 Task: Research Airbnb properties in Southsea, United Kingdom from 7th December, 2023 to 15th December, 2023 for 6 adults.3 bedrooms having 3 beds and 3 bathrooms. Property type can be guest house. Booking option can be shelf check-in. Look for 4 properties as per requirement.
Action: Mouse moved to (594, 138)
Screenshot: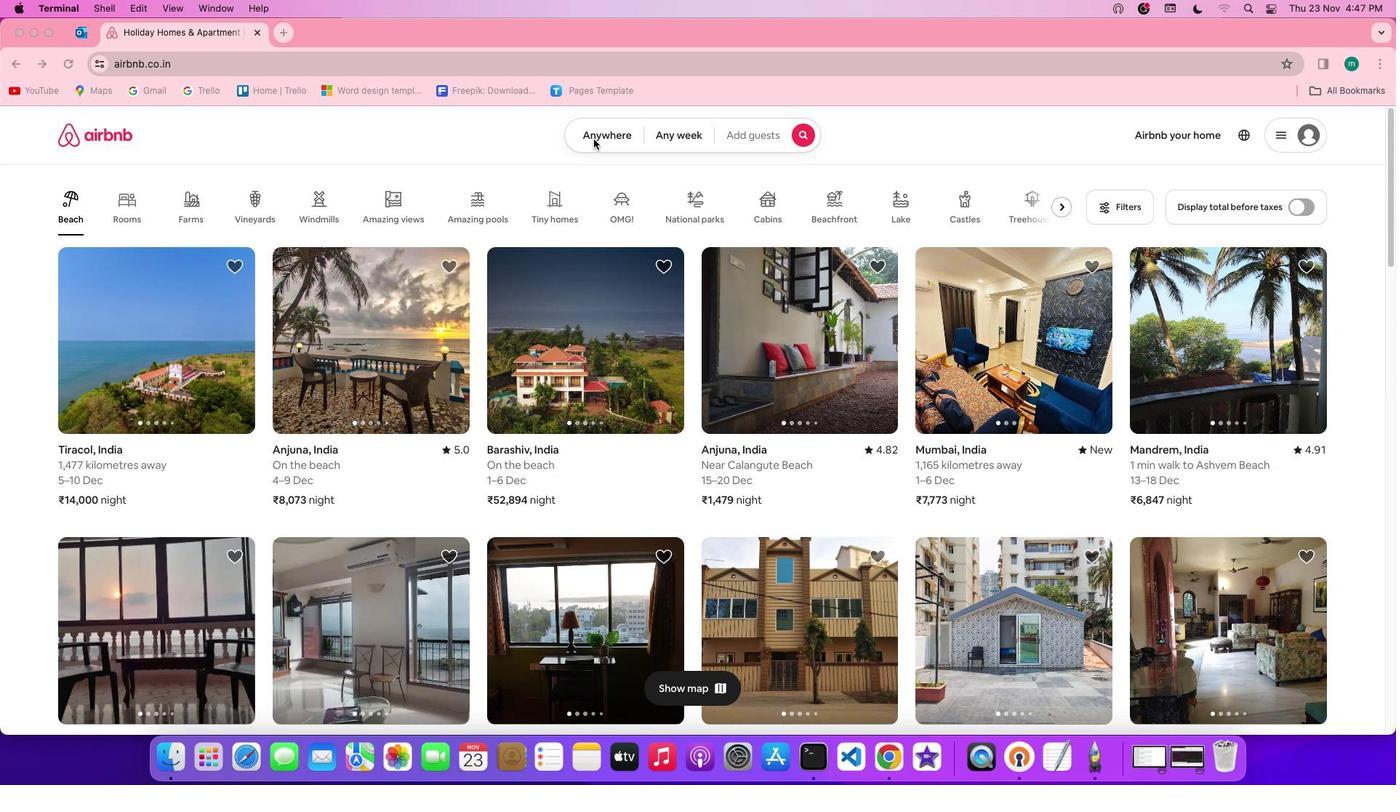 
Action: Mouse pressed left at (594, 138)
Screenshot: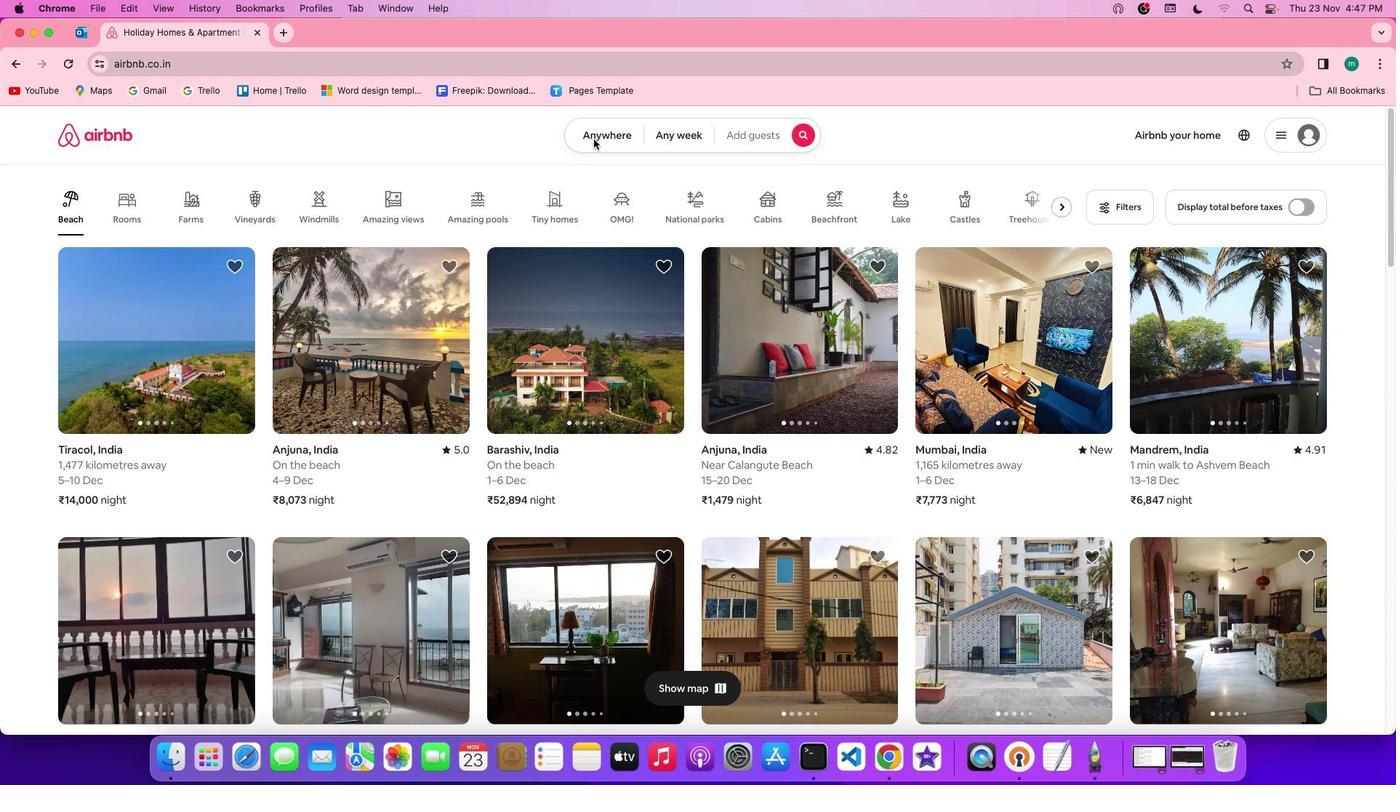 
Action: Mouse moved to (594, 138)
Screenshot: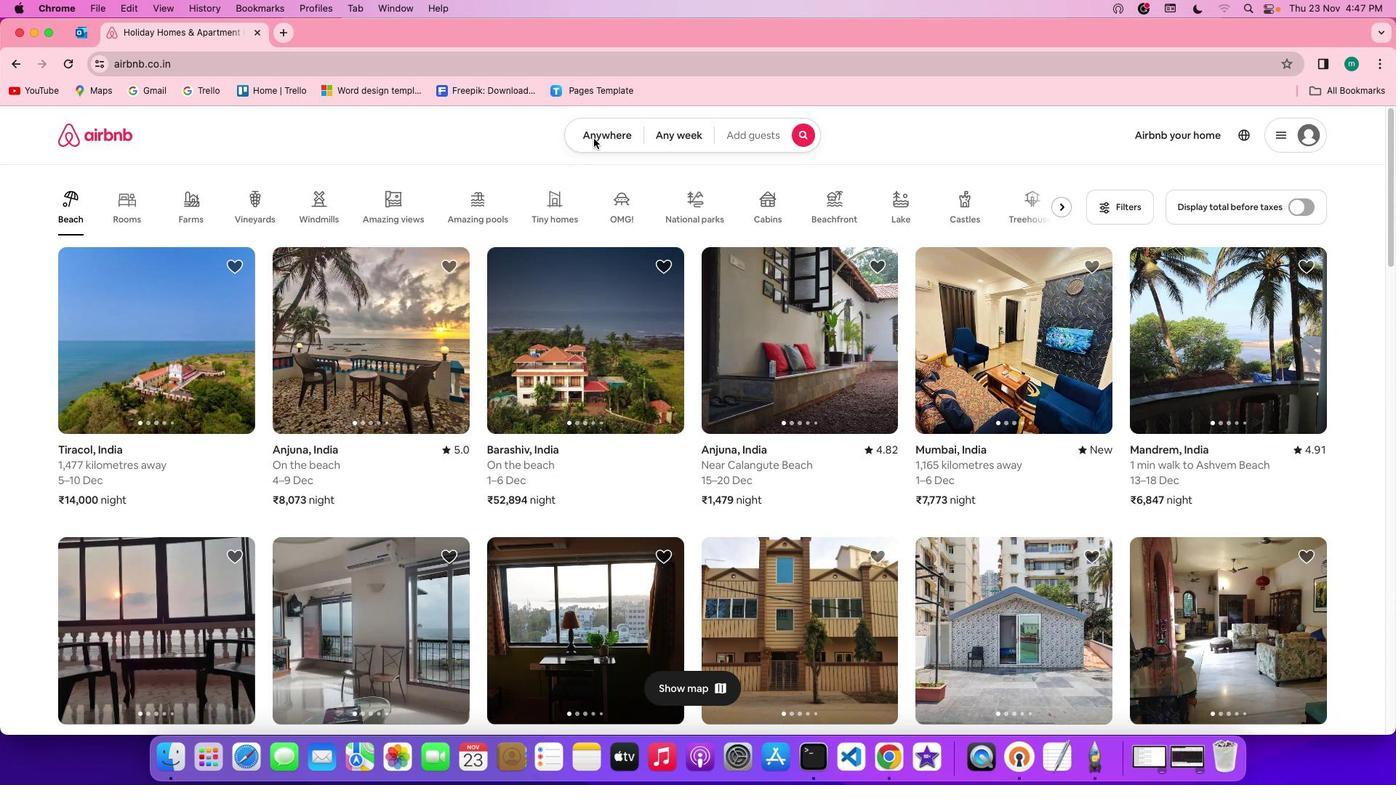 
Action: Mouse pressed left at (594, 138)
Screenshot: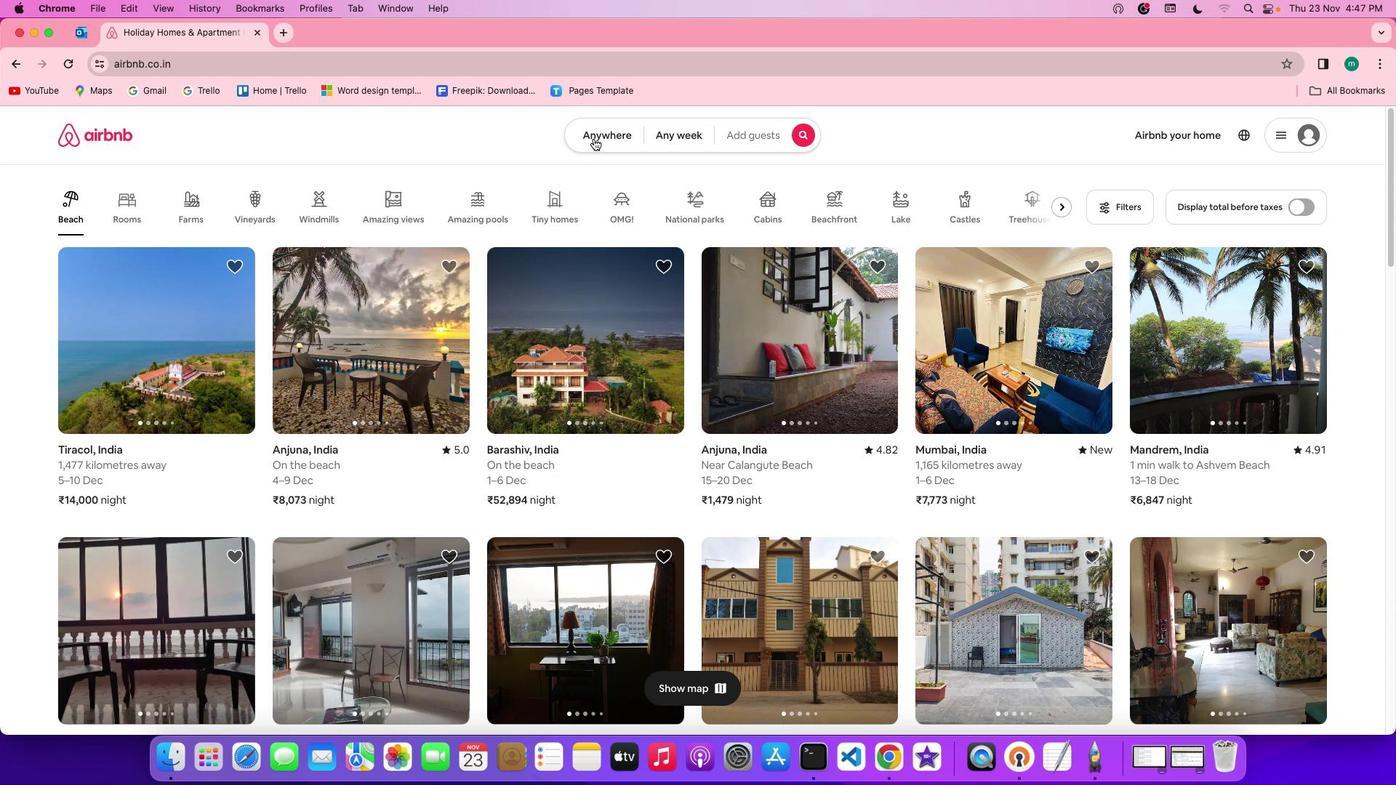 
Action: Mouse moved to (544, 186)
Screenshot: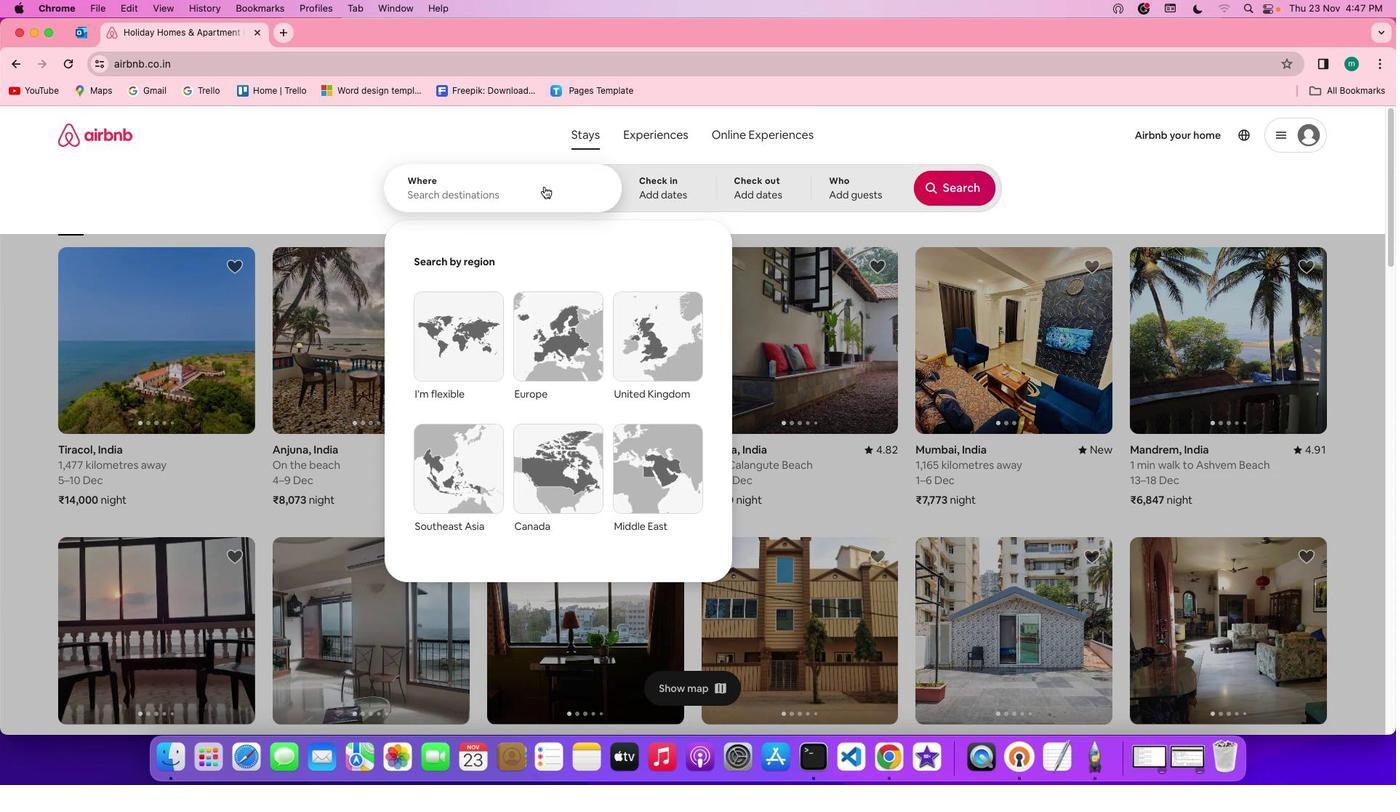 
Action: Mouse pressed left at (544, 186)
Screenshot: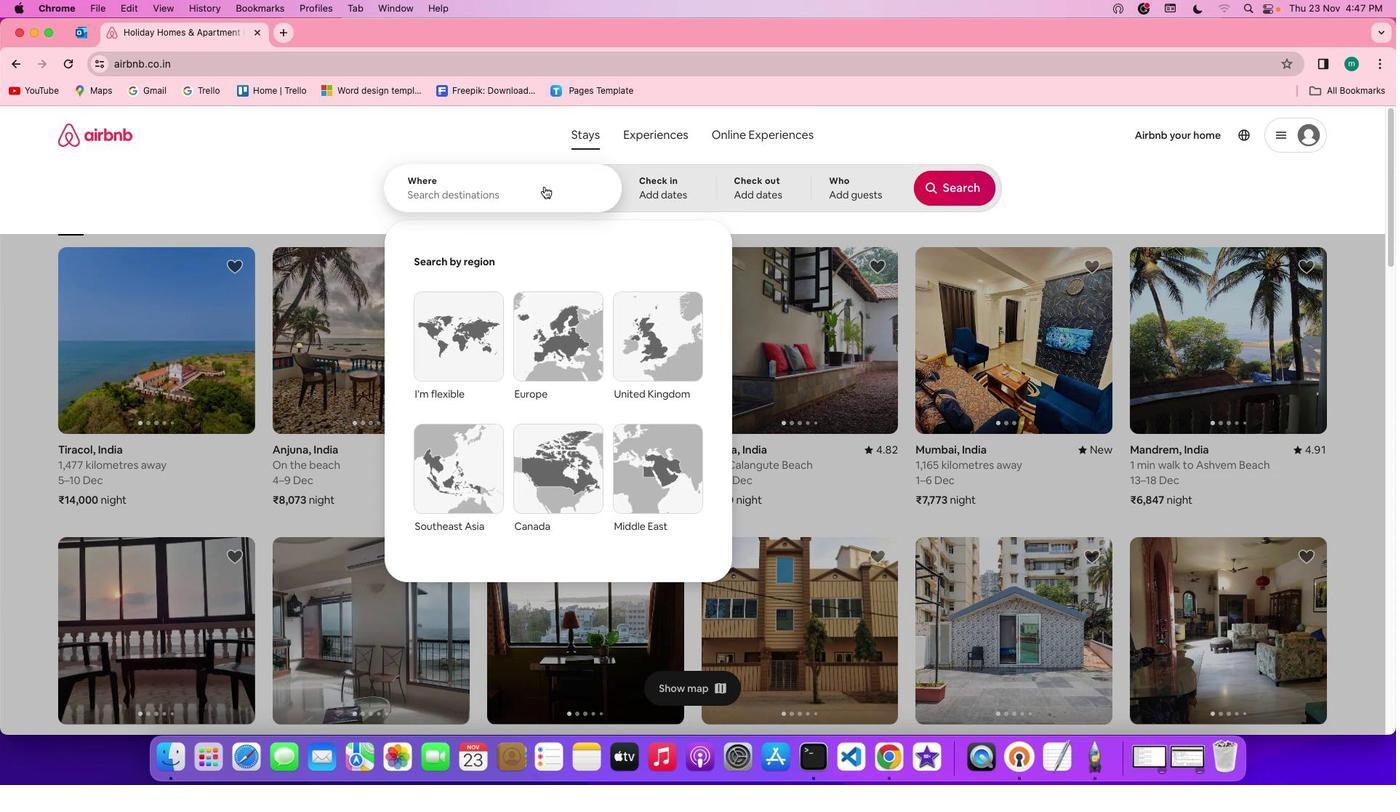 
Action: Mouse moved to (528, 191)
Screenshot: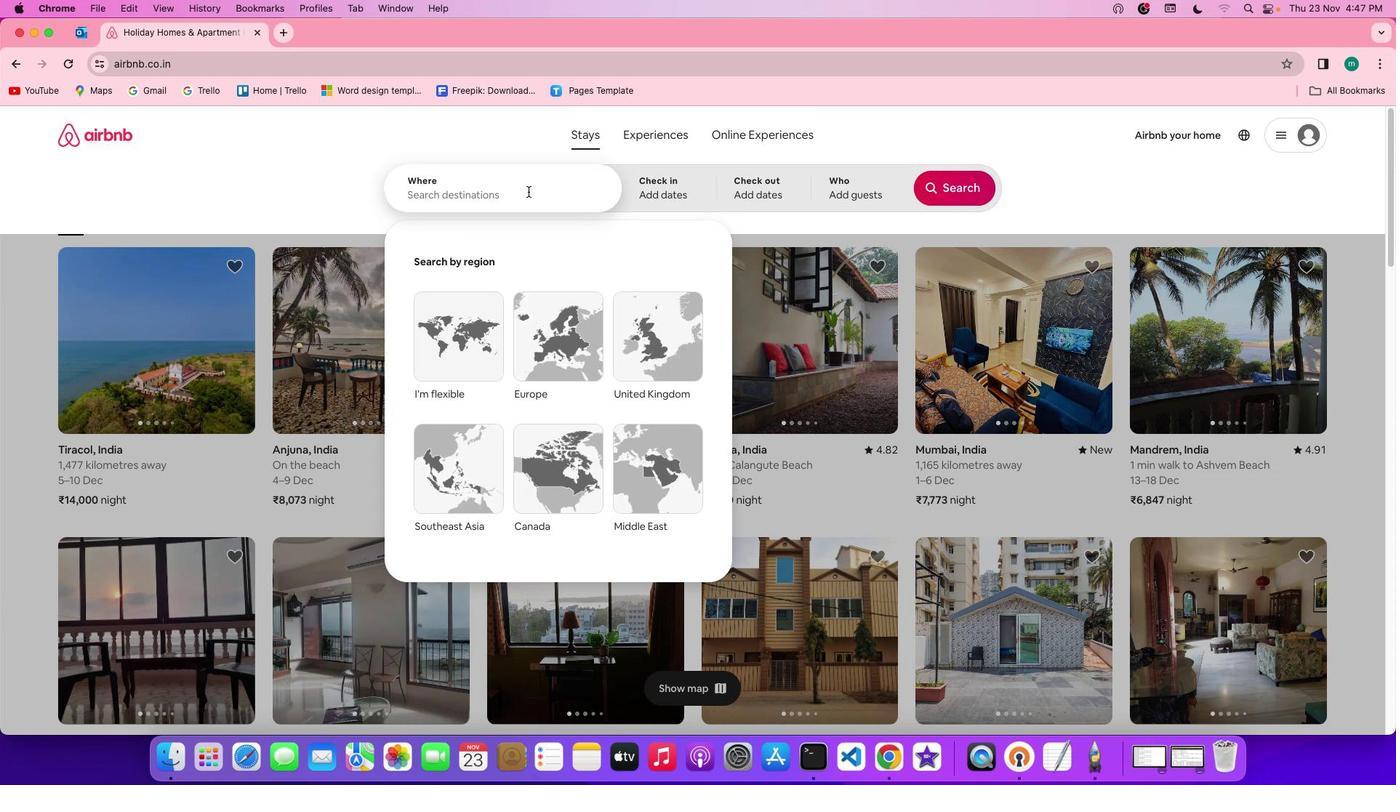 
Action: Mouse pressed left at (528, 191)
Screenshot: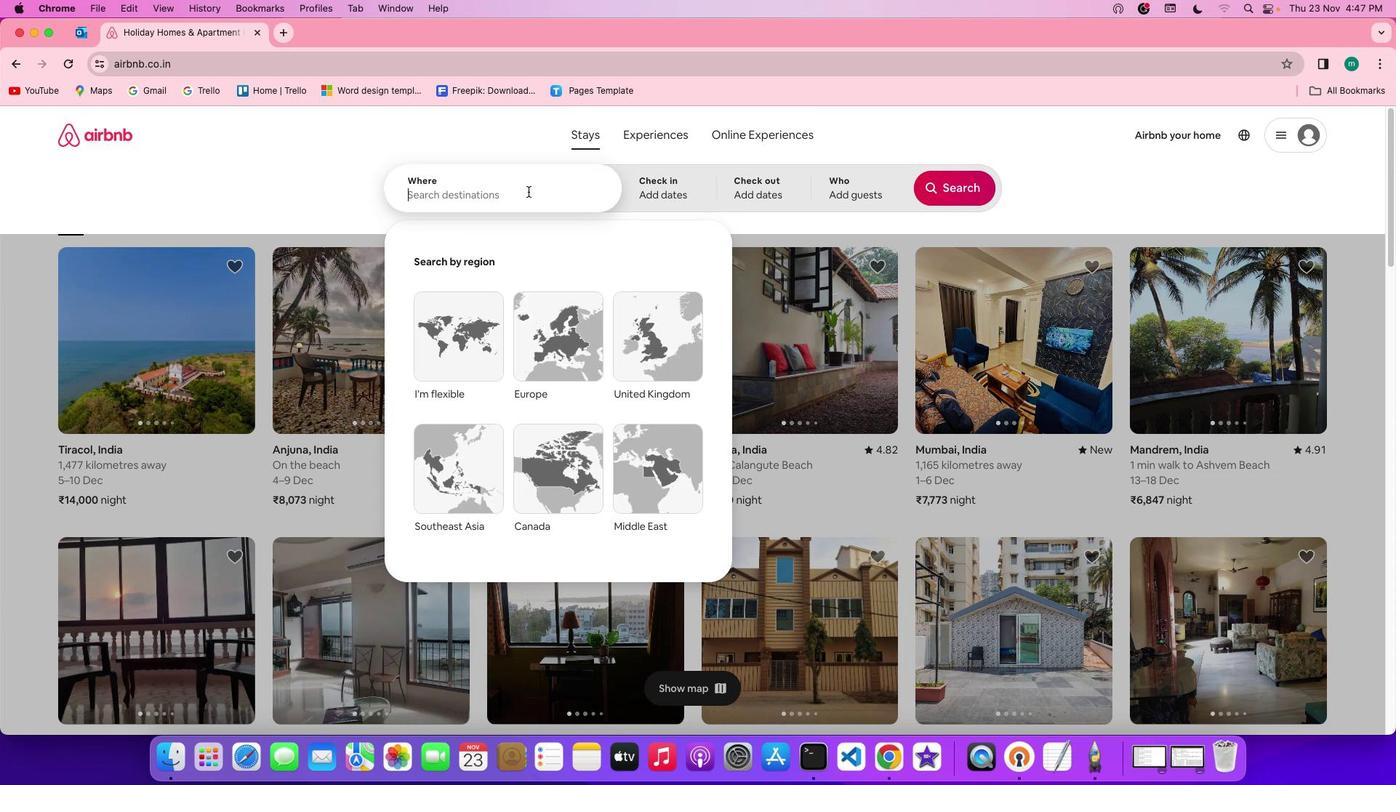 
Action: Key pressed Key.shift'S''o''u''t''h''s''e''a'','Key.spaceKey.shift'u''n''i''t''e''d'Key.spaceKey.shift'K''i''n''g''d''o''m'
Screenshot: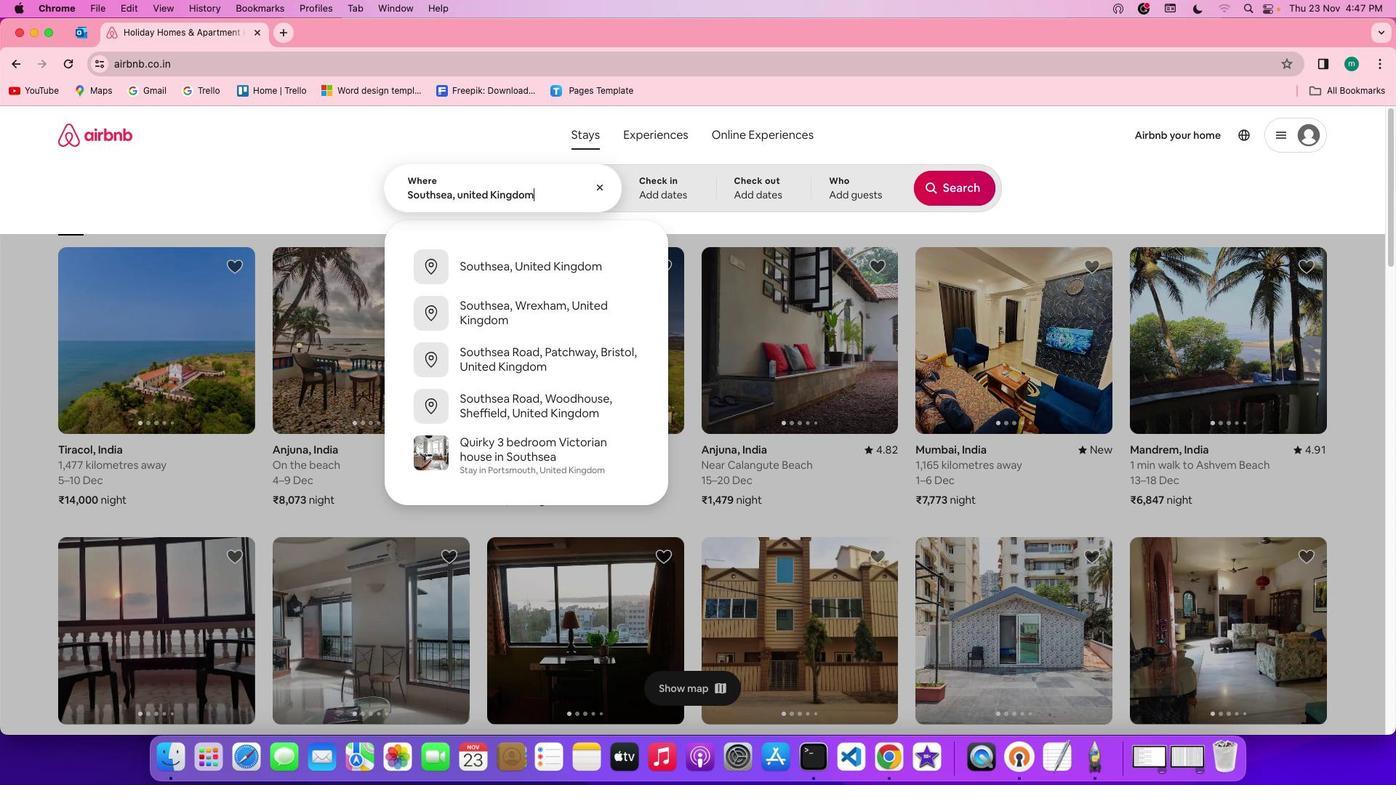 
Action: Mouse moved to (688, 186)
Screenshot: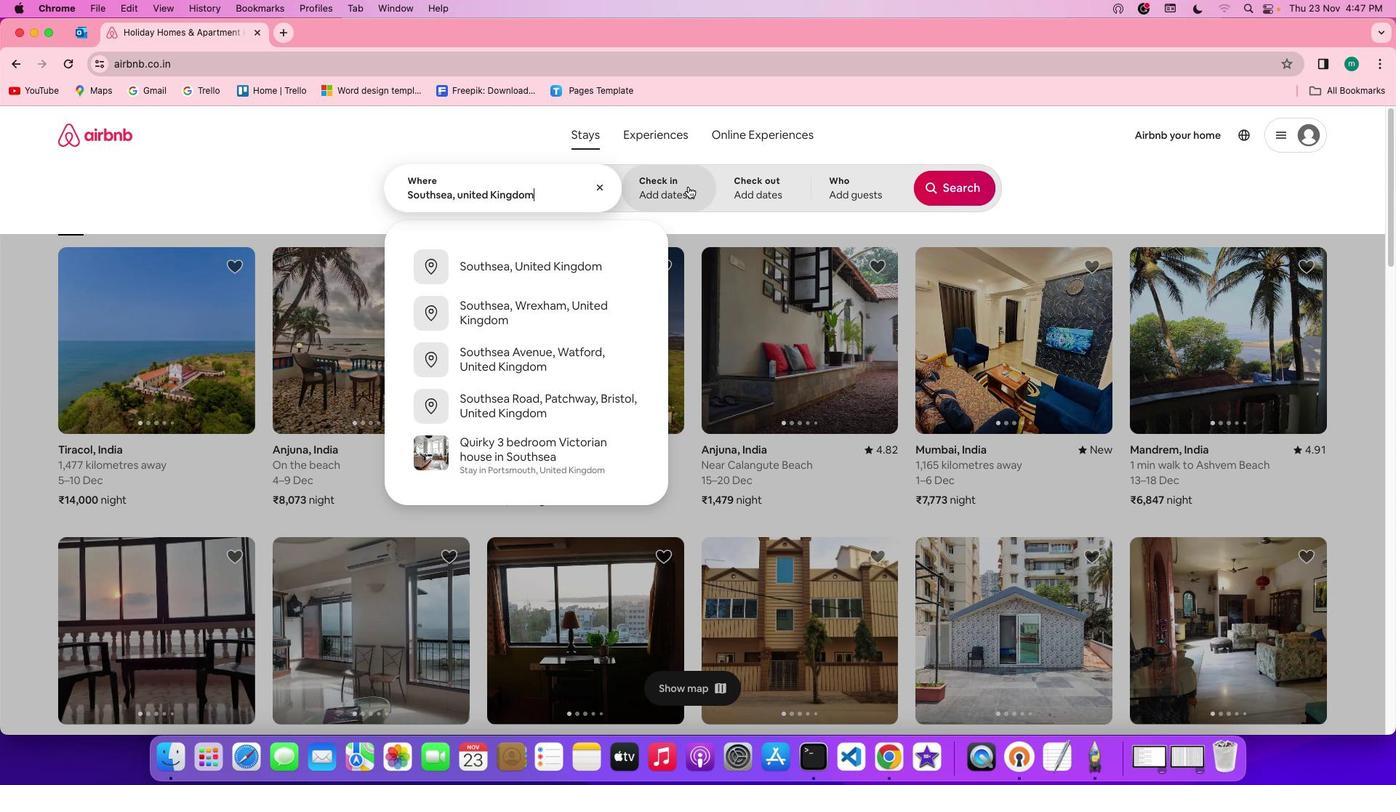 
Action: Mouse pressed left at (688, 186)
Screenshot: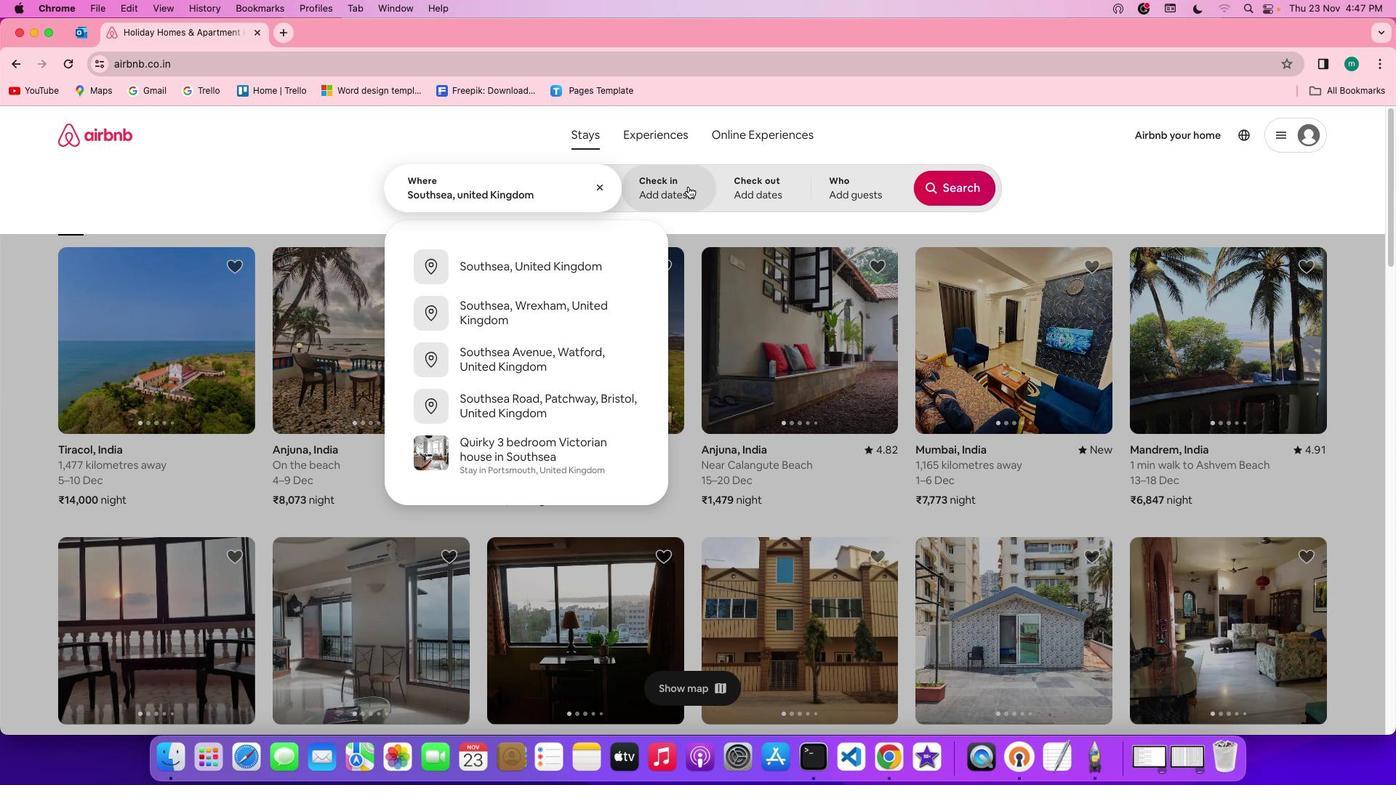 
Action: Mouse moved to (876, 400)
Screenshot: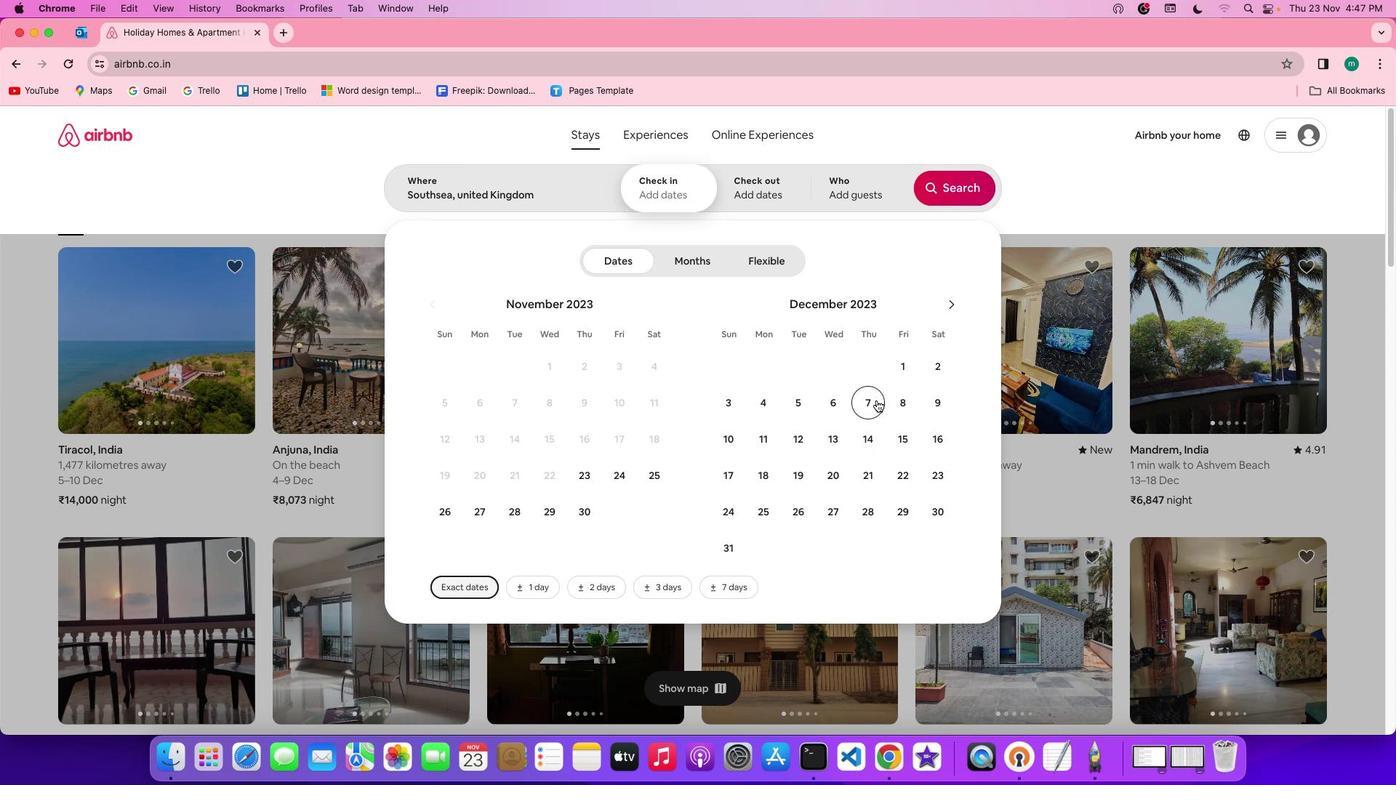 
Action: Mouse pressed left at (876, 400)
Screenshot: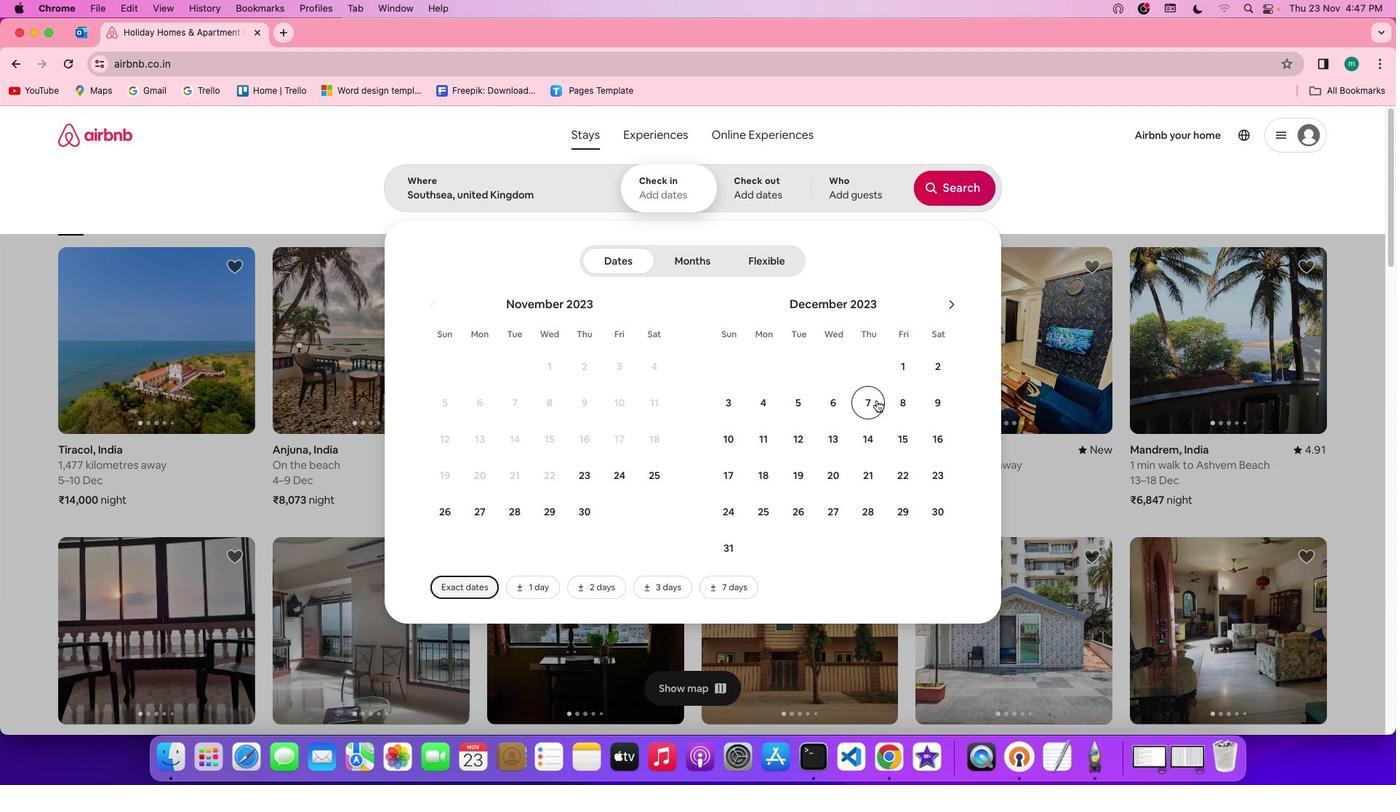
Action: Mouse moved to (908, 430)
Screenshot: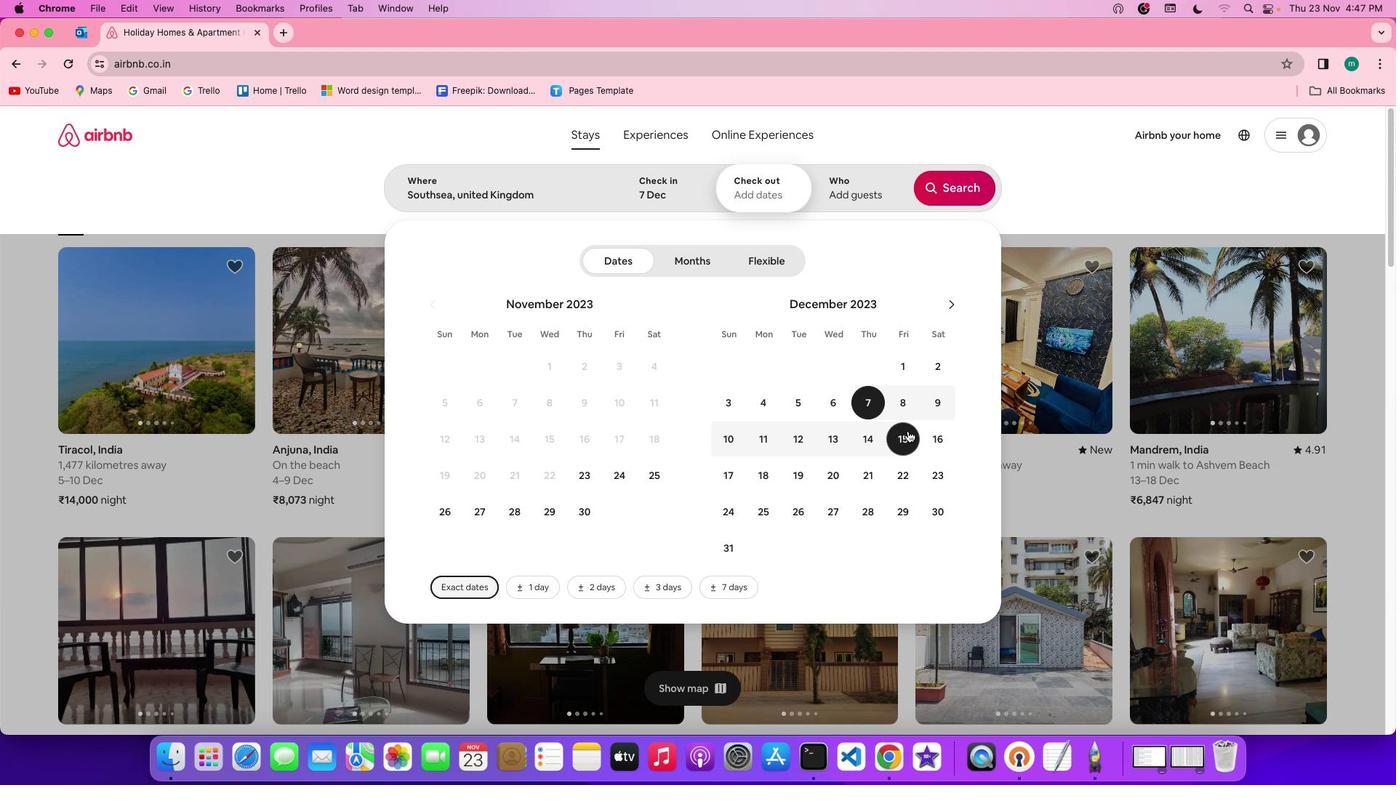 
Action: Mouse pressed left at (908, 430)
Screenshot: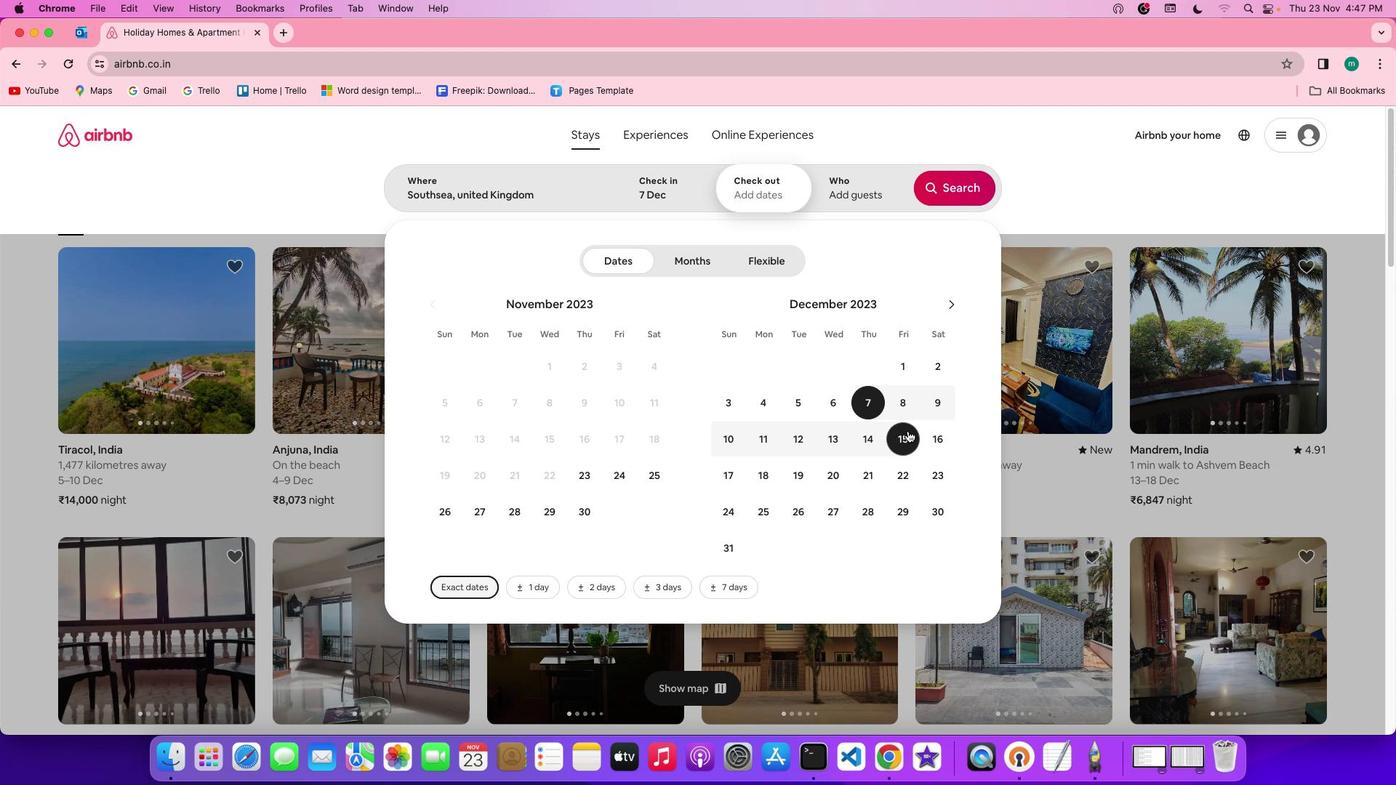 
Action: Mouse moved to (850, 190)
Screenshot: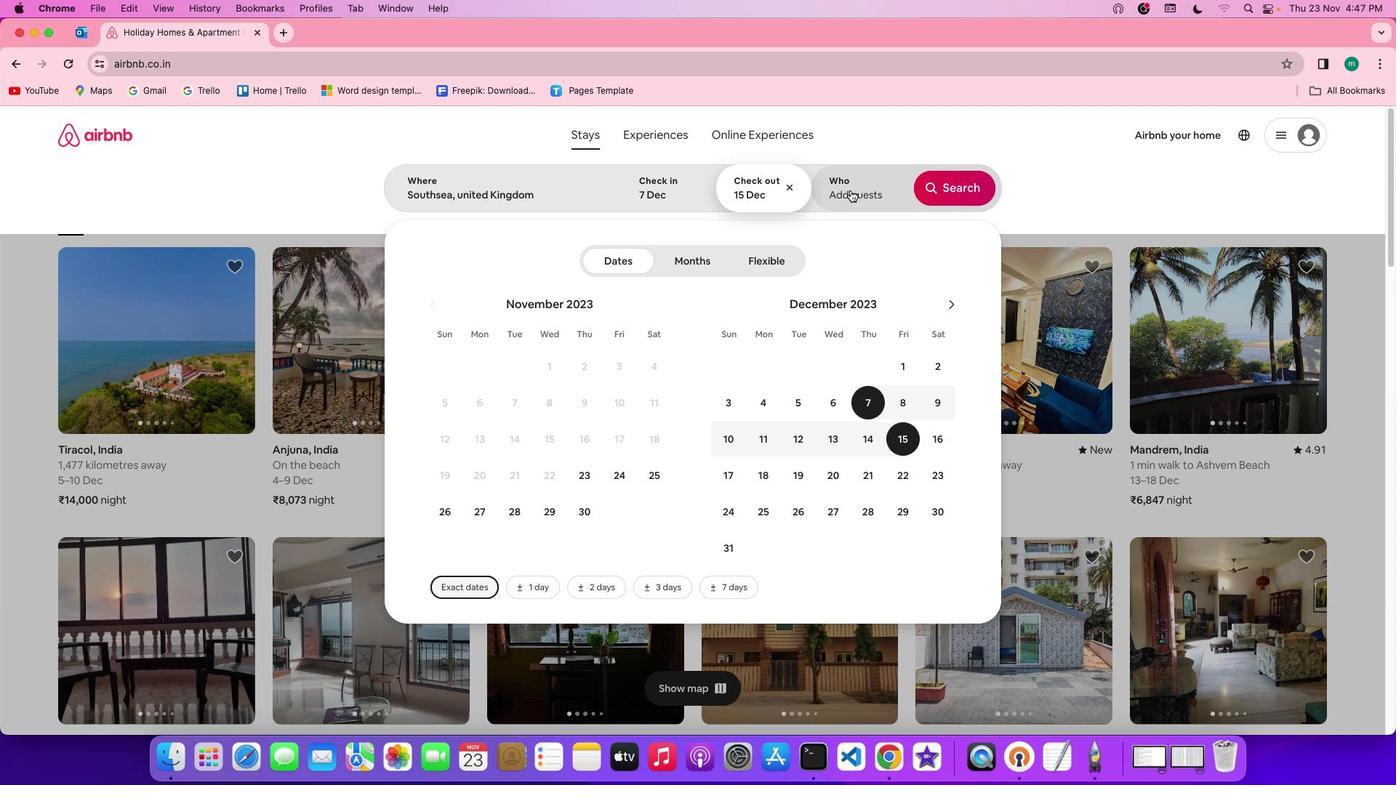 
Action: Mouse pressed left at (850, 190)
Screenshot: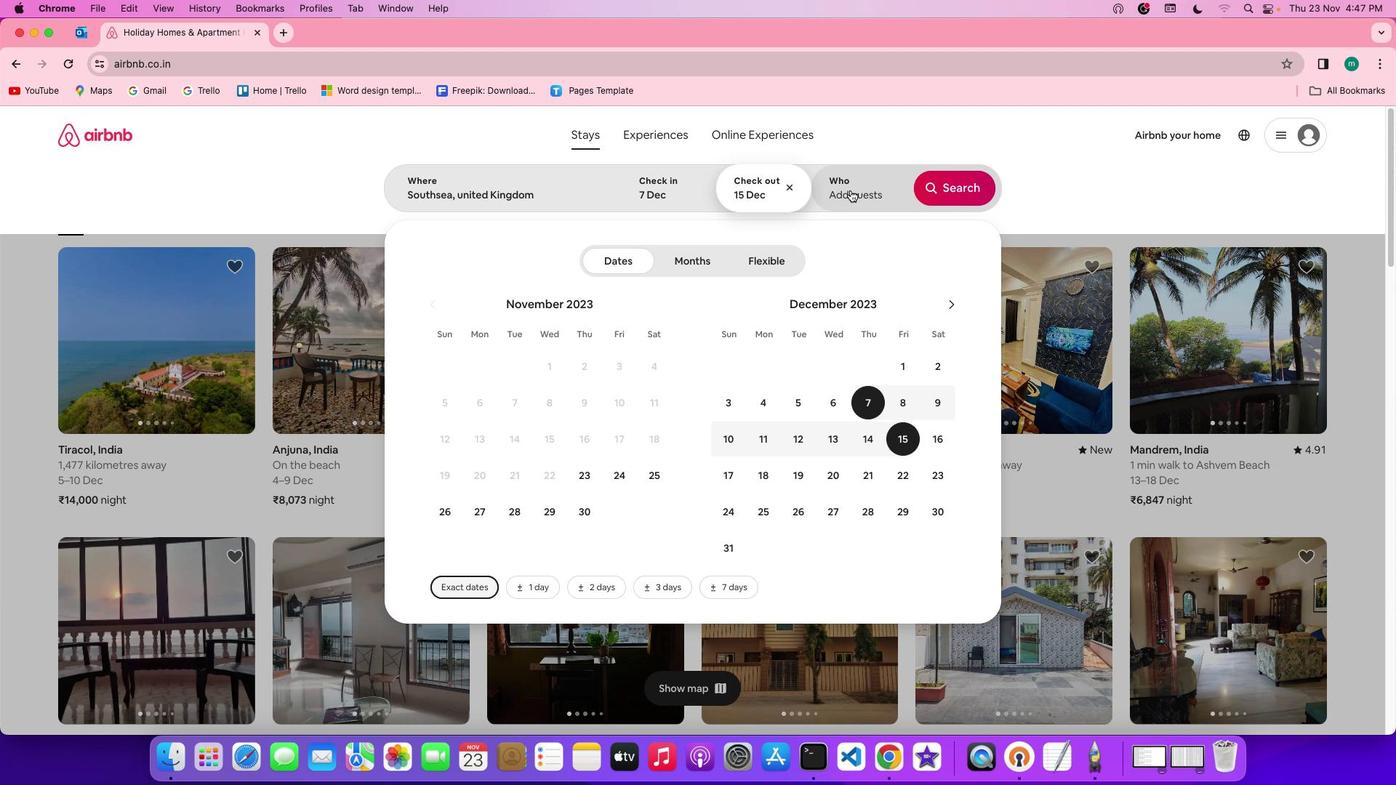 
Action: Mouse moved to (964, 271)
Screenshot: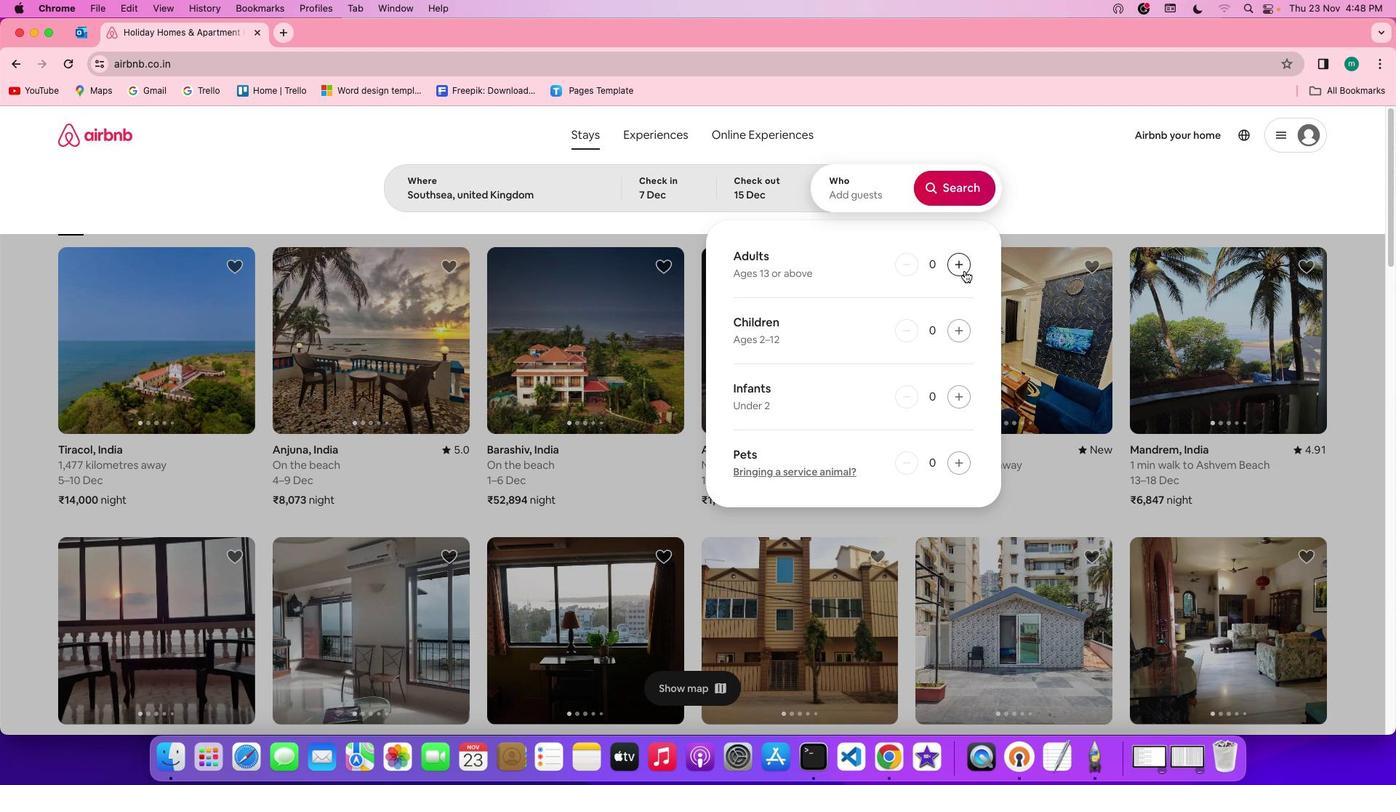 
Action: Mouse pressed left at (964, 271)
Screenshot: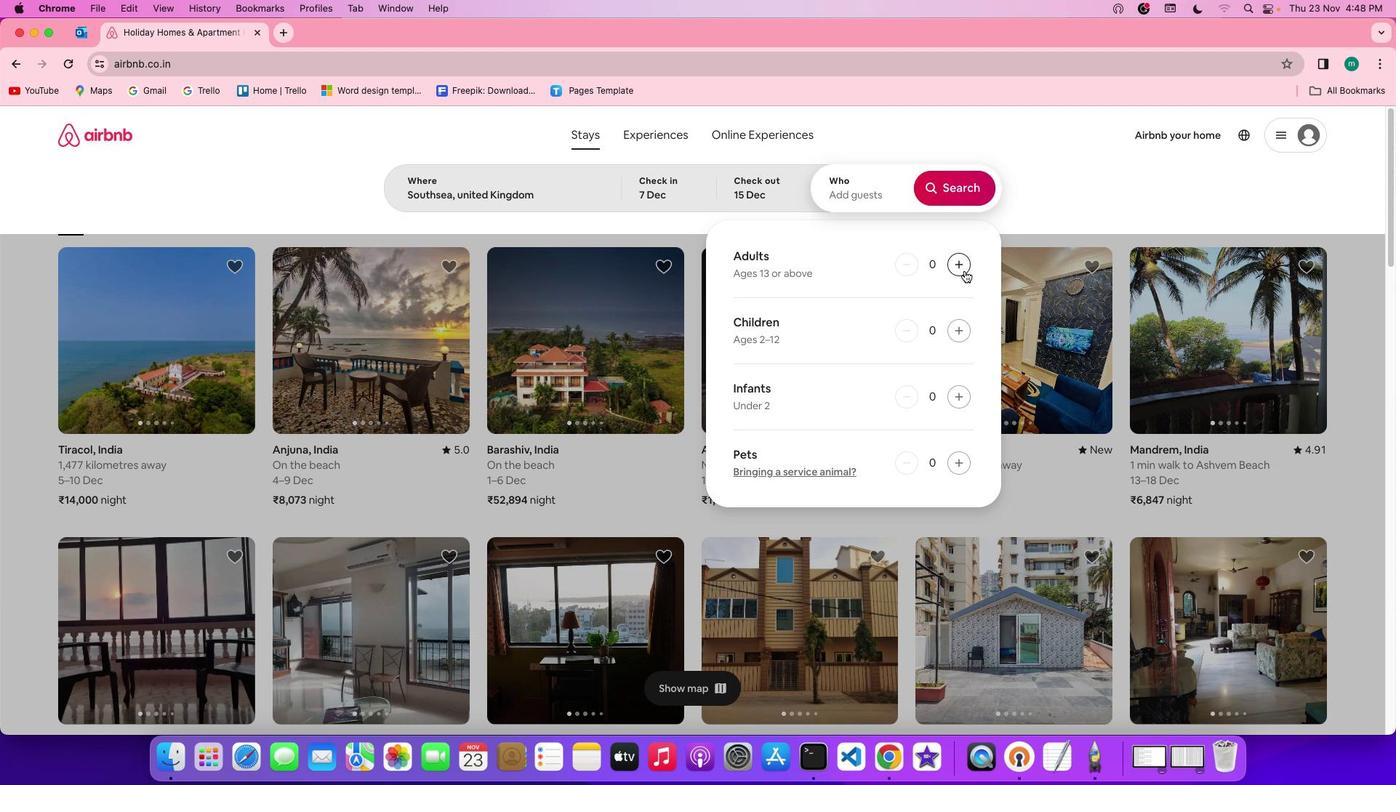
Action: Mouse pressed left at (964, 271)
Screenshot: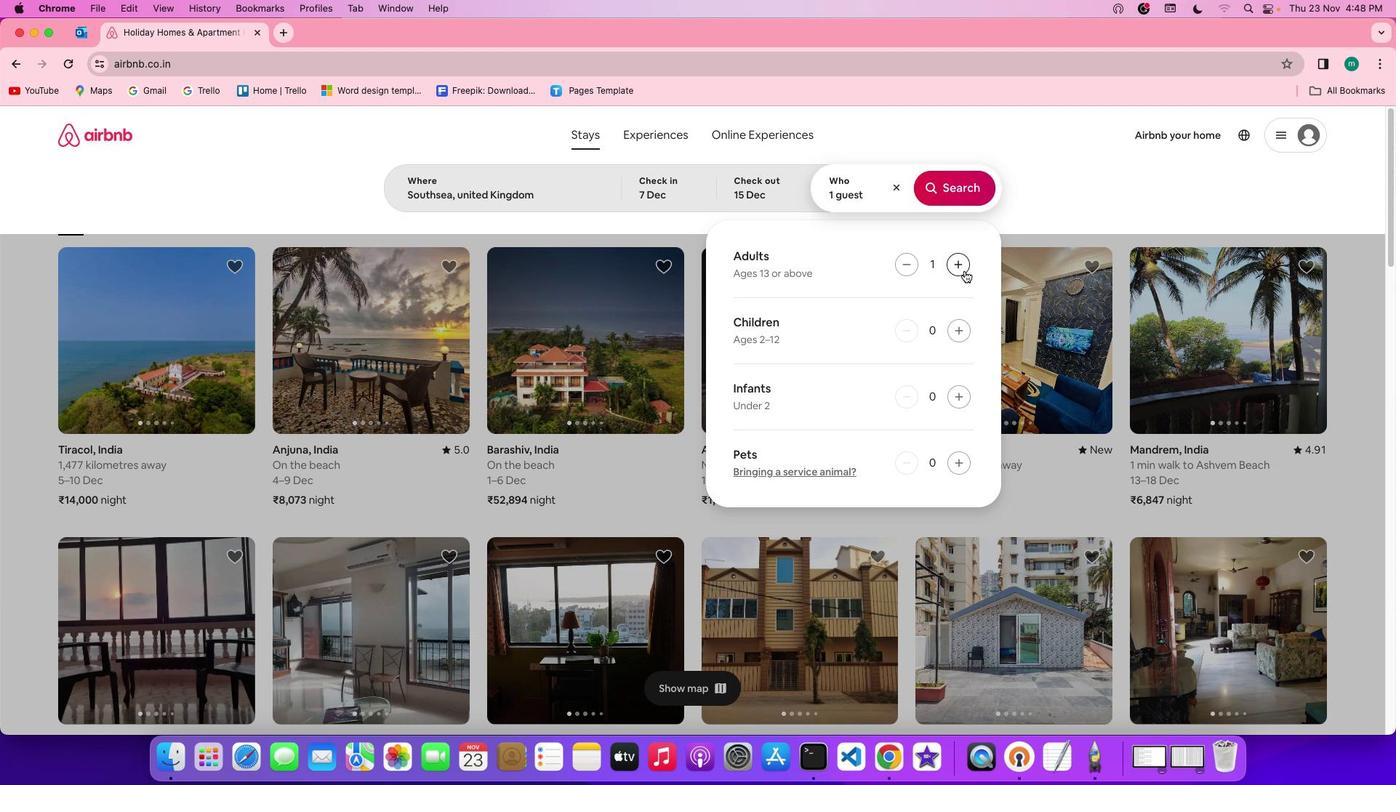 
Action: Mouse pressed left at (964, 271)
Screenshot: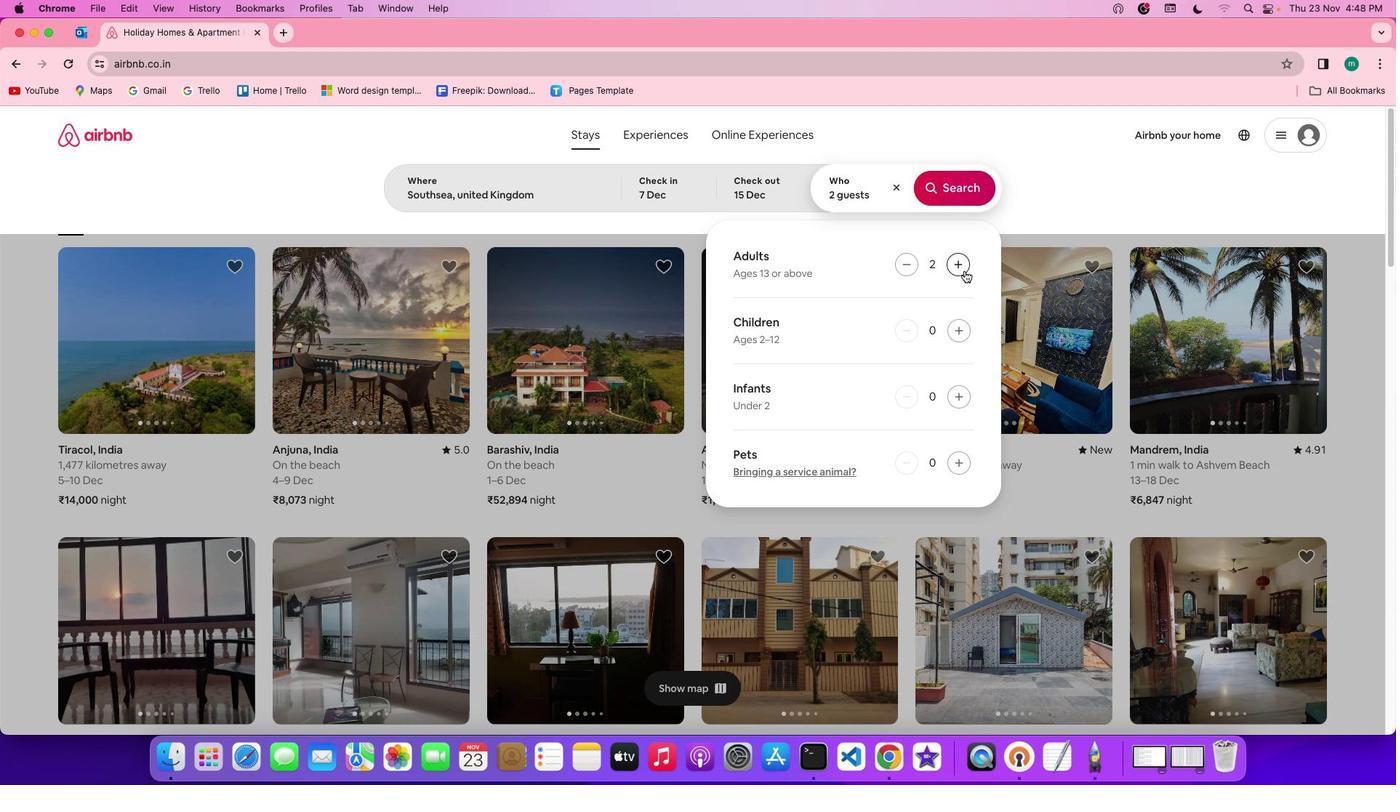 
Action: Mouse pressed left at (964, 271)
Screenshot: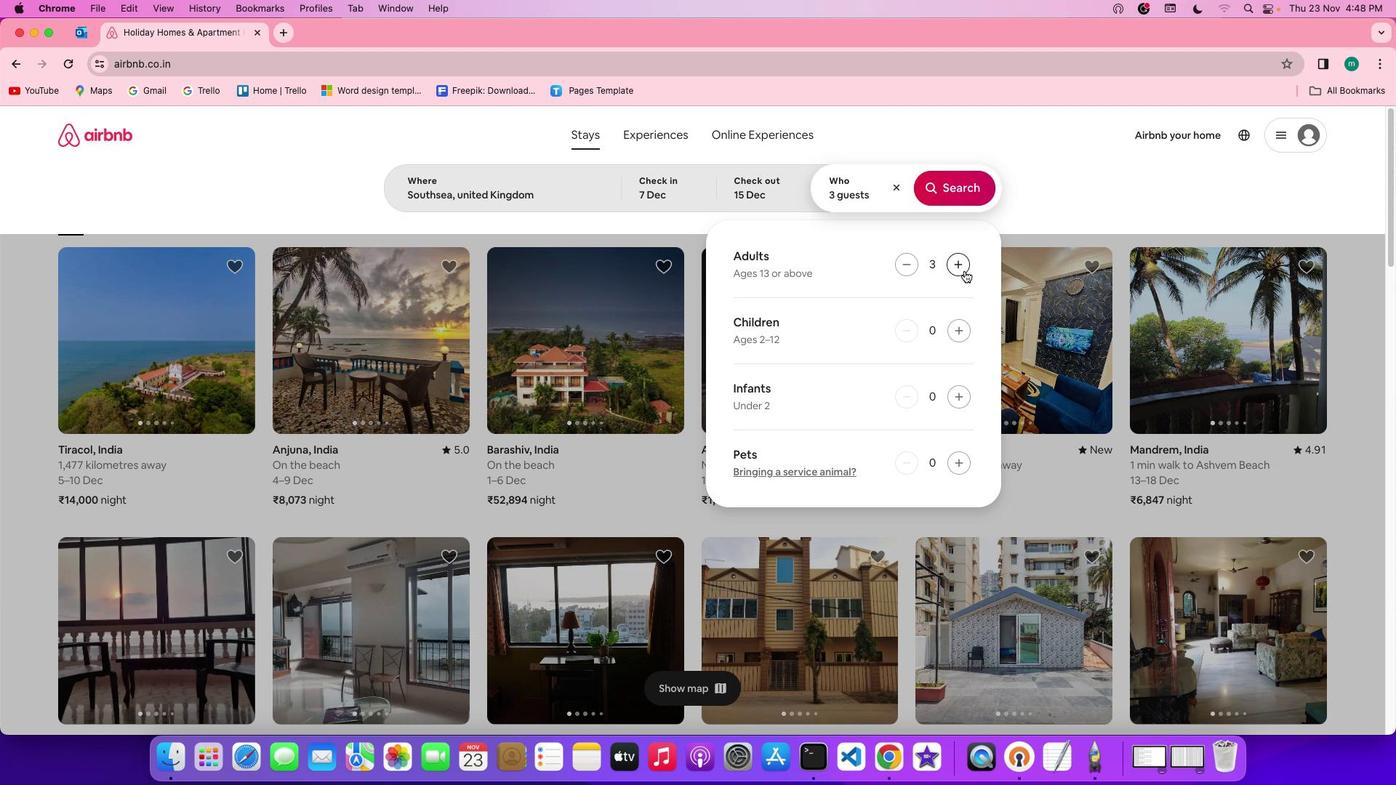 
Action: Mouse pressed left at (964, 271)
Screenshot: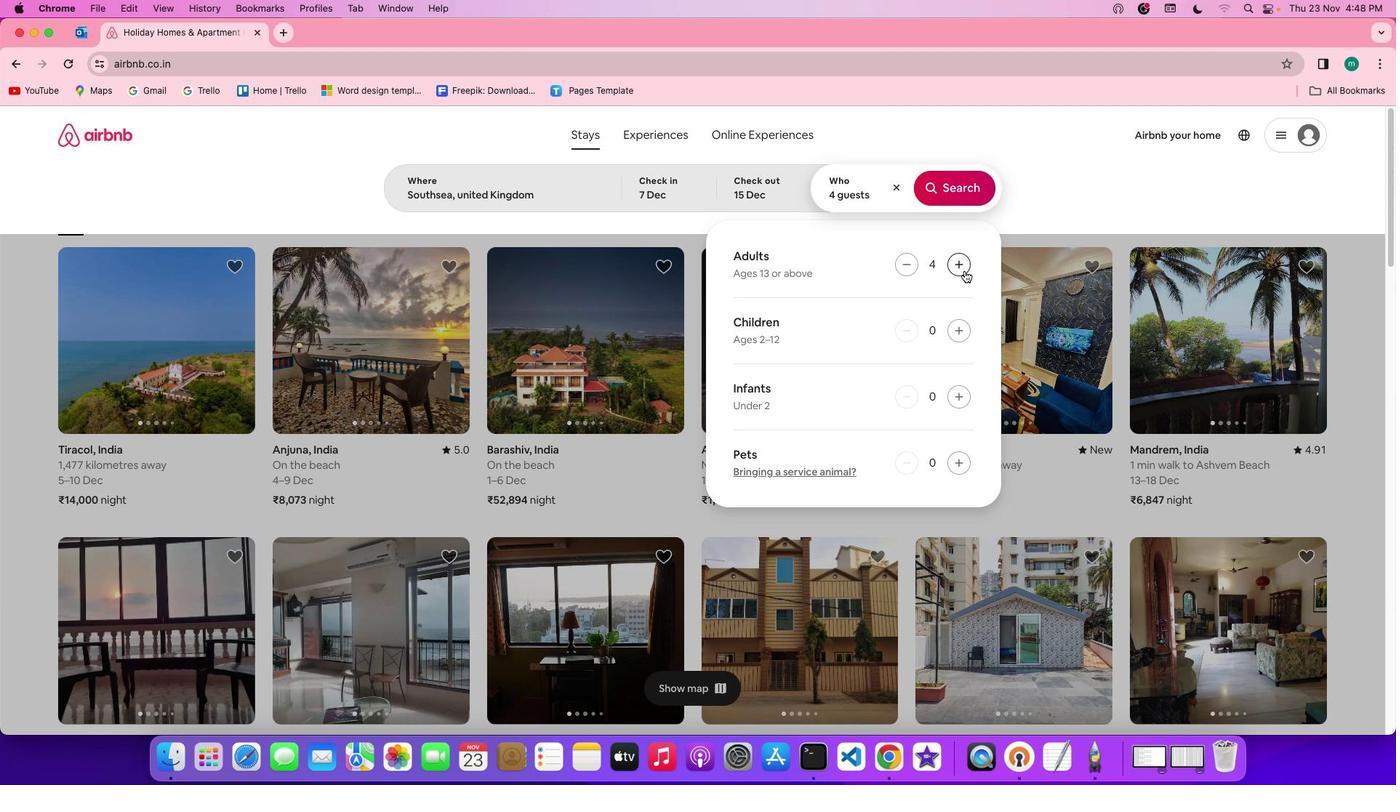 
Action: Mouse pressed left at (964, 271)
Screenshot: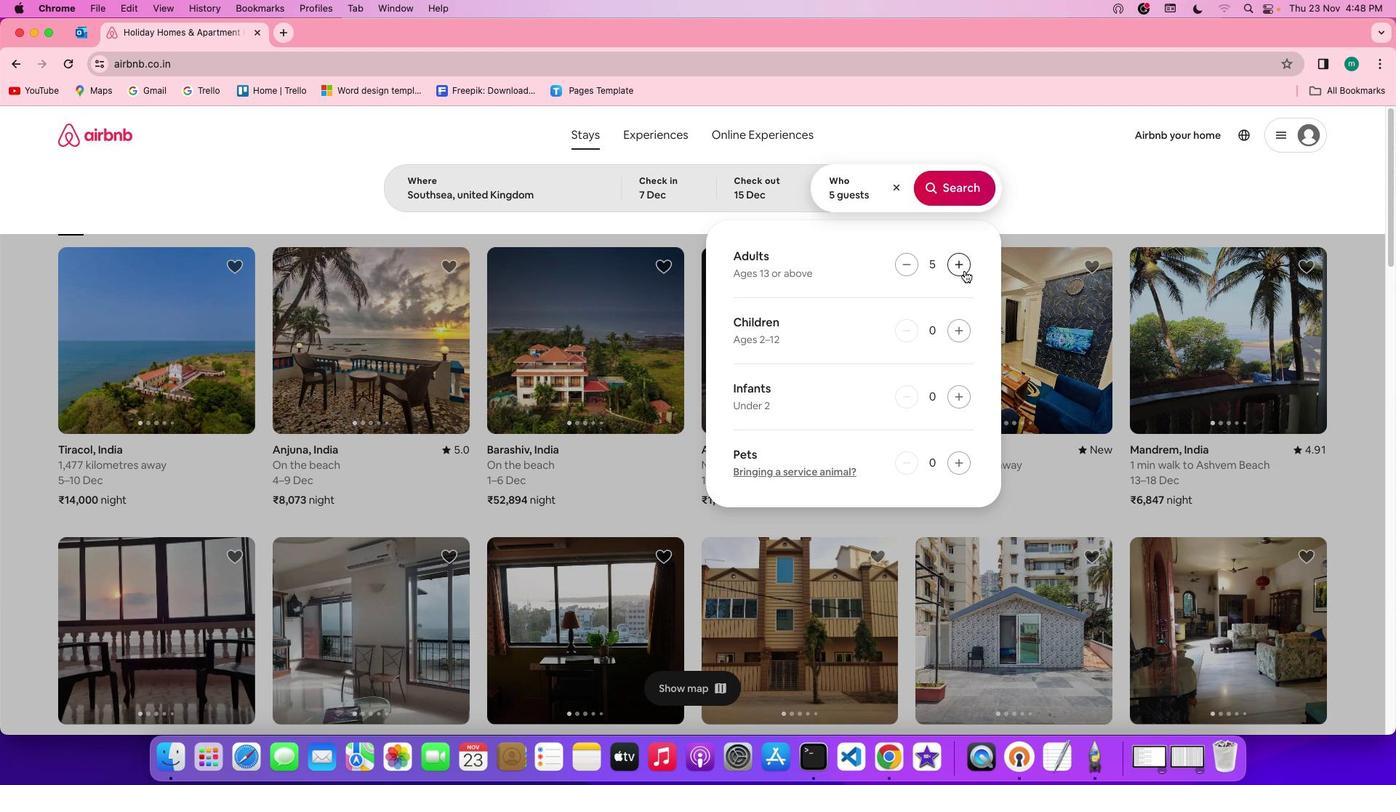
Action: Mouse moved to (948, 194)
Screenshot: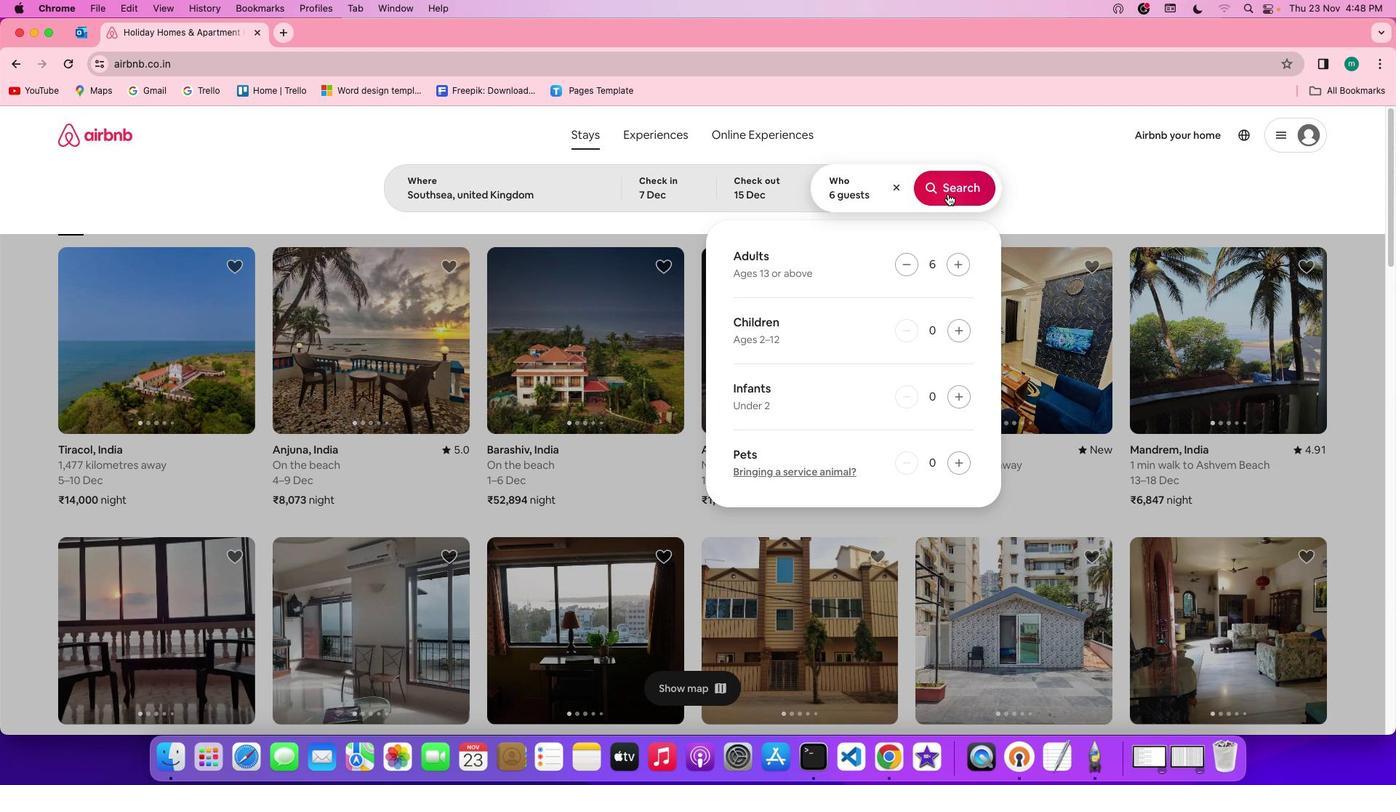 
Action: Mouse pressed left at (948, 194)
Screenshot: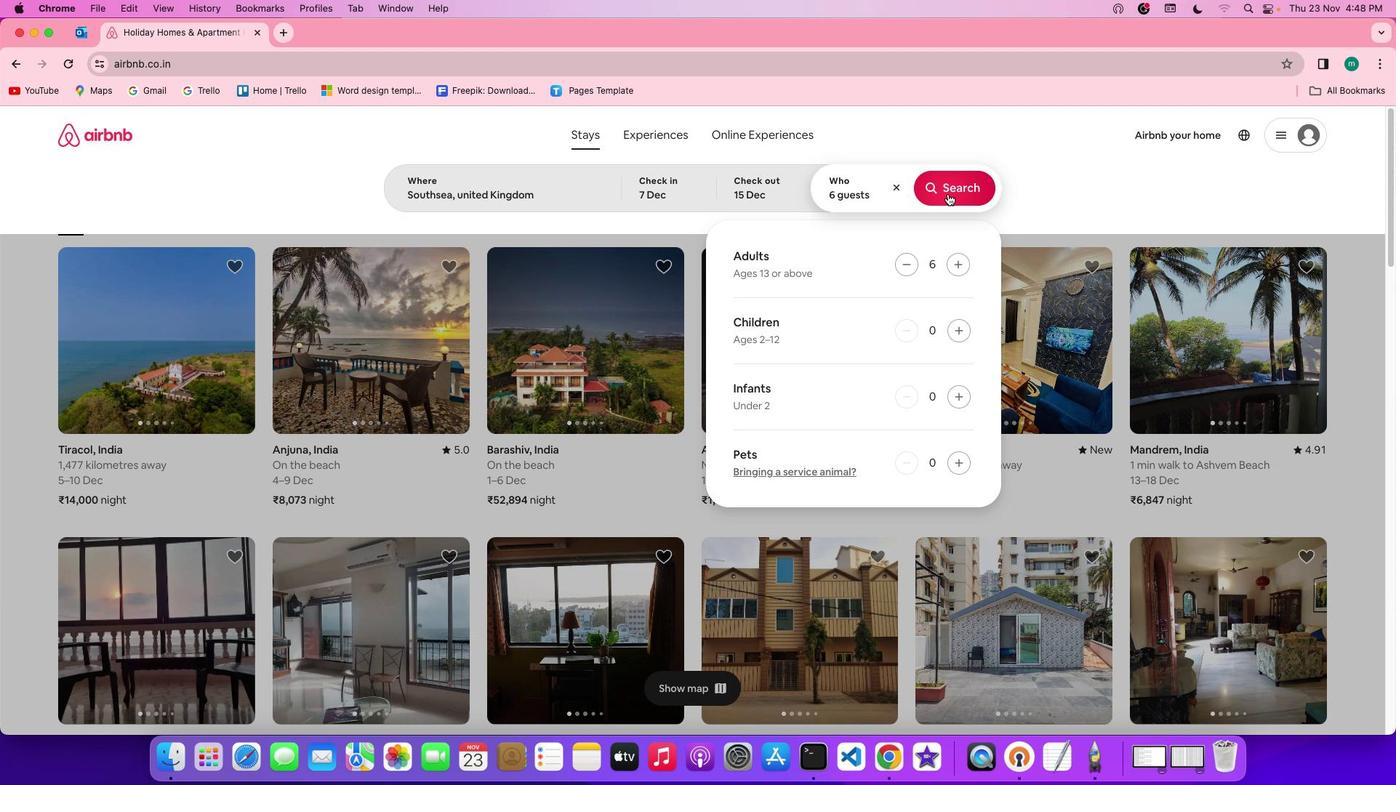 
Action: Mouse moved to (1152, 187)
Screenshot: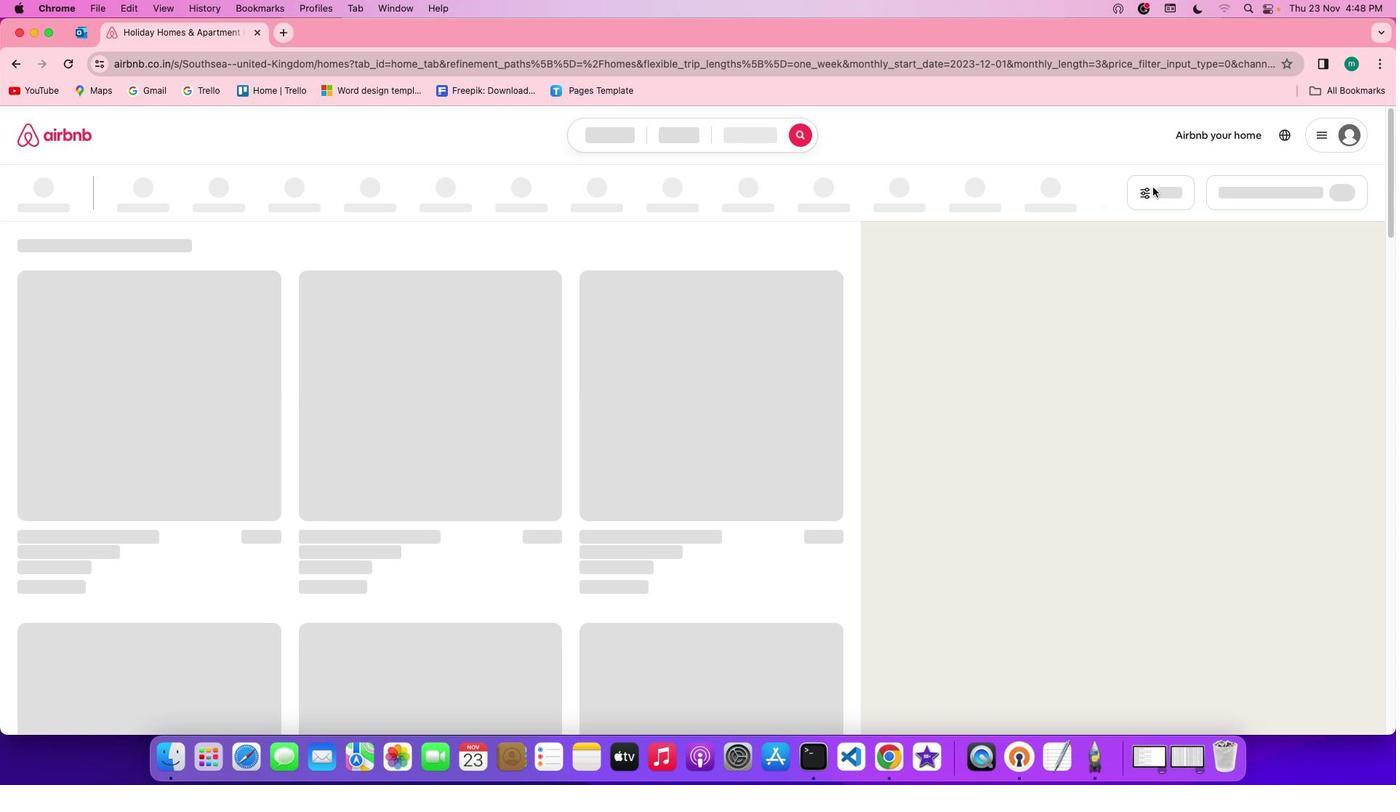 
Action: Mouse pressed left at (1152, 187)
Screenshot: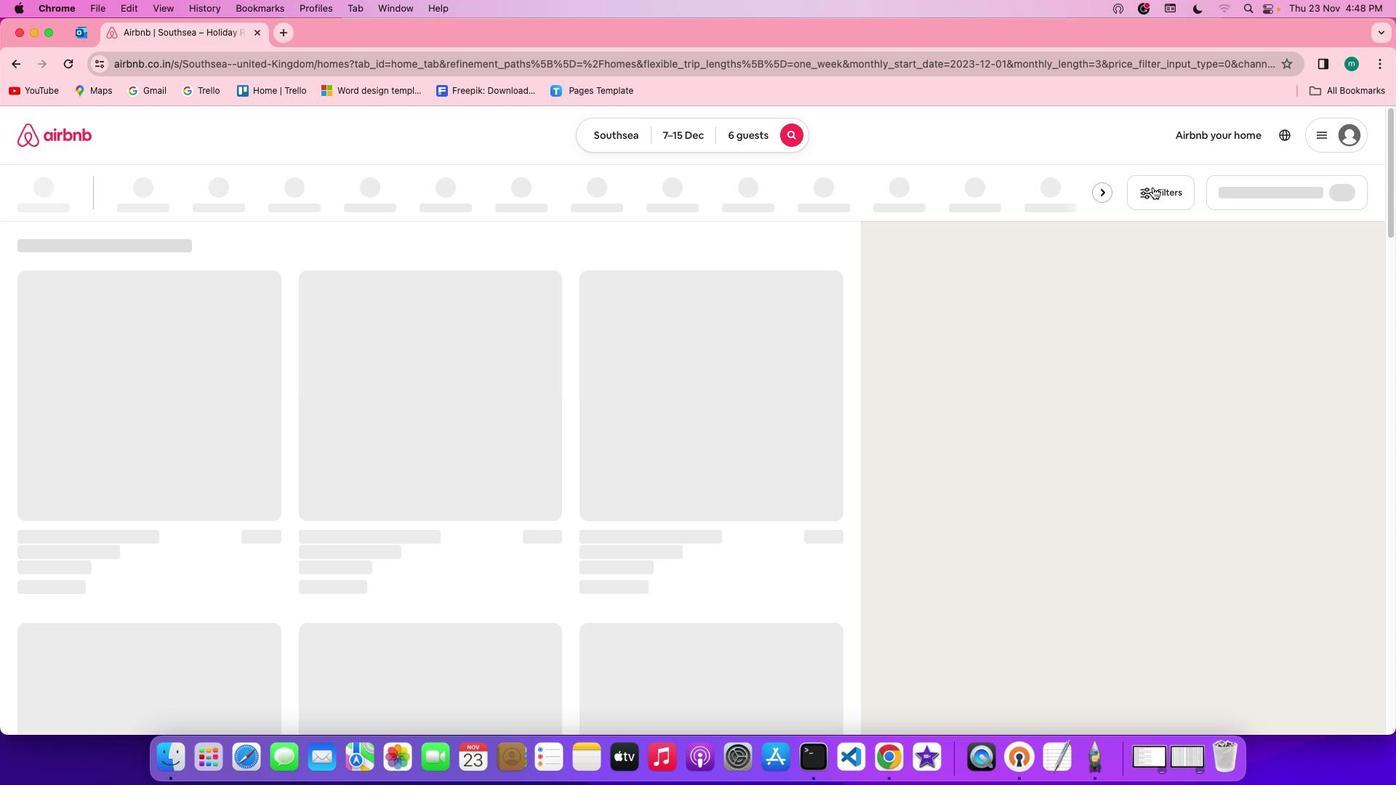 
Action: Mouse moved to (682, 513)
Screenshot: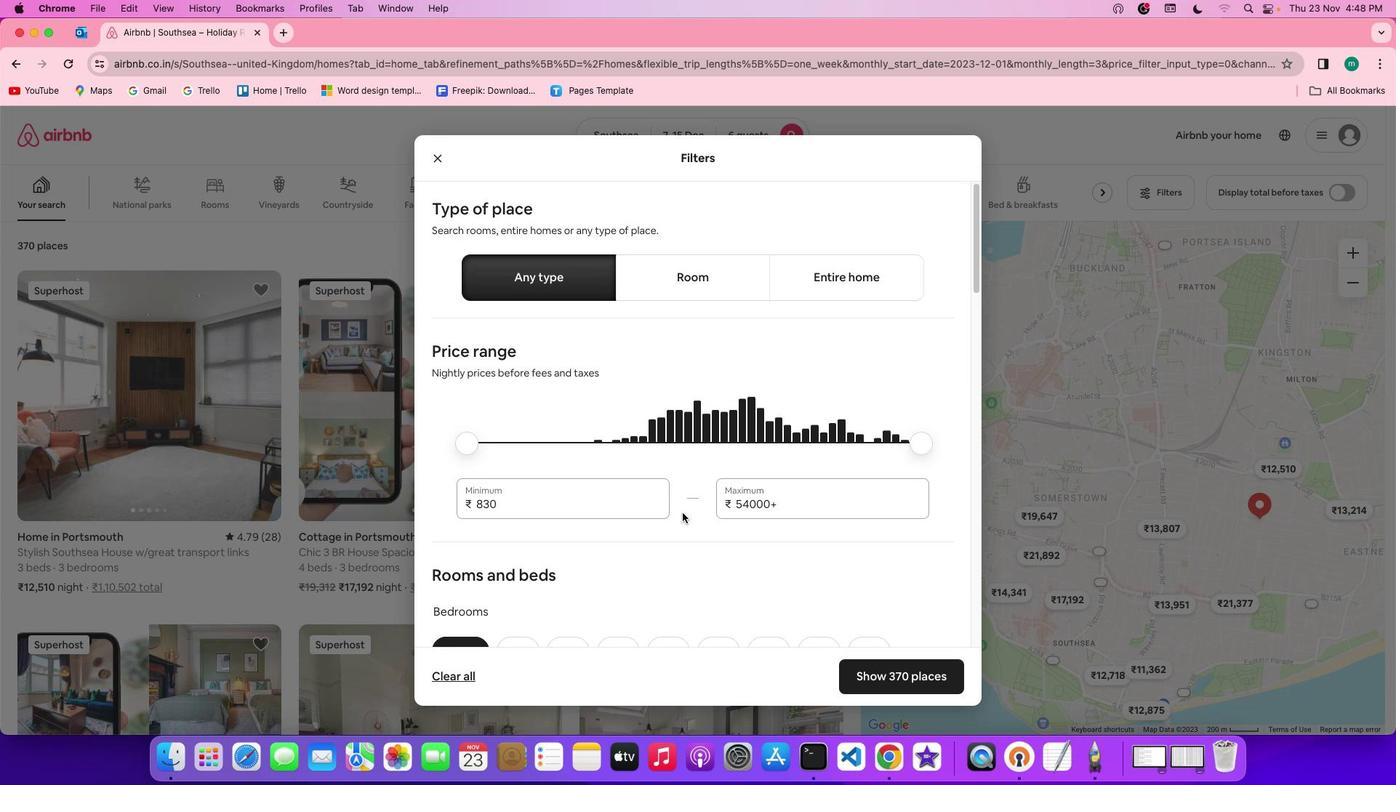 
Action: Mouse scrolled (682, 513) with delta (0, 0)
Screenshot: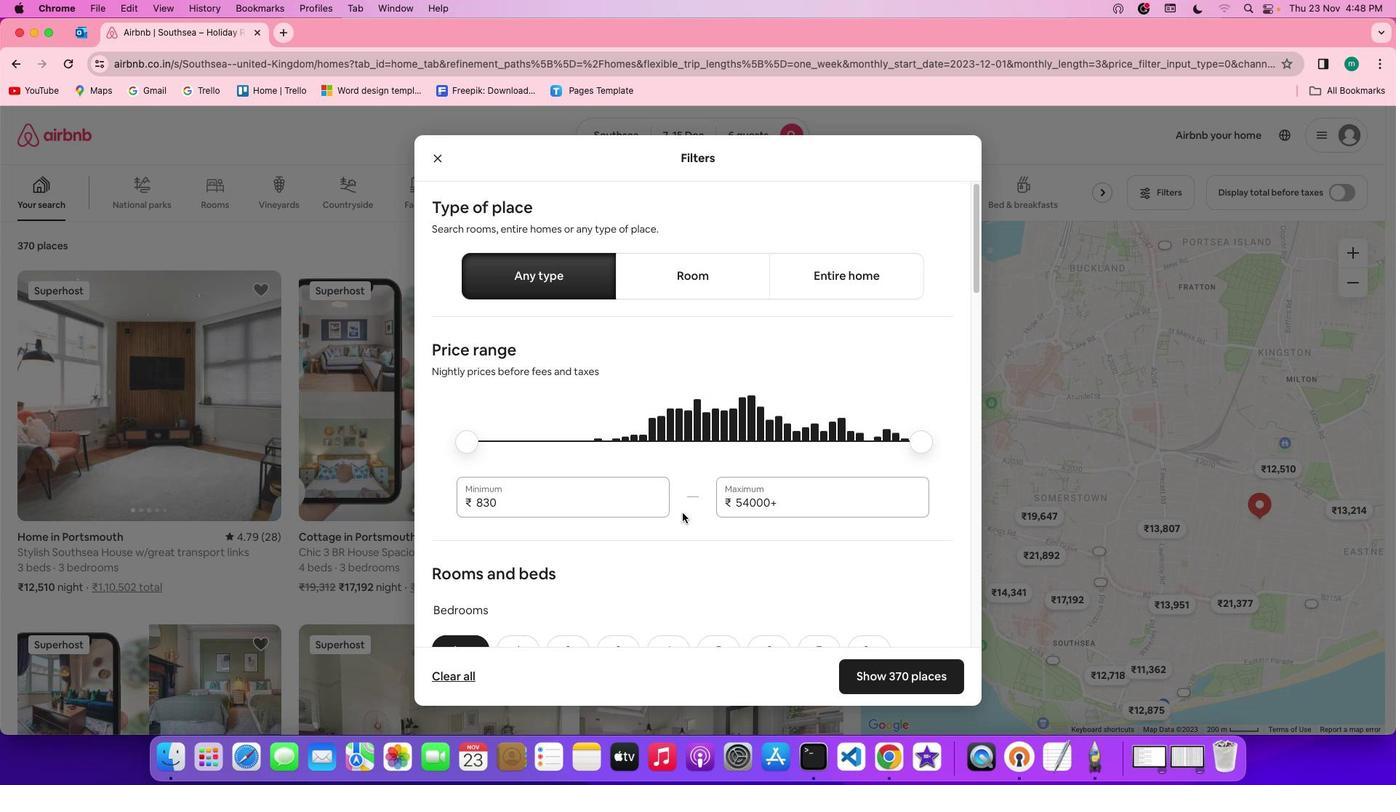 
Action: Mouse scrolled (682, 513) with delta (0, 0)
Screenshot: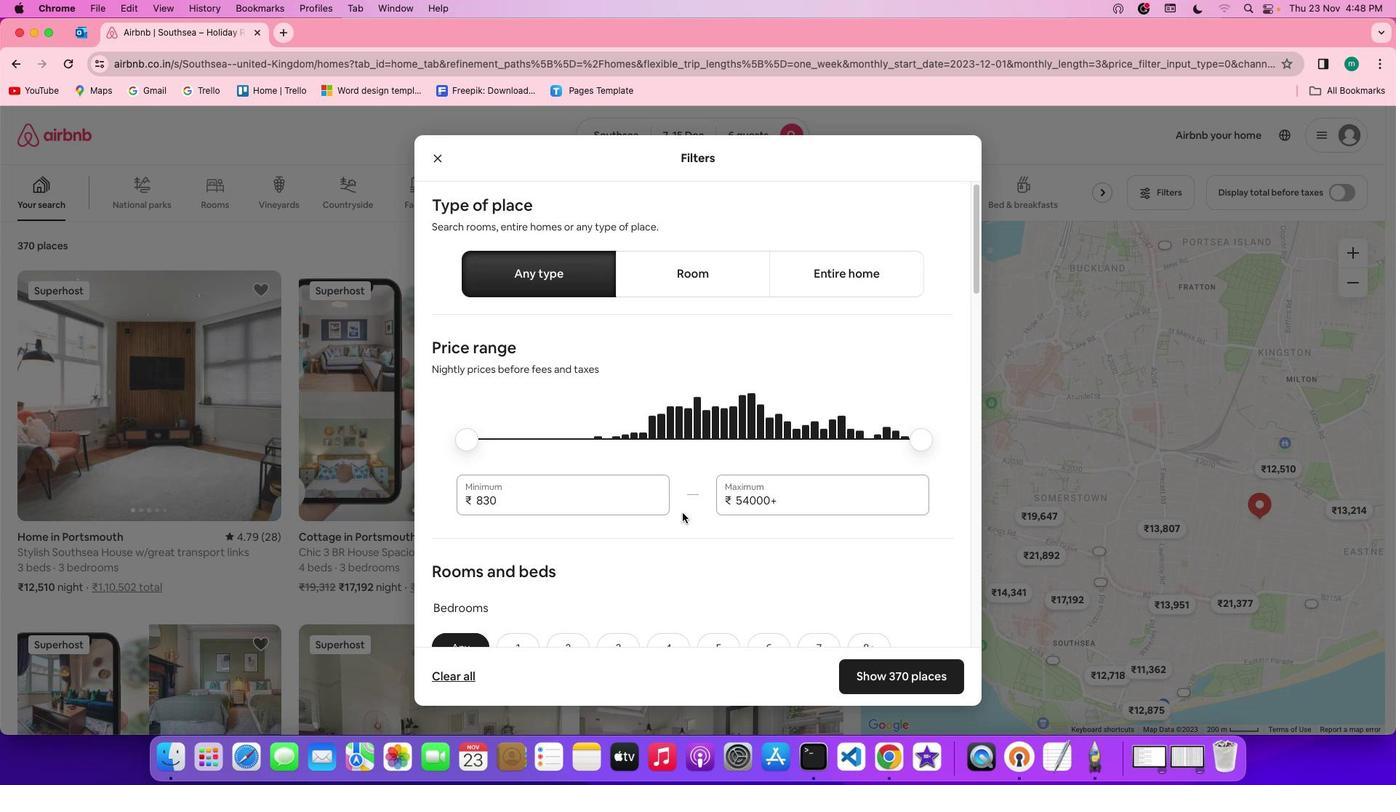 
Action: Mouse scrolled (682, 513) with delta (0, 0)
Screenshot: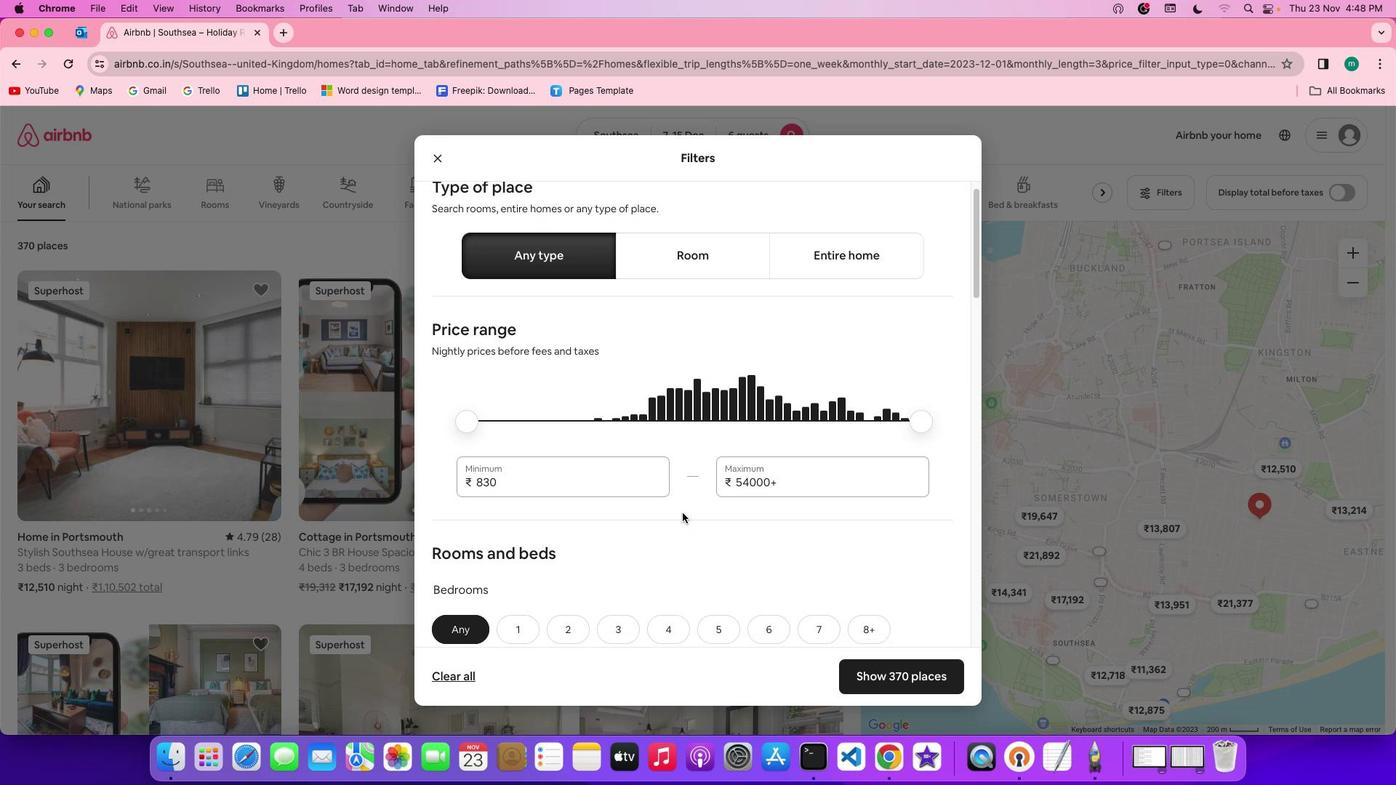 
Action: Mouse scrolled (682, 513) with delta (0, 0)
Screenshot: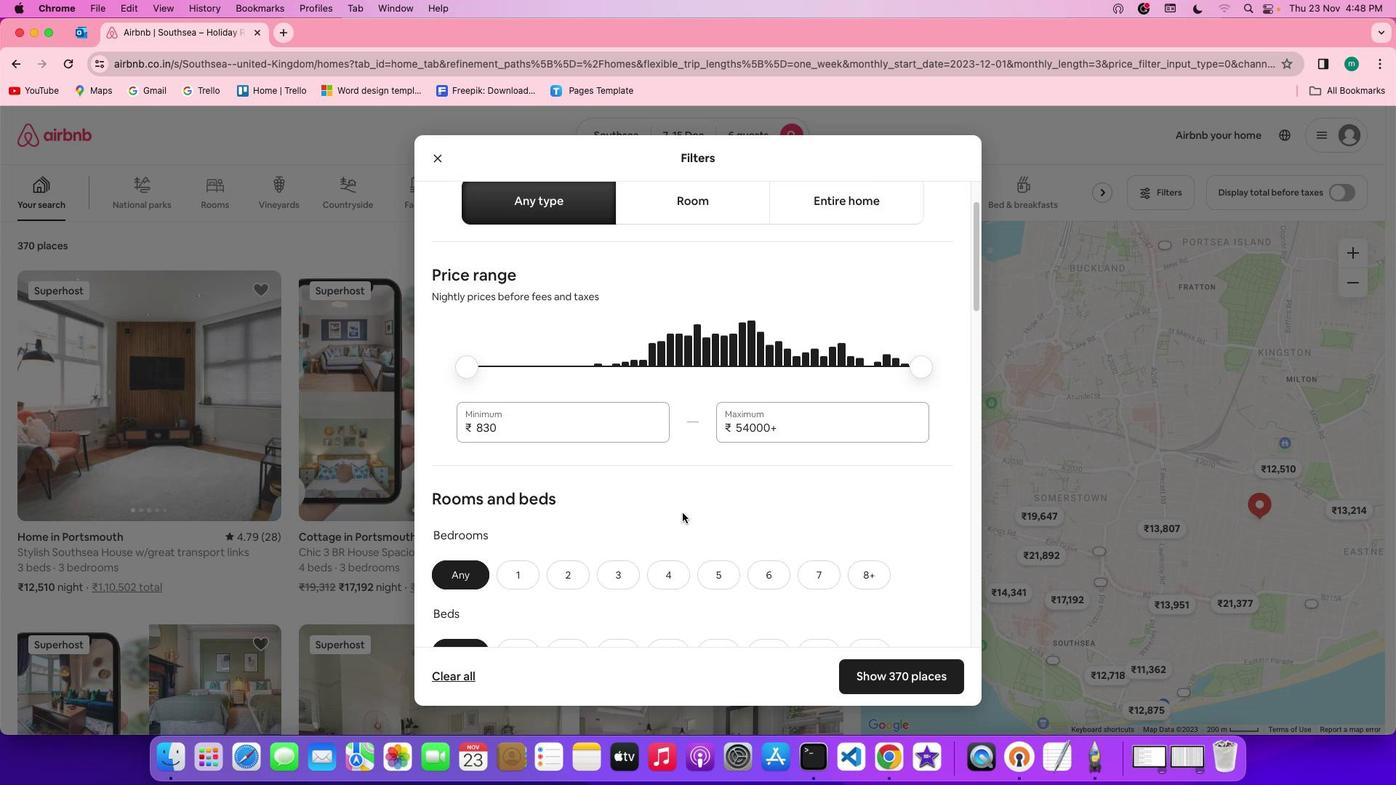 
Action: Mouse scrolled (682, 513) with delta (0, 0)
Screenshot: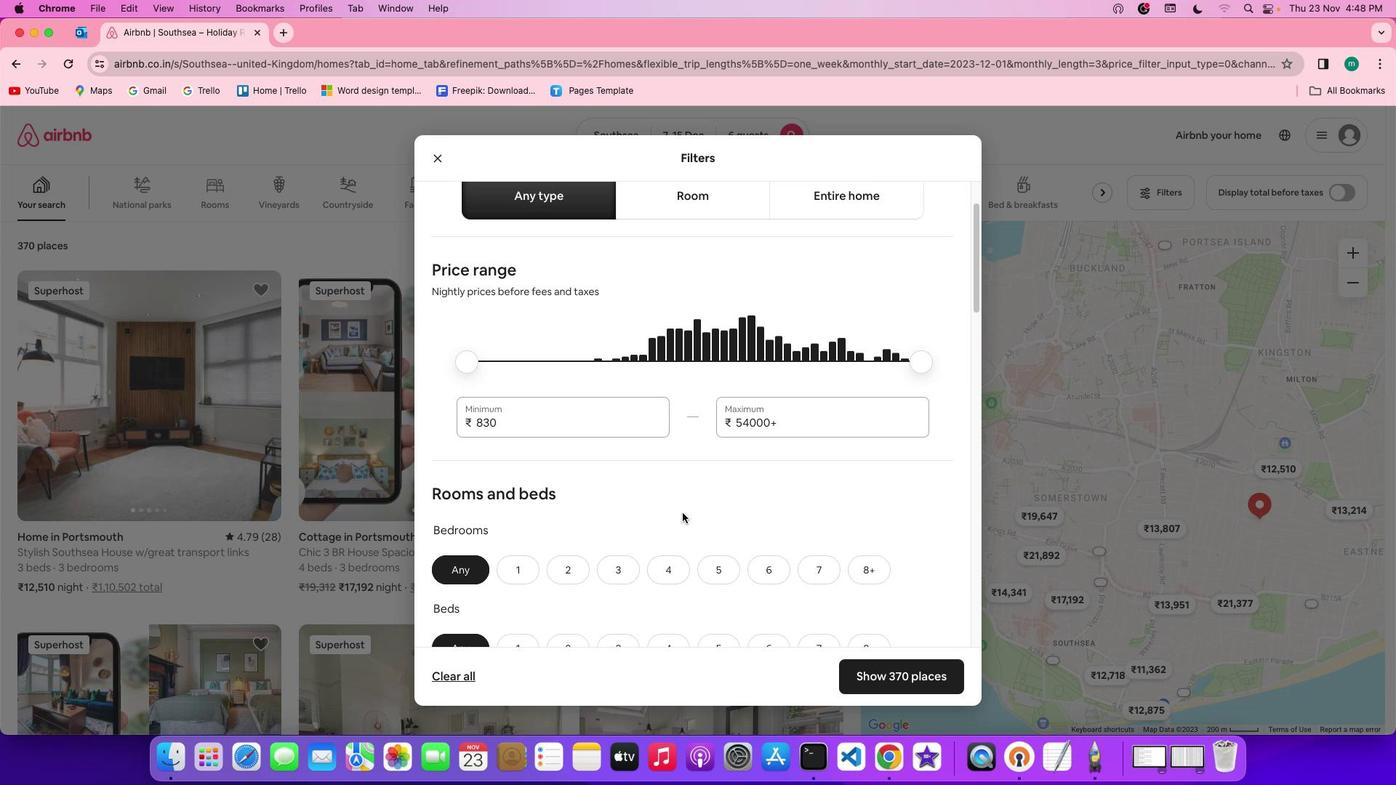 
Action: Mouse scrolled (682, 513) with delta (0, -1)
Screenshot: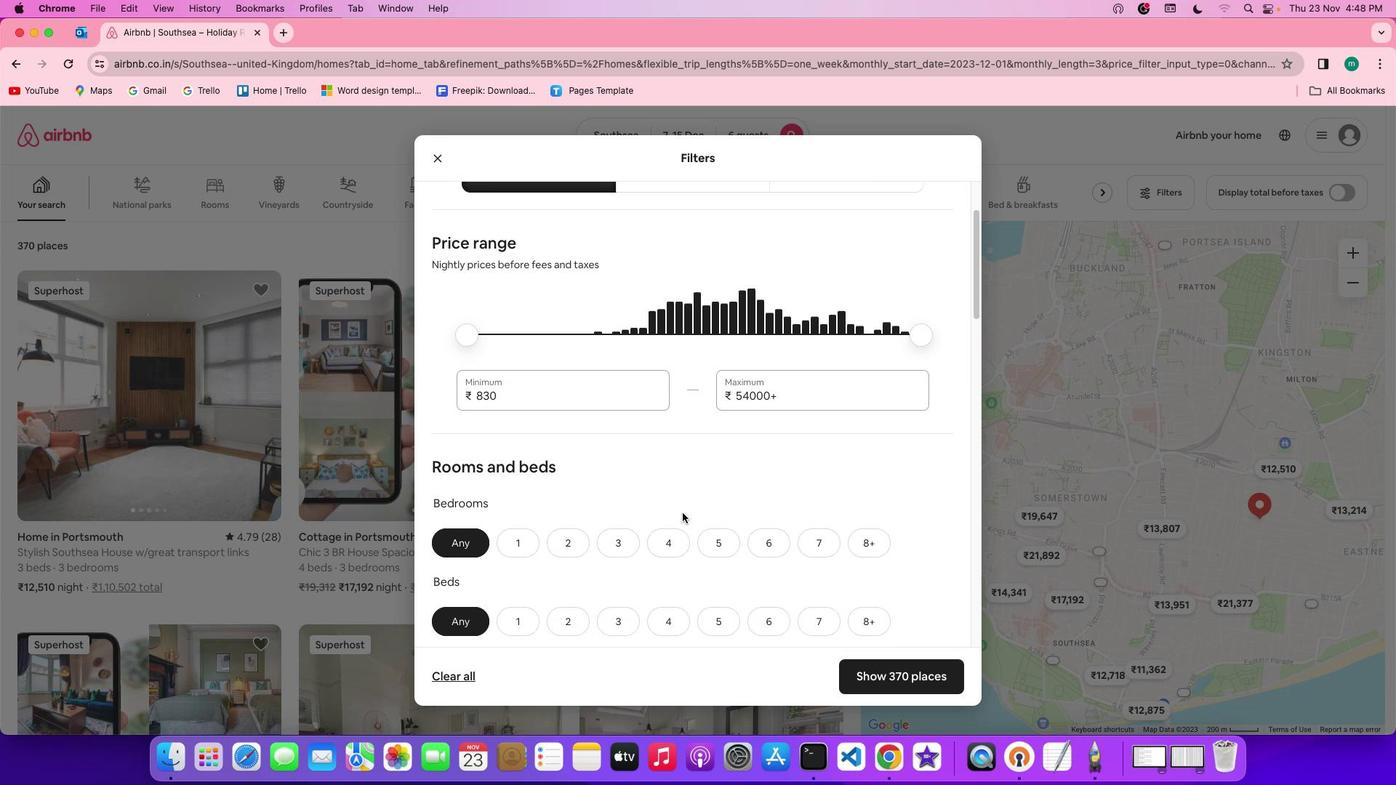 
Action: Mouse scrolled (682, 513) with delta (0, 0)
Screenshot: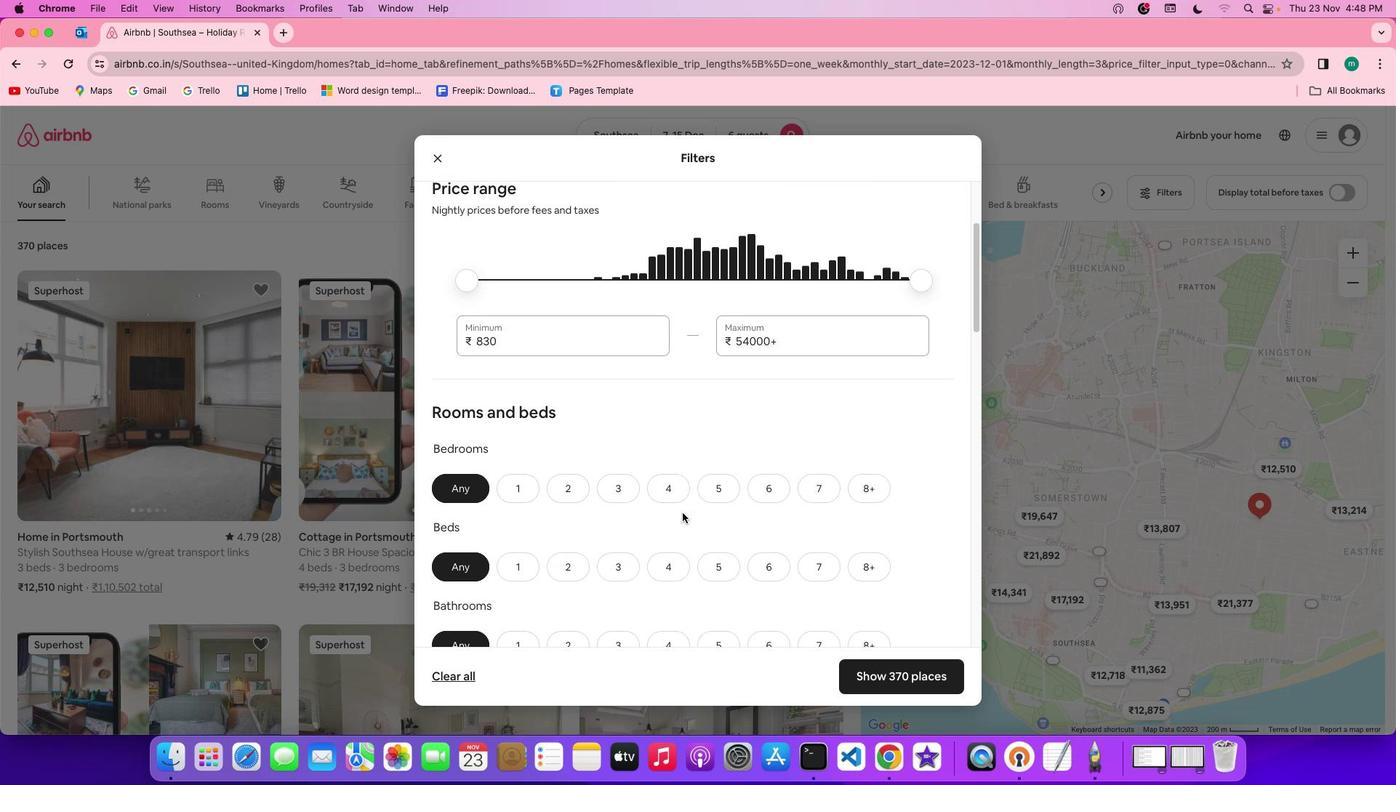 
Action: Mouse moved to (618, 493)
Screenshot: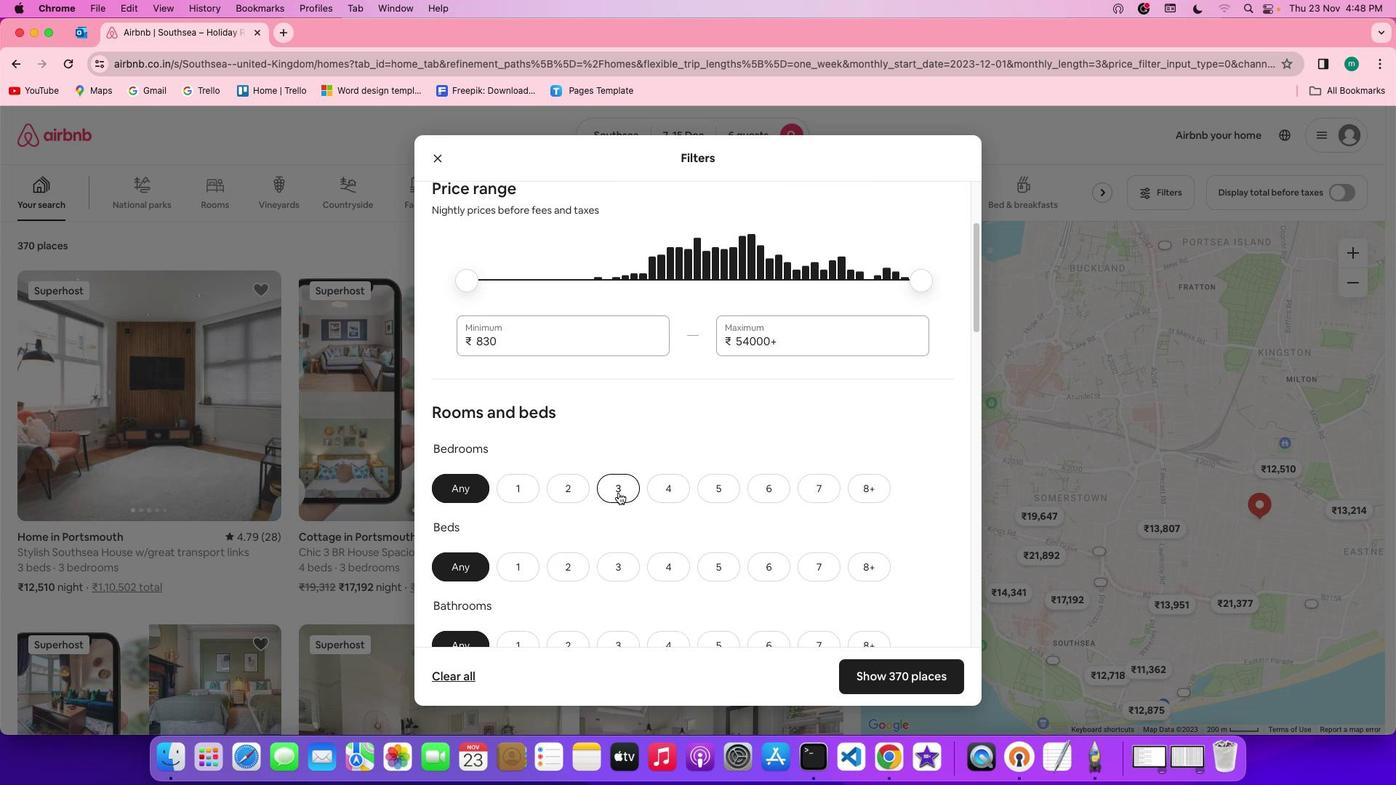 
Action: Mouse pressed left at (618, 493)
Screenshot: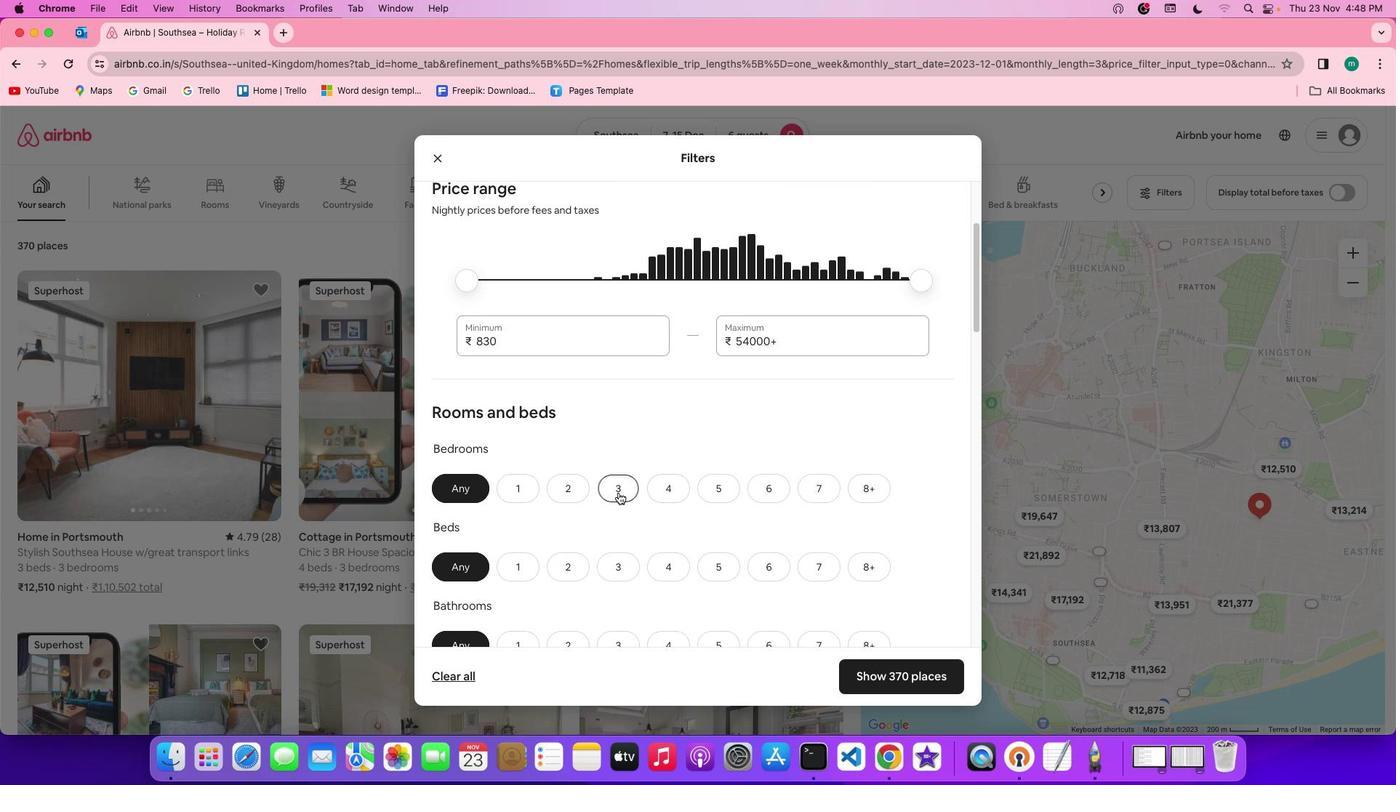 
Action: Mouse moved to (620, 554)
Screenshot: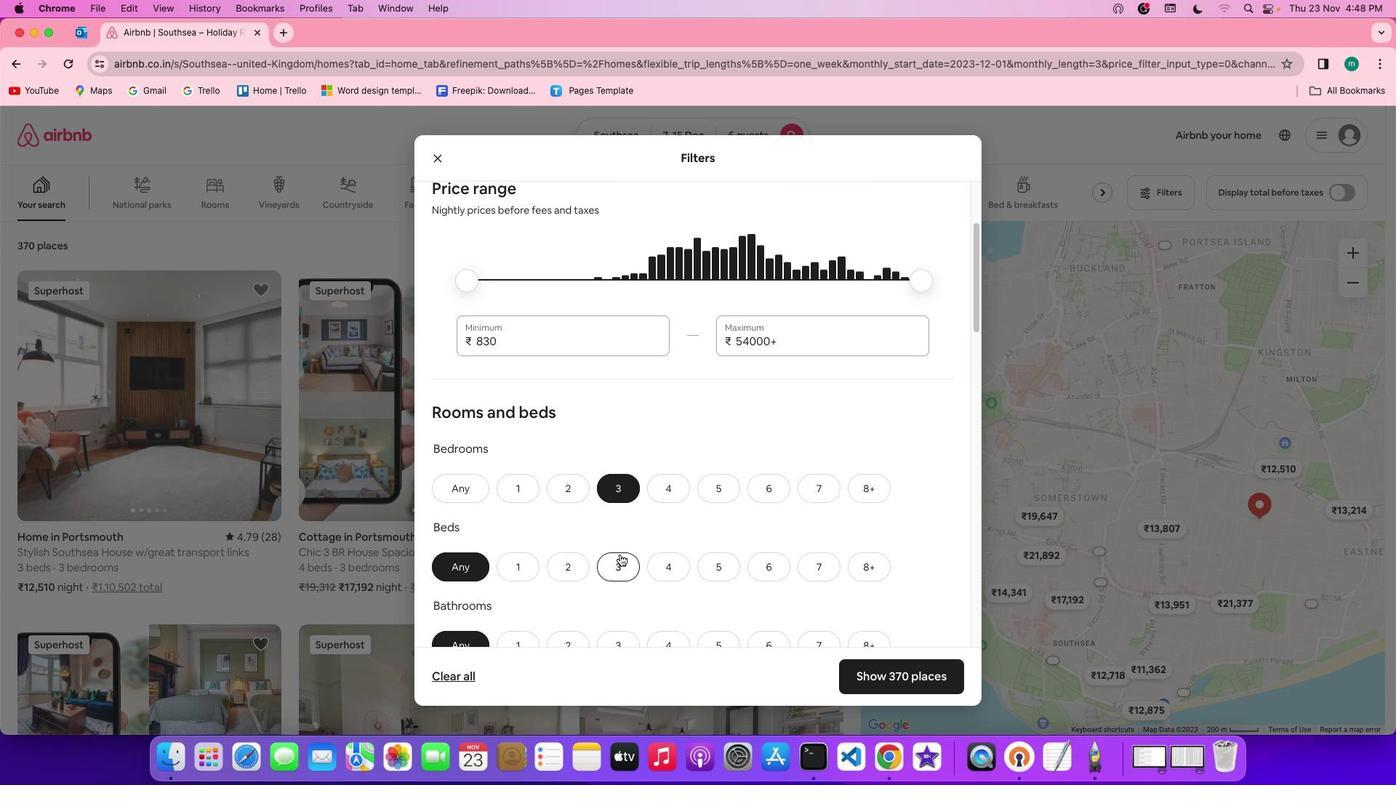 
Action: Mouse pressed left at (620, 554)
Screenshot: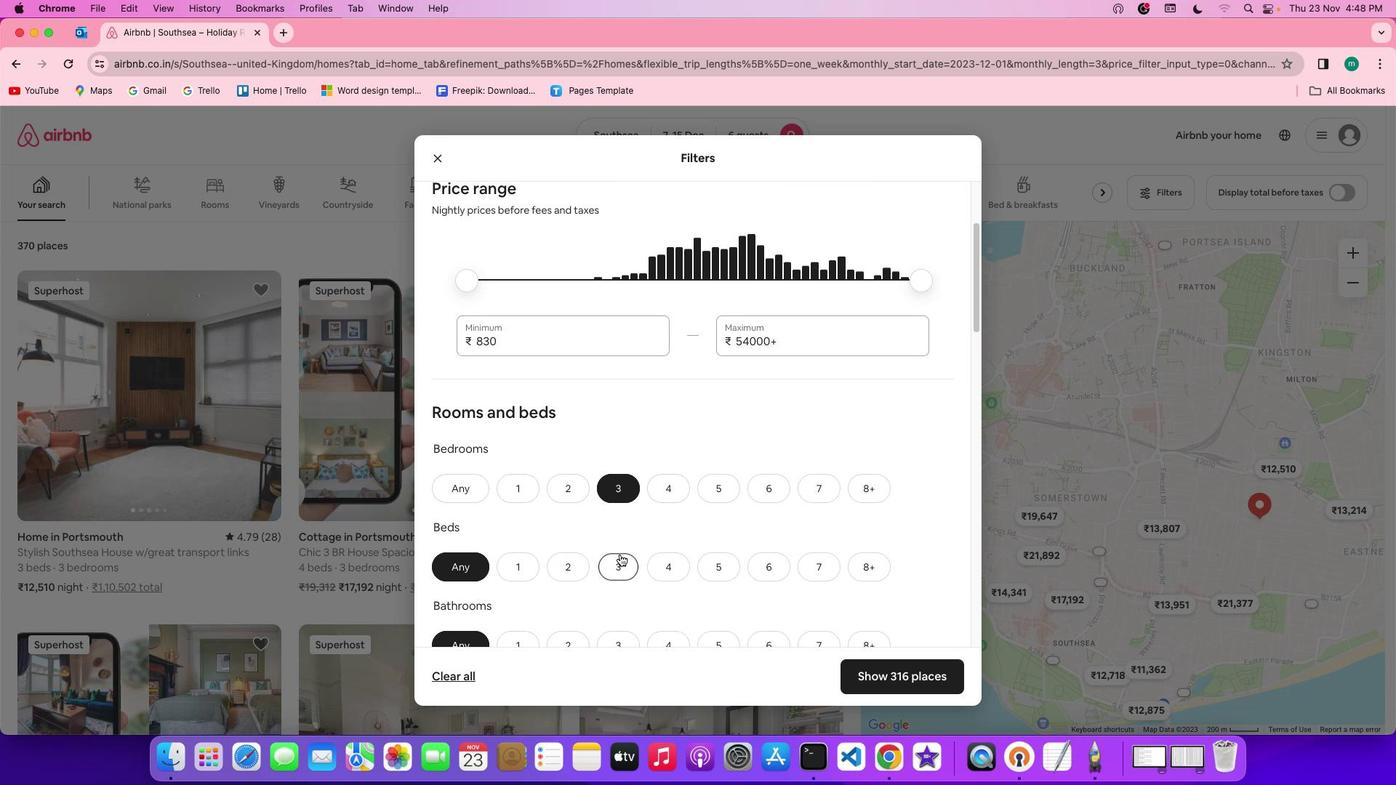 
Action: Mouse moved to (722, 540)
Screenshot: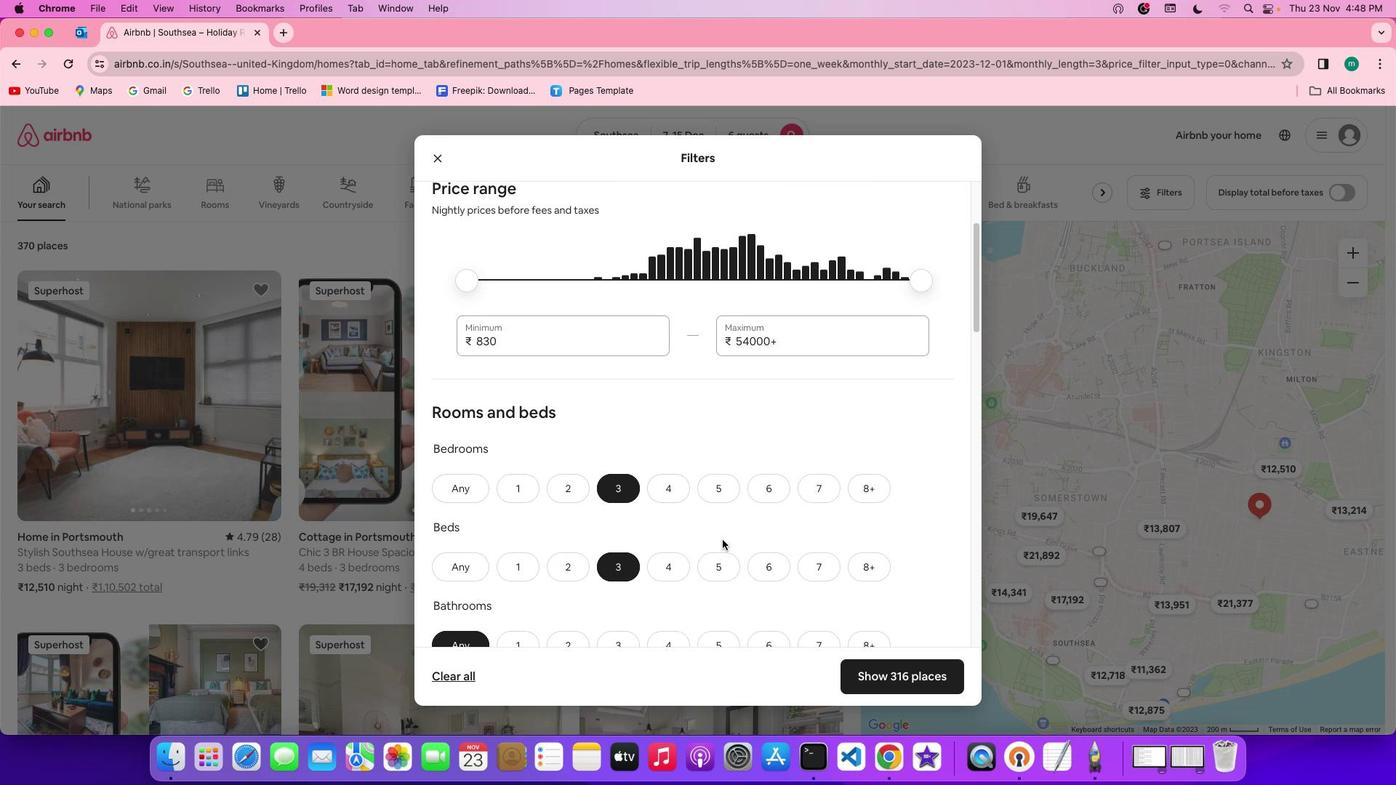 
Action: Mouse scrolled (722, 540) with delta (0, 0)
Screenshot: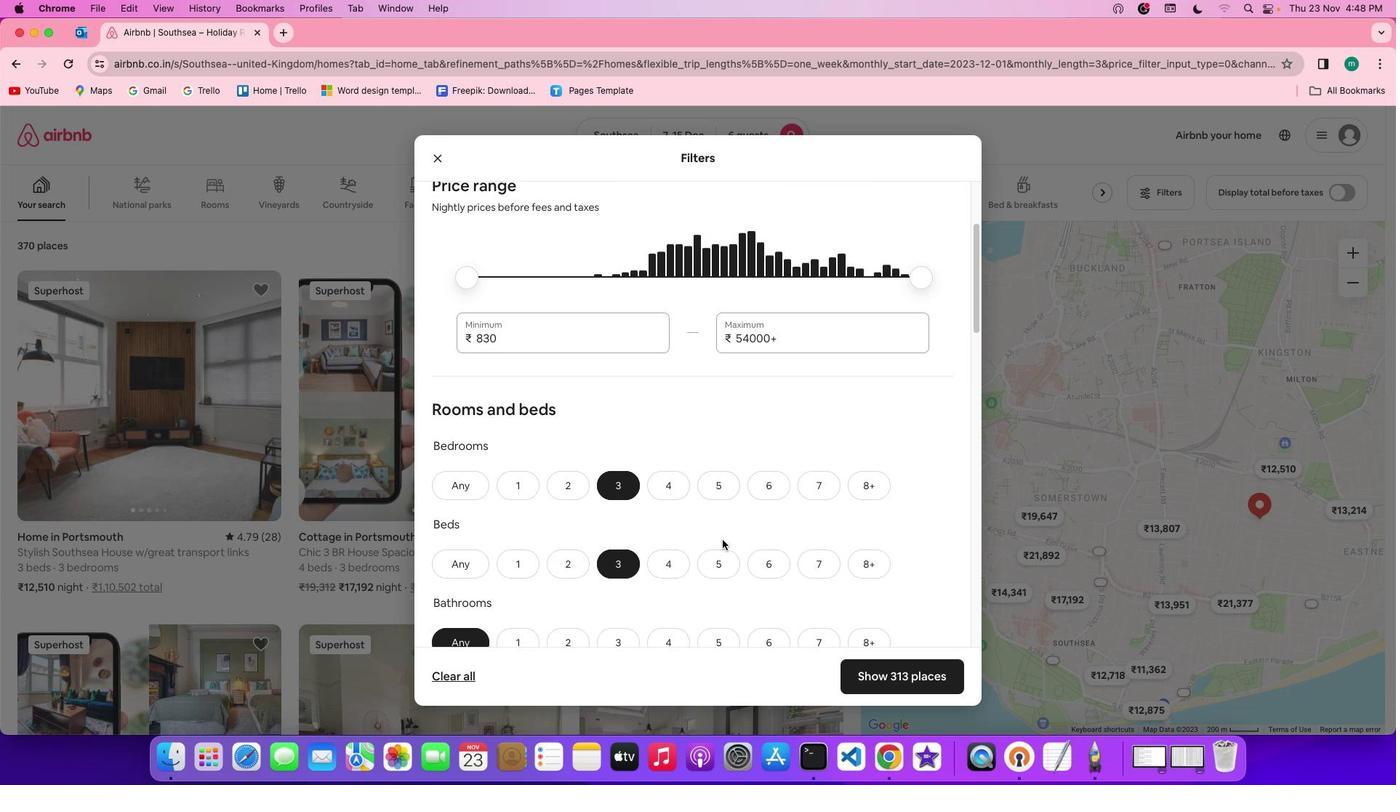 
Action: Mouse scrolled (722, 540) with delta (0, 0)
Screenshot: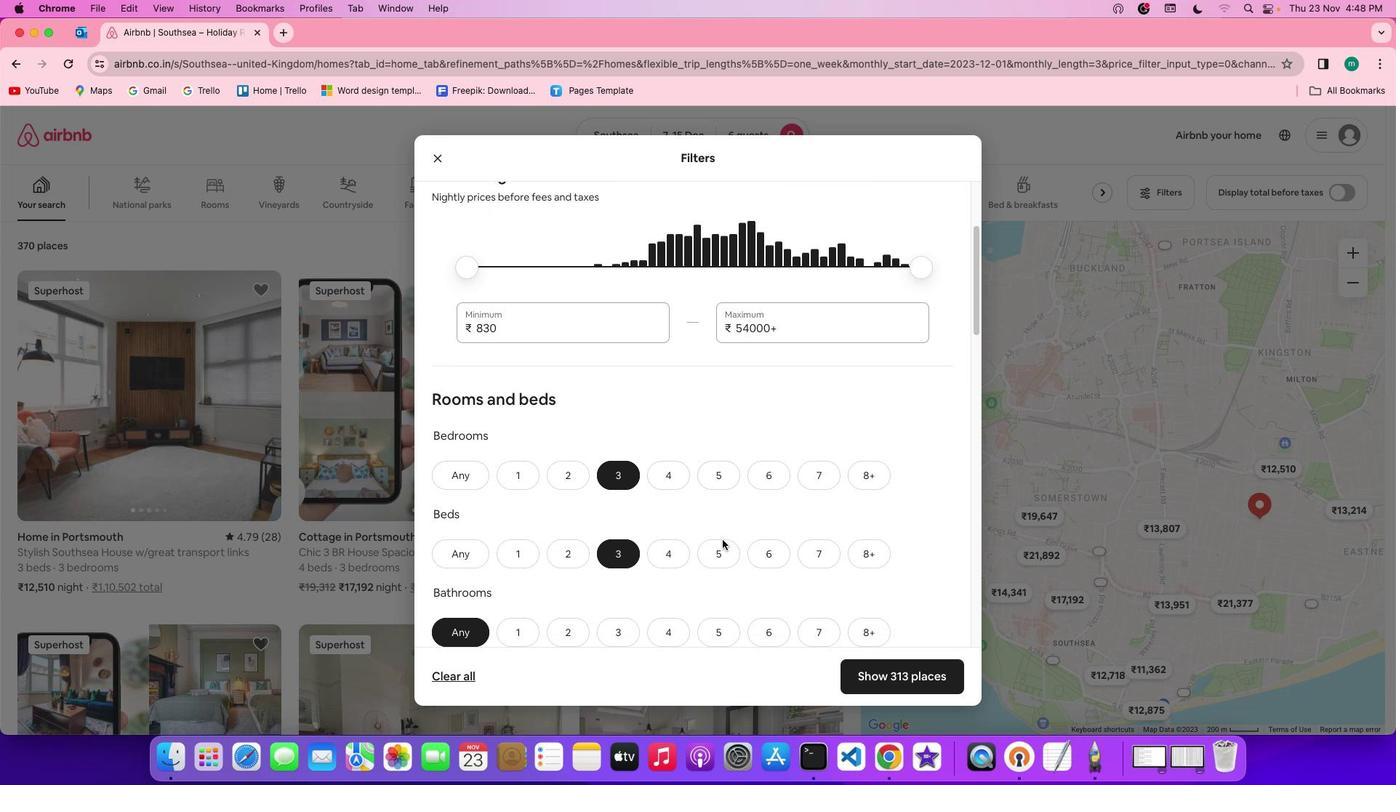 
Action: Mouse scrolled (722, 540) with delta (0, -2)
Screenshot: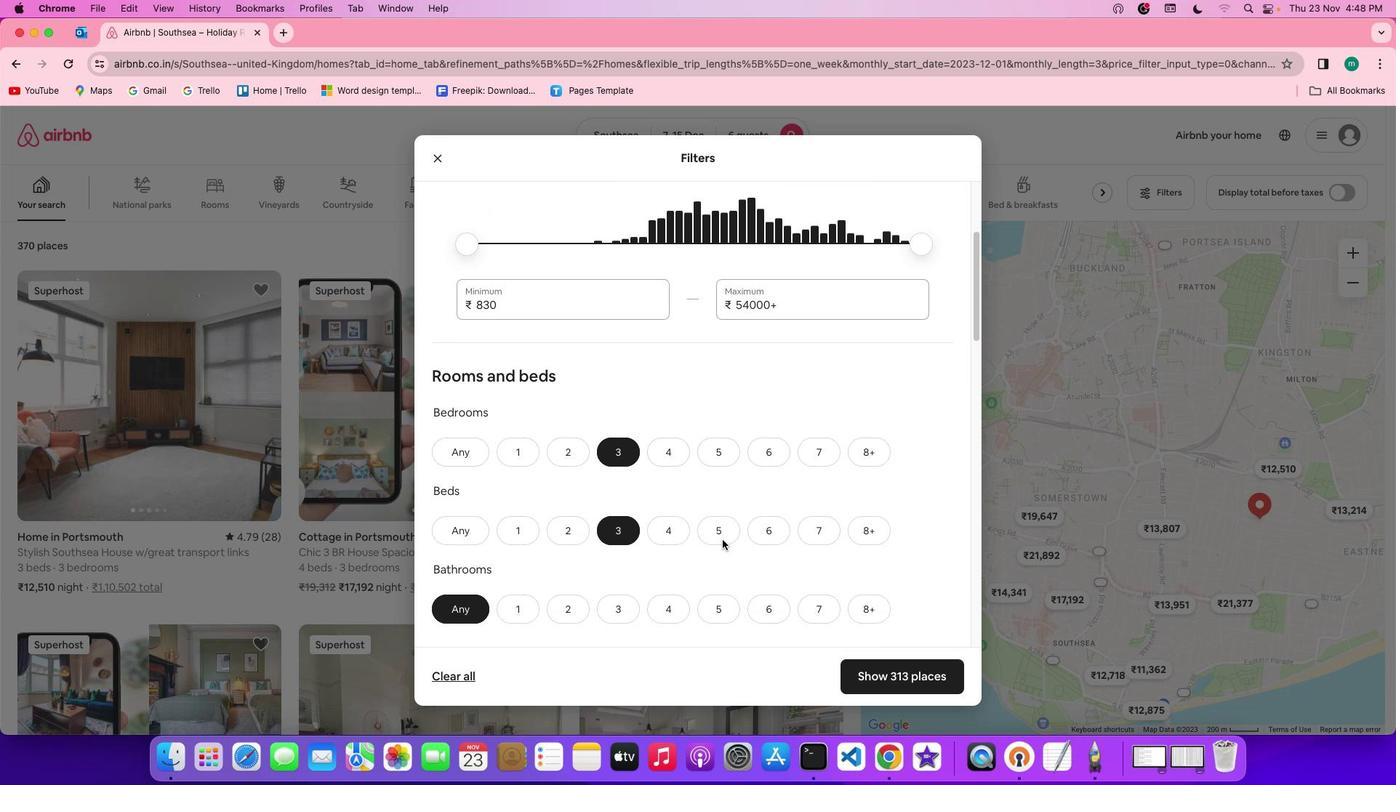 
Action: Mouse moved to (631, 524)
Screenshot: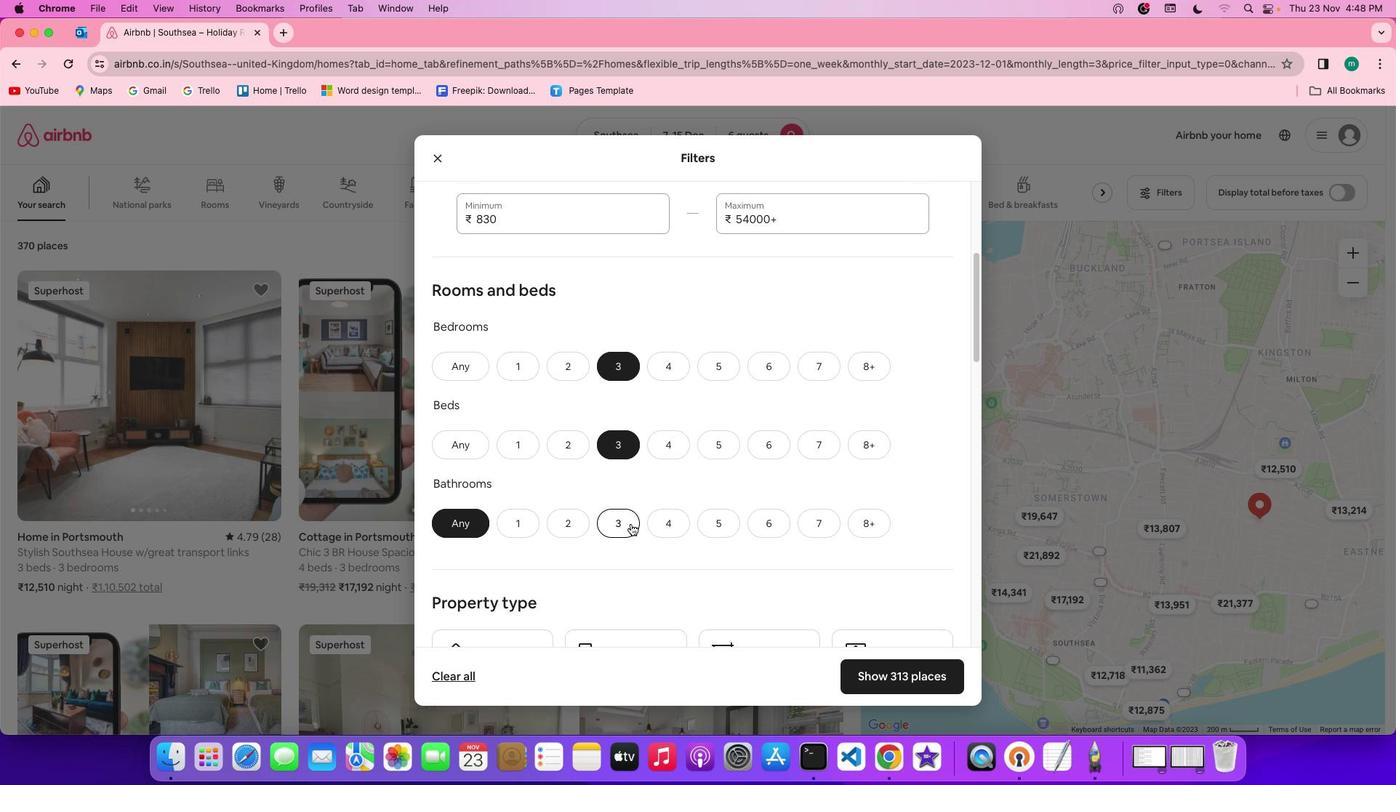 
Action: Mouse pressed left at (631, 524)
Screenshot: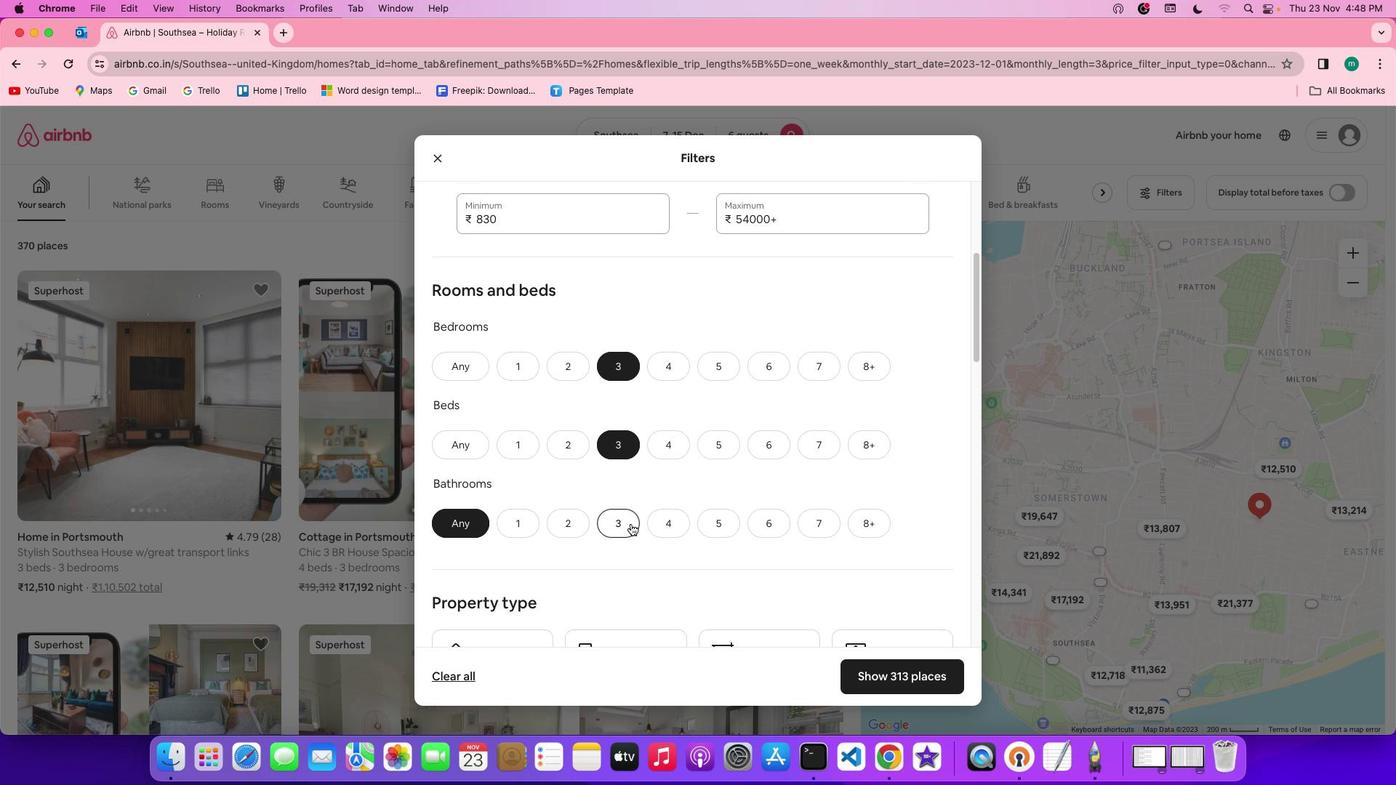 
Action: Mouse moved to (792, 518)
Screenshot: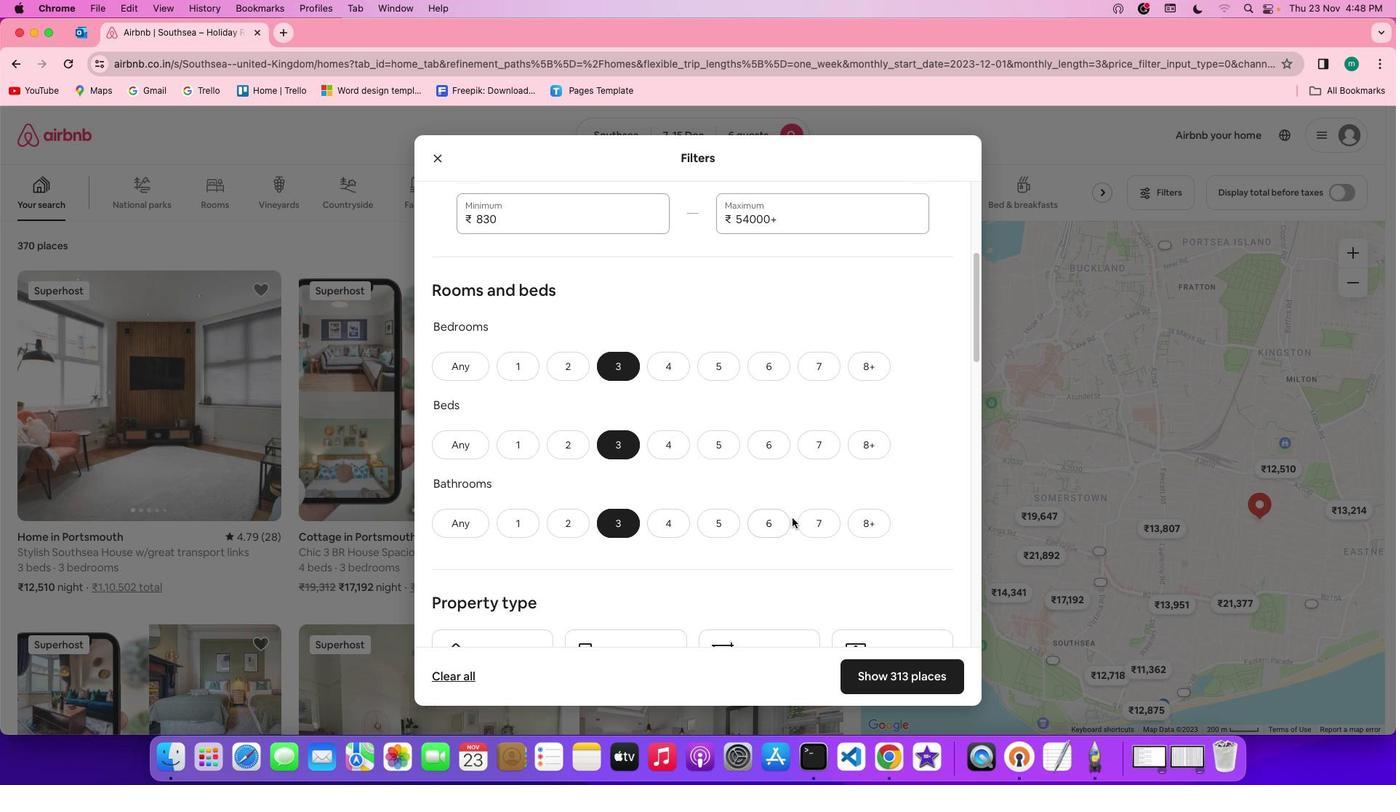 
Action: Mouse scrolled (792, 518) with delta (0, 0)
Screenshot: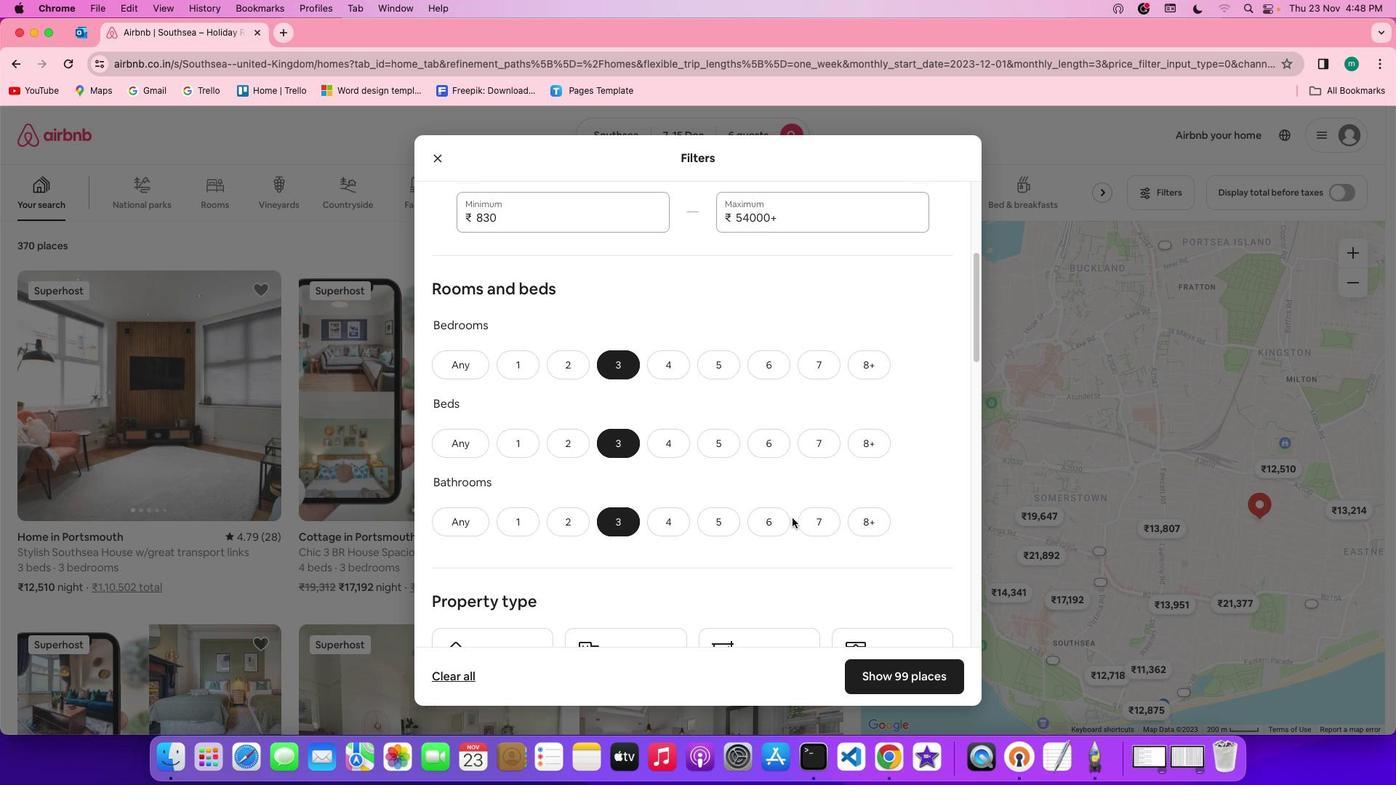 
Action: Mouse scrolled (792, 518) with delta (0, 0)
Screenshot: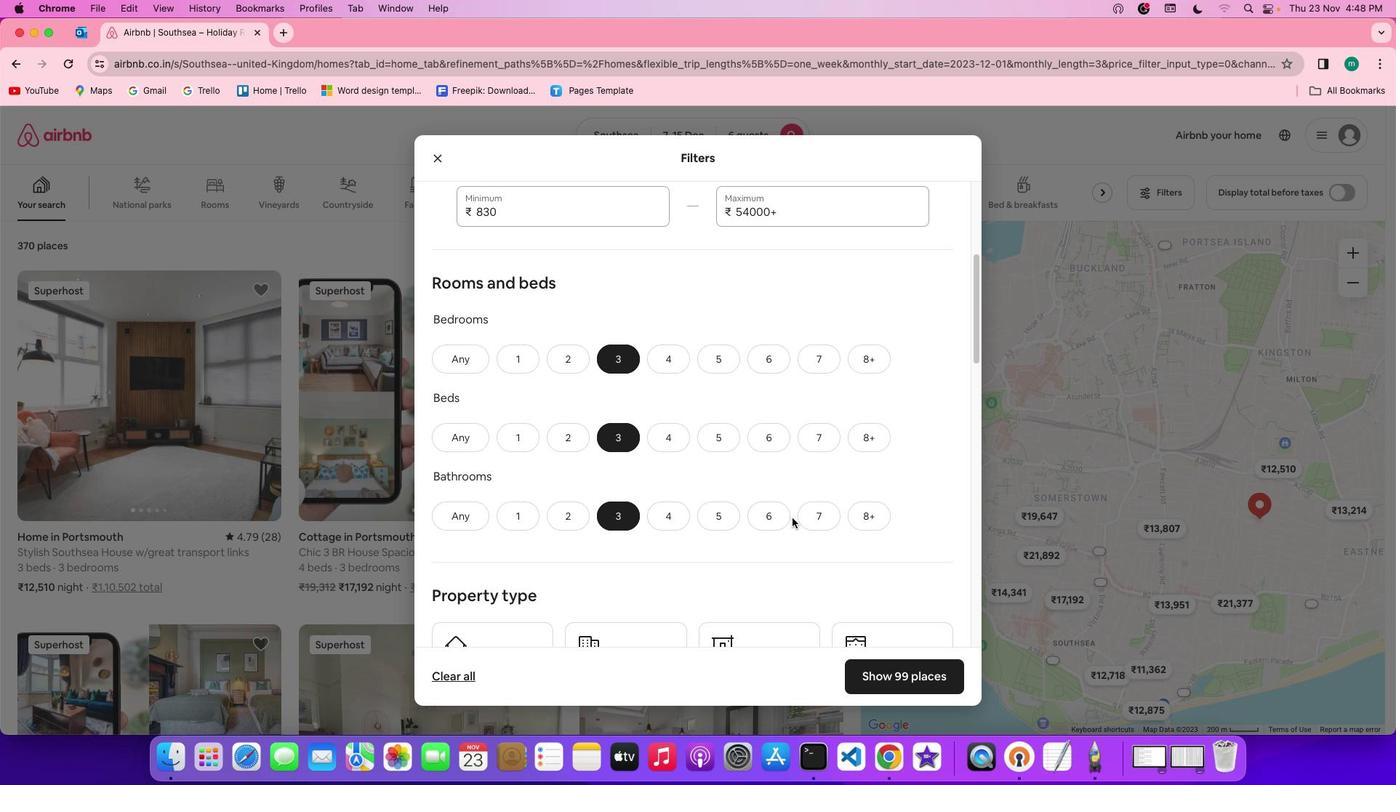 
Action: Mouse scrolled (792, 518) with delta (0, 0)
Screenshot: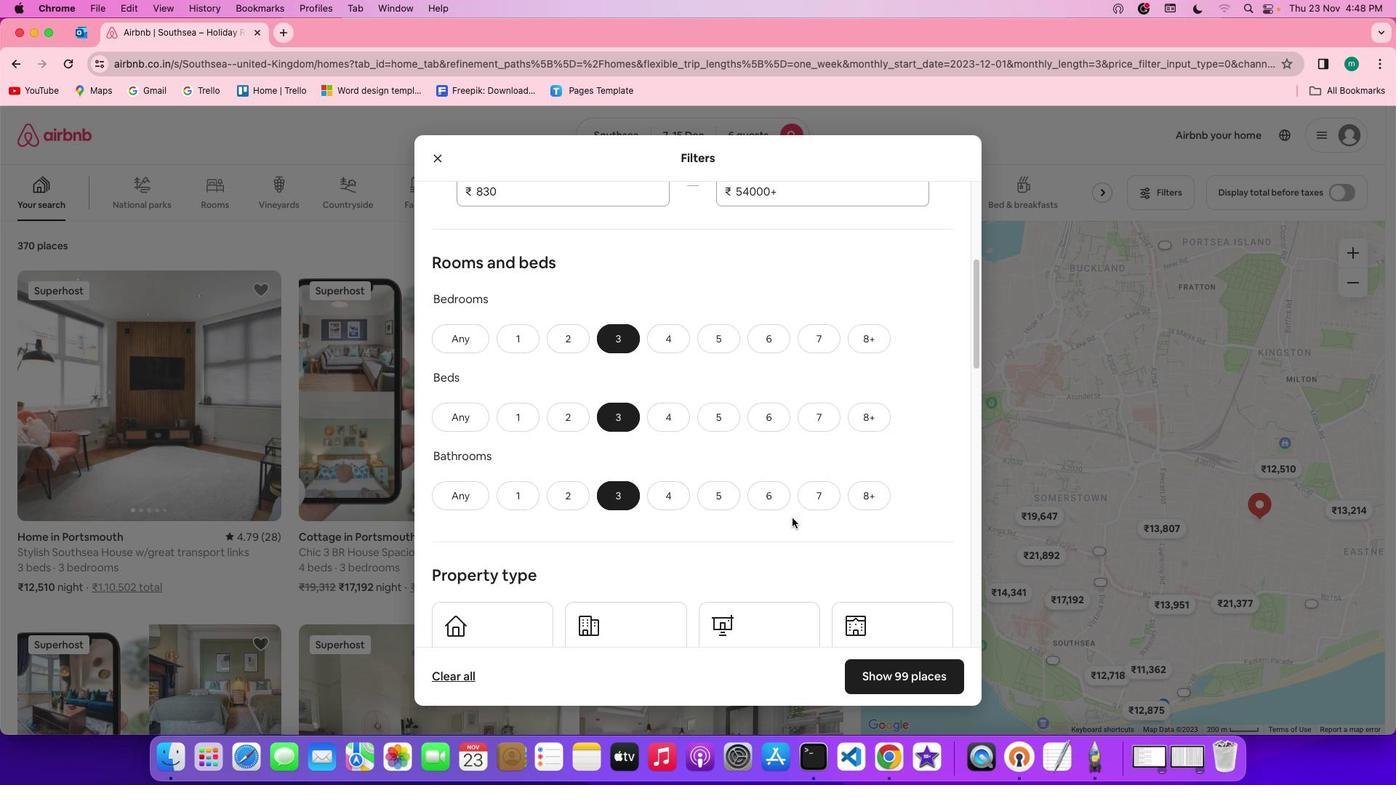 
Action: Mouse scrolled (792, 518) with delta (0, 0)
Screenshot: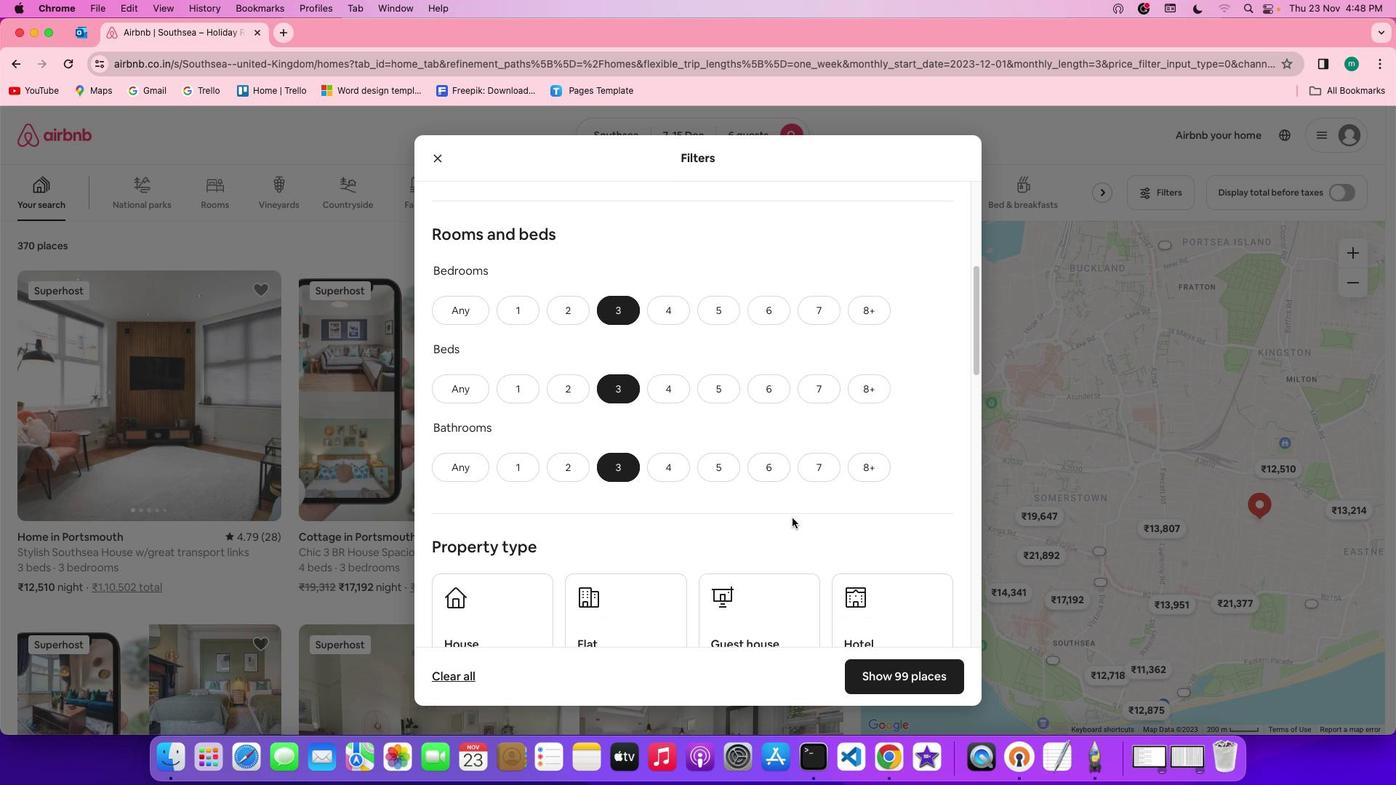 
Action: Mouse scrolled (792, 518) with delta (0, 0)
Screenshot: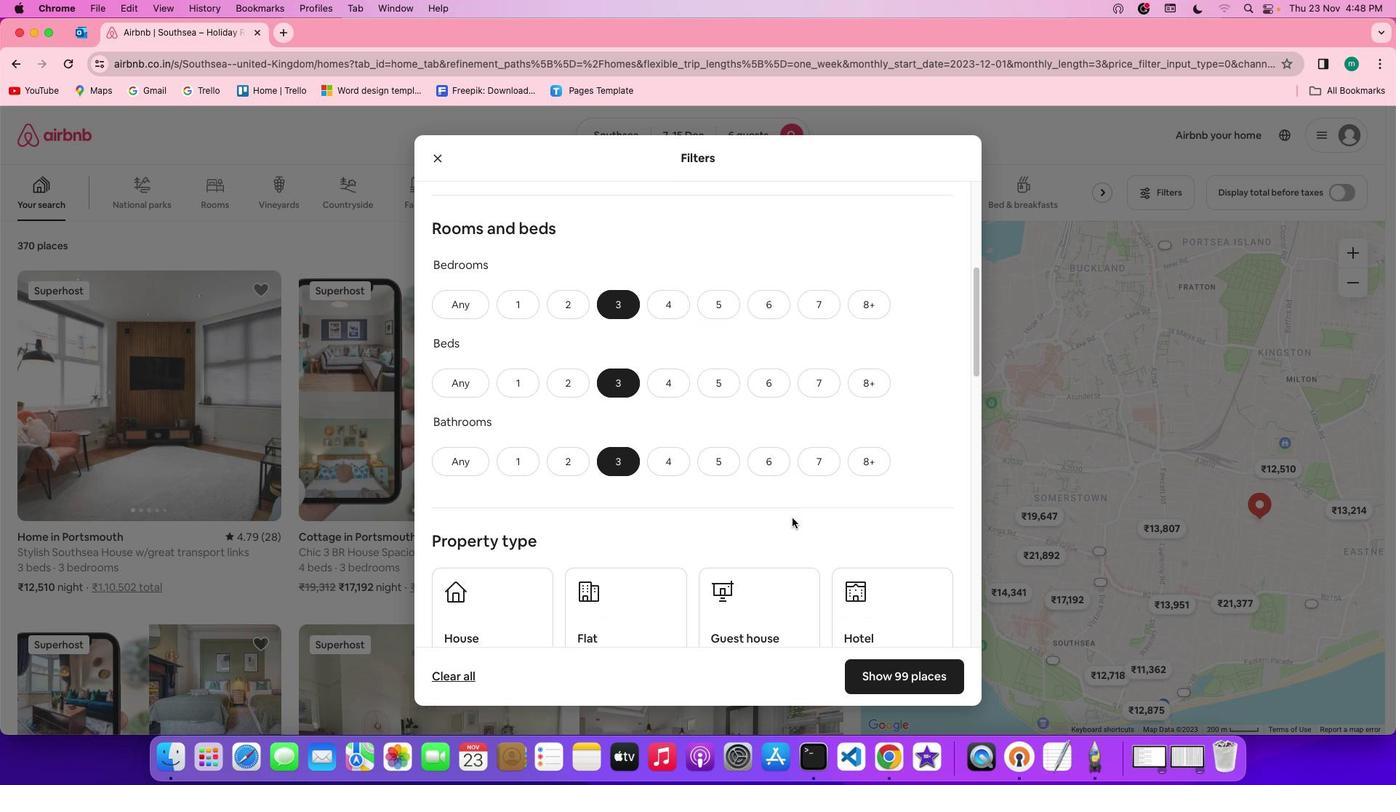 
Action: Mouse scrolled (792, 518) with delta (0, 0)
Screenshot: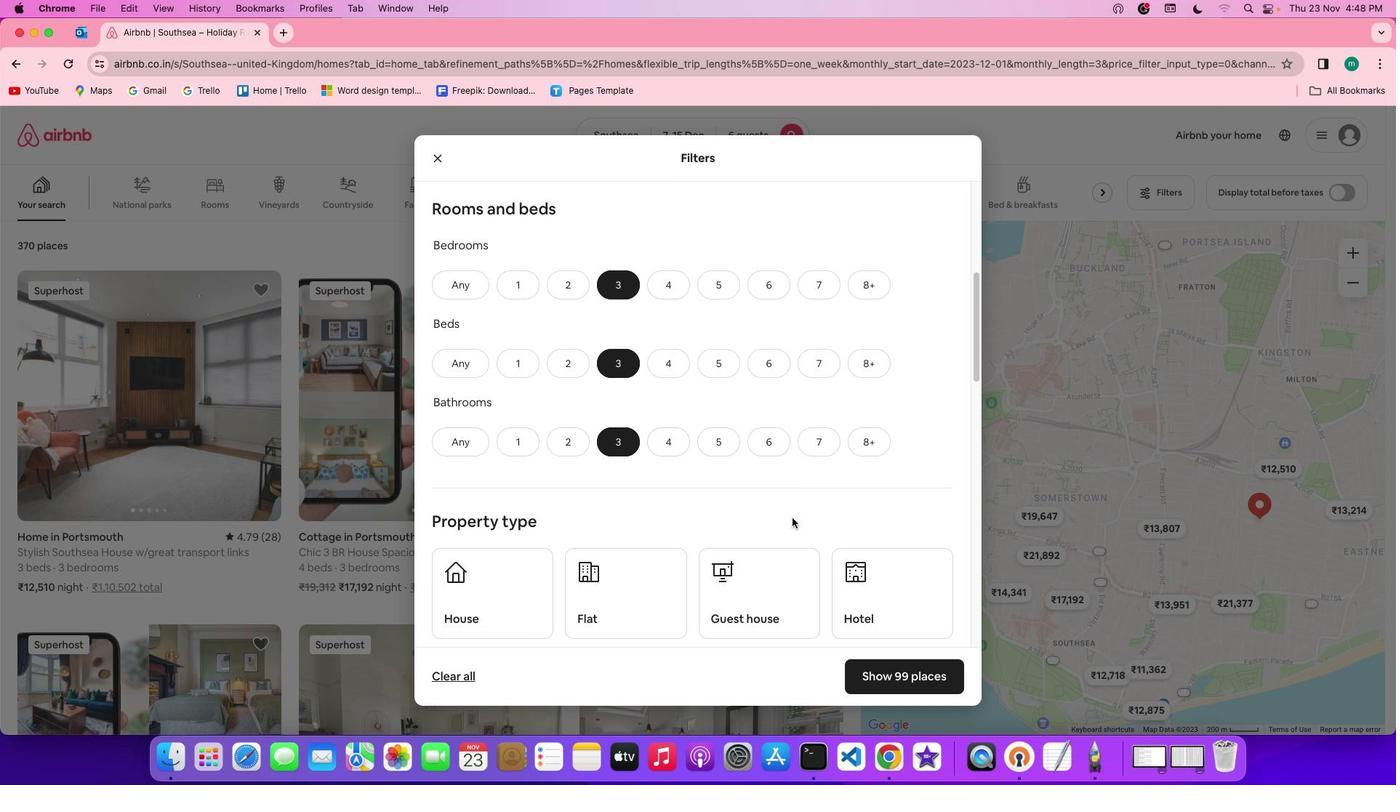 
Action: Mouse scrolled (792, 518) with delta (0, 0)
Screenshot: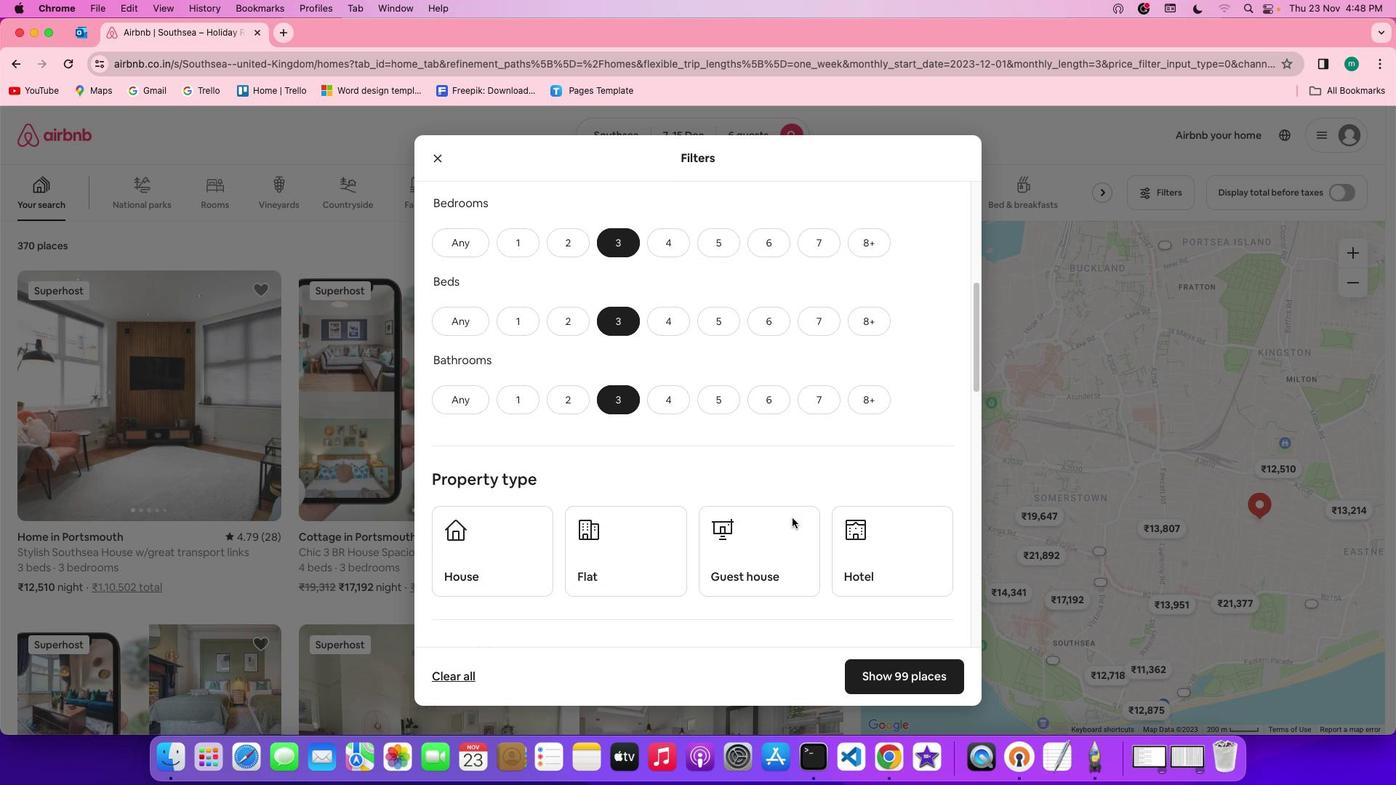 
Action: Mouse scrolled (792, 518) with delta (0, 0)
Screenshot: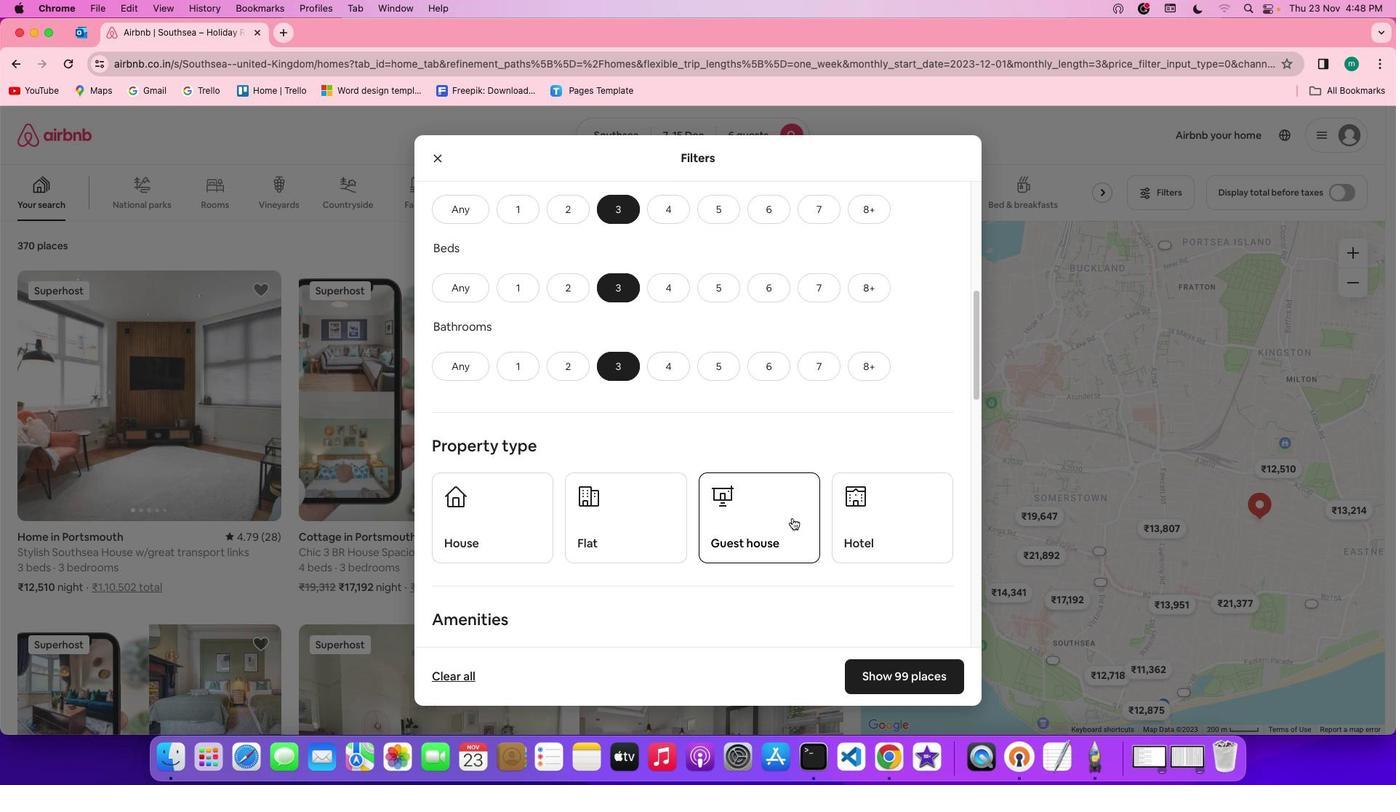 
Action: Mouse scrolled (792, 518) with delta (0, 0)
Screenshot: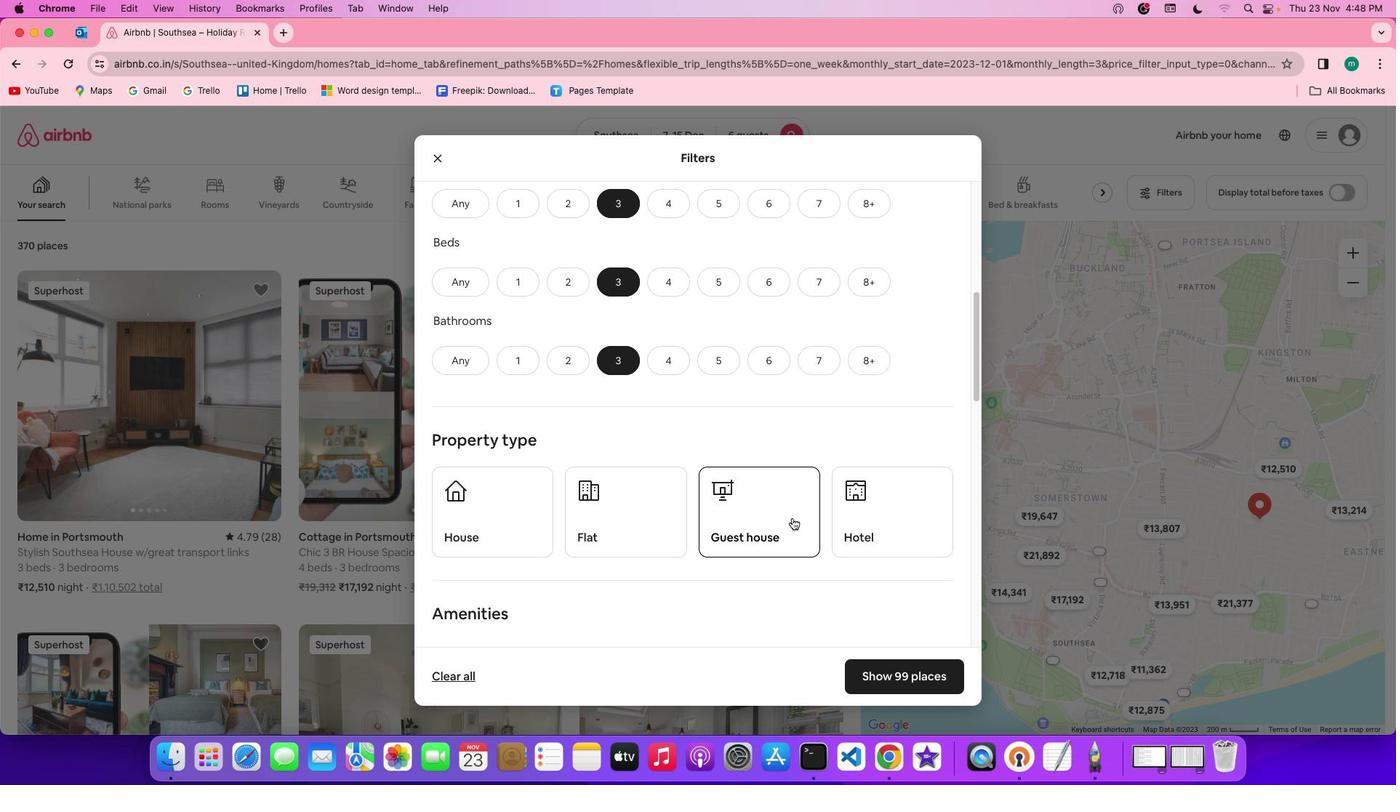 
Action: Mouse scrolled (792, 518) with delta (0, 0)
Screenshot: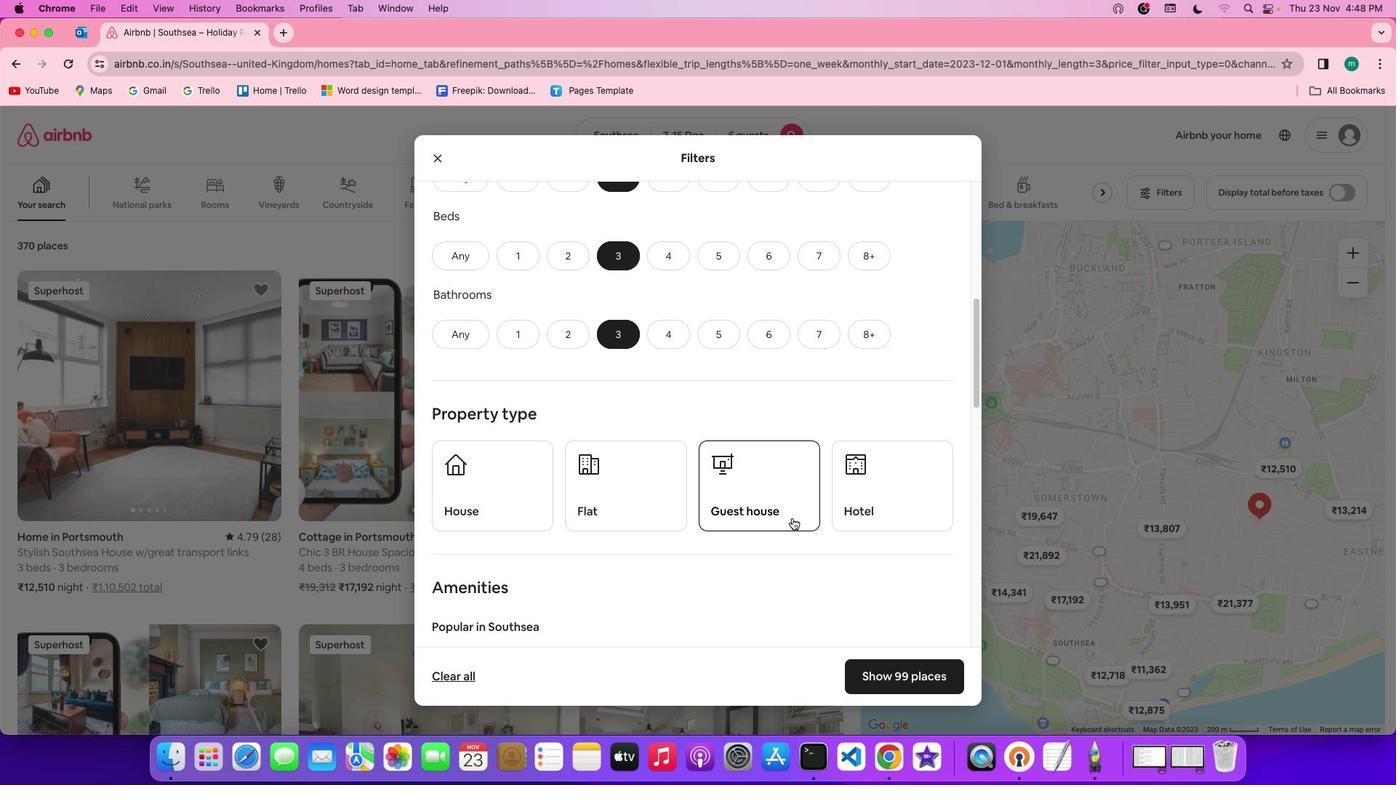 
Action: Mouse scrolled (792, 518) with delta (0, 0)
Screenshot: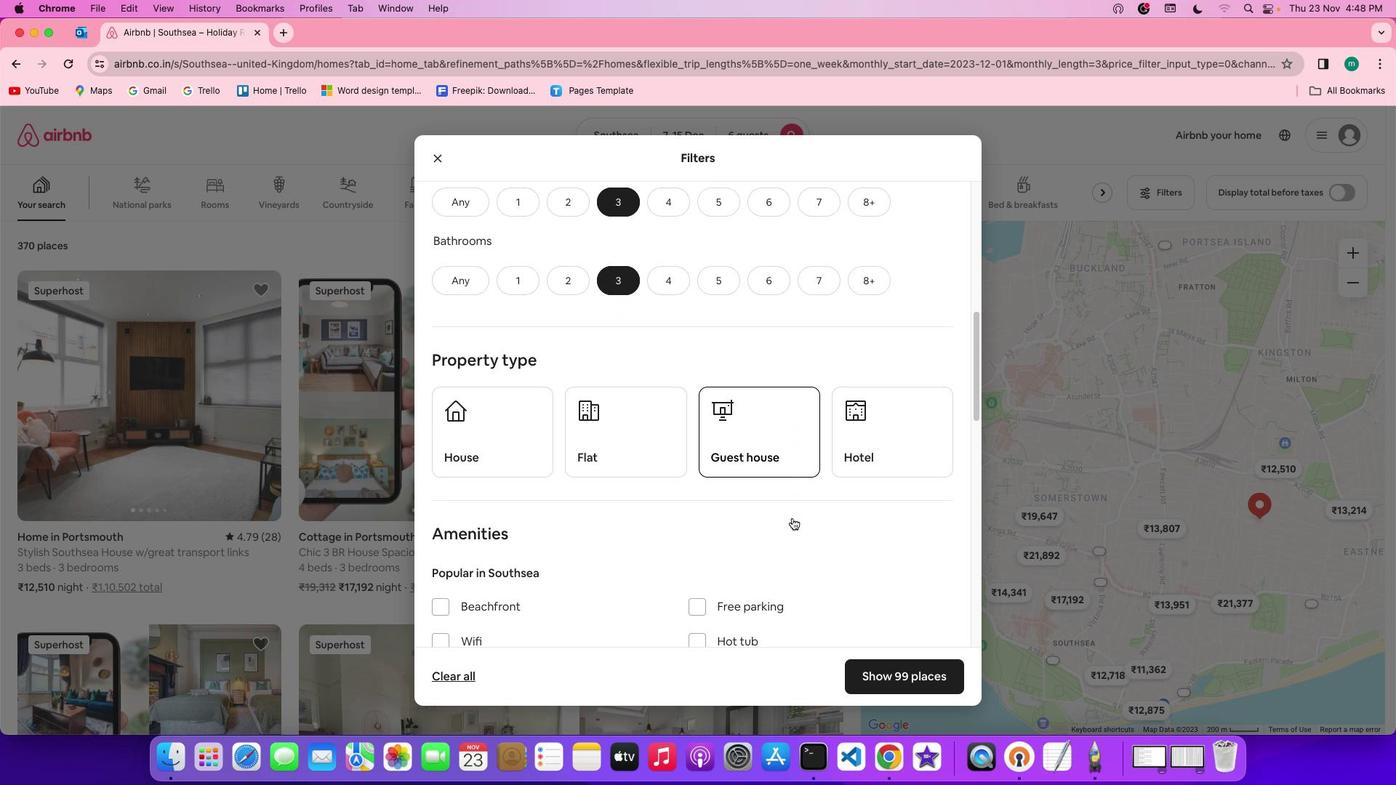 
Action: Mouse scrolled (792, 518) with delta (0, 0)
Screenshot: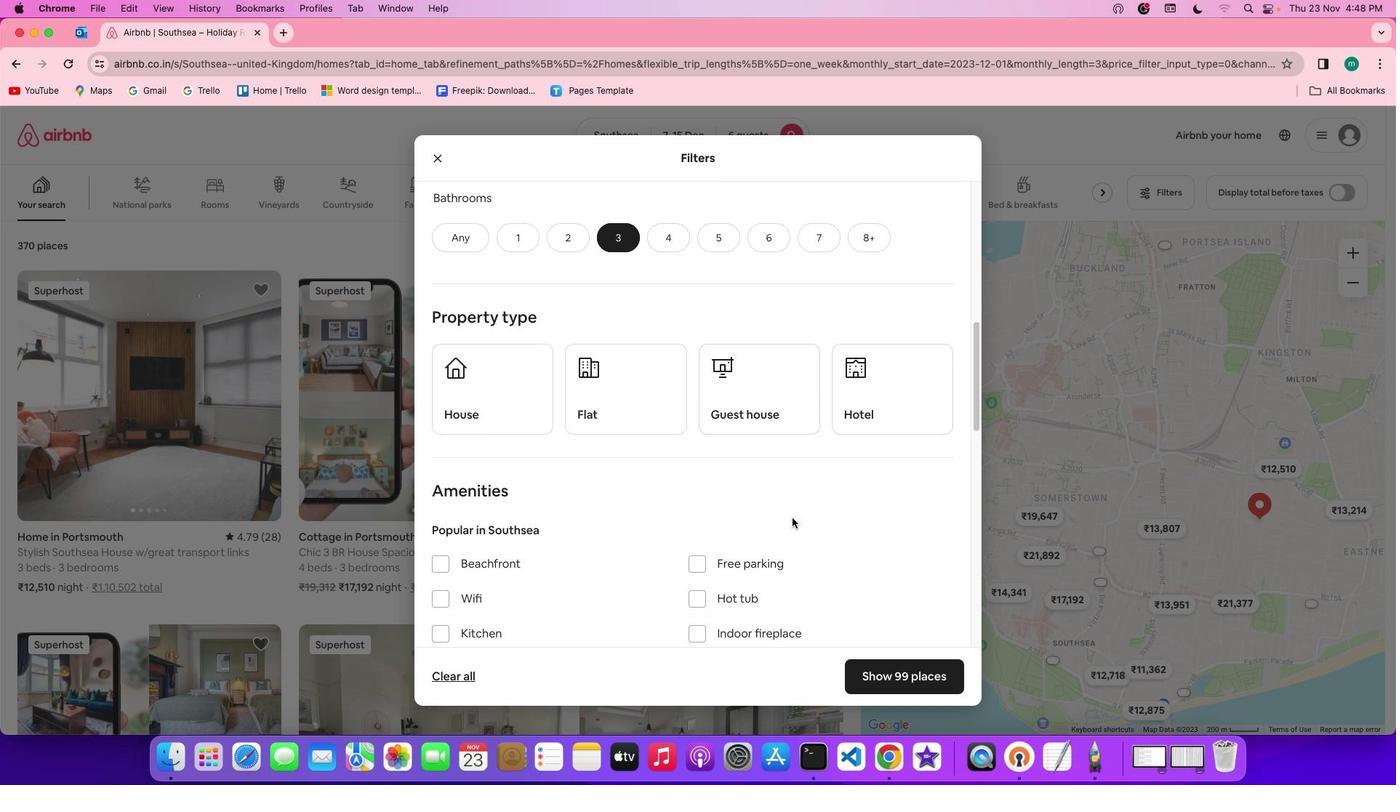 
Action: Mouse scrolled (792, 518) with delta (0, 0)
Screenshot: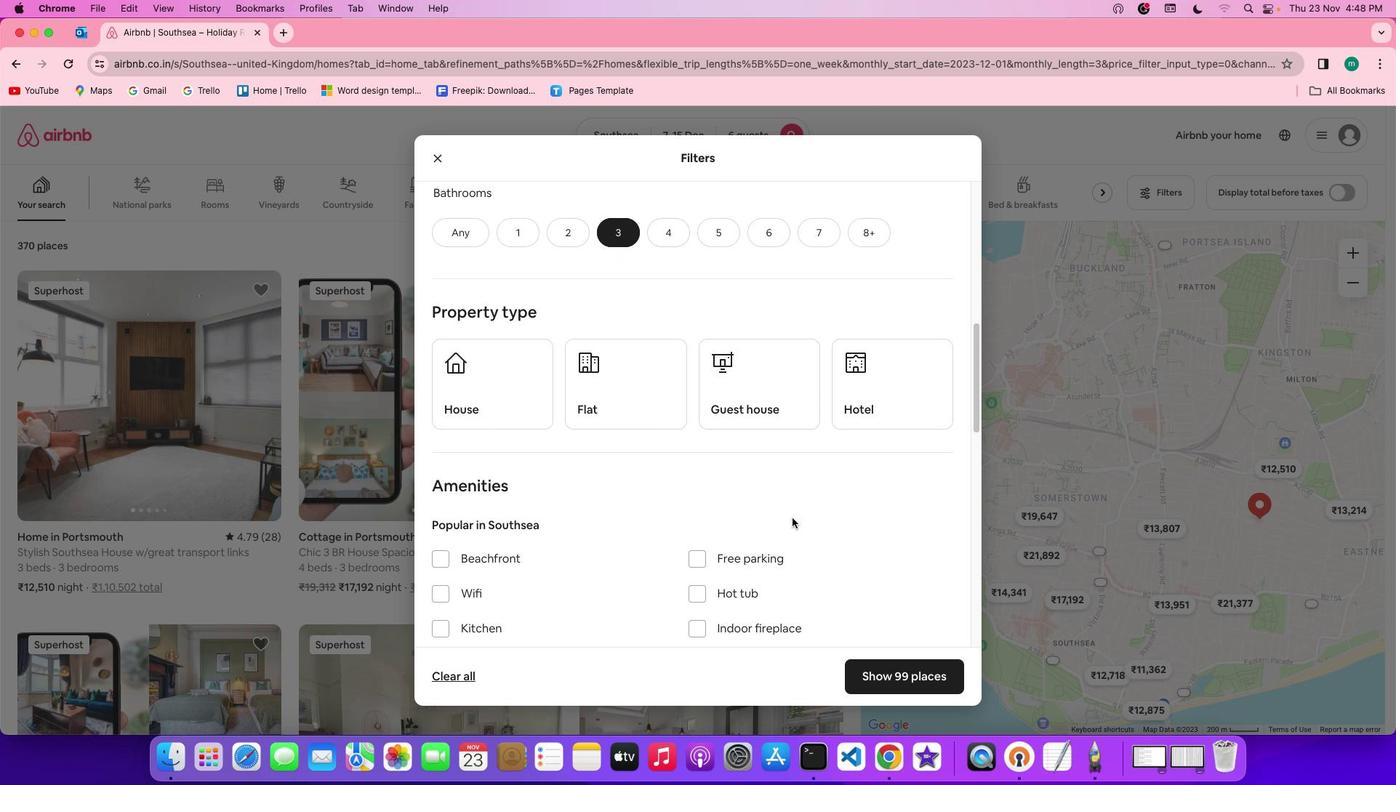 
Action: Mouse moved to (775, 386)
Screenshot: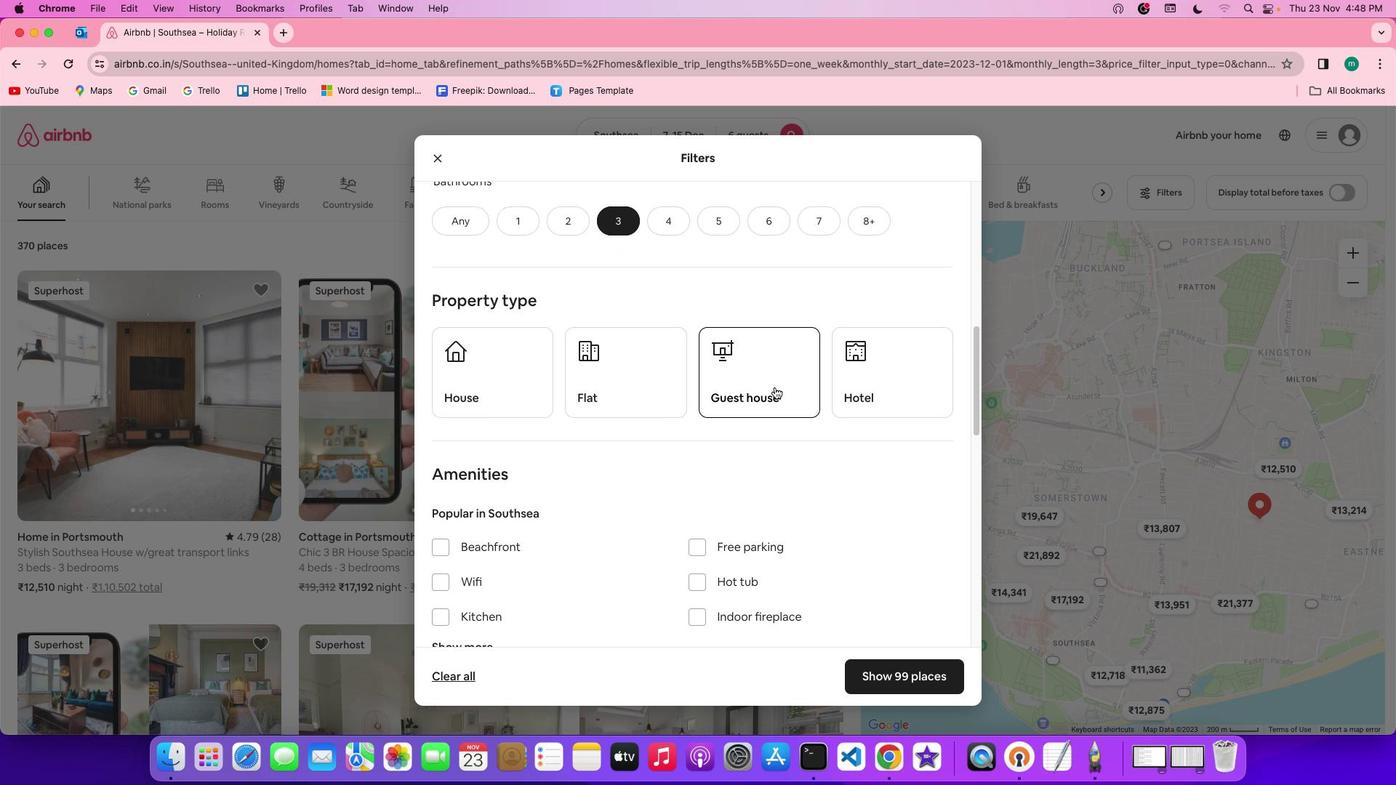 
Action: Mouse pressed left at (775, 386)
Screenshot: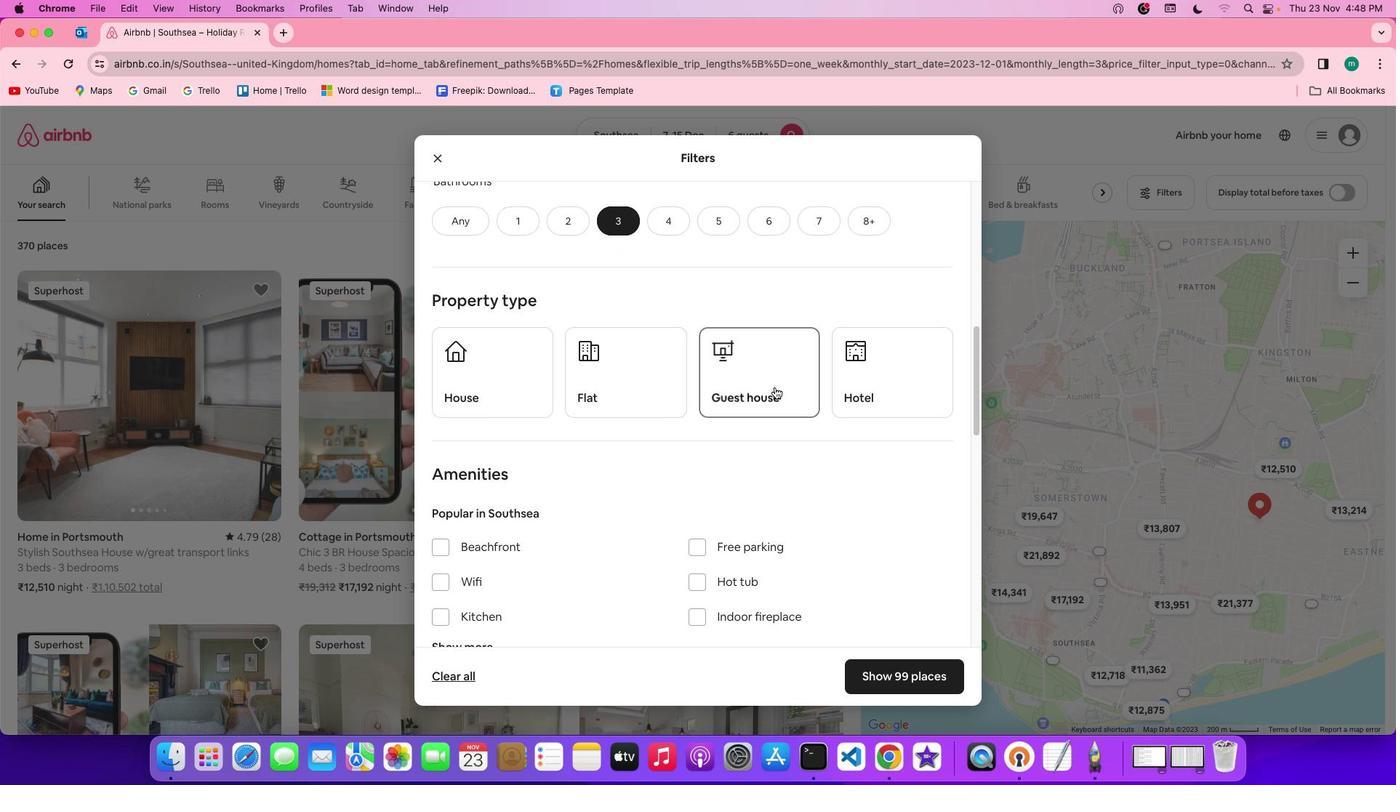 
Action: Mouse moved to (793, 521)
Screenshot: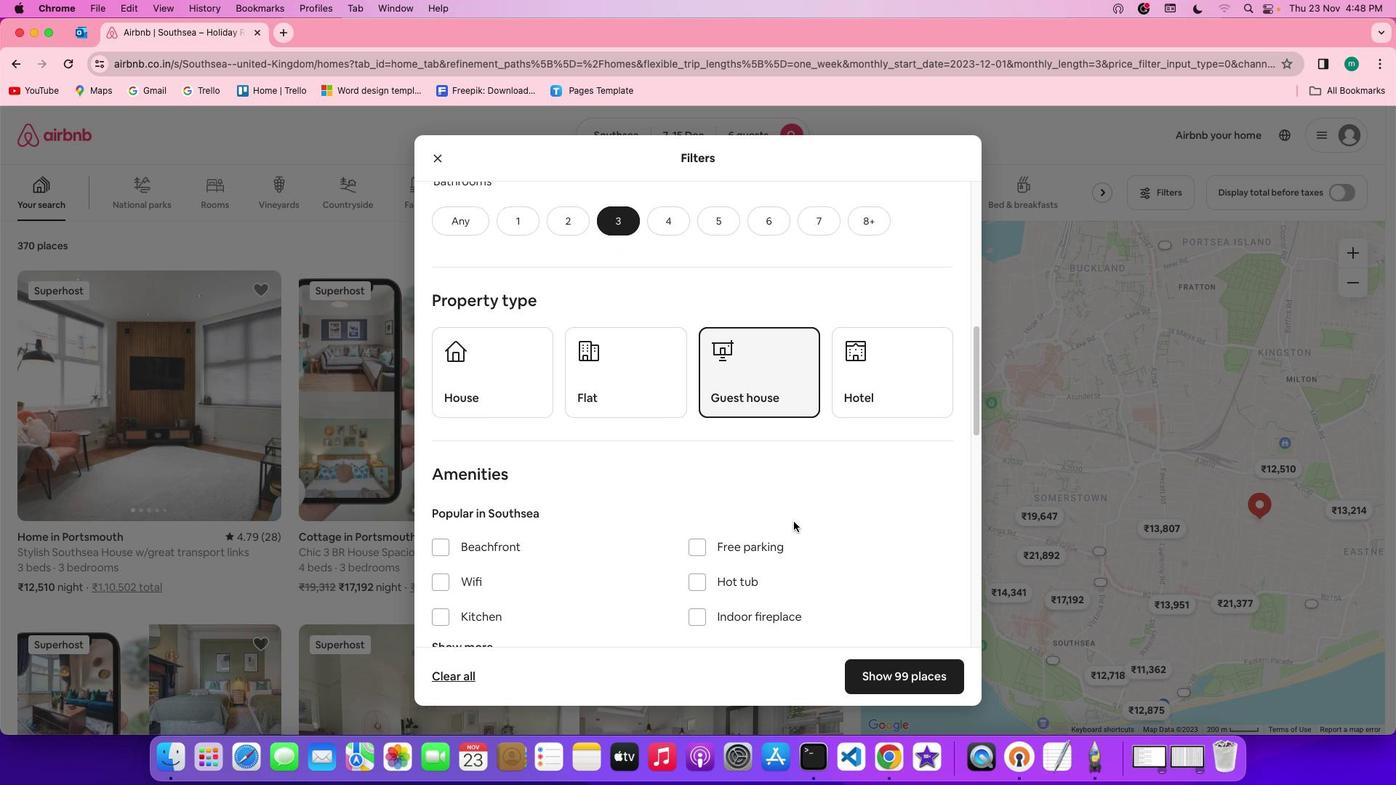 
Action: Mouse scrolled (793, 521) with delta (0, 0)
Screenshot: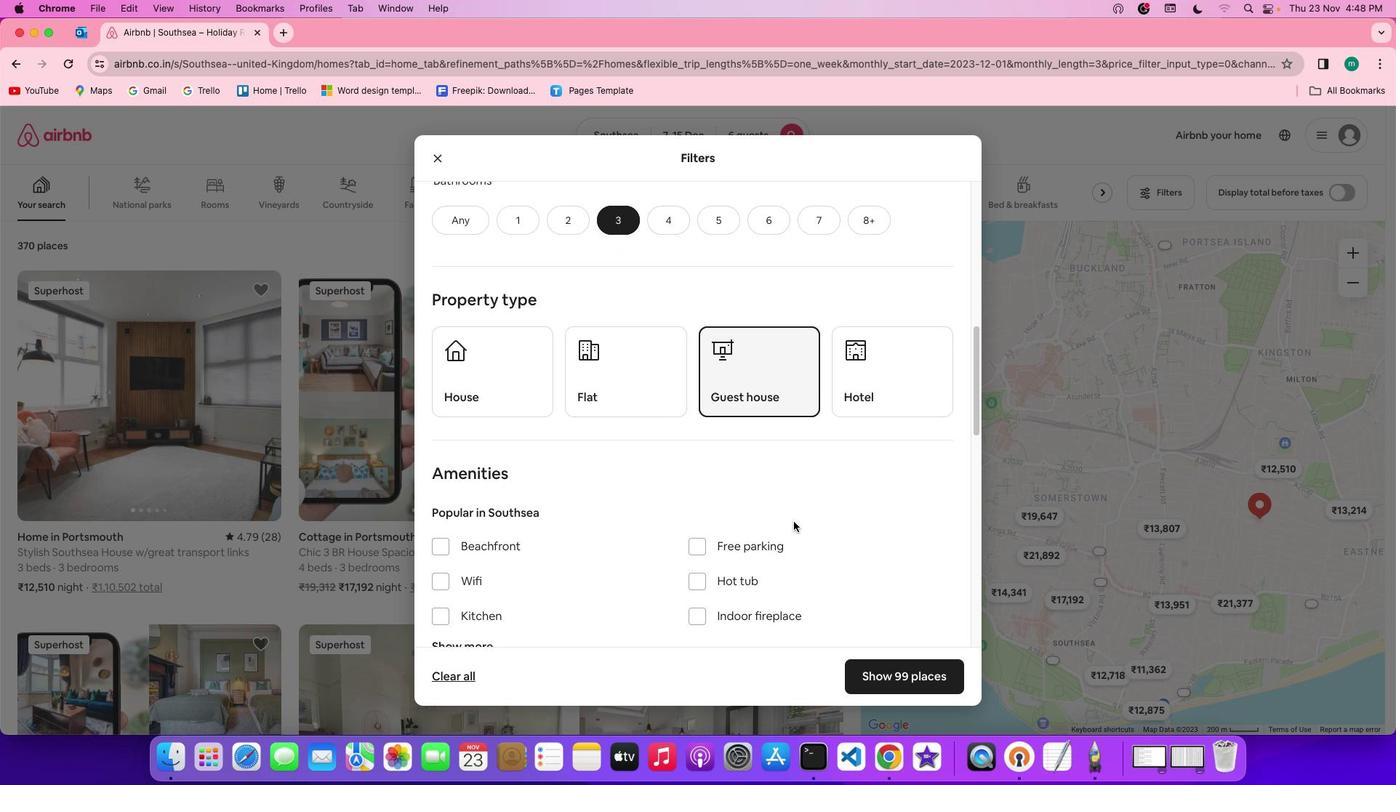 
Action: Mouse scrolled (793, 521) with delta (0, 0)
Screenshot: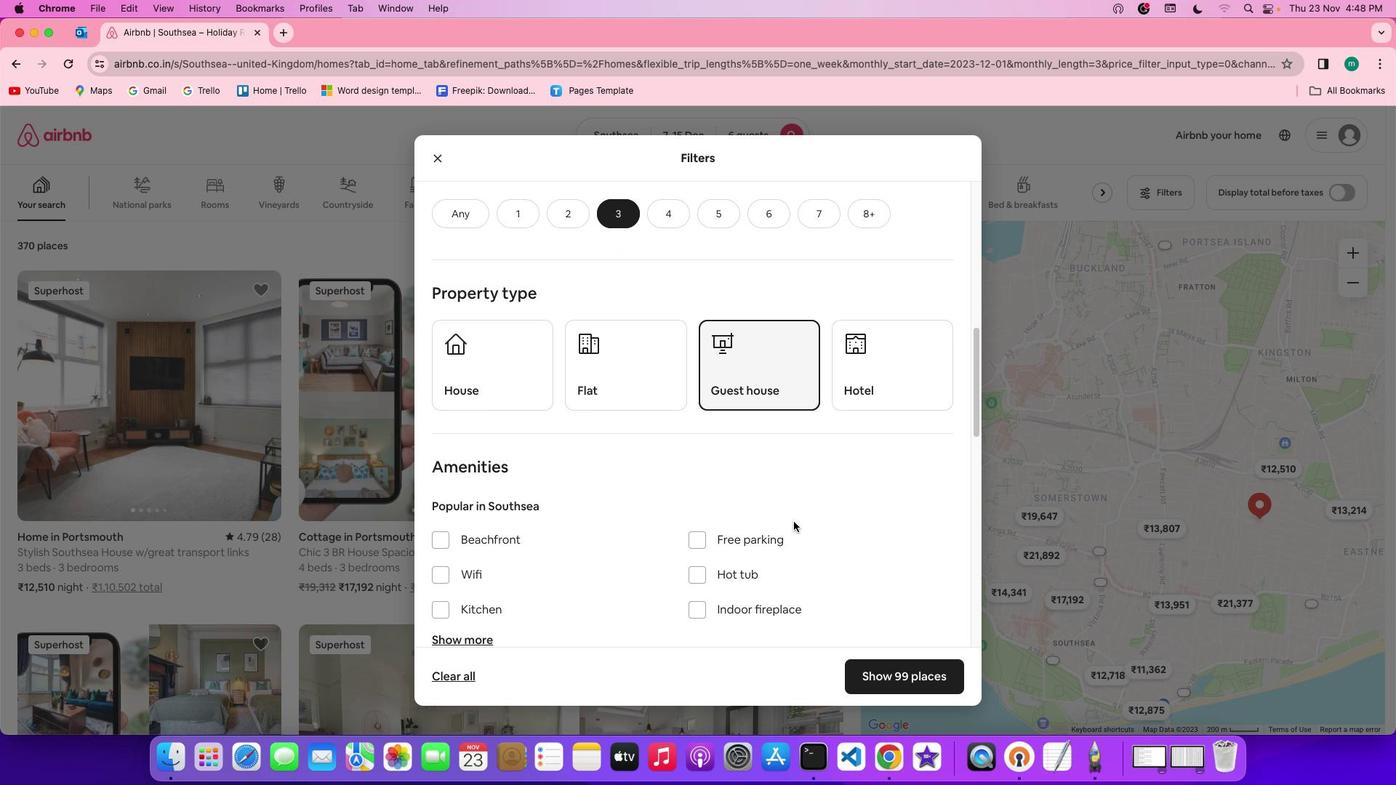 
Action: Mouse scrolled (793, 521) with delta (0, 0)
Screenshot: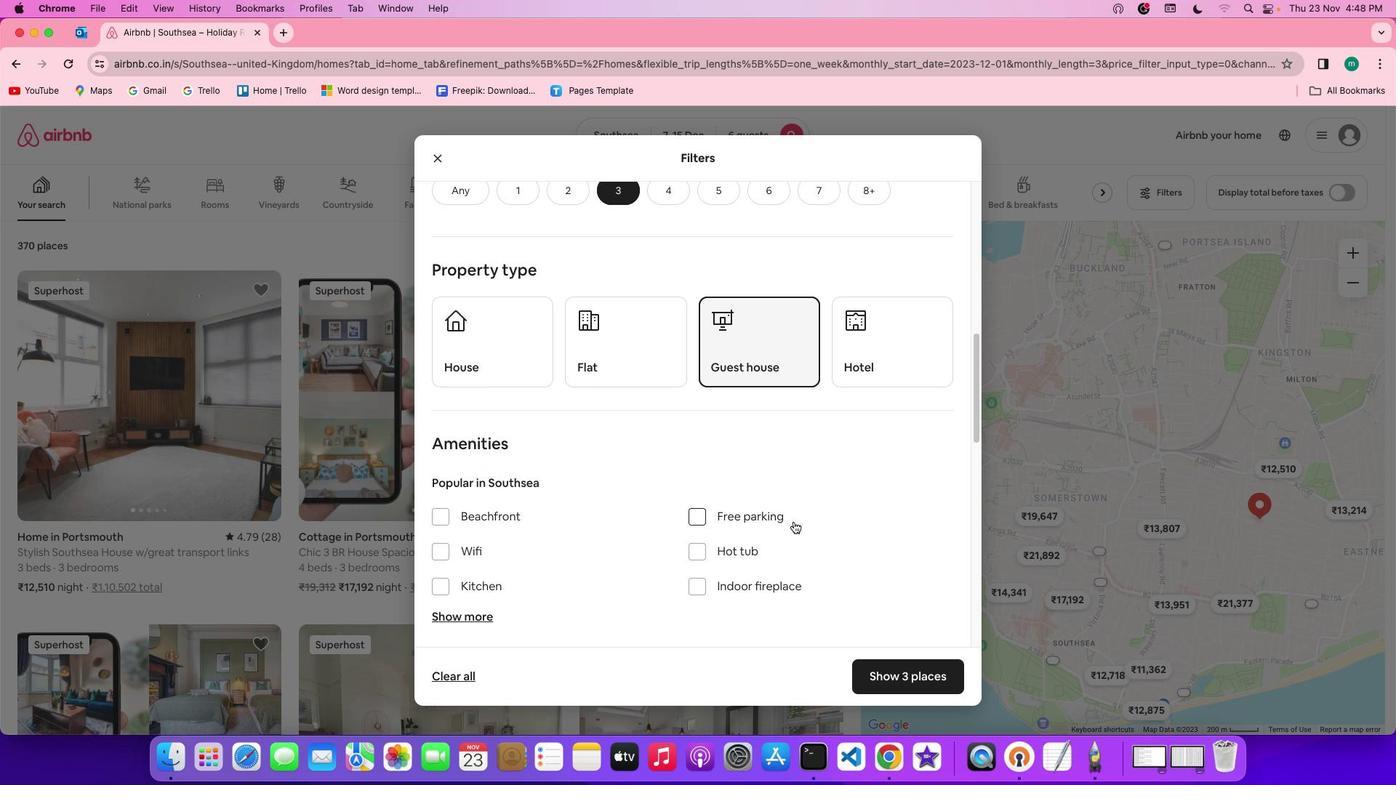 
Action: Mouse scrolled (793, 521) with delta (0, 0)
Screenshot: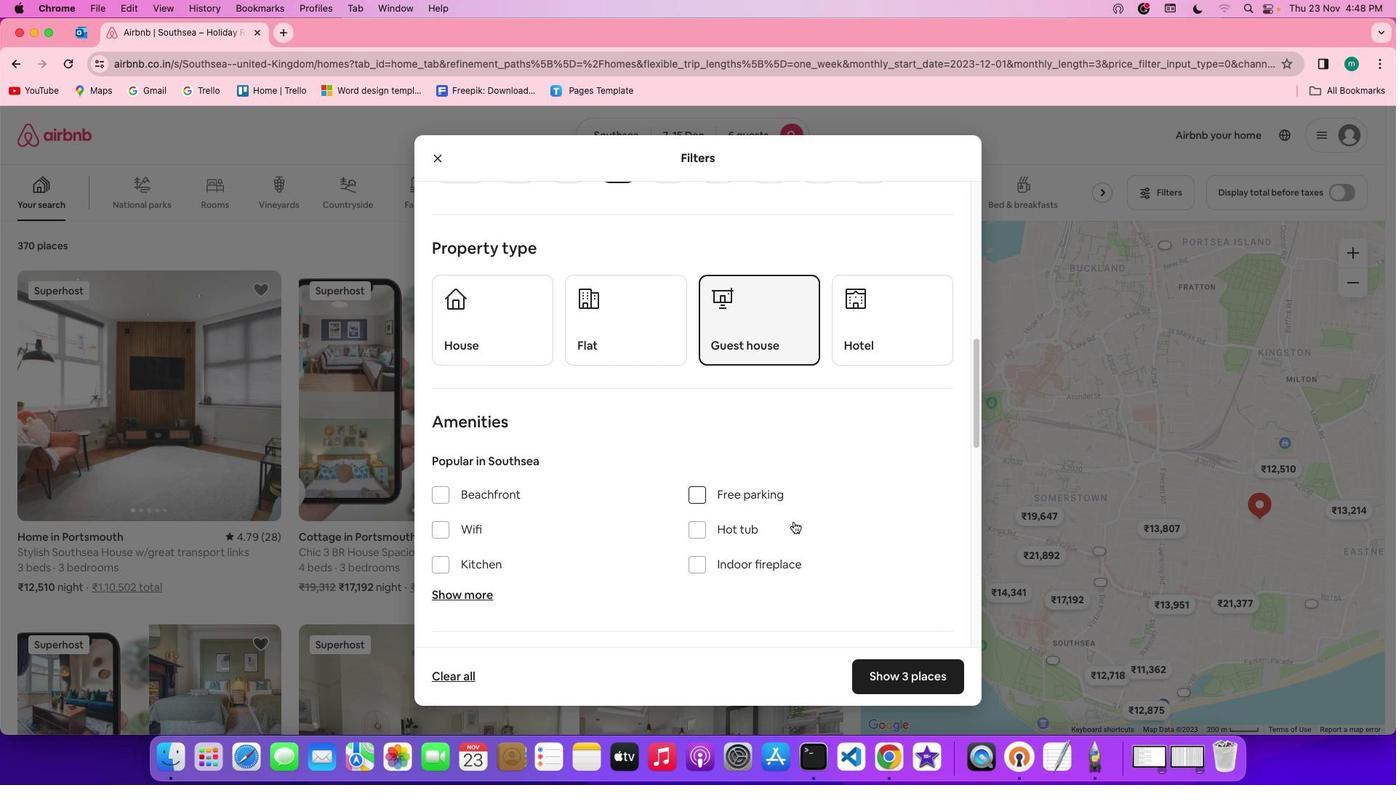 
Action: Mouse scrolled (793, 521) with delta (0, 0)
Screenshot: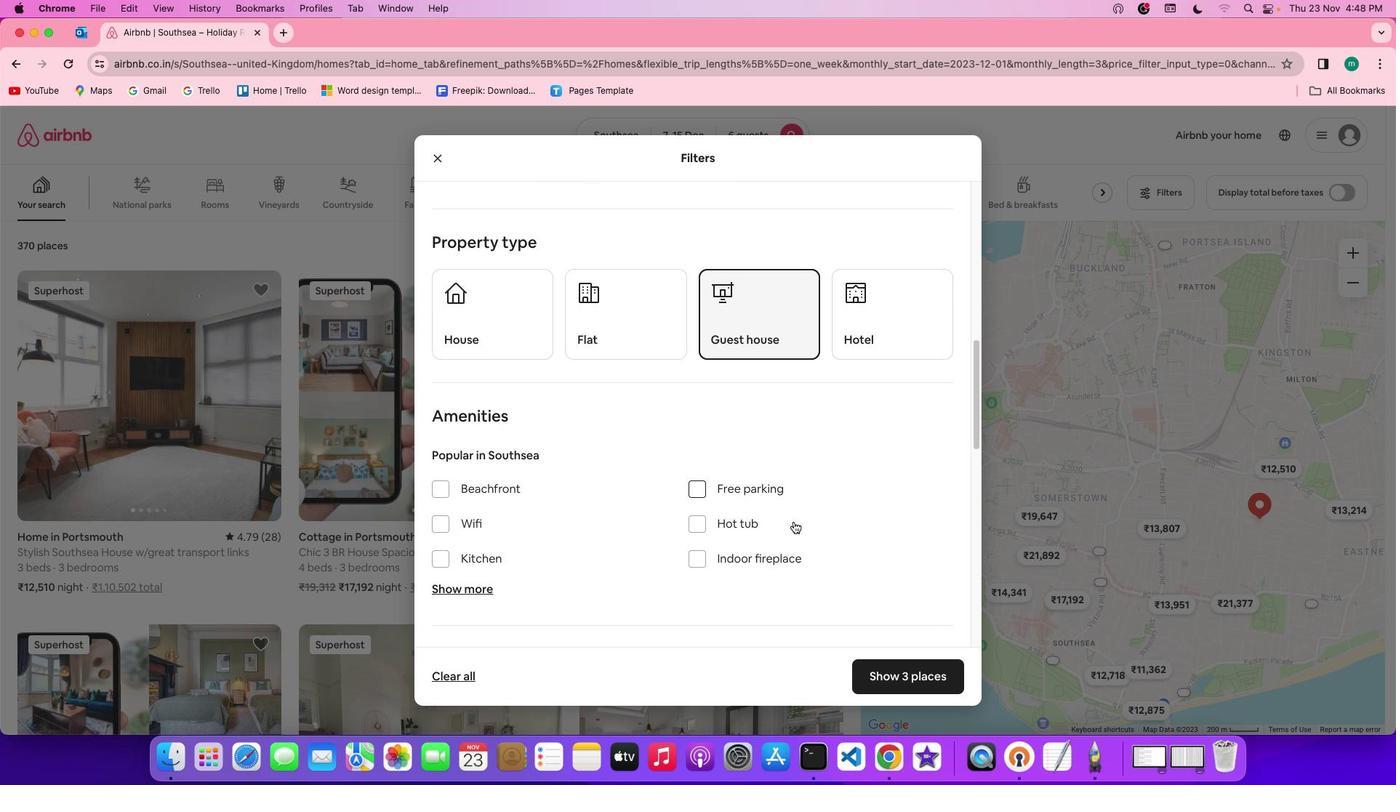 
Action: Mouse scrolled (793, 521) with delta (0, 0)
Screenshot: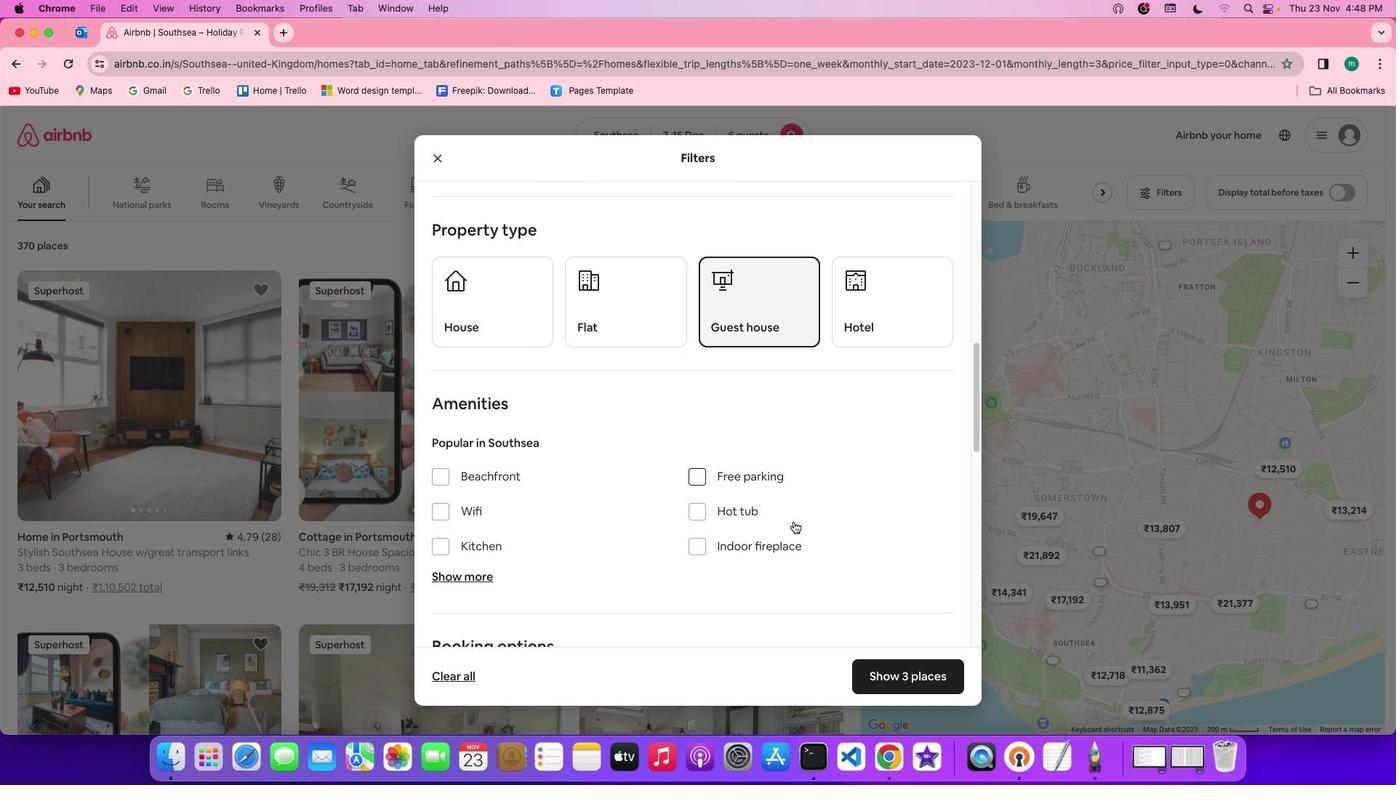 
Action: Mouse scrolled (793, 521) with delta (0, 0)
Screenshot: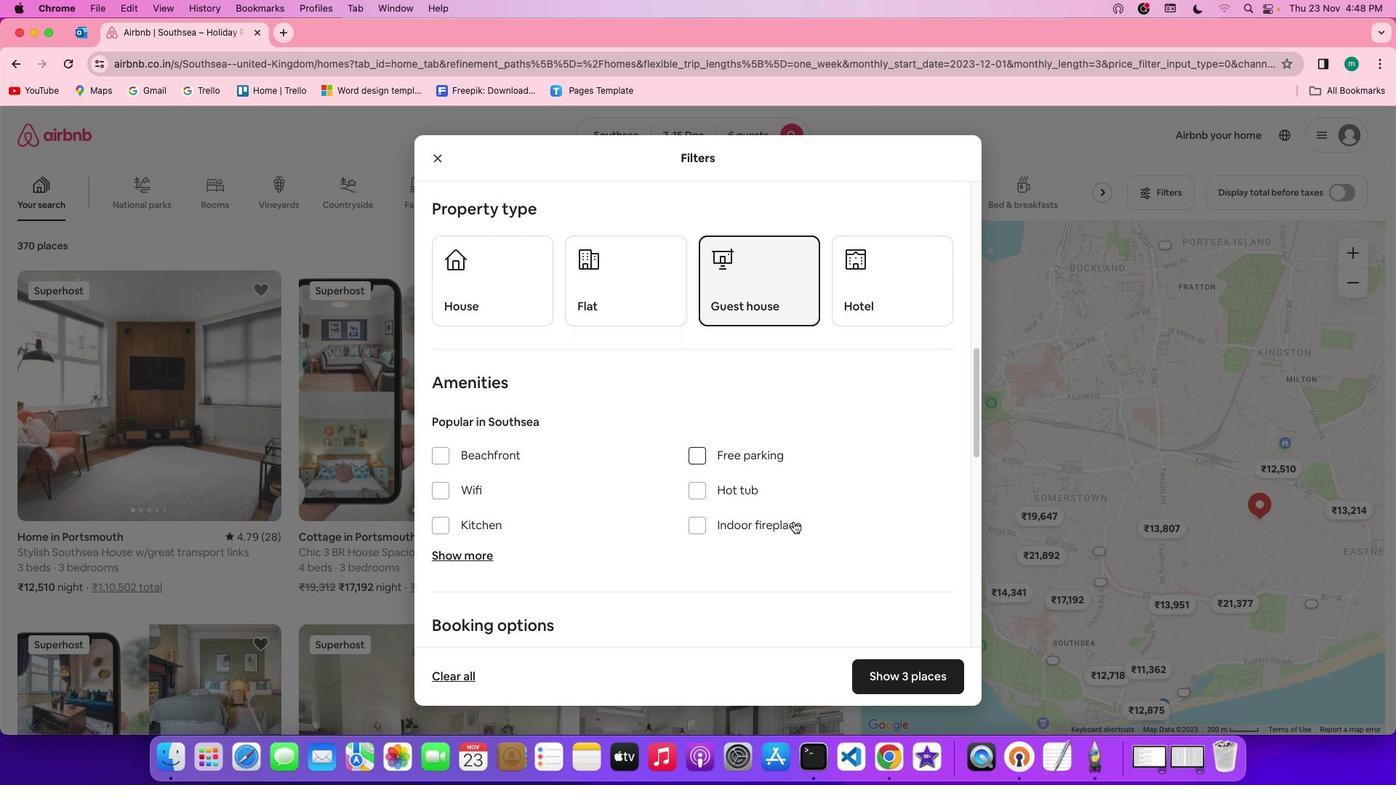 
Action: Mouse scrolled (793, 521) with delta (0, 0)
Screenshot: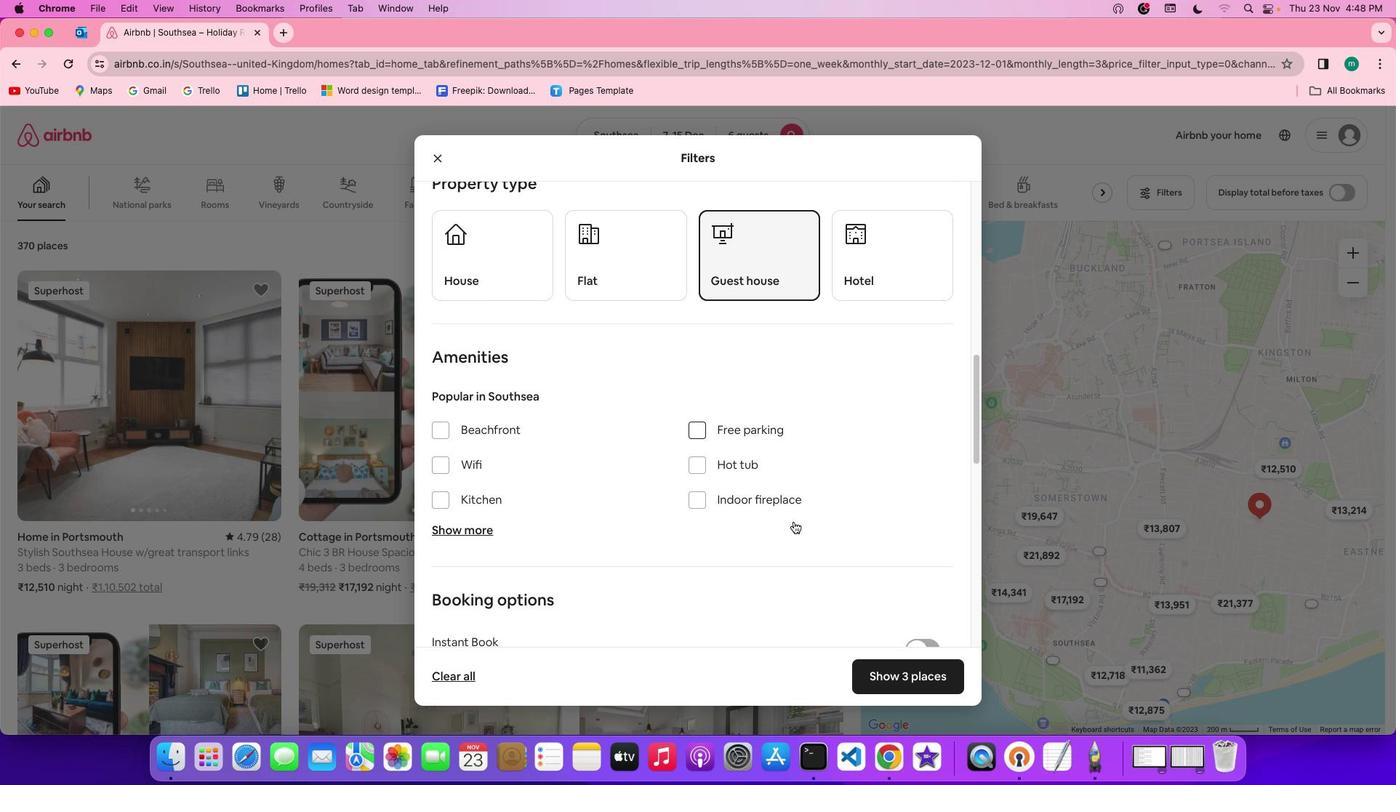 
Action: Mouse scrolled (793, 521) with delta (0, 0)
Screenshot: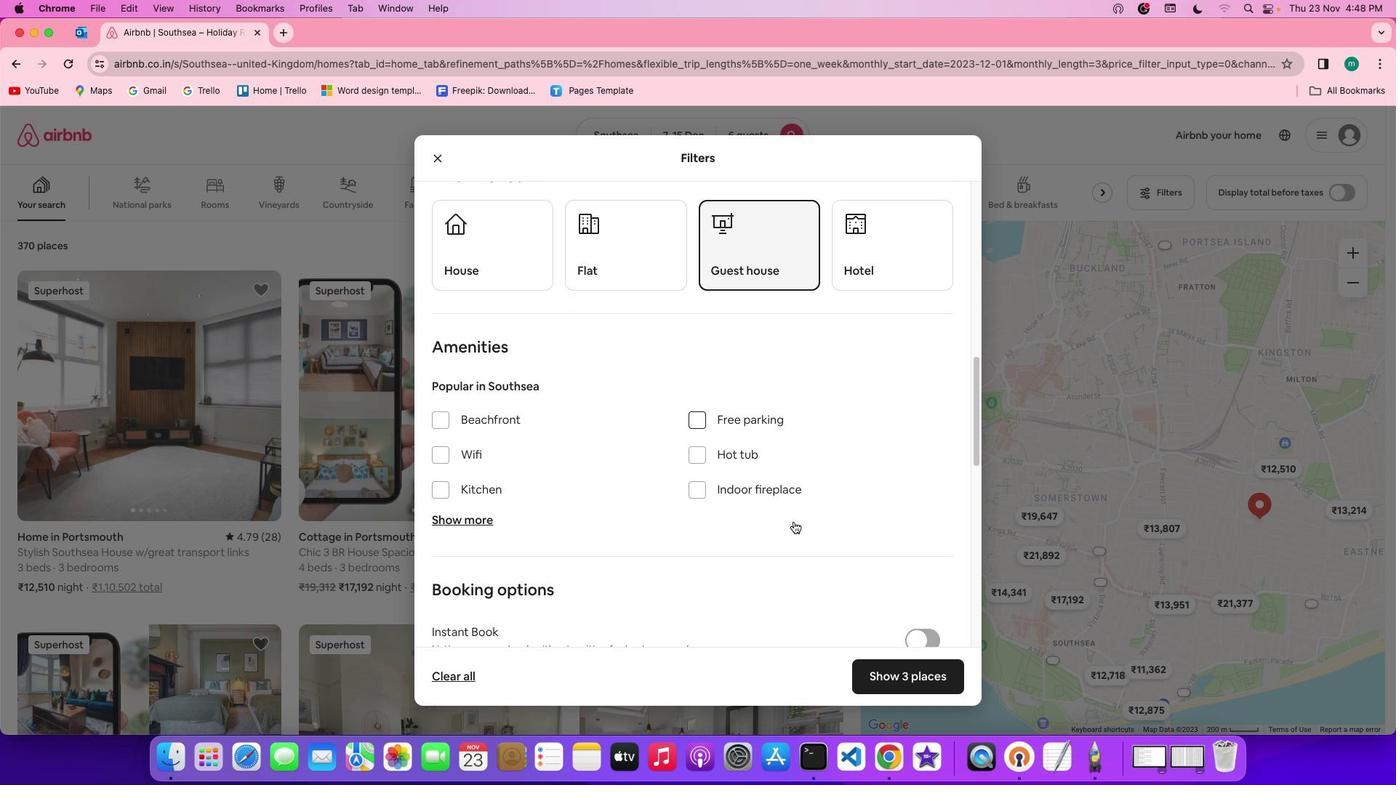 
Action: Mouse scrolled (793, 521) with delta (0, 0)
Screenshot: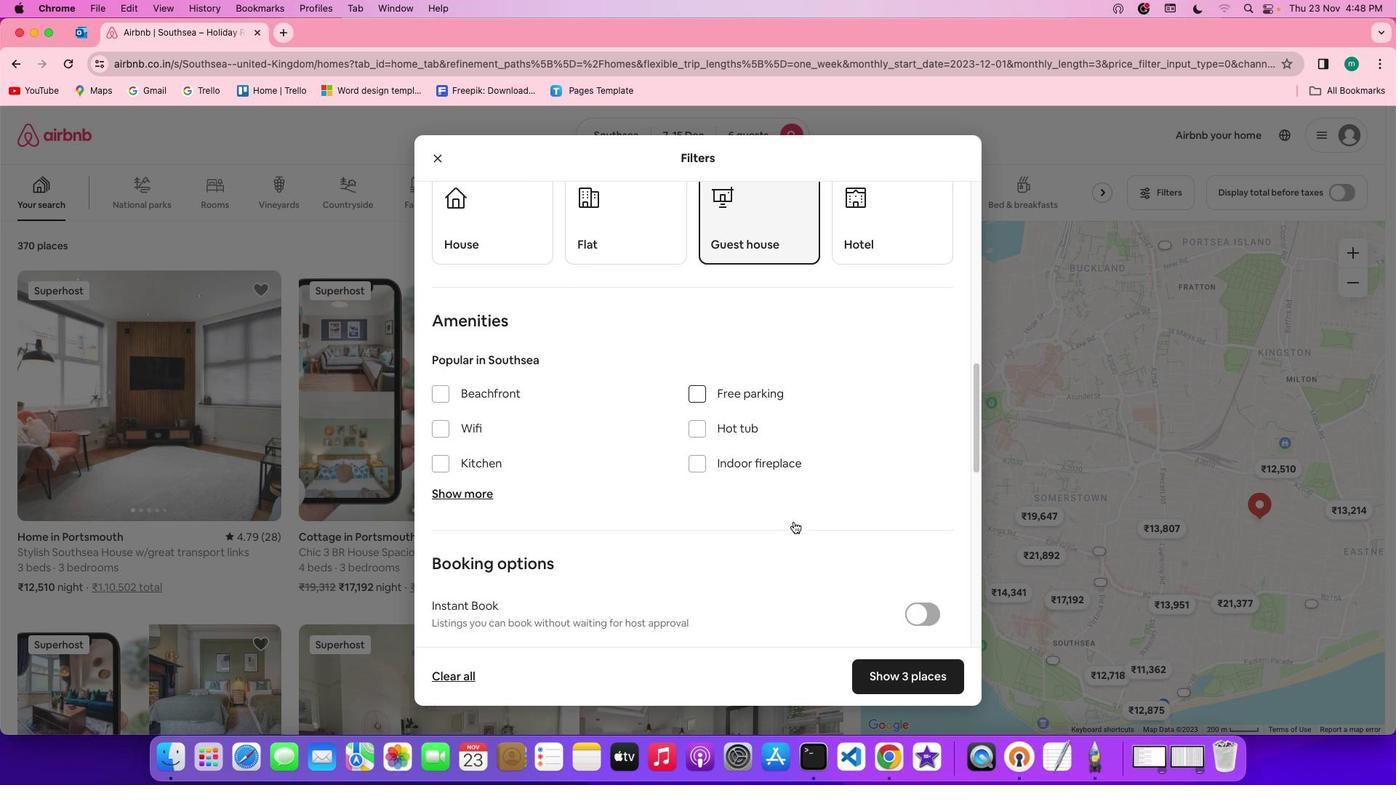 
Action: Mouse scrolled (793, 521) with delta (0, 0)
Screenshot: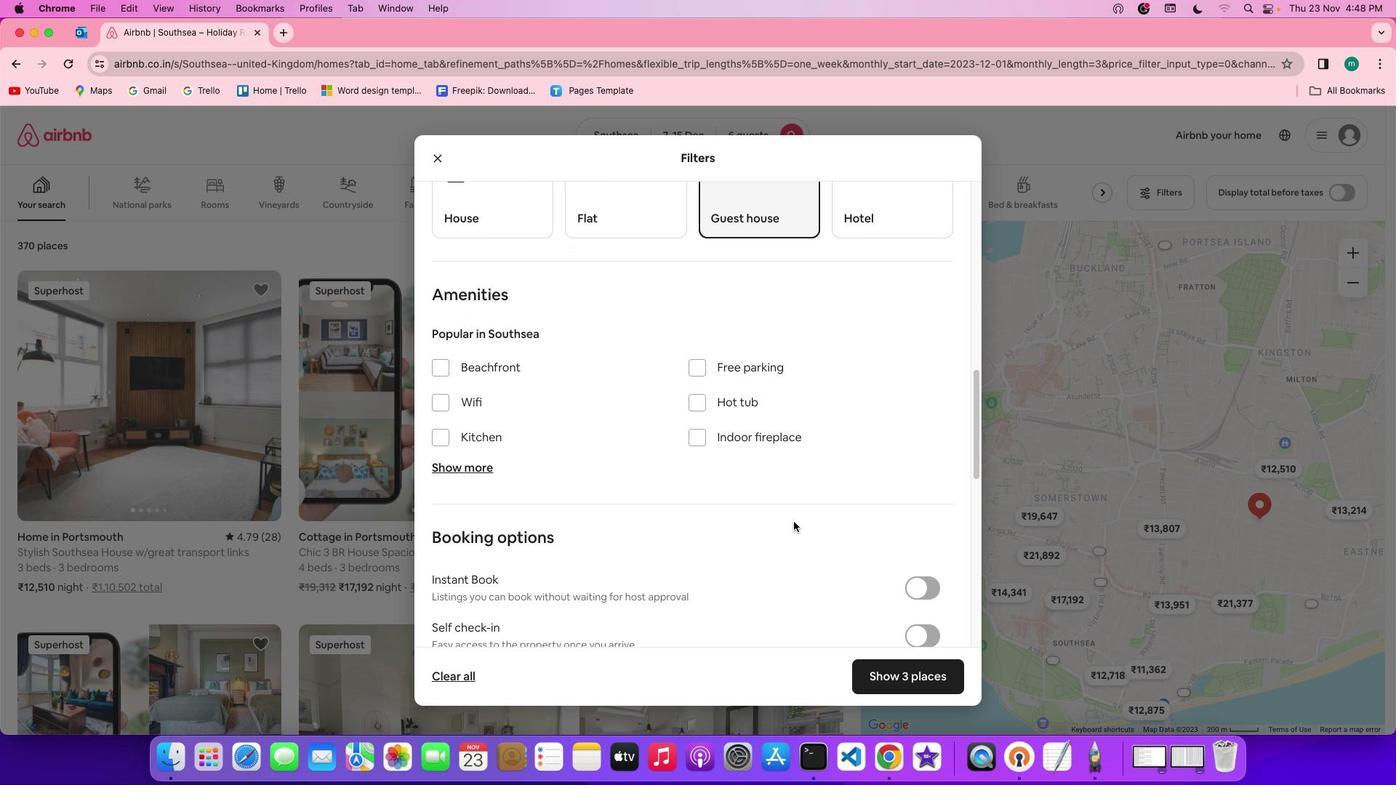
Action: Mouse scrolled (793, 521) with delta (0, 0)
Screenshot: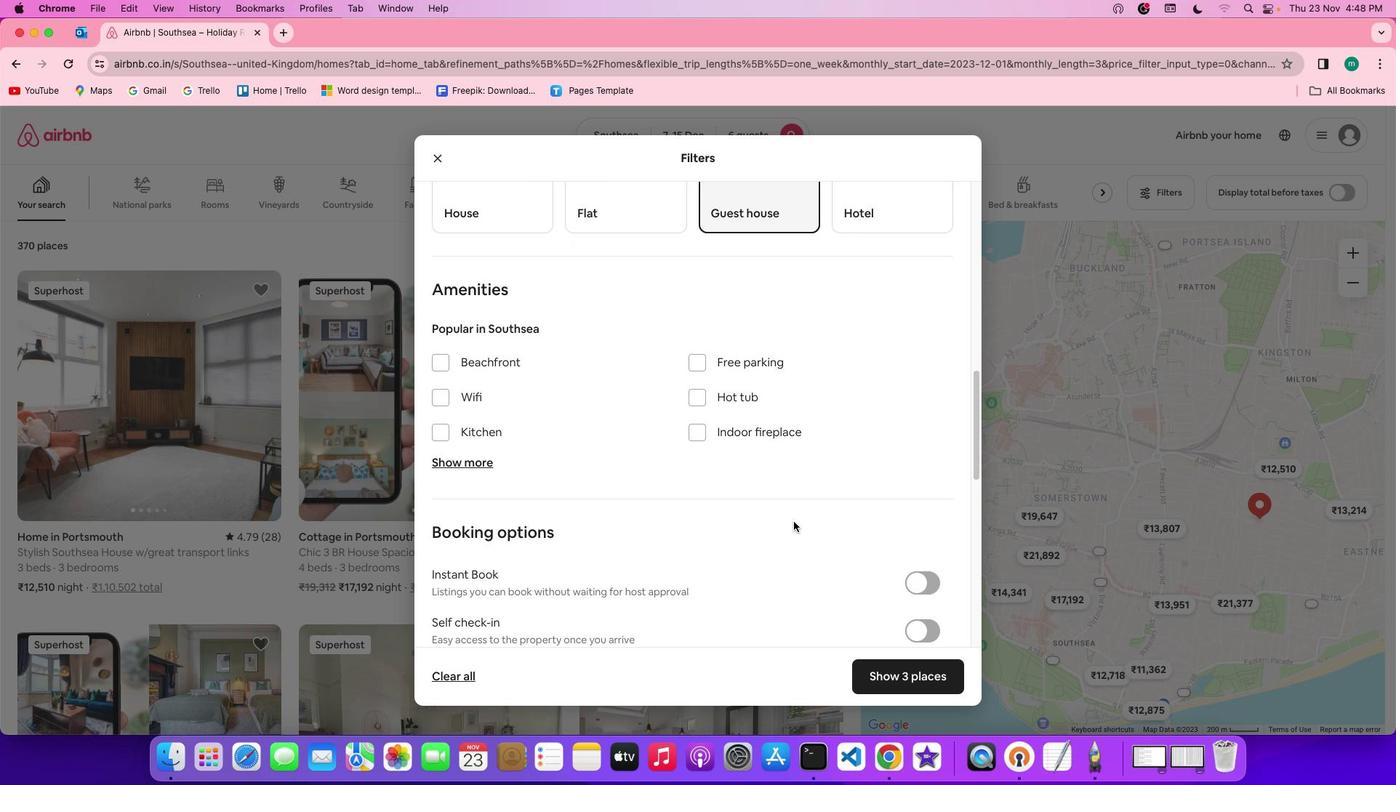 
Action: Mouse scrolled (793, 521) with delta (0, 0)
Screenshot: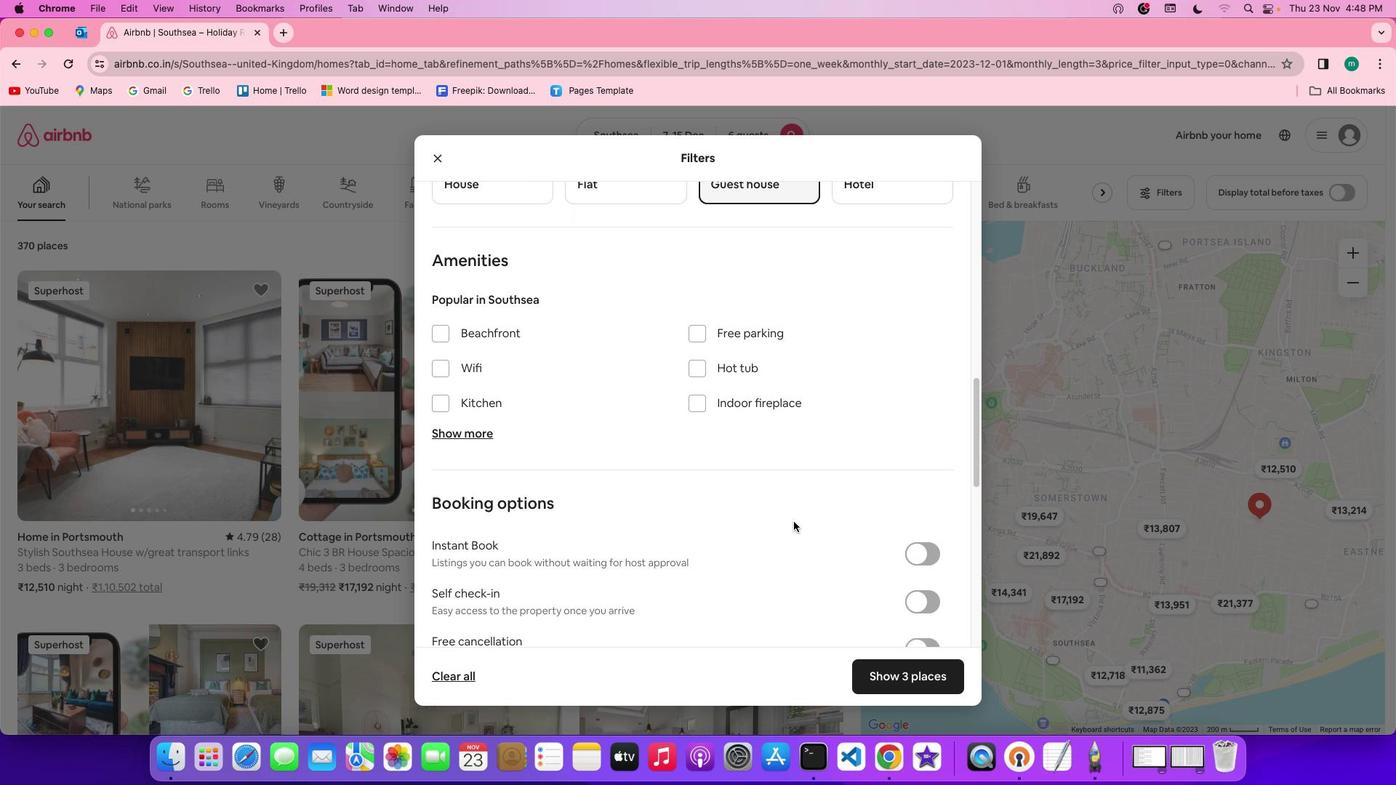 
Action: Mouse moved to (851, 541)
Screenshot: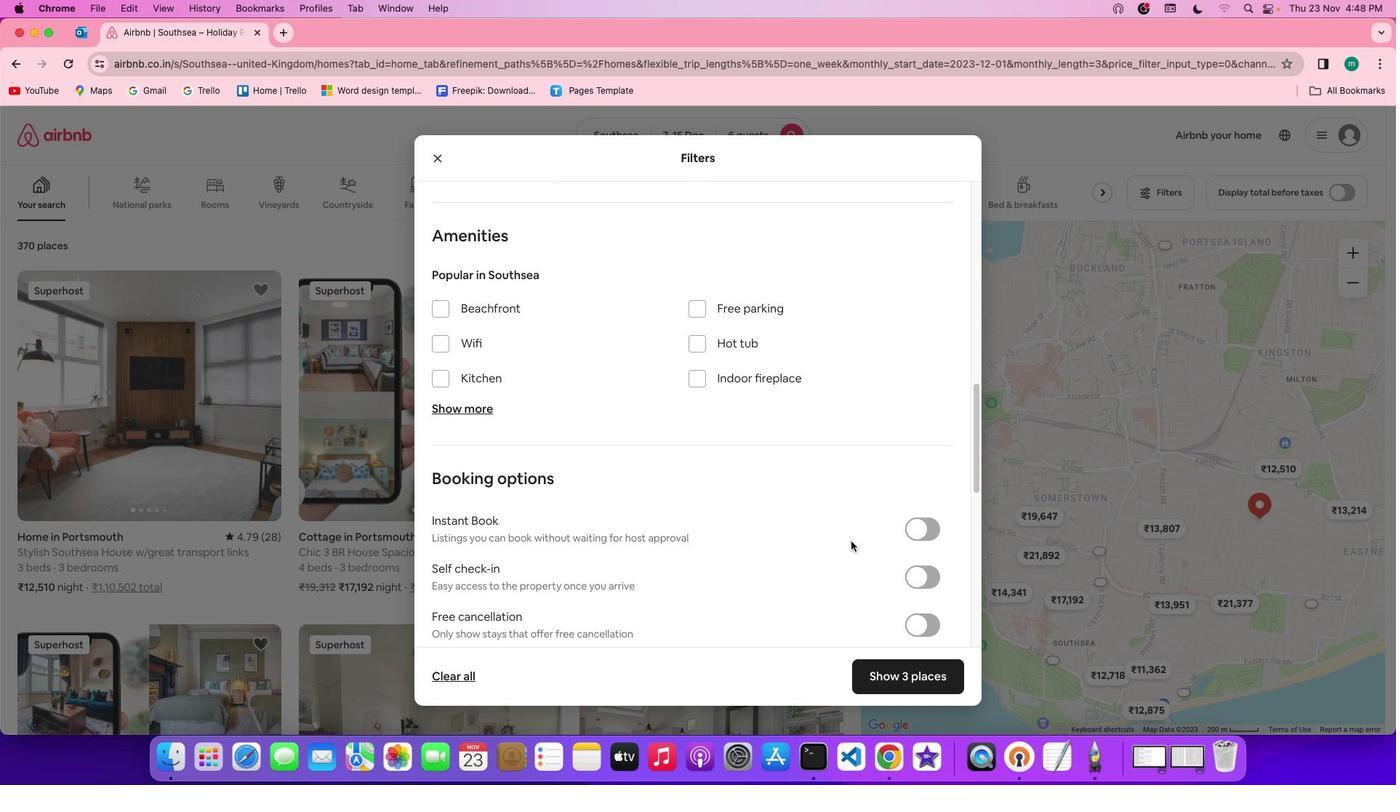 
Action: Mouse scrolled (851, 541) with delta (0, 0)
Screenshot: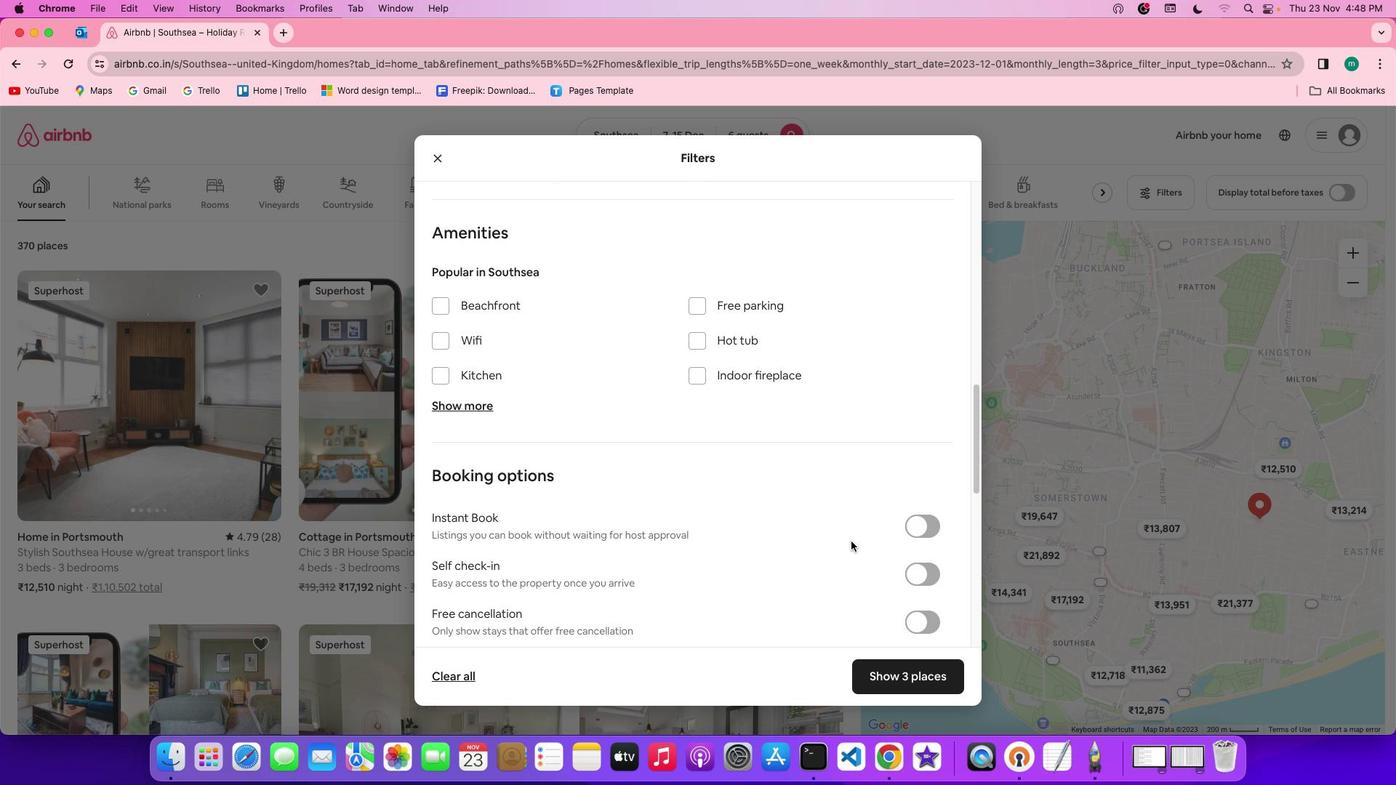
Action: Mouse scrolled (851, 541) with delta (0, 0)
Screenshot: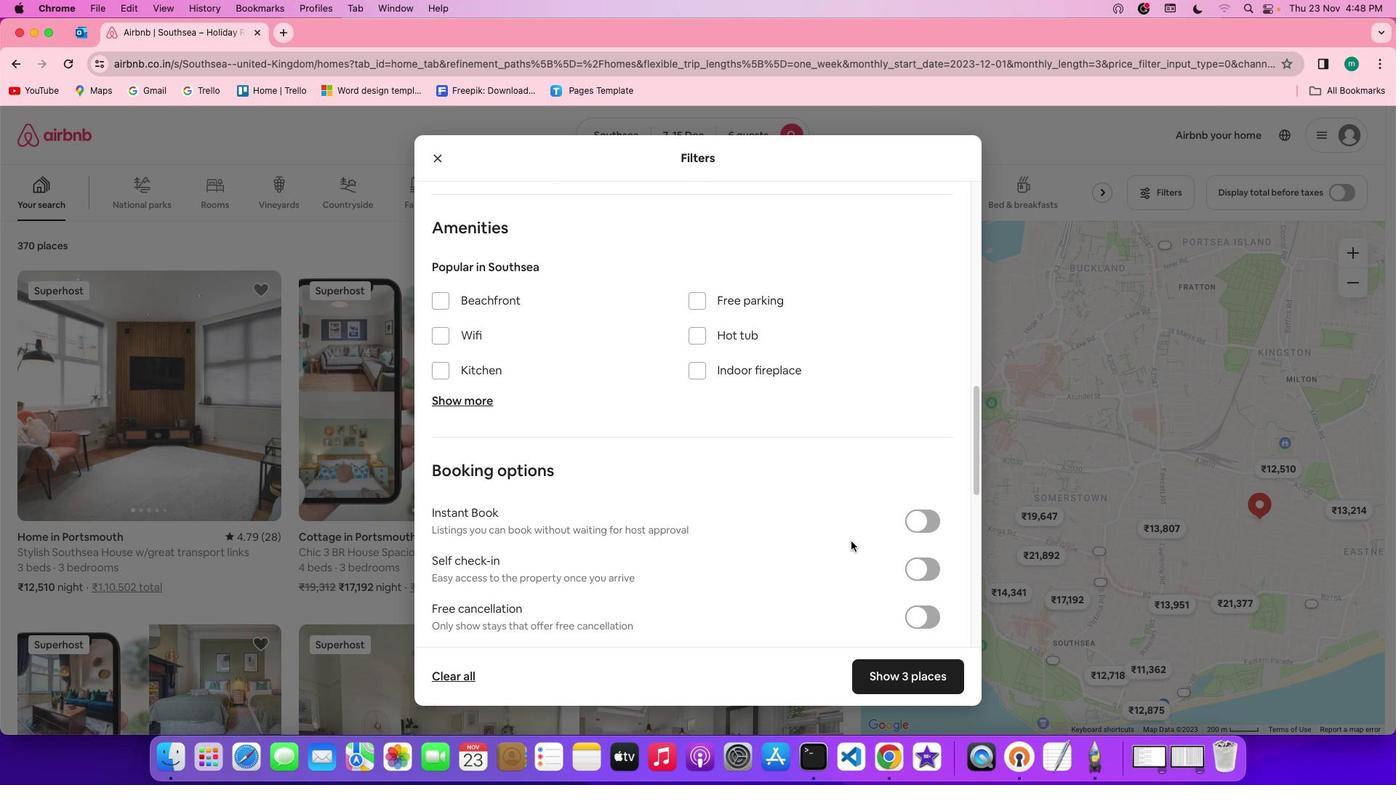 
Action: Mouse scrolled (851, 541) with delta (0, 0)
Screenshot: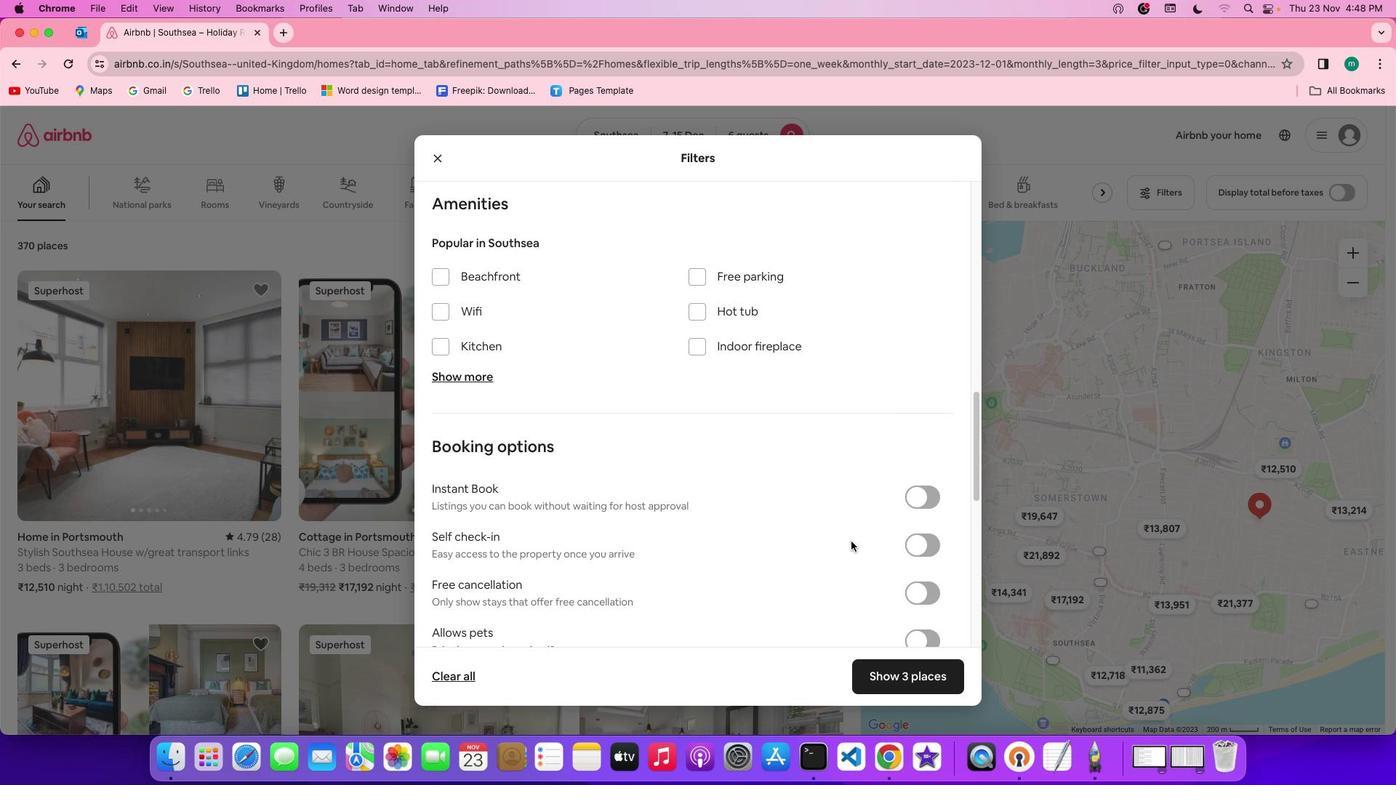 
Action: Mouse moved to (928, 500)
Screenshot: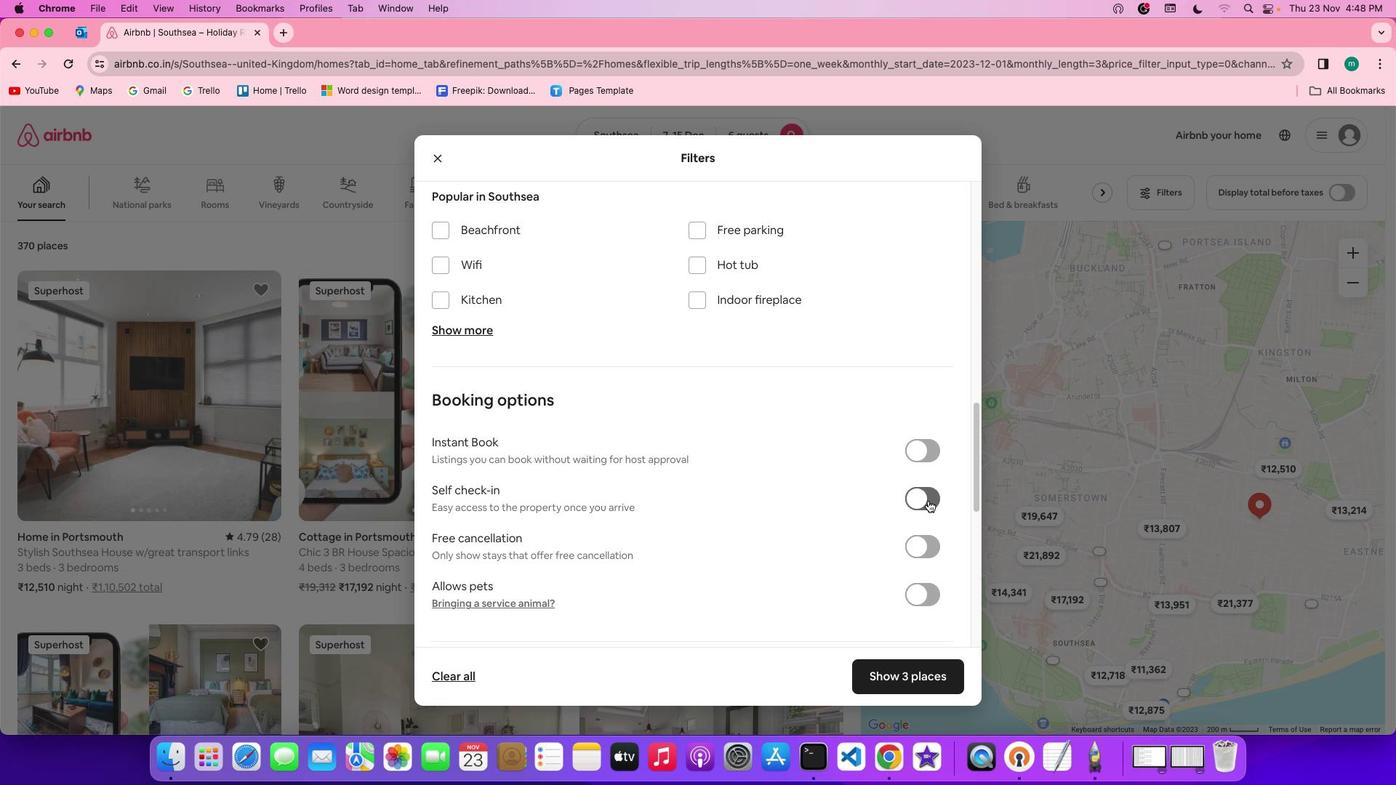 
Action: Mouse pressed left at (928, 500)
Screenshot: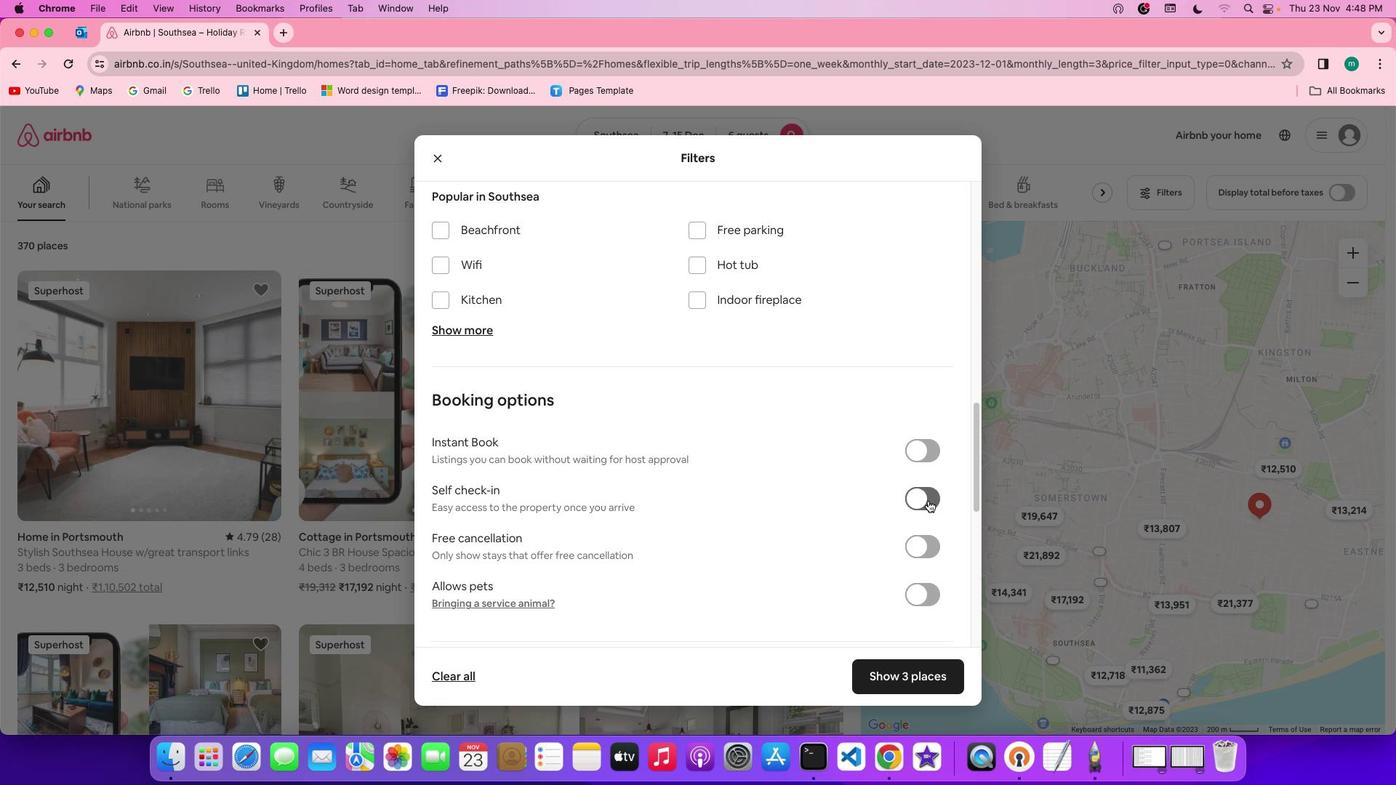 
Action: Mouse moved to (804, 522)
Screenshot: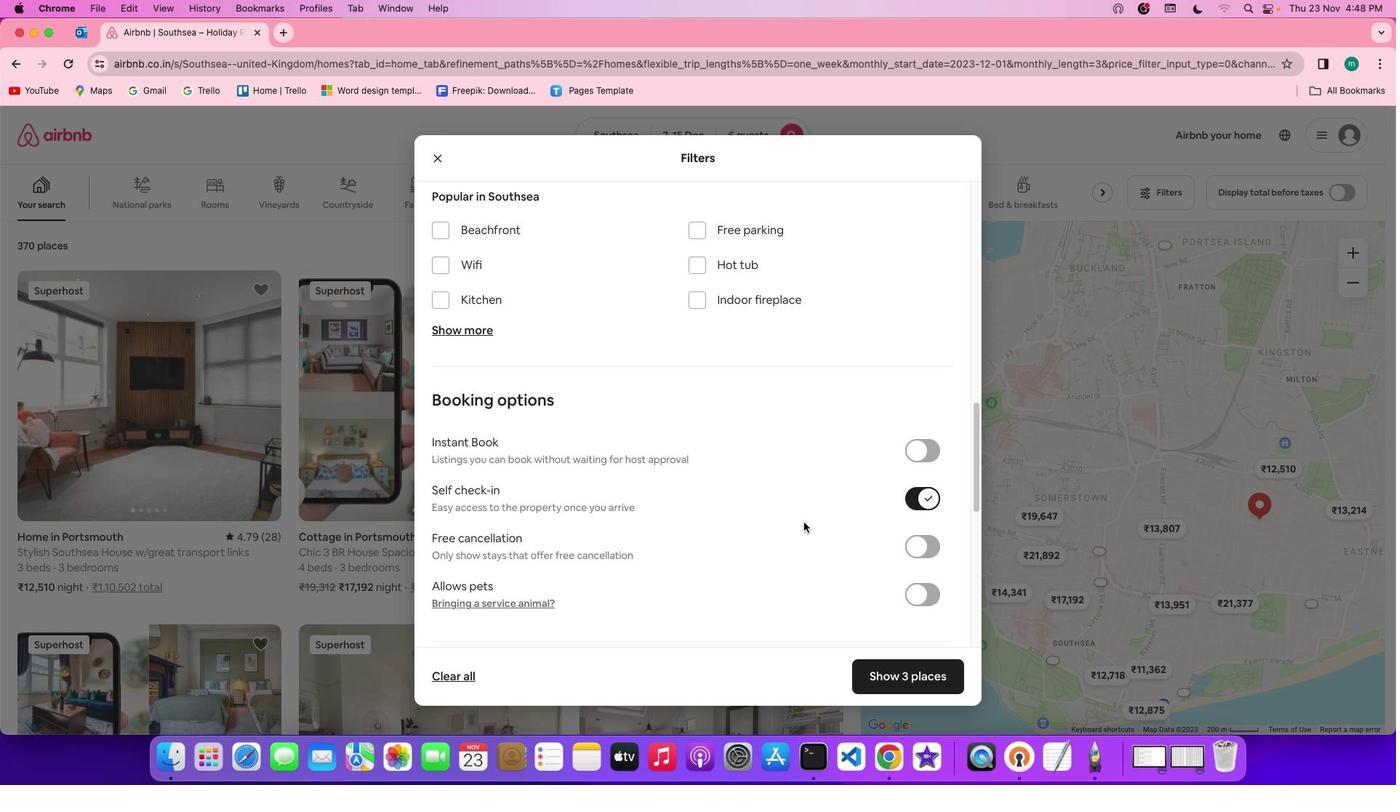 
Action: Mouse scrolled (804, 522) with delta (0, 0)
Screenshot: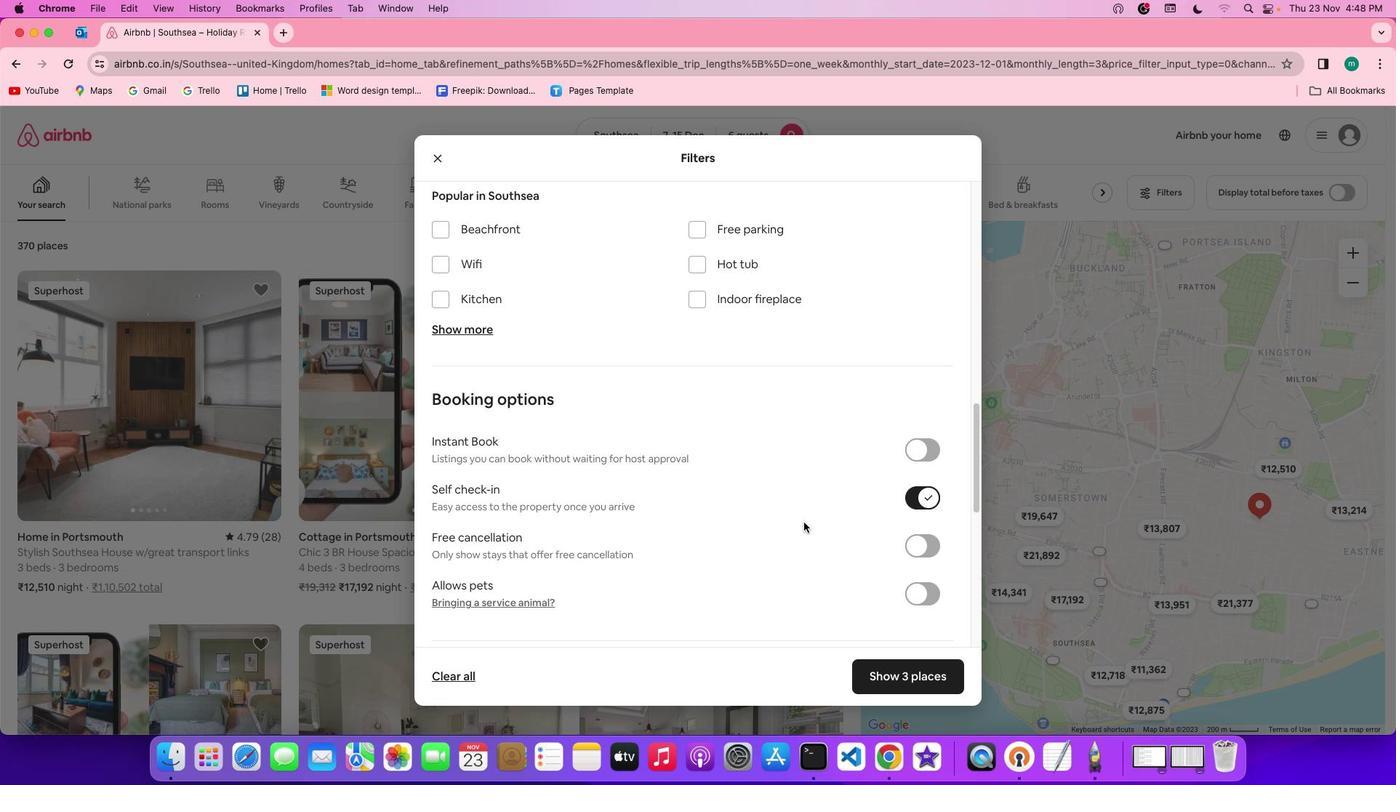 
Action: Mouse scrolled (804, 522) with delta (0, 0)
Screenshot: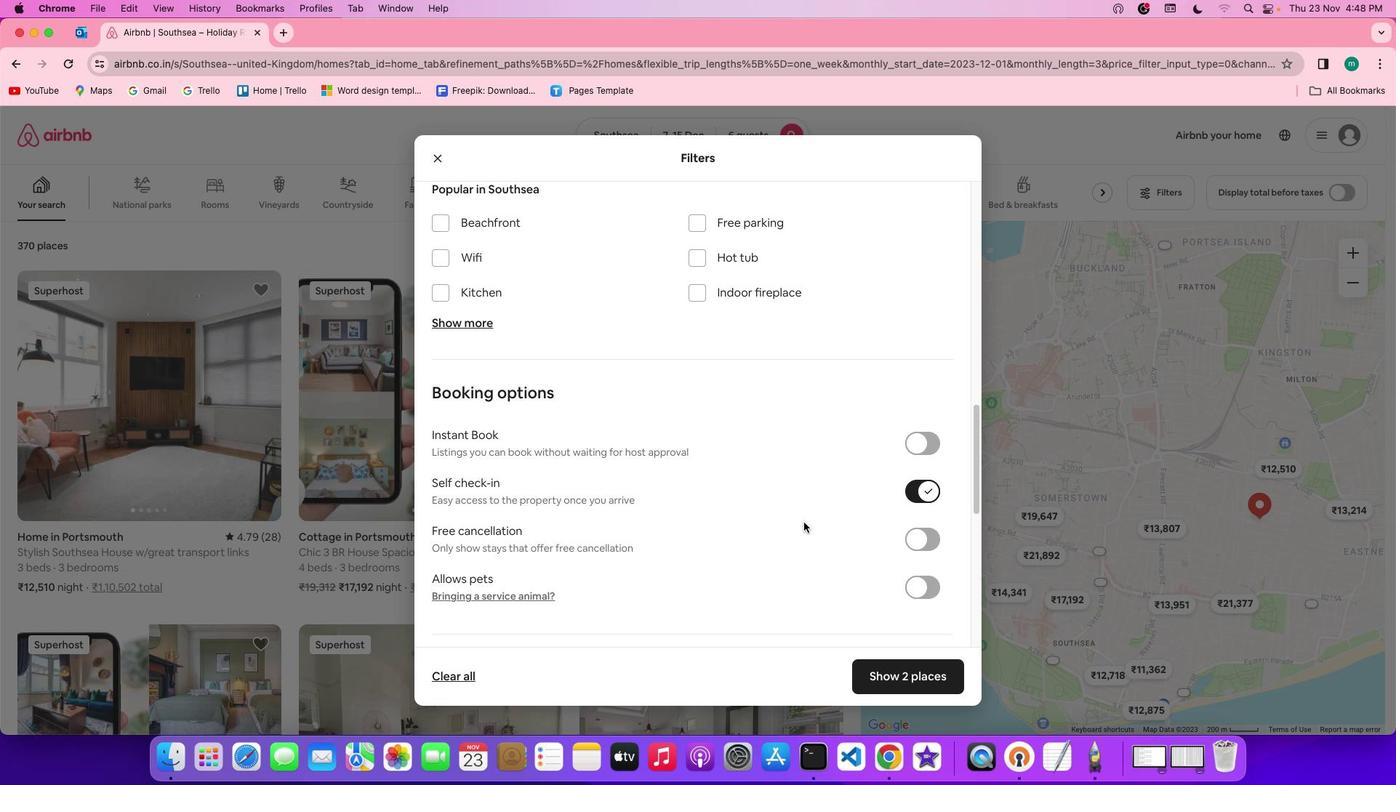 
Action: Mouse scrolled (804, 522) with delta (0, 0)
Screenshot: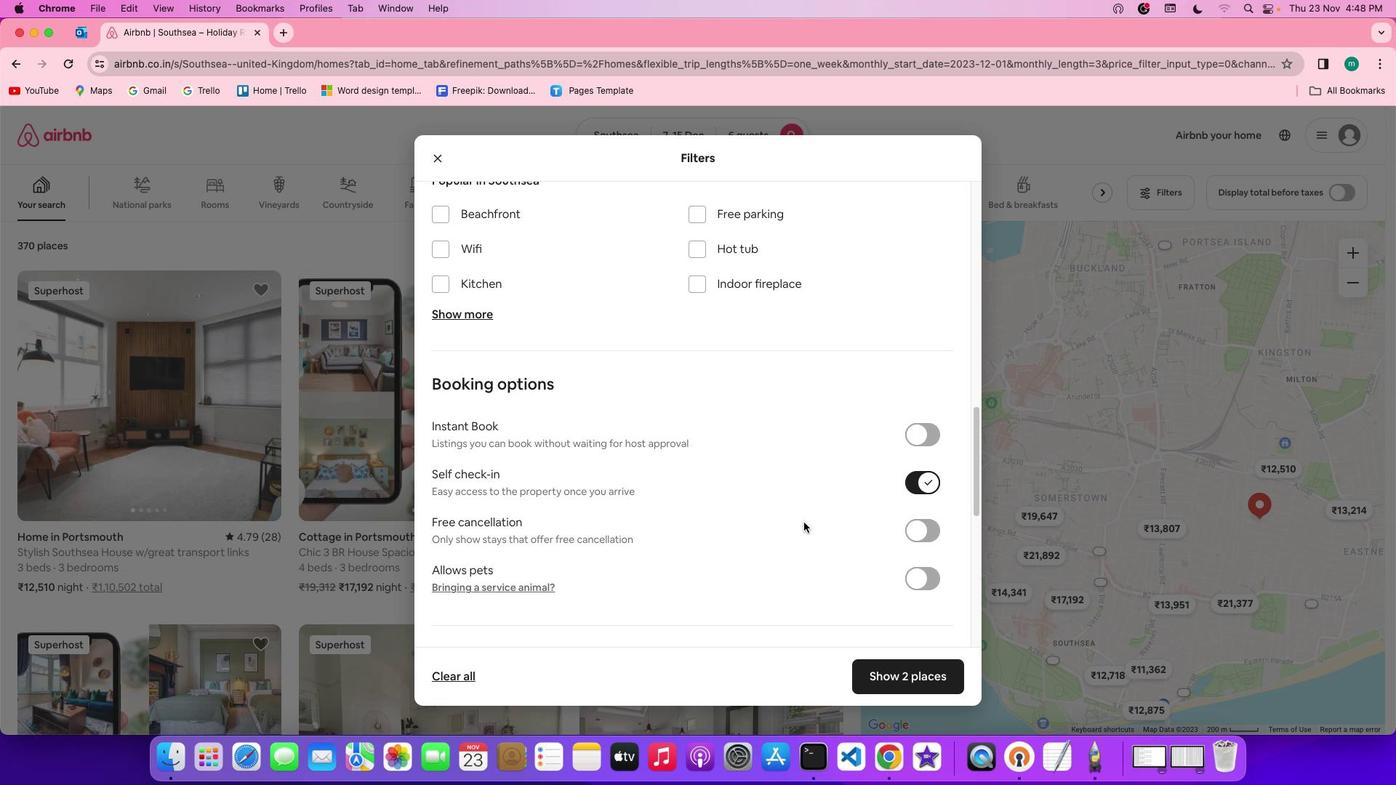 
Action: Mouse scrolled (804, 522) with delta (0, -1)
Screenshot: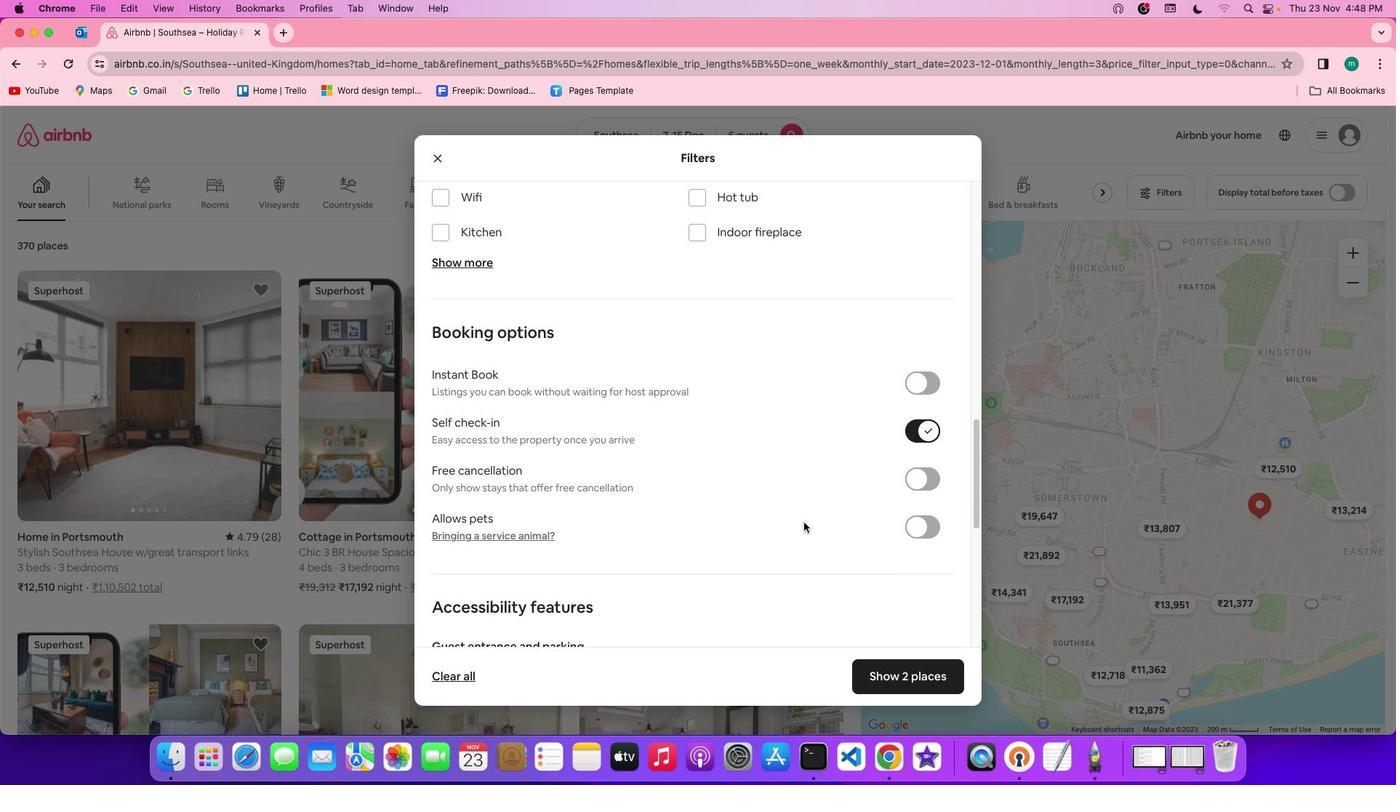 
Action: Mouse scrolled (804, 522) with delta (0, 0)
Screenshot: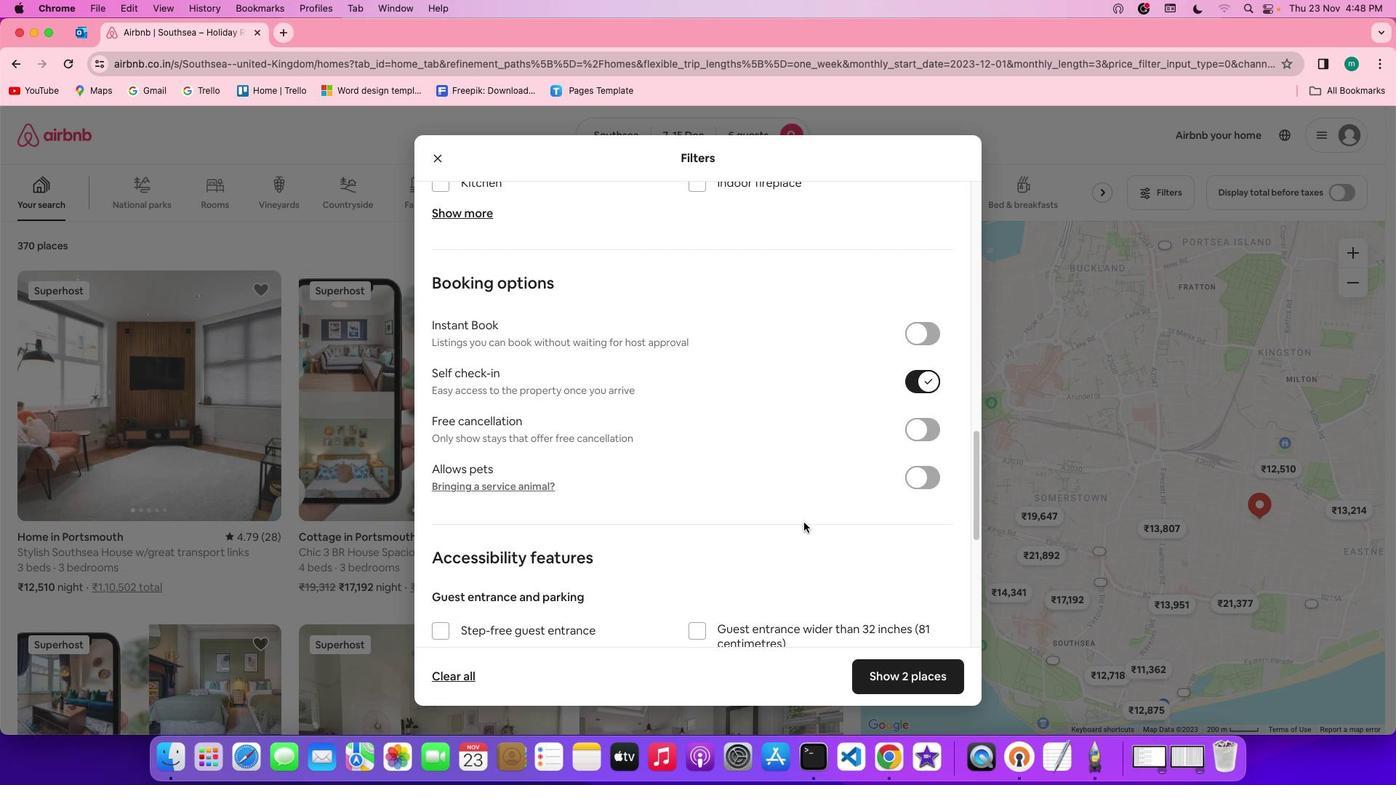 
Action: Mouse scrolled (804, 522) with delta (0, 0)
Screenshot: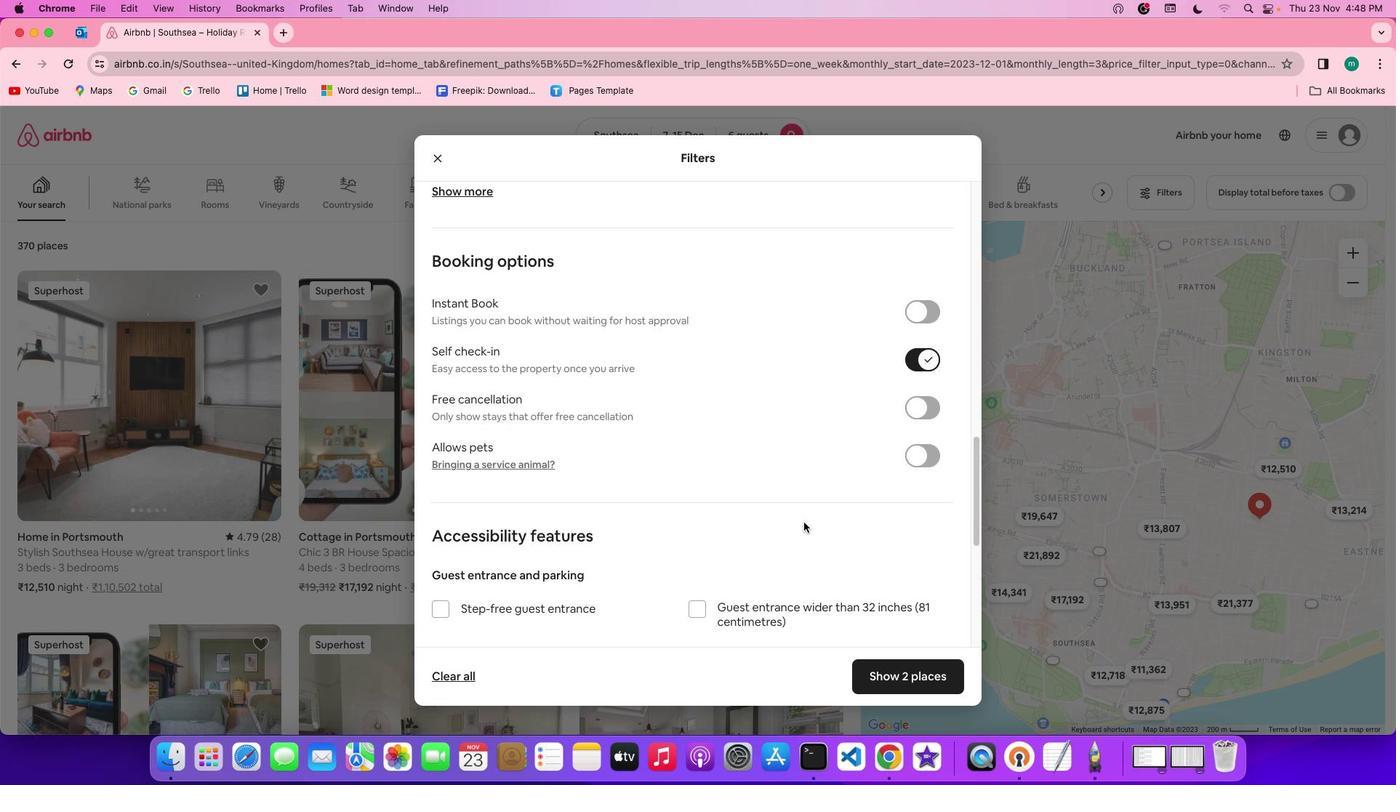 
Action: Mouse scrolled (804, 522) with delta (0, -1)
Screenshot: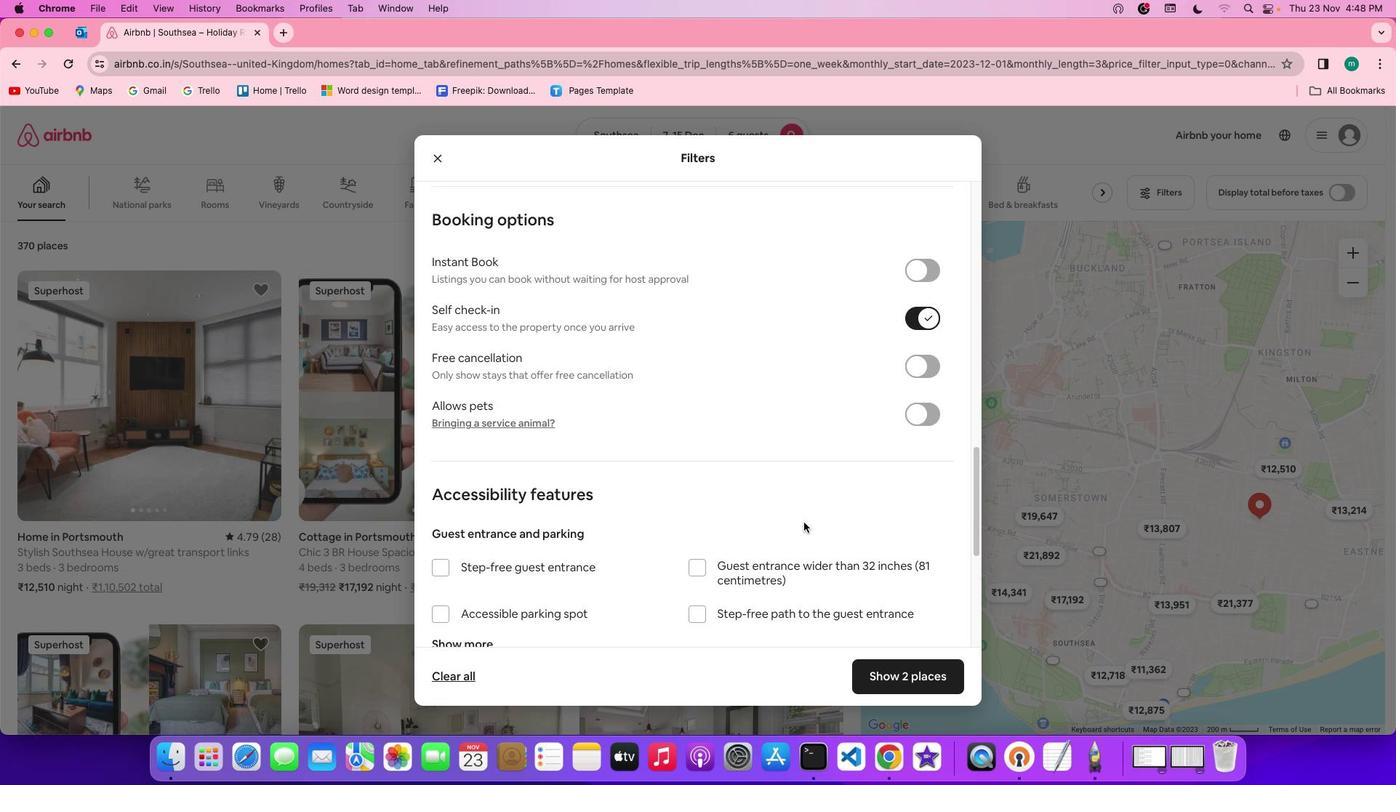 
Action: Mouse scrolled (804, 522) with delta (0, -2)
Screenshot: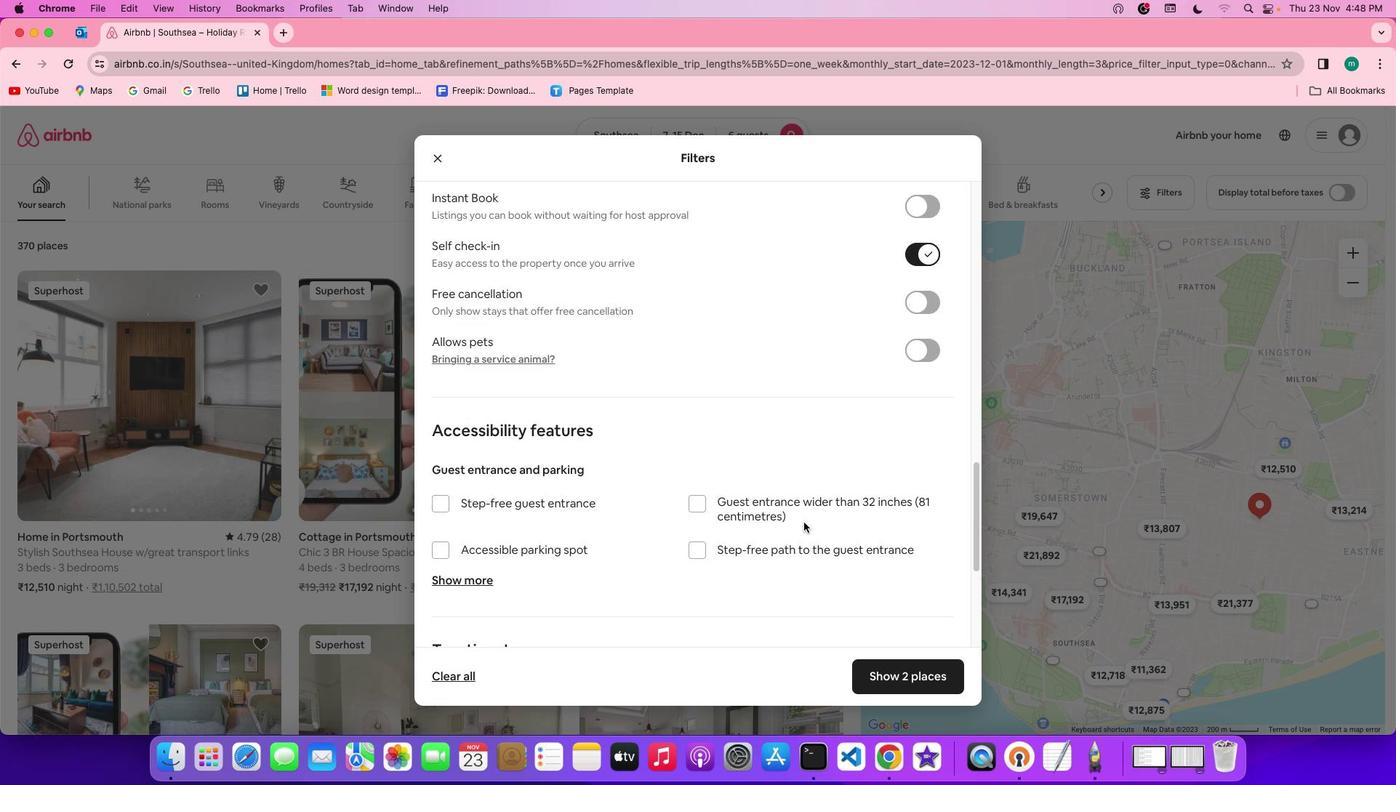 
Action: Mouse scrolled (804, 522) with delta (0, -2)
Screenshot: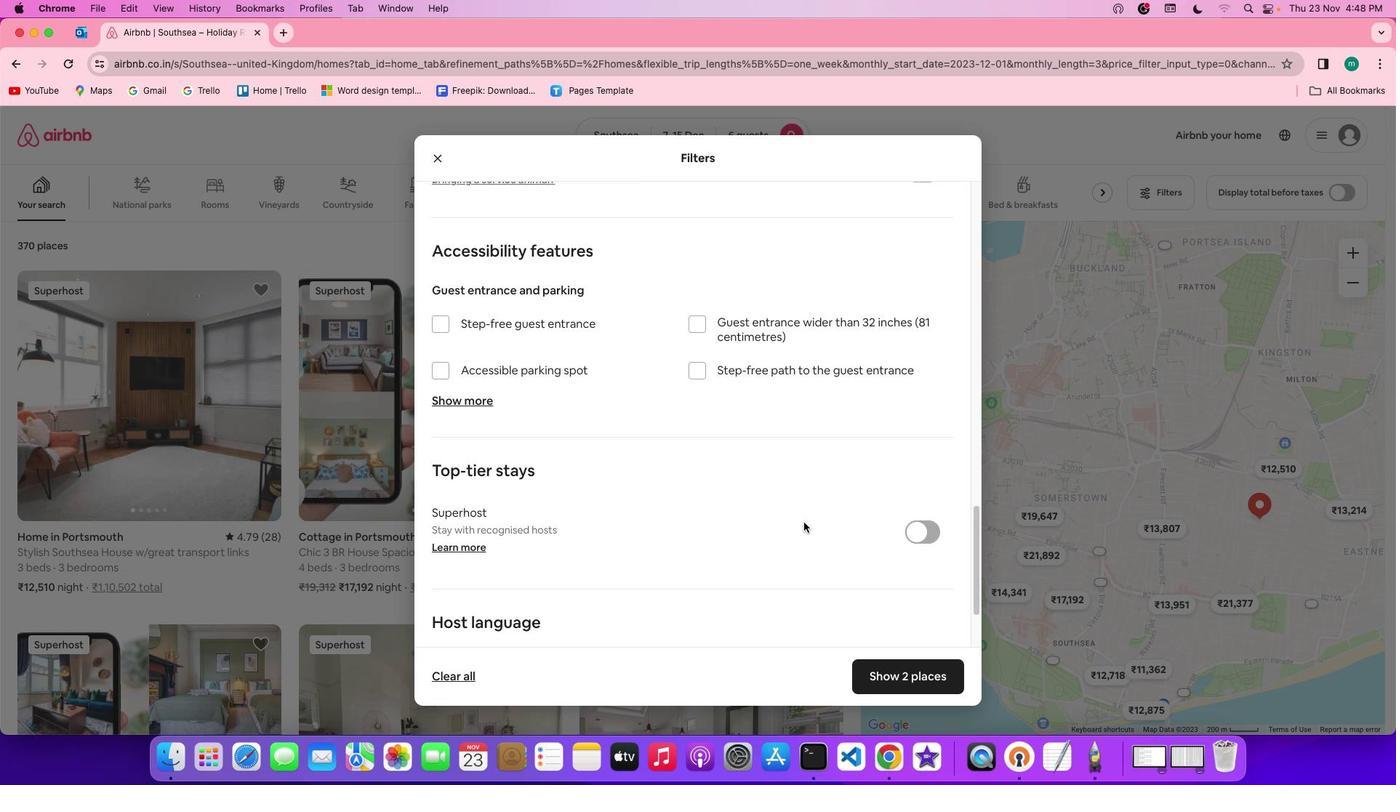 
Action: Mouse scrolled (804, 522) with delta (0, 0)
Screenshot: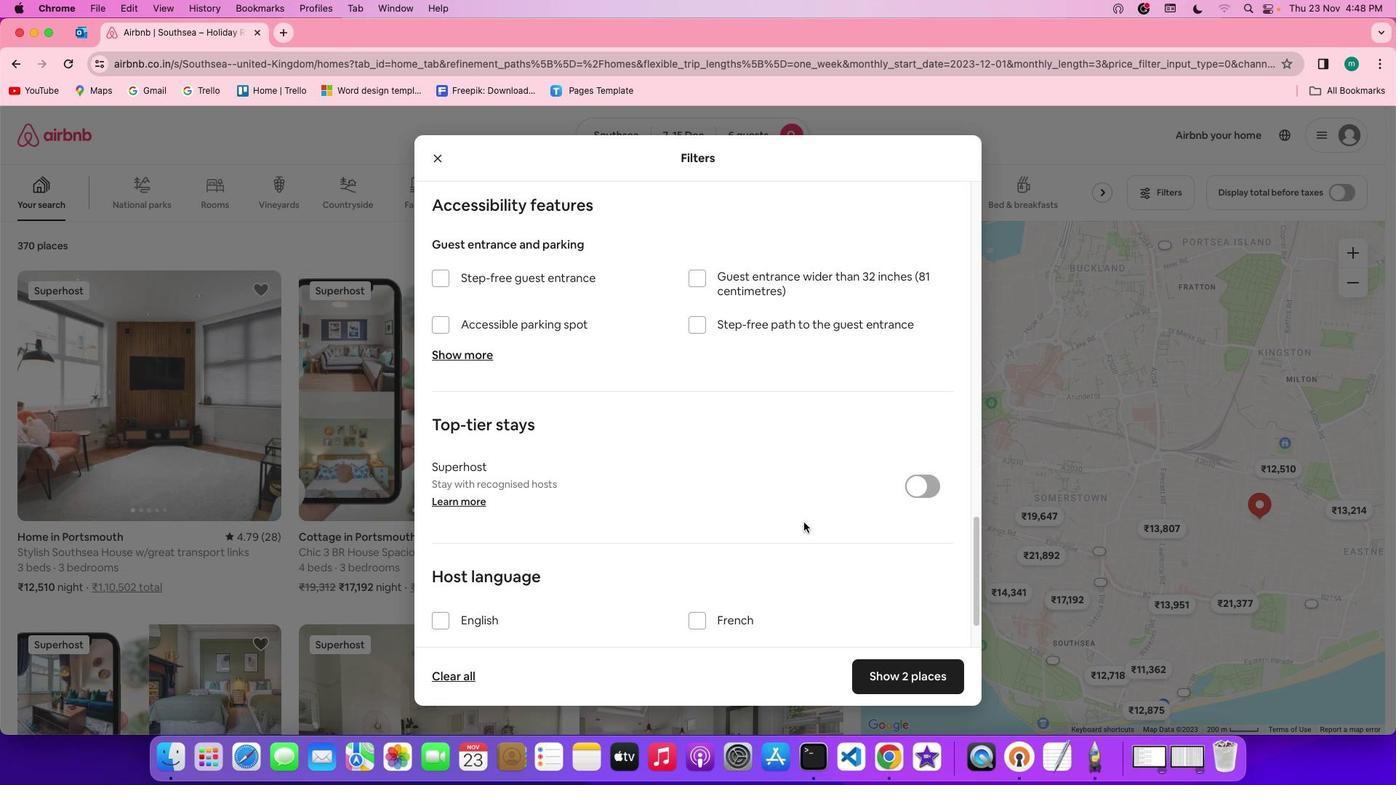 
Action: Mouse scrolled (804, 522) with delta (0, 0)
Screenshot: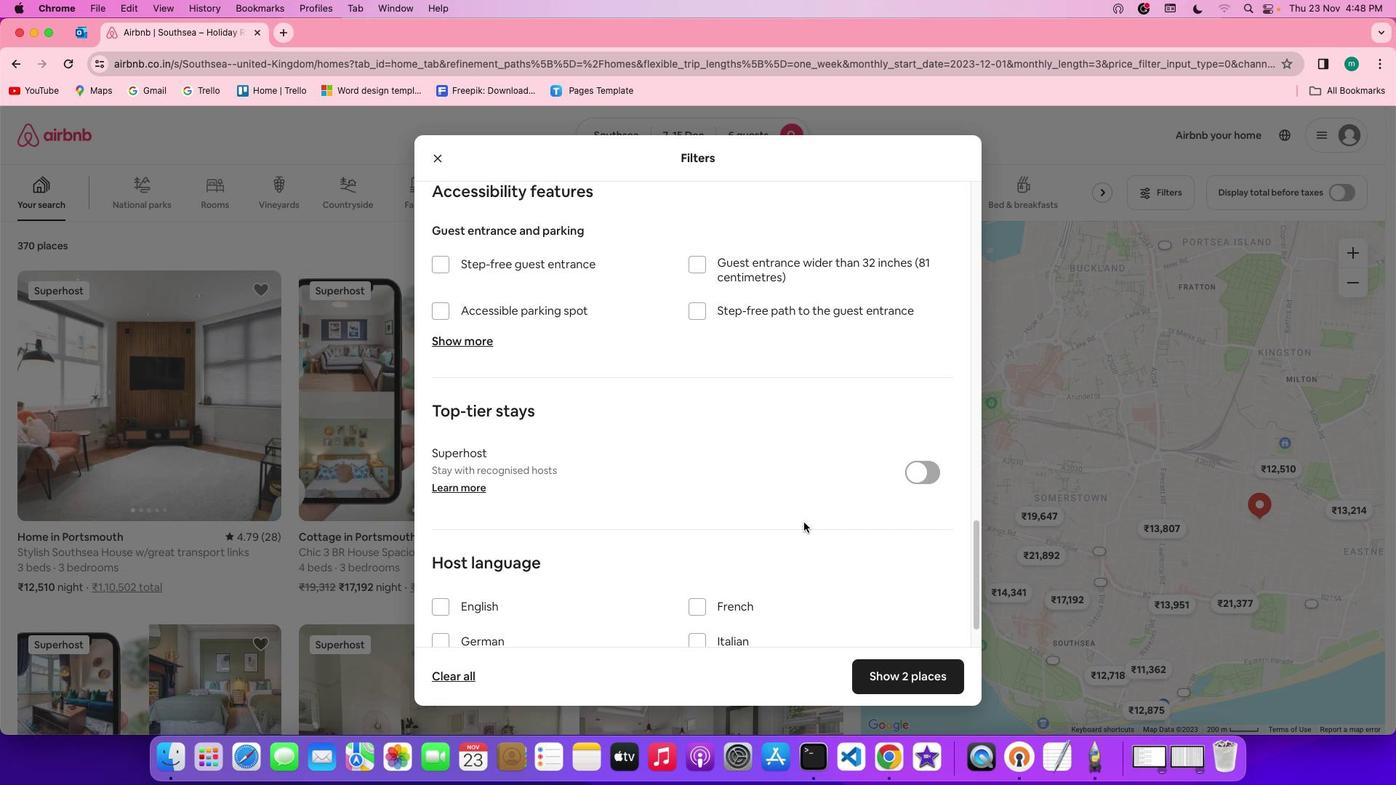 
Action: Mouse scrolled (804, 522) with delta (0, -2)
Screenshot: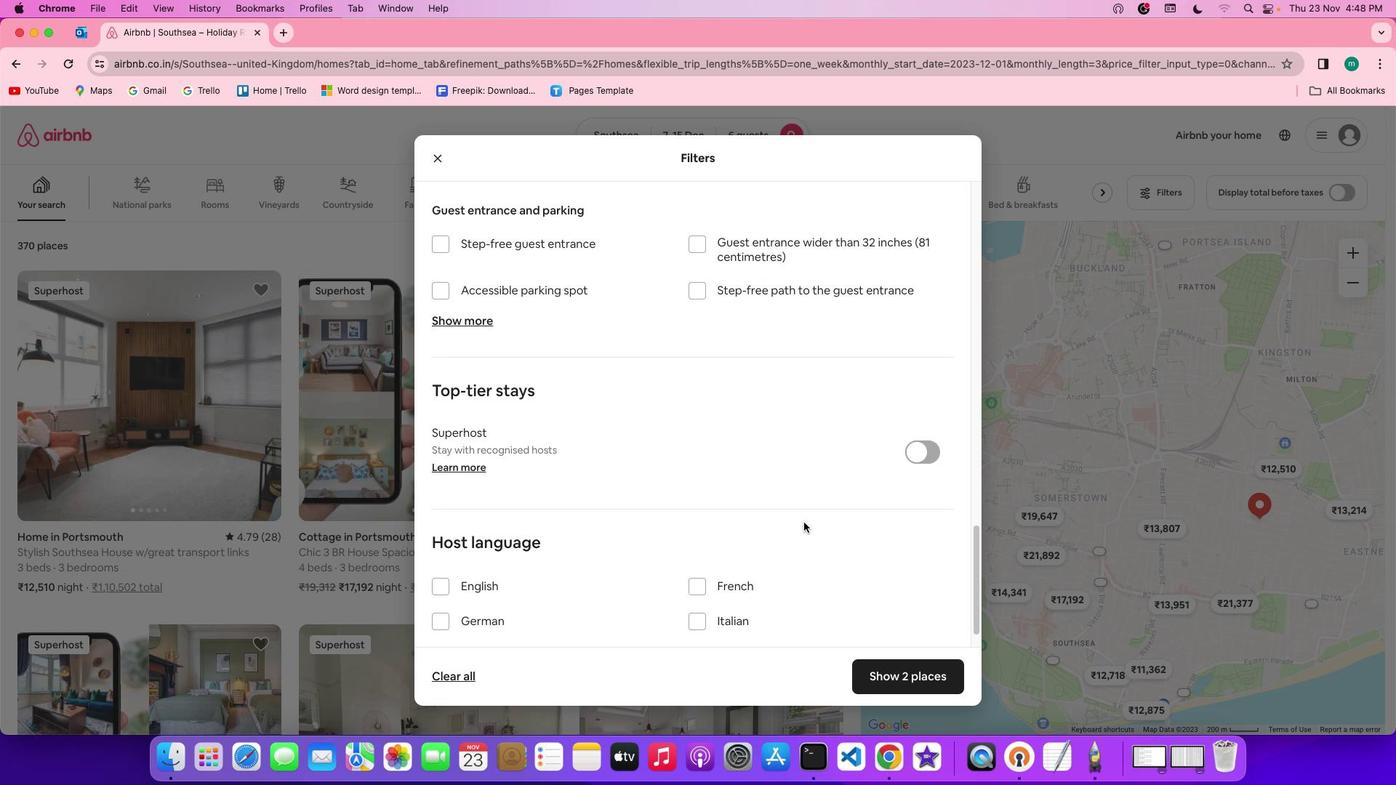 
Action: Mouse scrolled (804, 522) with delta (0, -3)
Screenshot: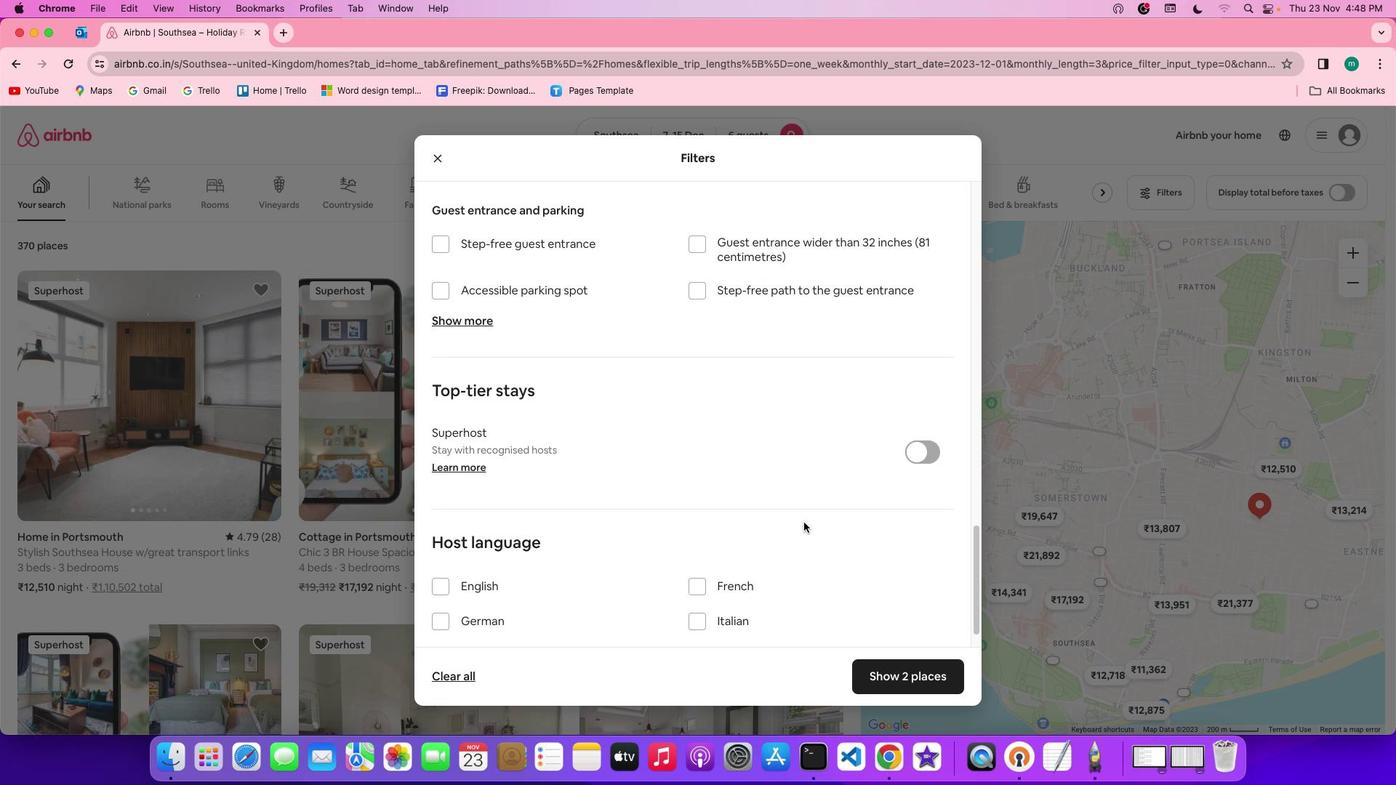 
Action: Mouse scrolled (804, 522) with delta (0, -3)
Screenshot: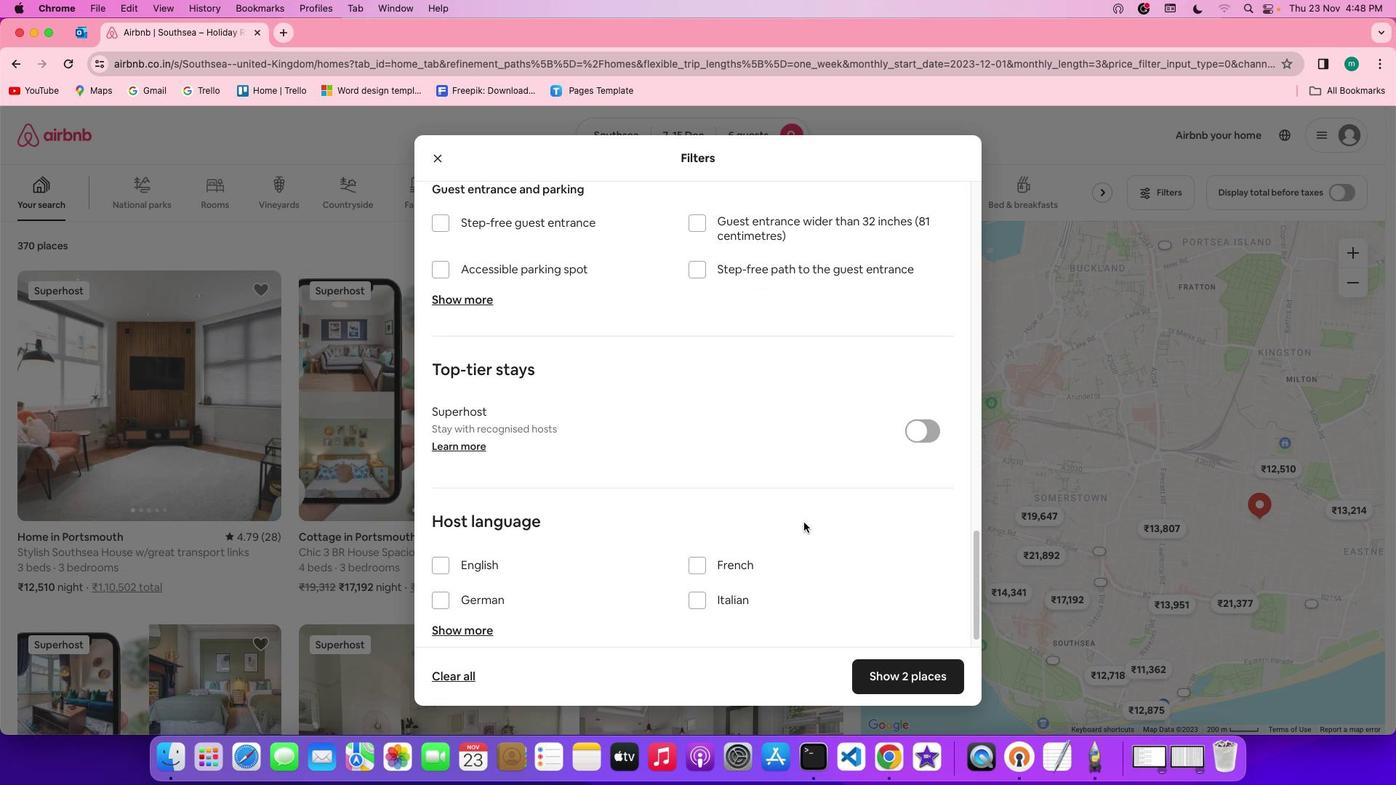 
Action: Mouse scrolled (804, 522) with delta (0, -4)
Screenshot: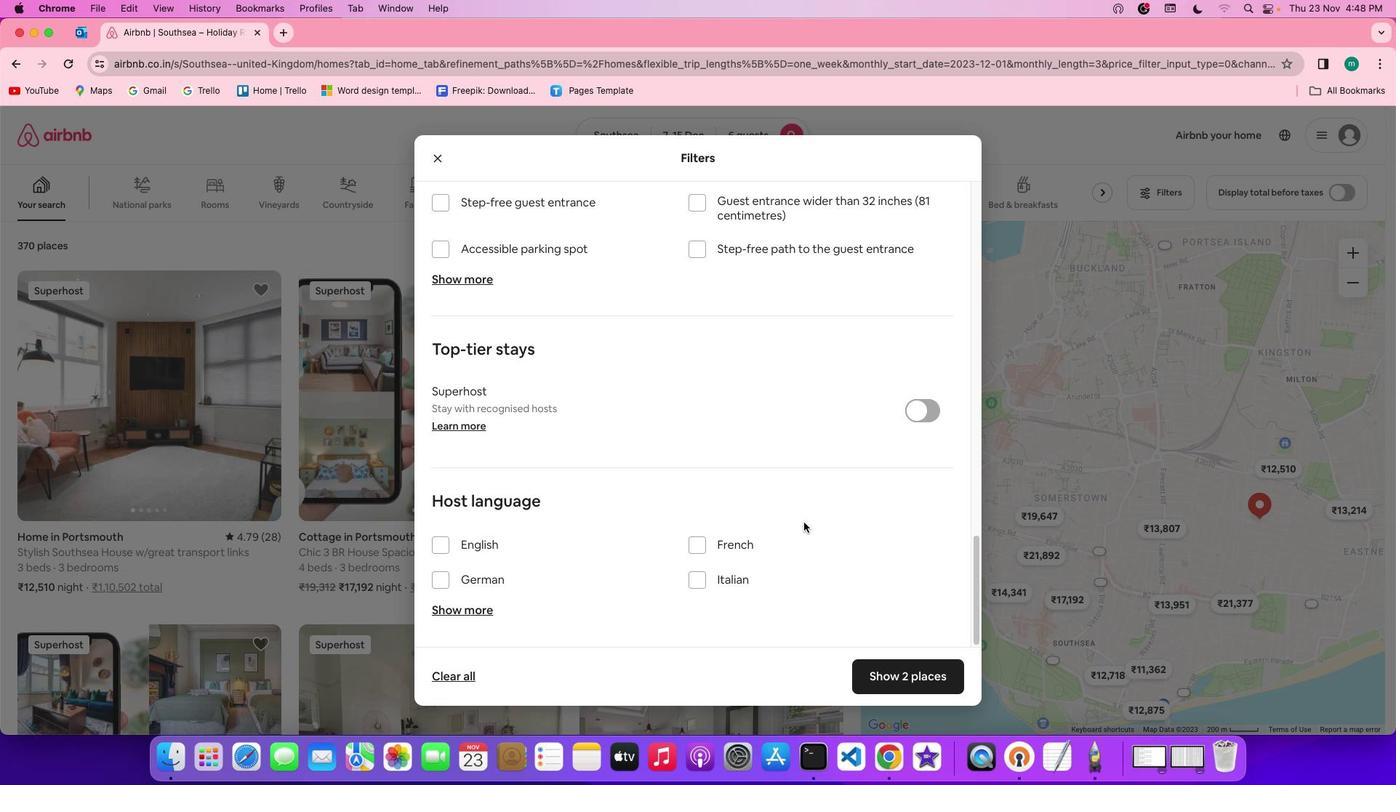 
Action: Mouse scrolled (804, 522) with delta (0, 0)
Screenshot: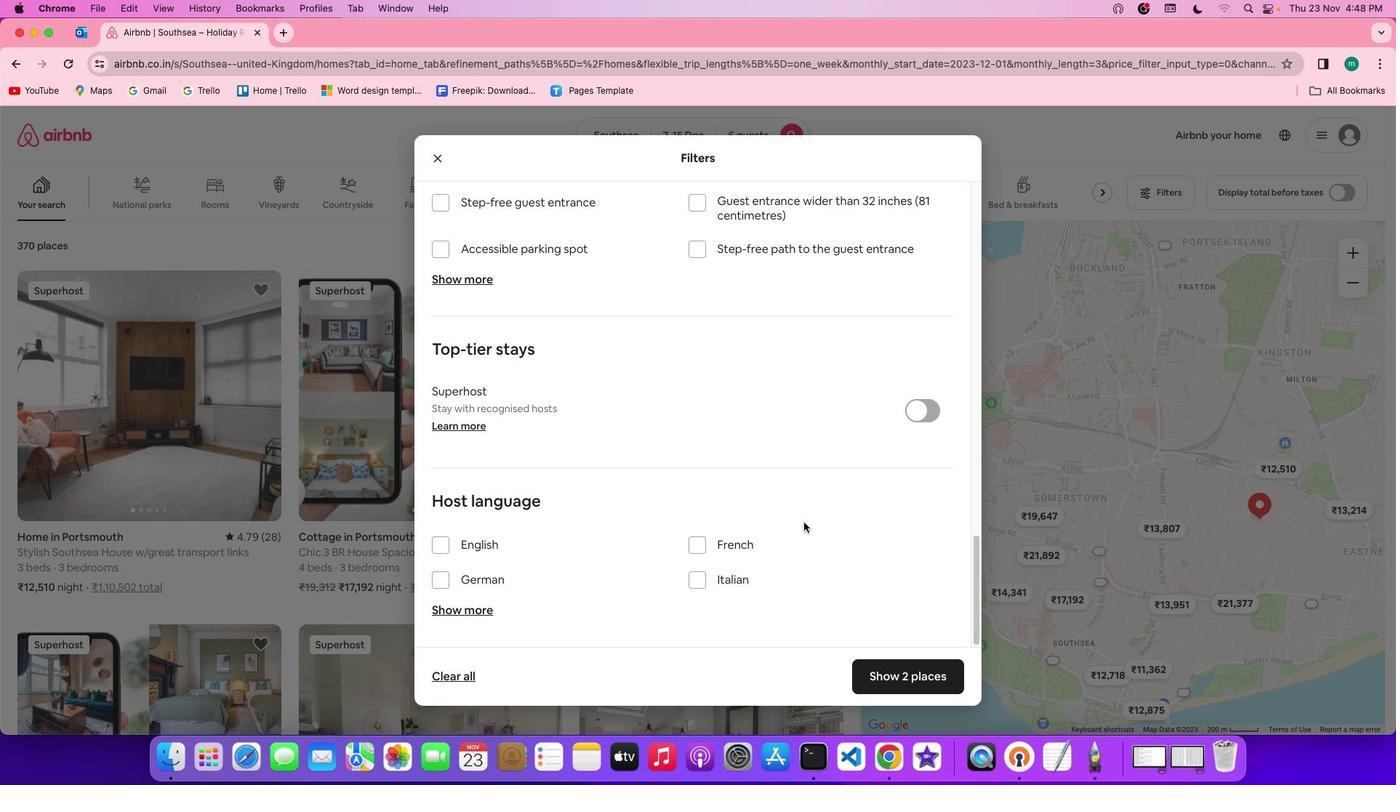 
Action: Mouse scrolled (804, 522) with delta (0, 0)
Screenshot: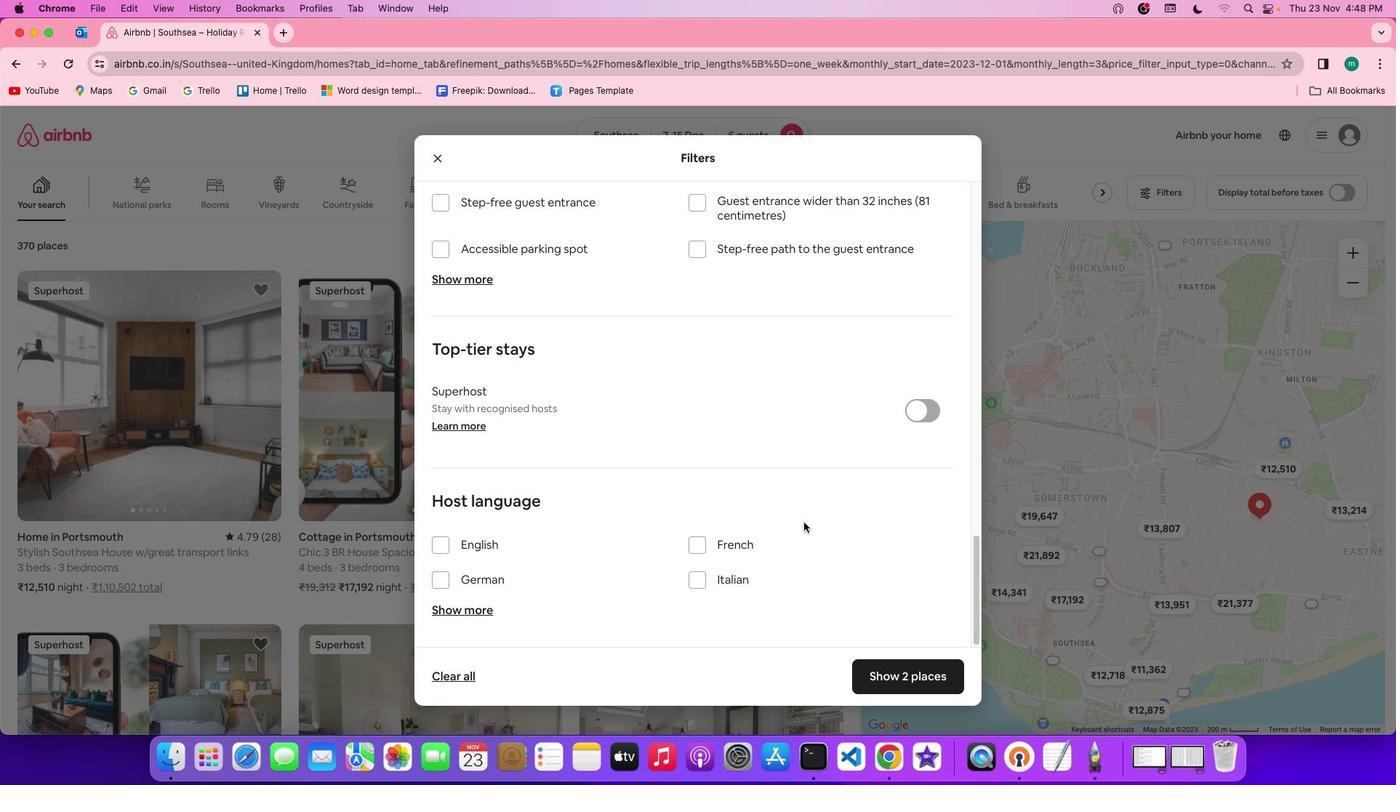
Action: Mouse scrolled (804, 522) with delta (0, -2)
Screenshot: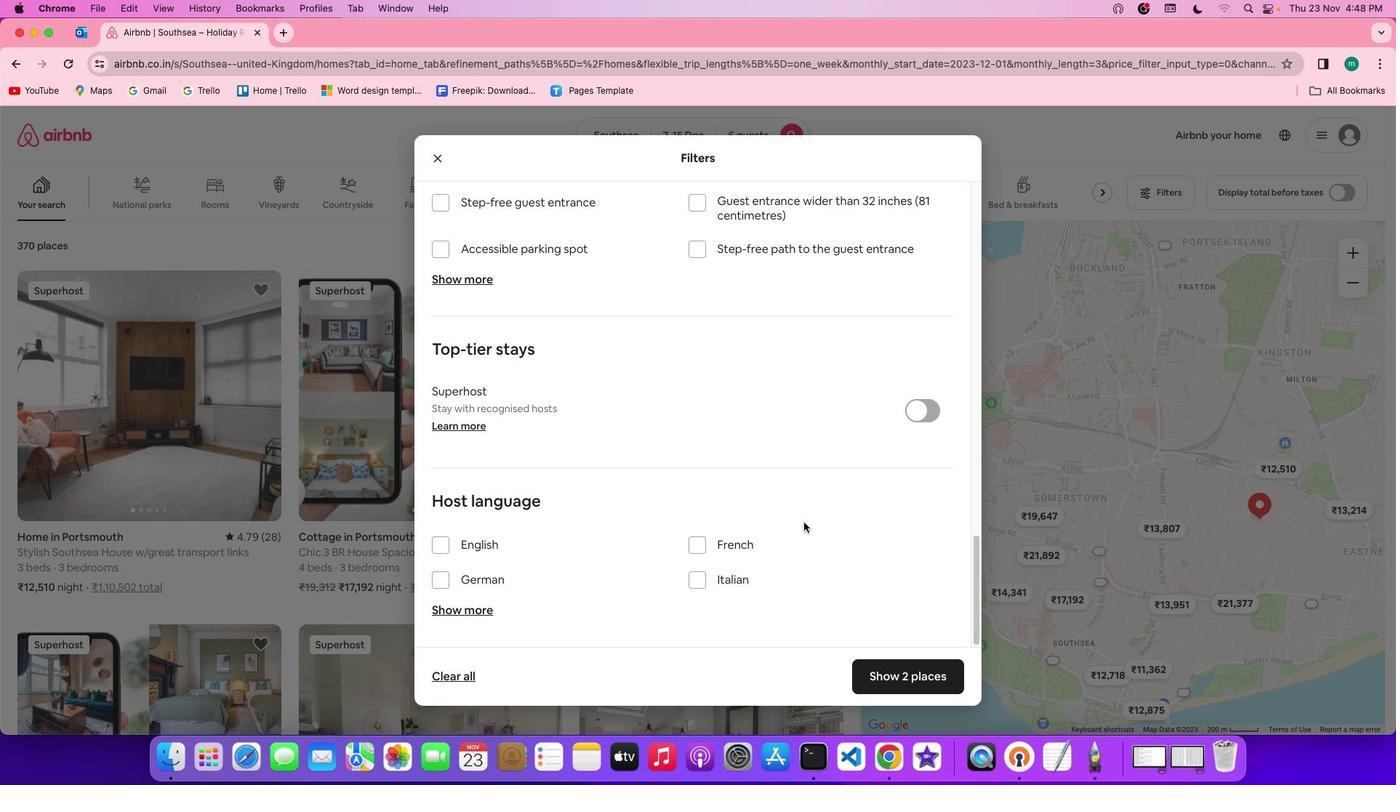 
Action: Mouse scrolled (804, 522) with delta (0, -3)
Screenshot: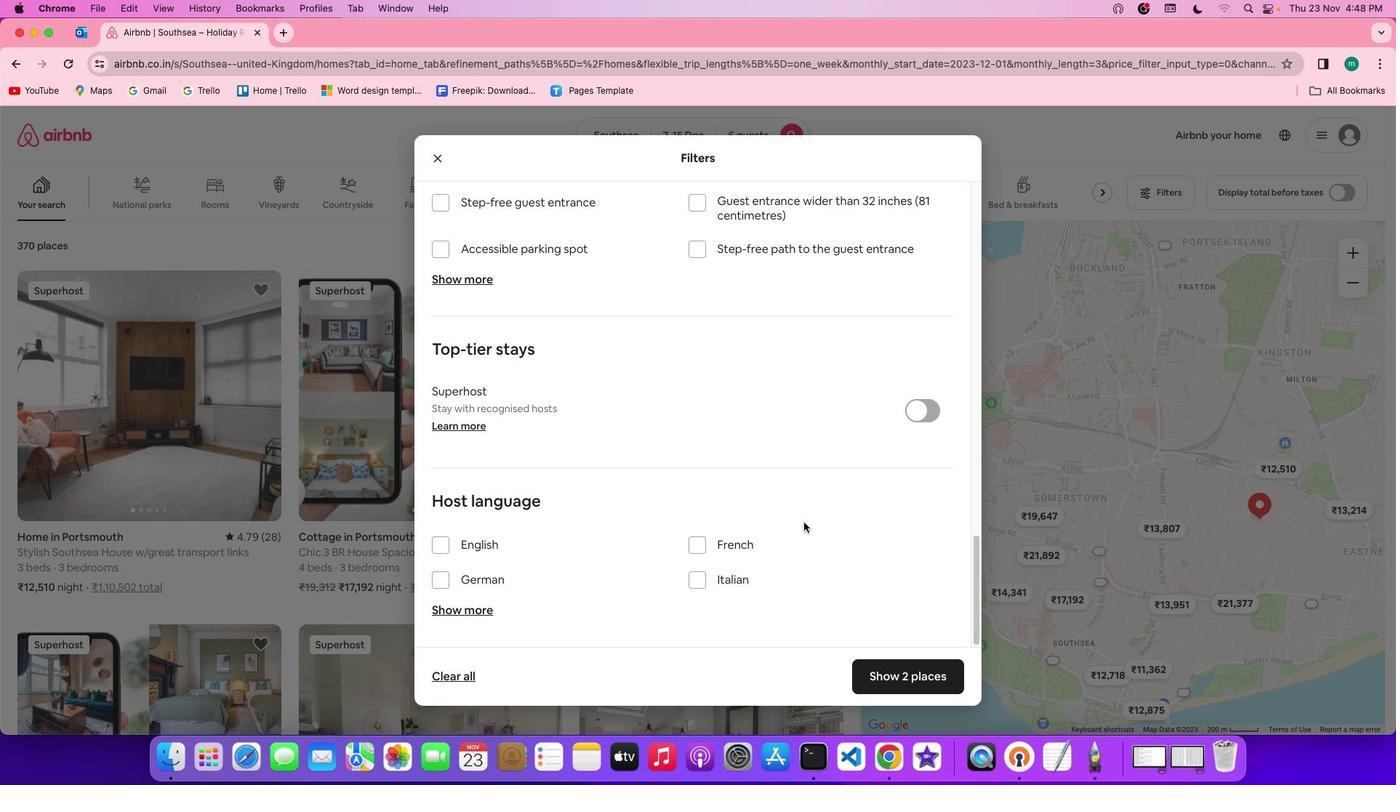 
Action: Mouse scrolled (804, 522) with delta (0, -4)
Screenshot: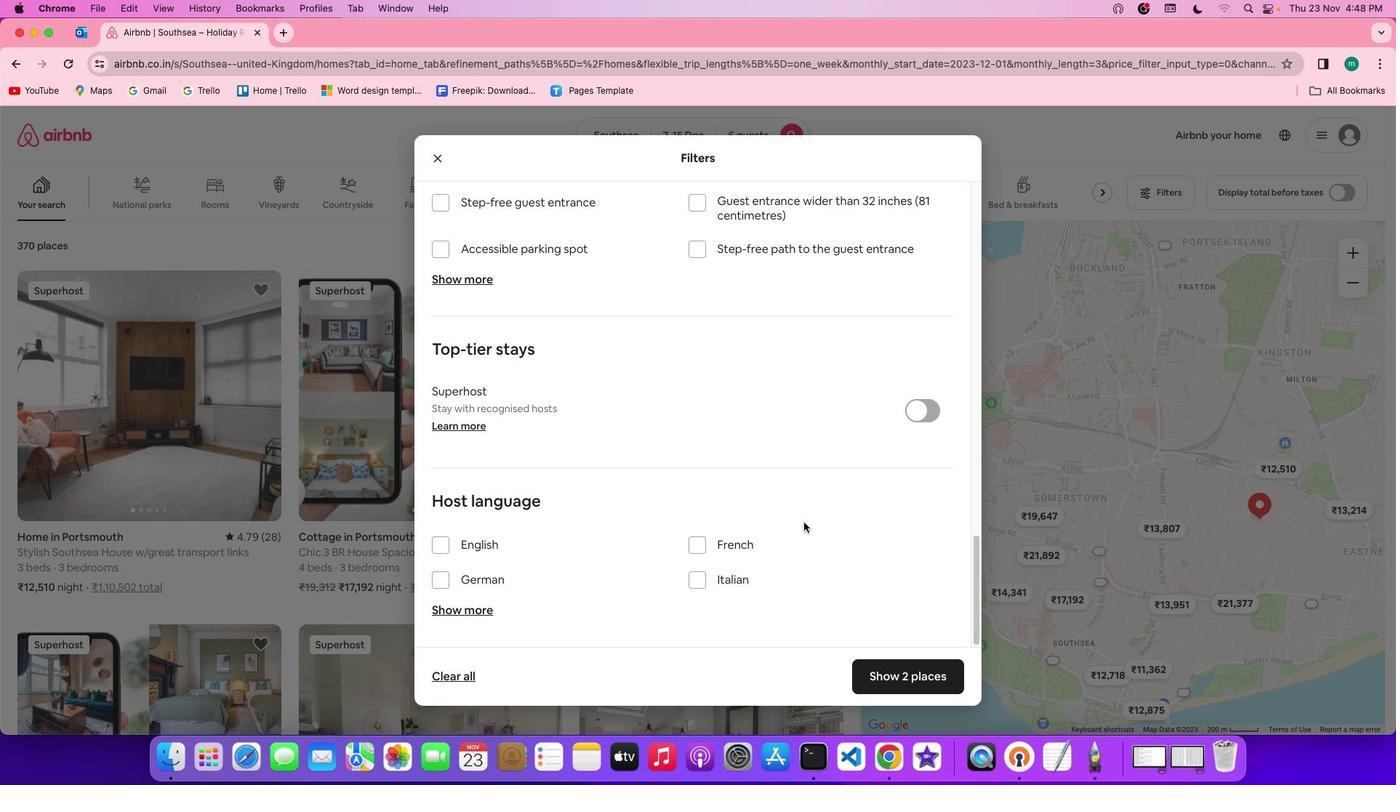 
Action: Mouse moved to (897, 671)
Screenshot: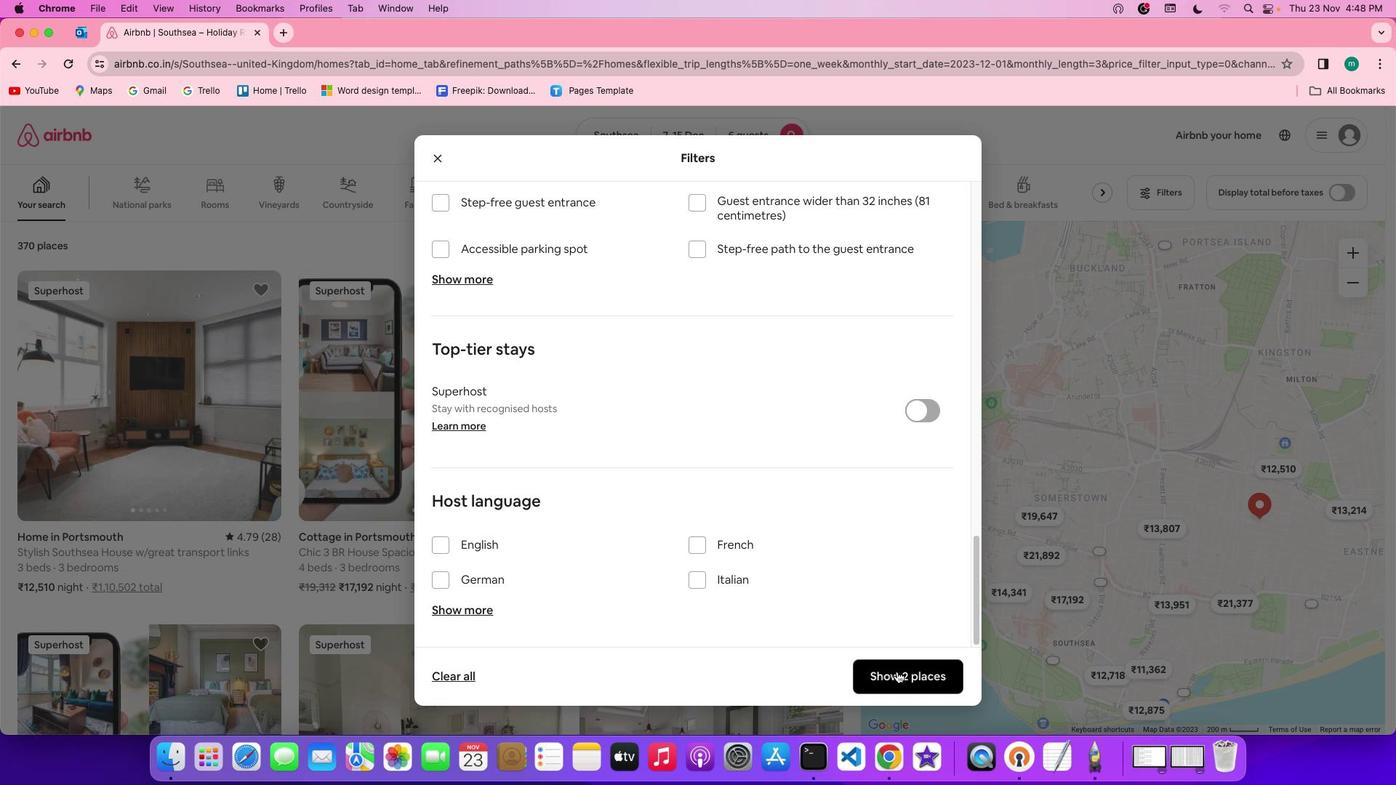 
Action: Mouse pressed left at (897, 671)
Screenshot: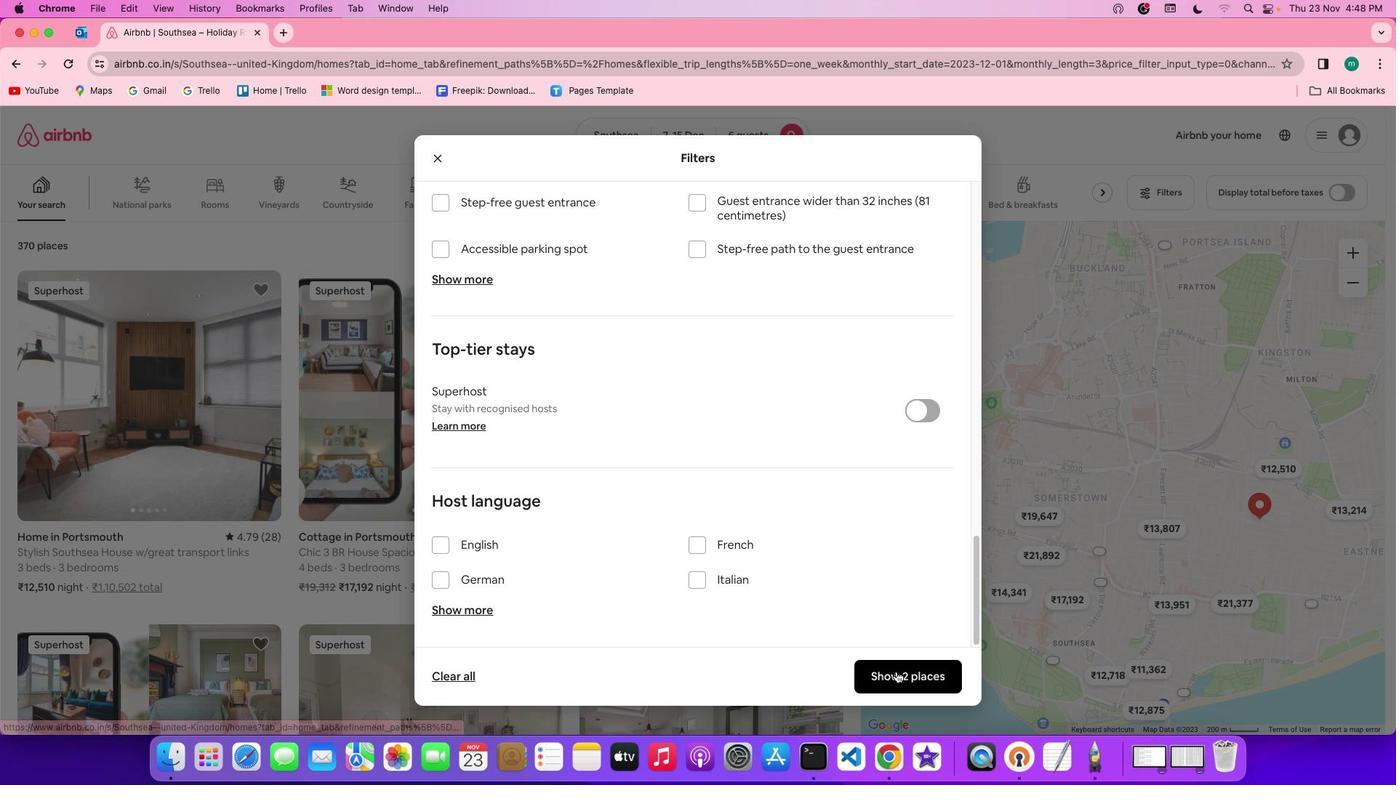 
Action: Mouse moved to (165, 381)
Screenshot: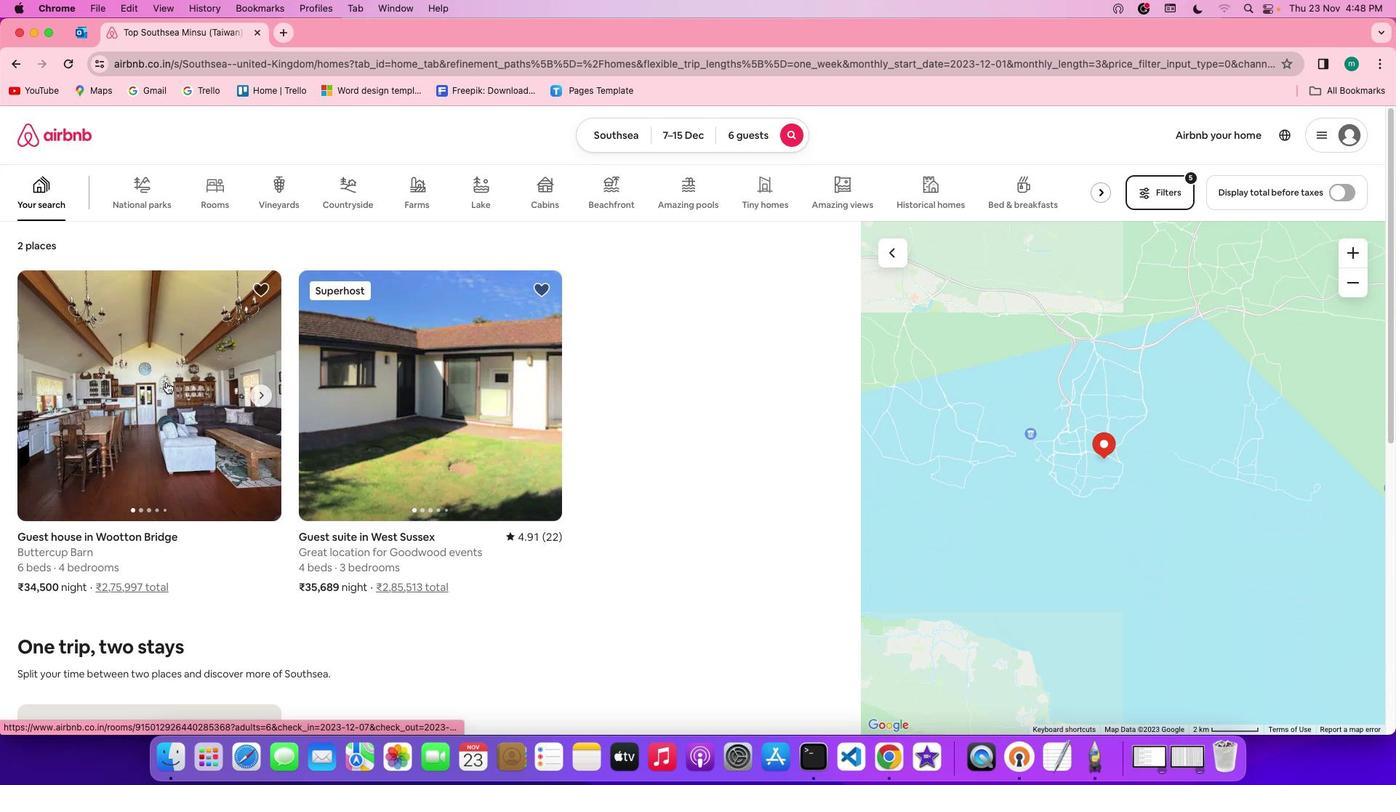 
Action: Mouse pressed left at (165, 381)
Screenshot: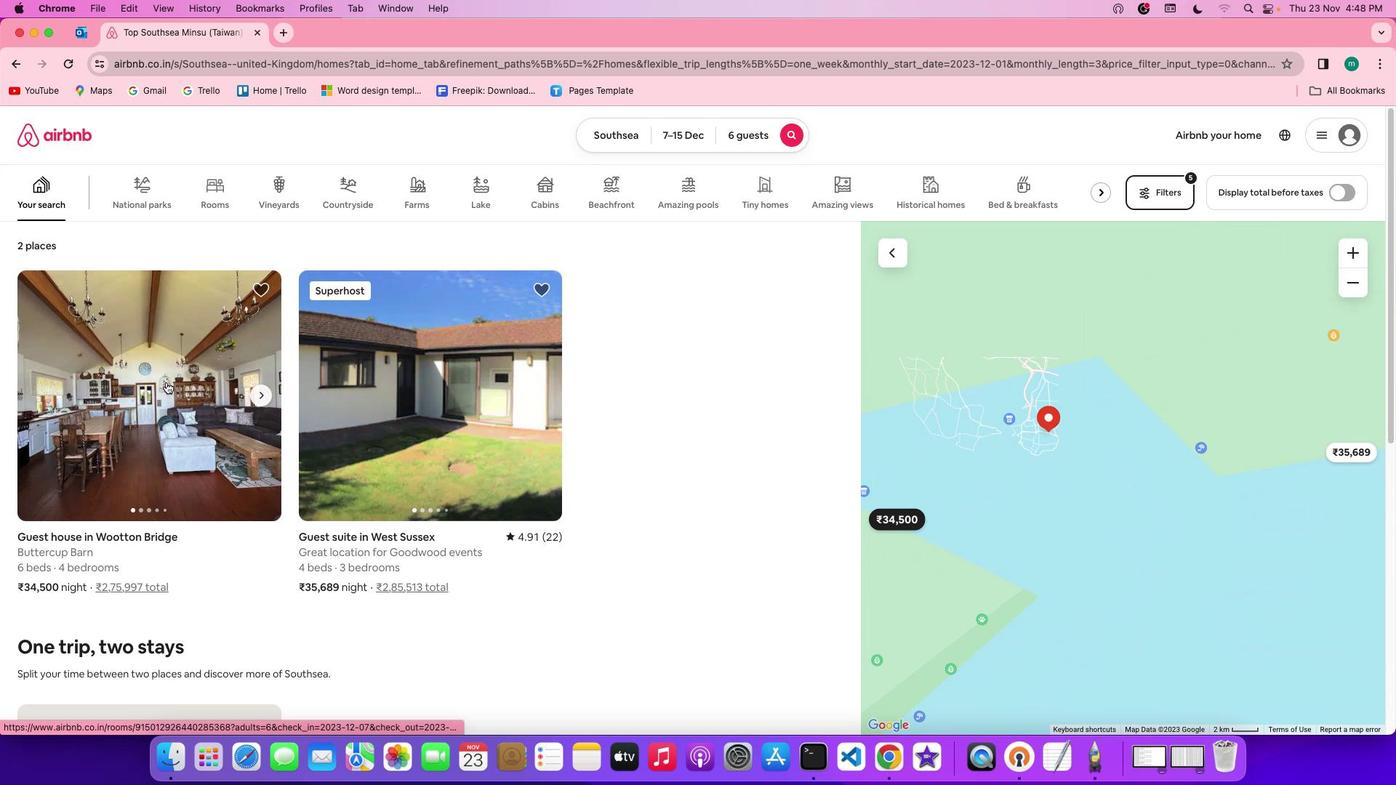 
Action: Mouse moved to (1007, 544)
Screenshot: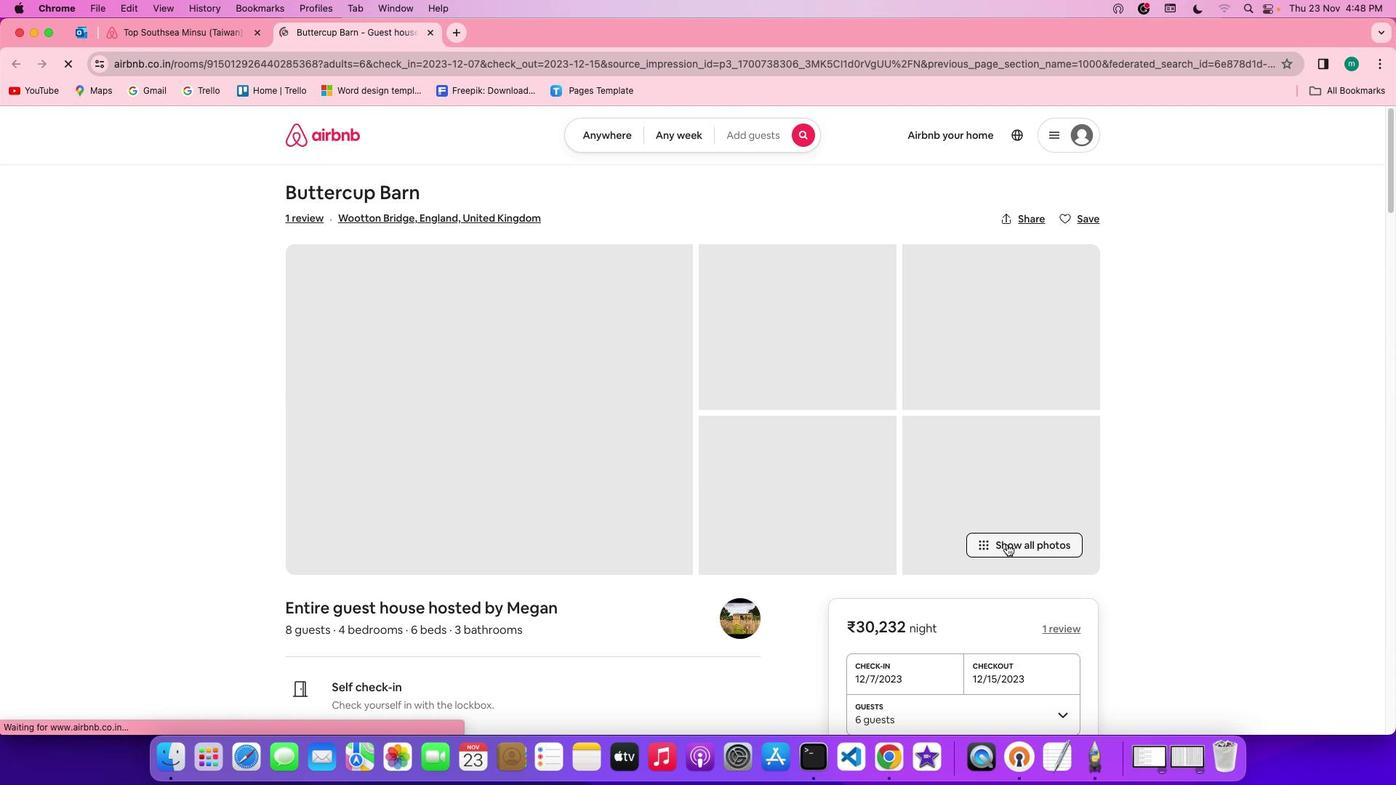 
Action: Mouse pressed left at (1007, 544)
Screenshot: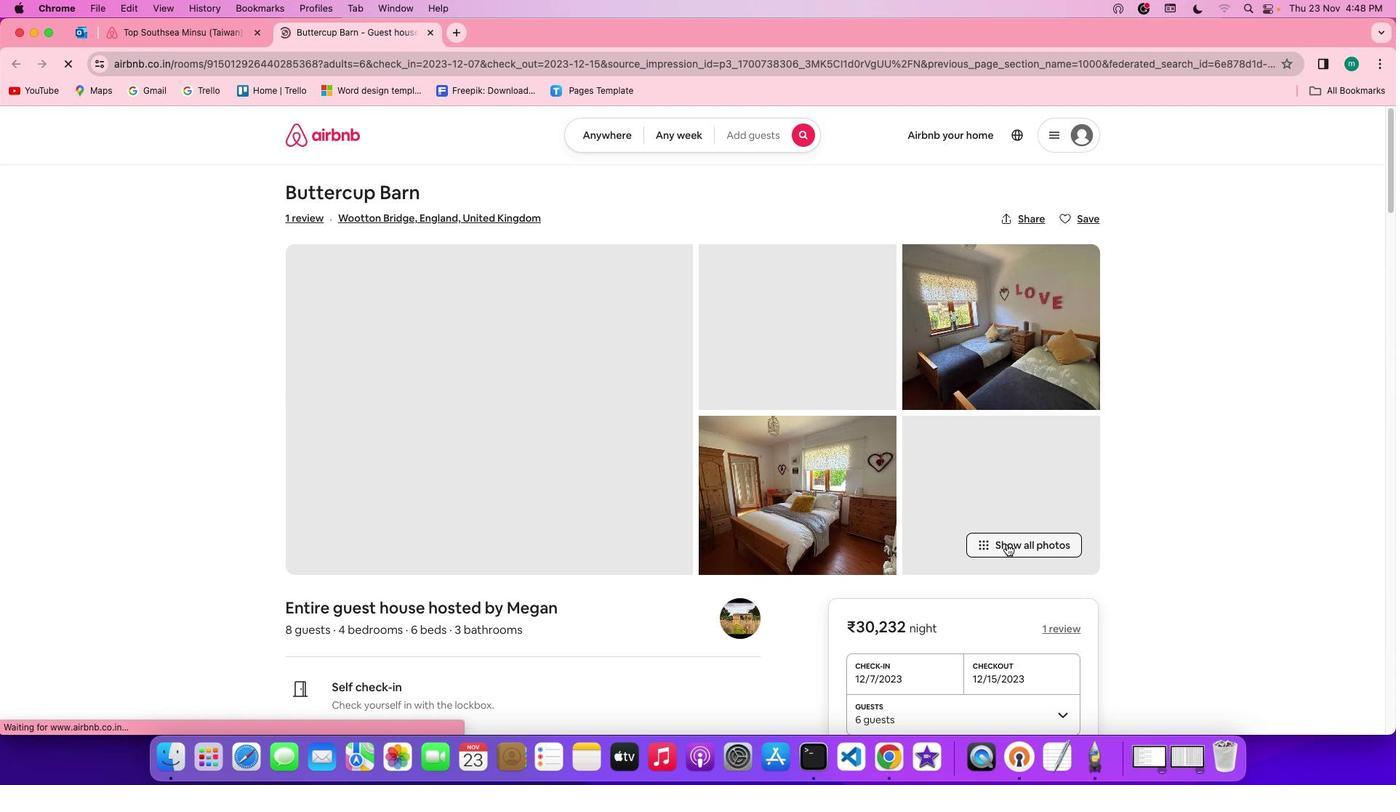 
Action: Mouse moved to (839, 509)
Screenshot: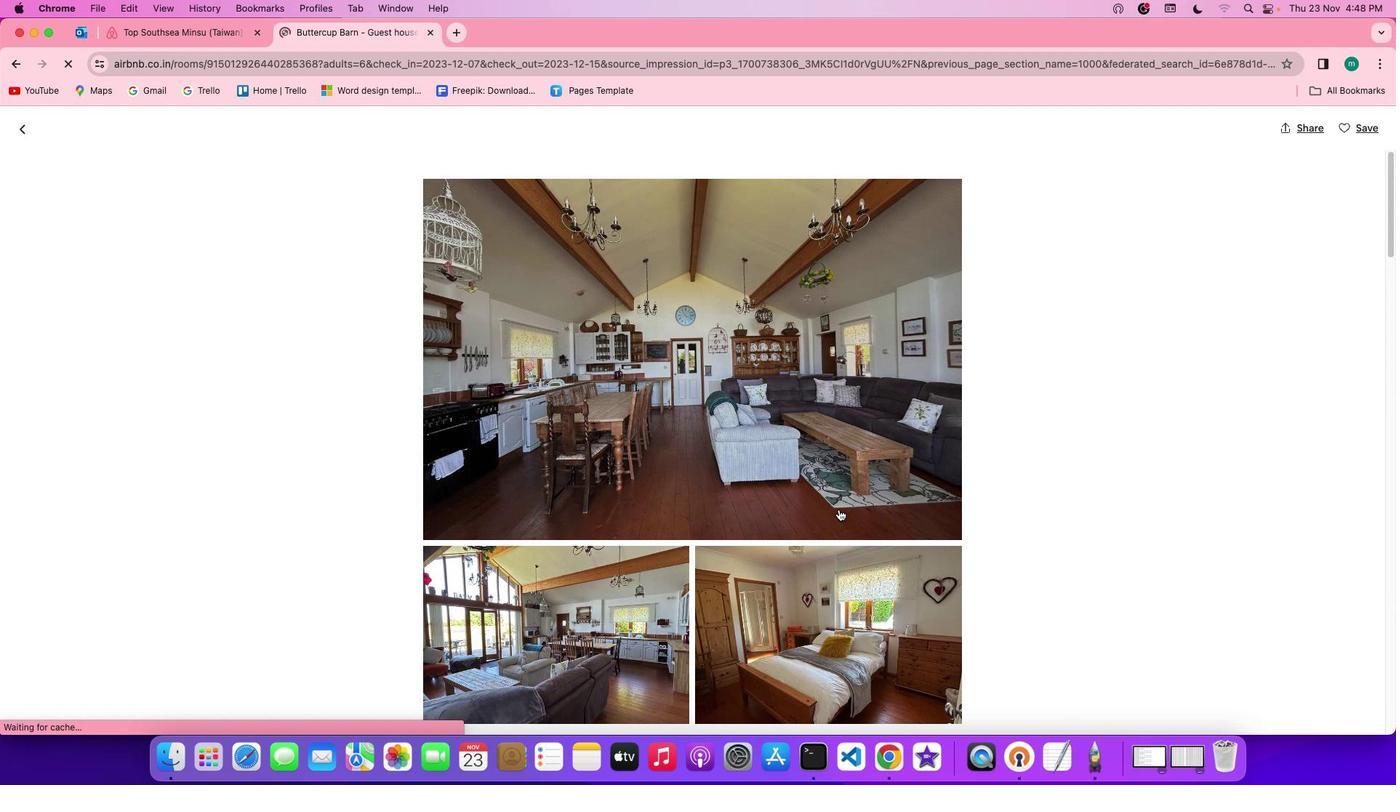 
Action: Mouse scrolled (839, 509) with delta (0, 0)
Screenshot: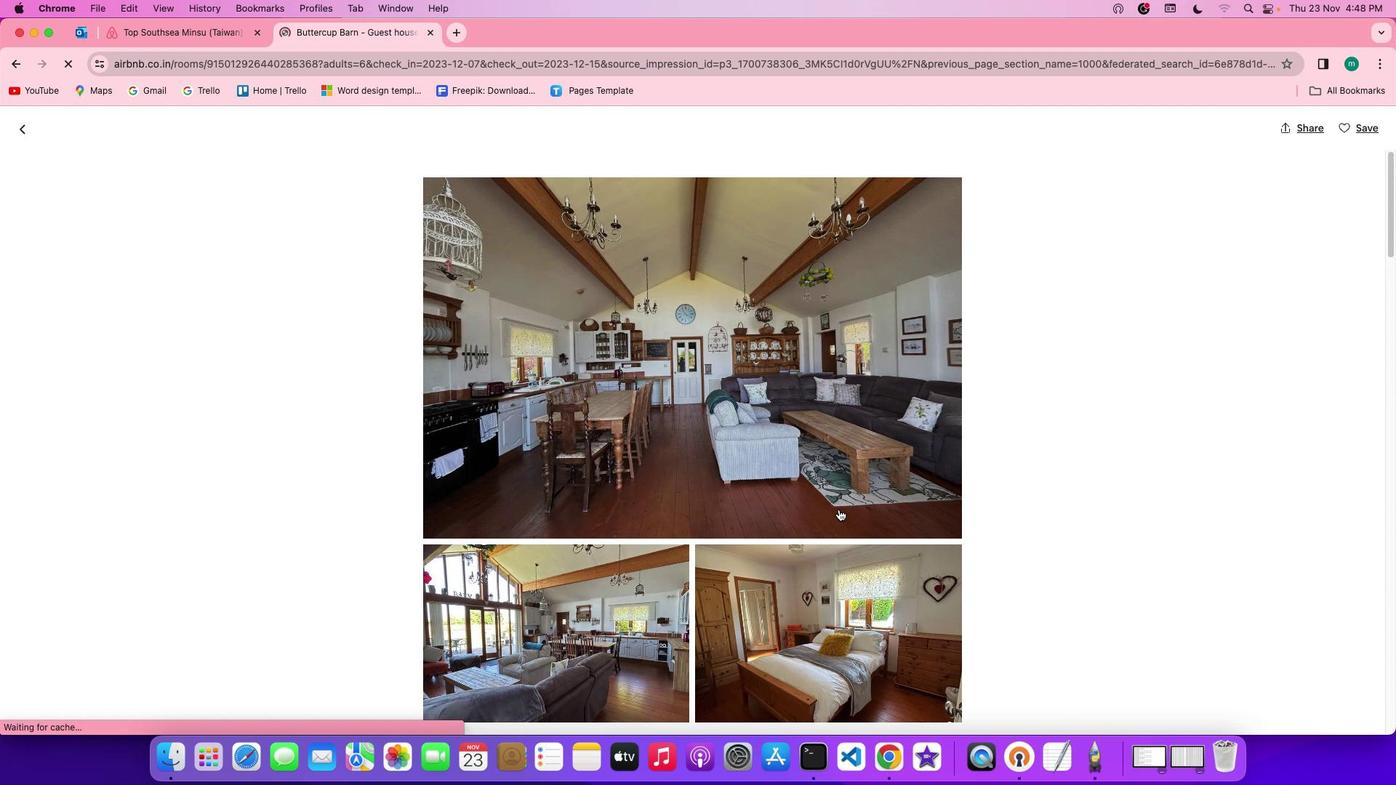 
Action: Mouse scrolled (839, 509) with delta (0, 0)
Screenshot: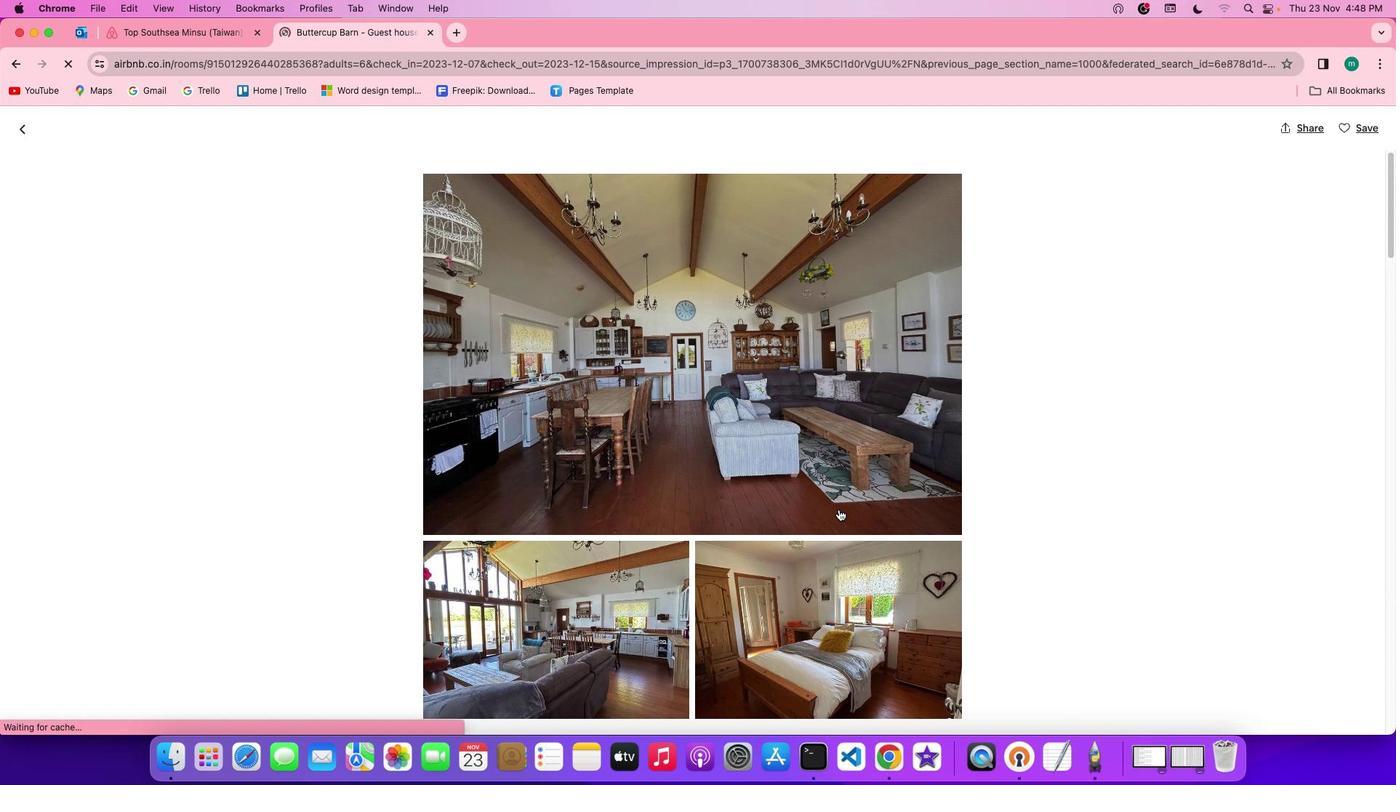 
Action: Mouse scrolled (839, 509) with delta (0, -1)
Screenshot: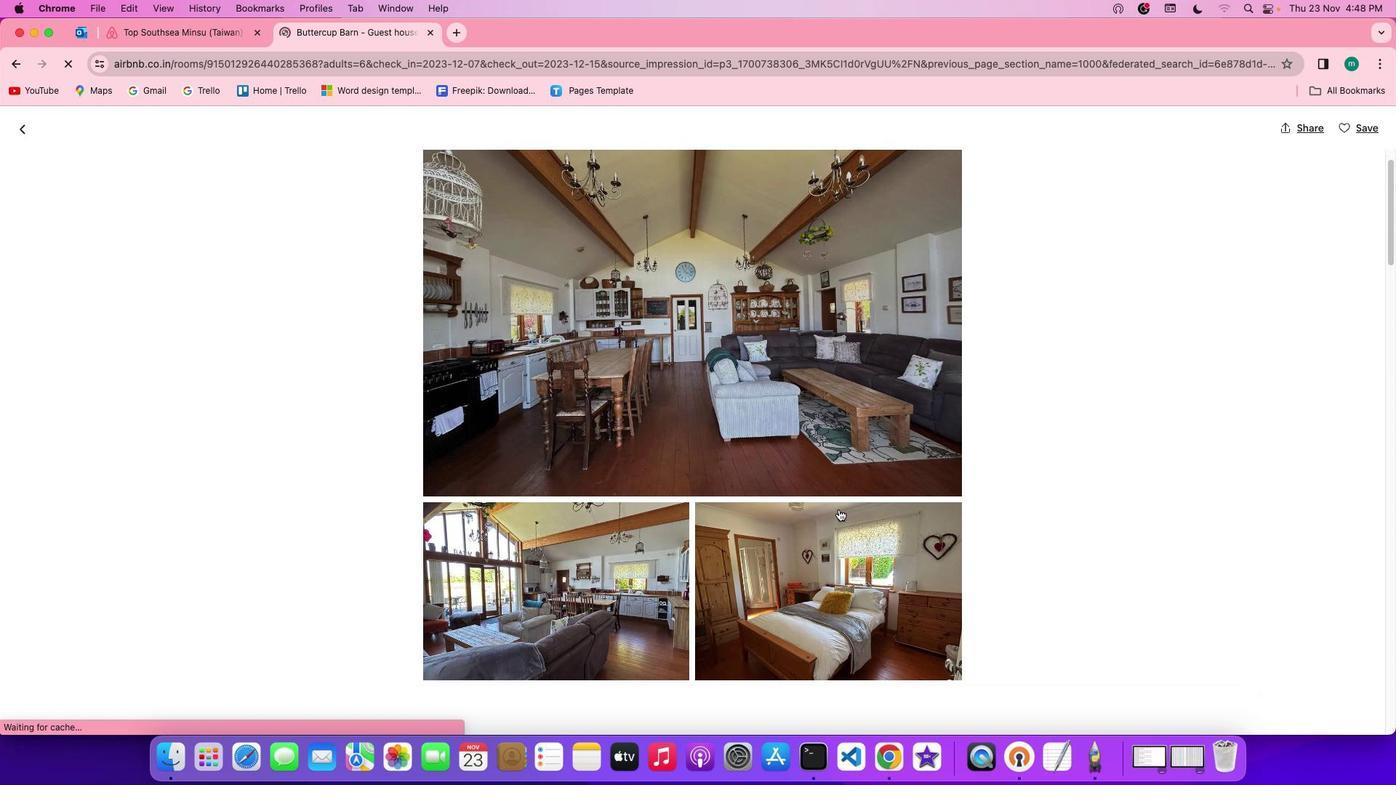 
Action: Mouse scrolled (839, 509) with delta (0, -2)
Screenshot: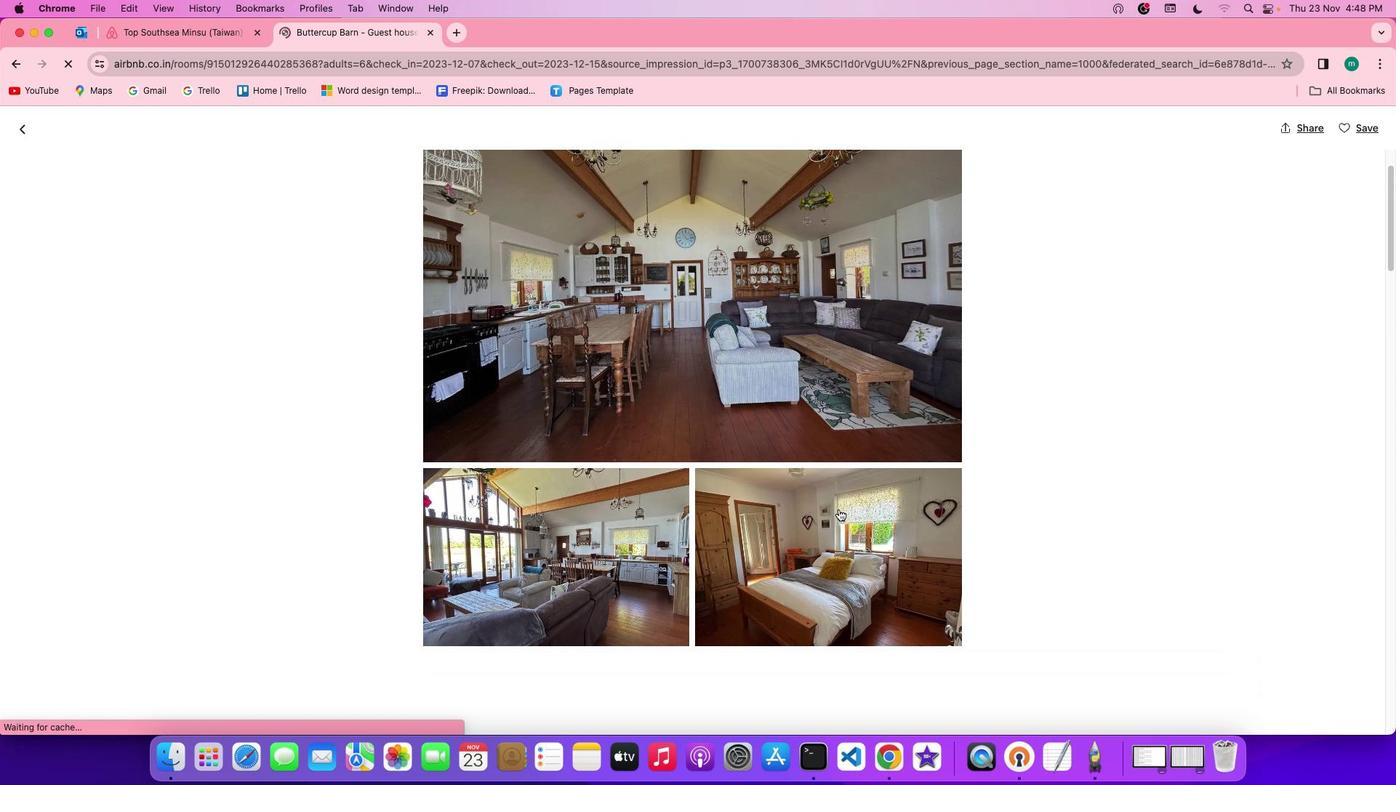 
Action: Mouse scrolled (839, 509) with delta (0, 0)
Screenshot: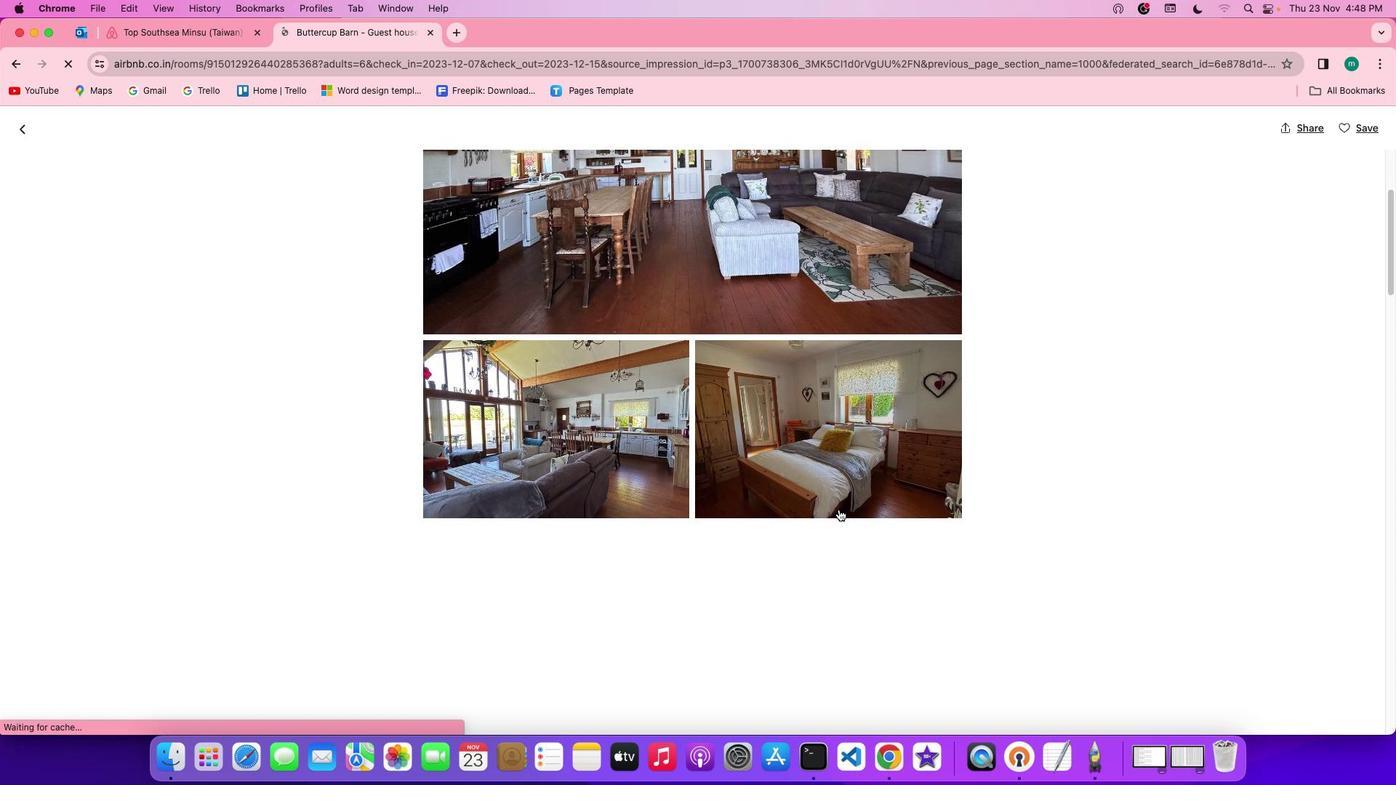 
Action: Mouse scrolled (839, 509) with delta (0, 0)
Screenshot: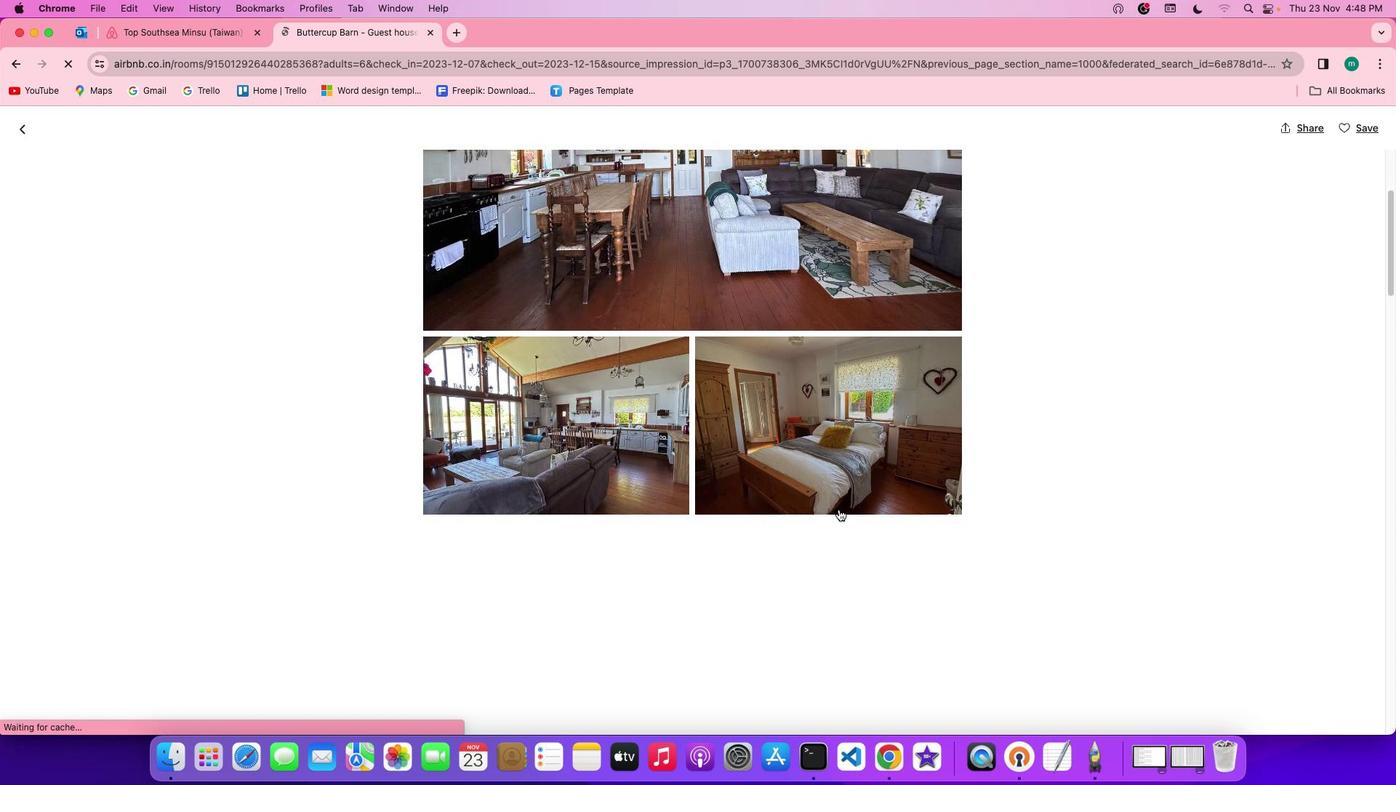 
Action: Mouse scrolled (839, 509) with delta (0, 0)
Screenshot: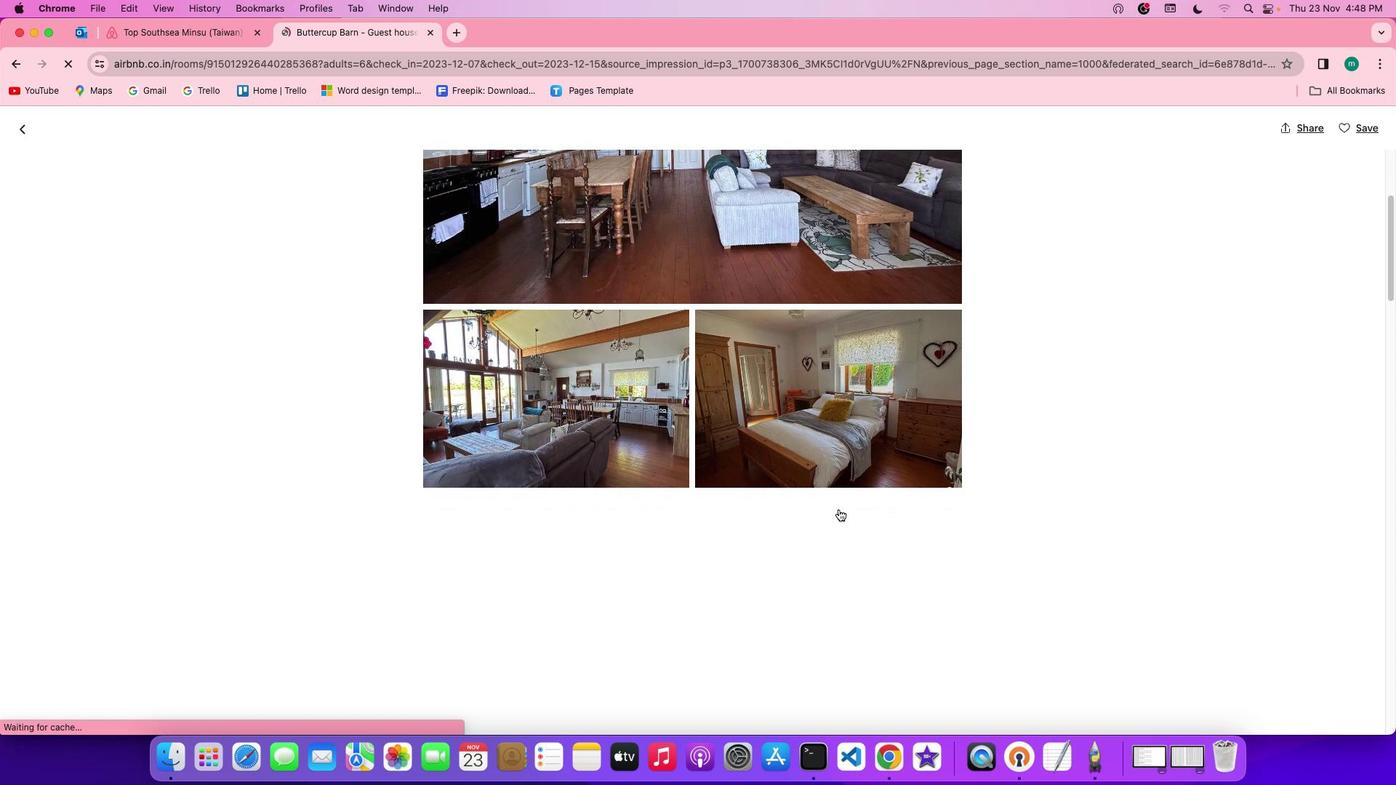 
Action: Mouse scrolled (839, 509) with delta (0, 0)
Screenshot: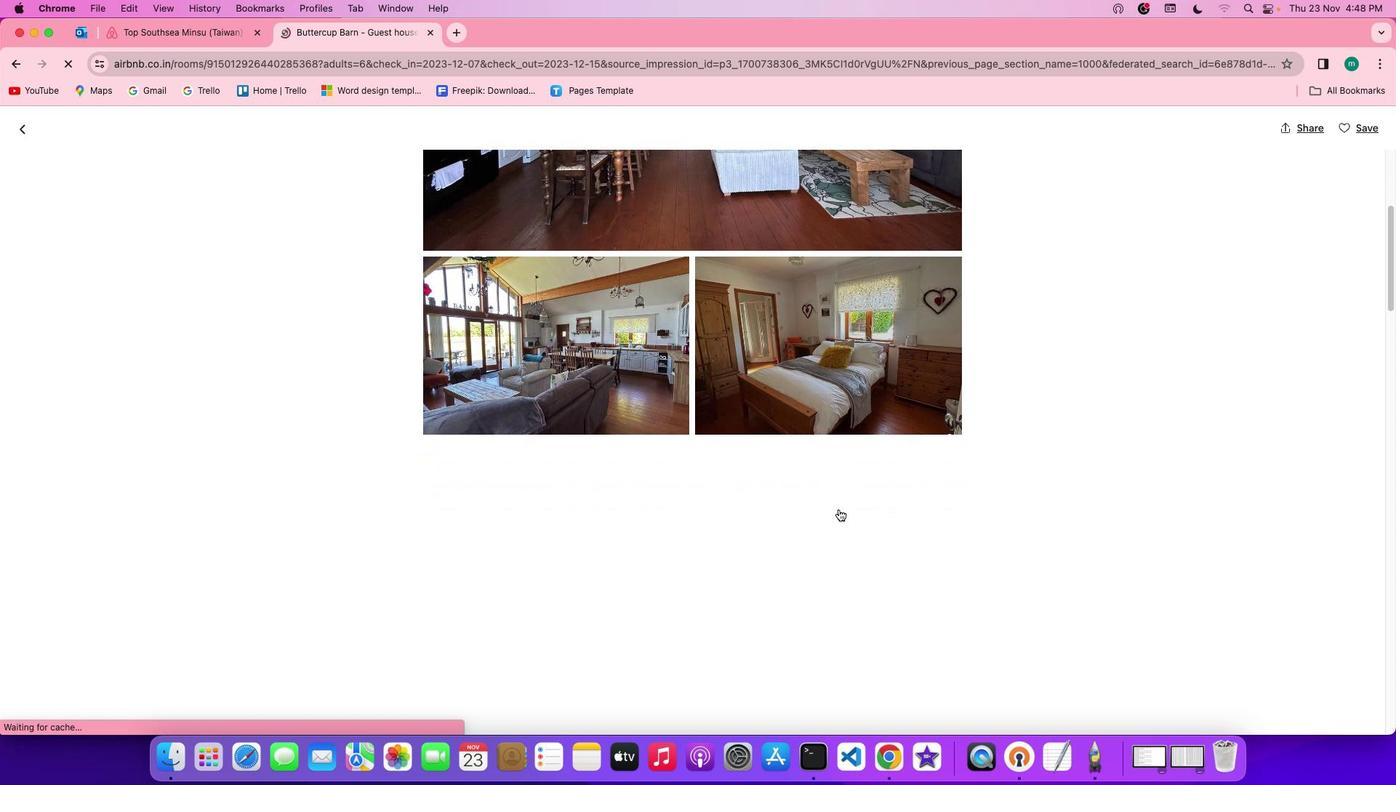 
Action: Mouse scrolled (839, 509) with delta (0, 0)
Screenshot: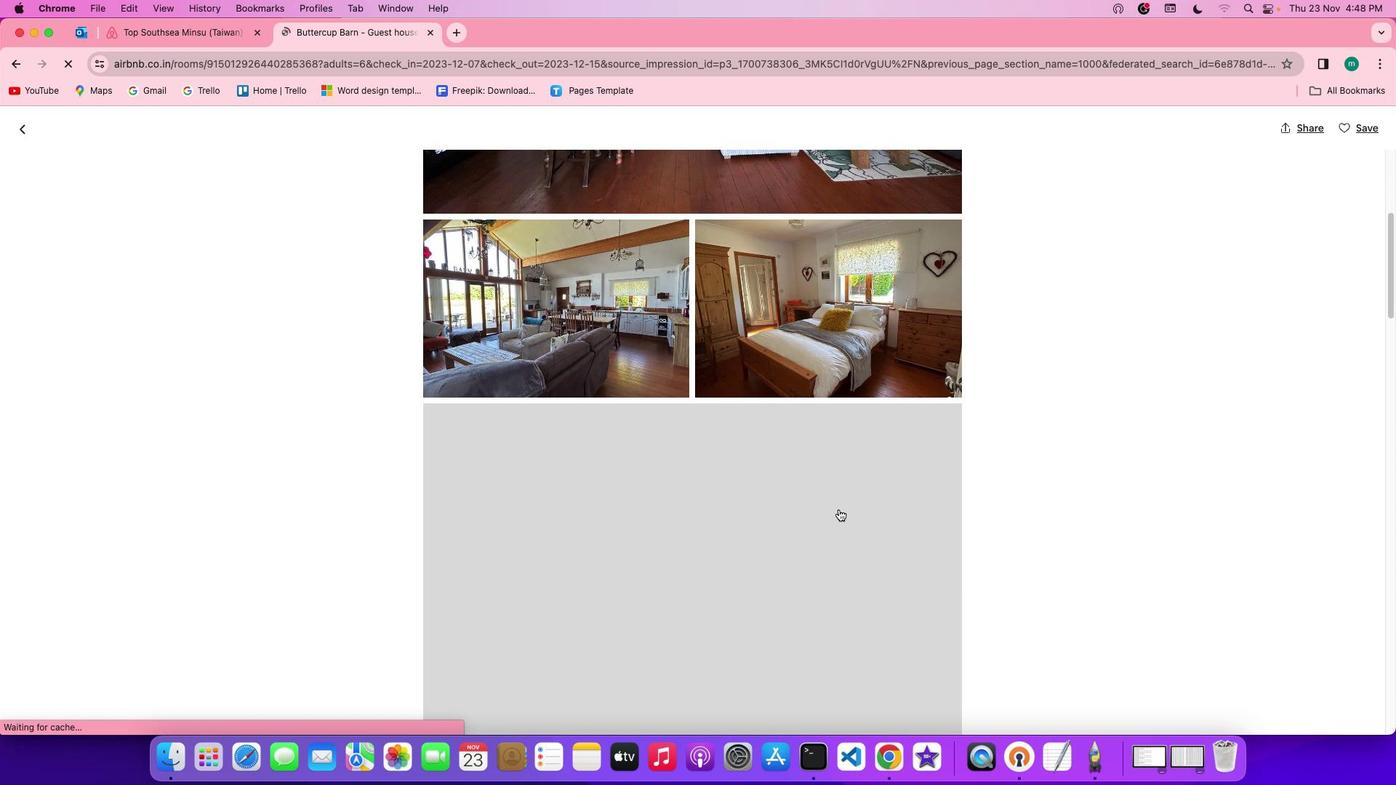 
Action: Mouse scrolled (839, 509) with delta (0, 0)
Screenshot: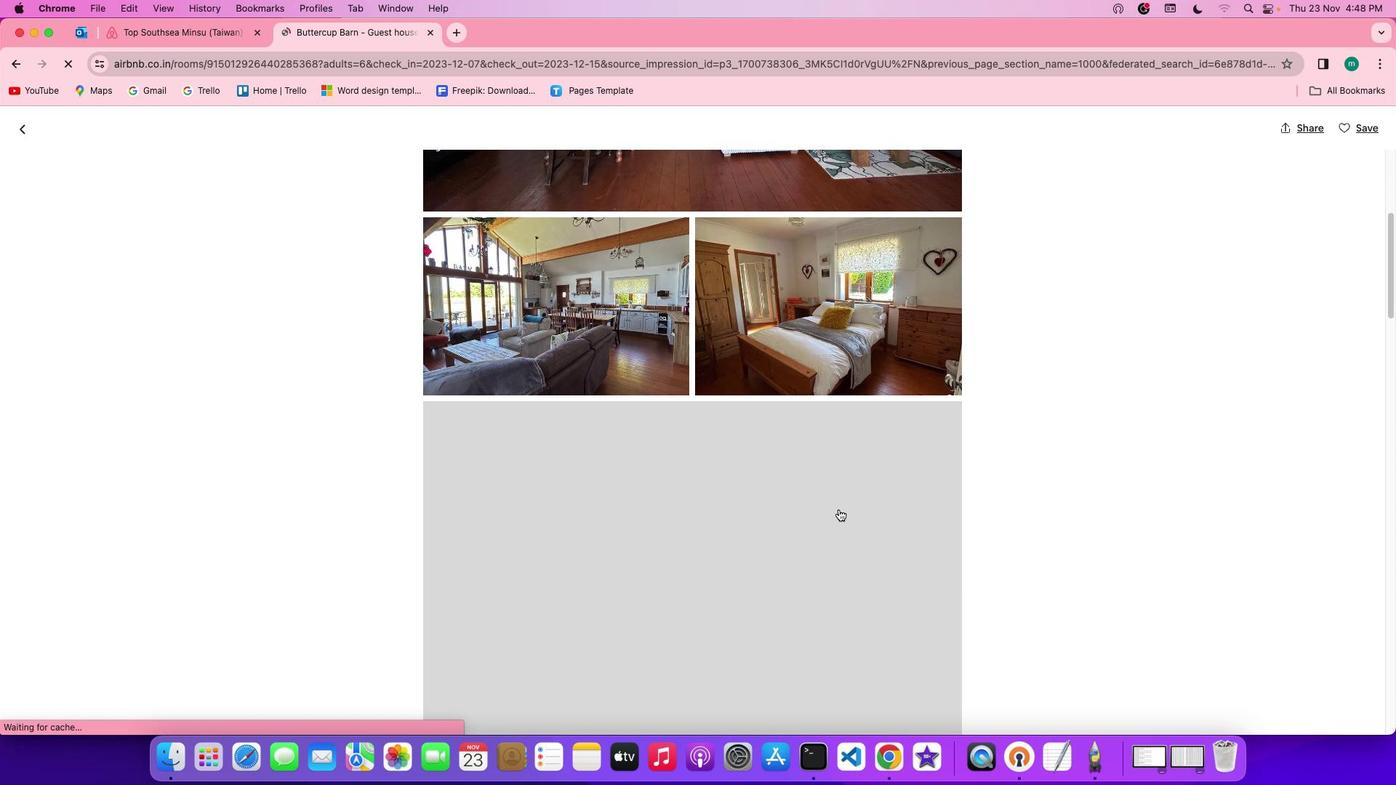 
Action: Mouse scrolled (839, 509) with delta (0, -1)
Screenshot: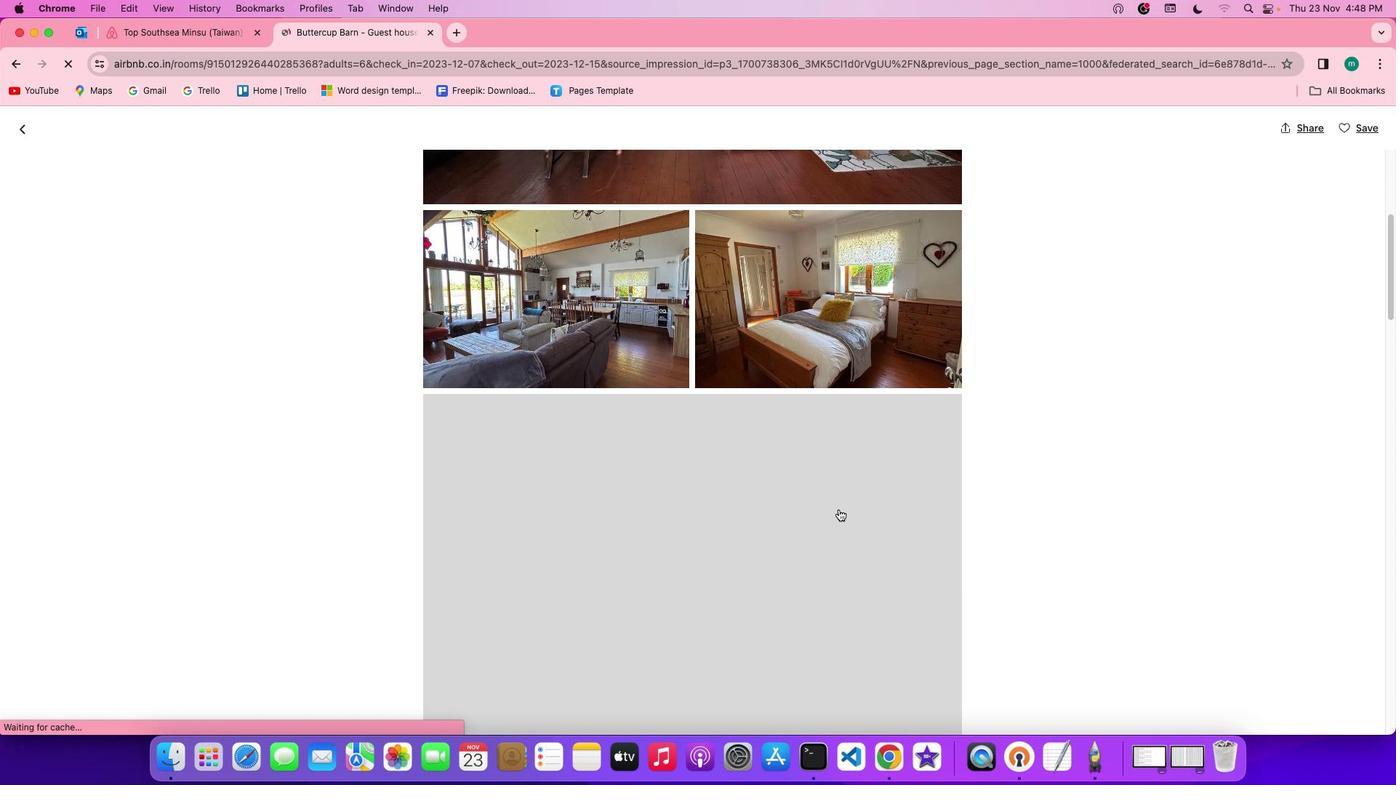 
Action: Mouse scrolled (839, 509) with delta (0, 0)
Screenshot: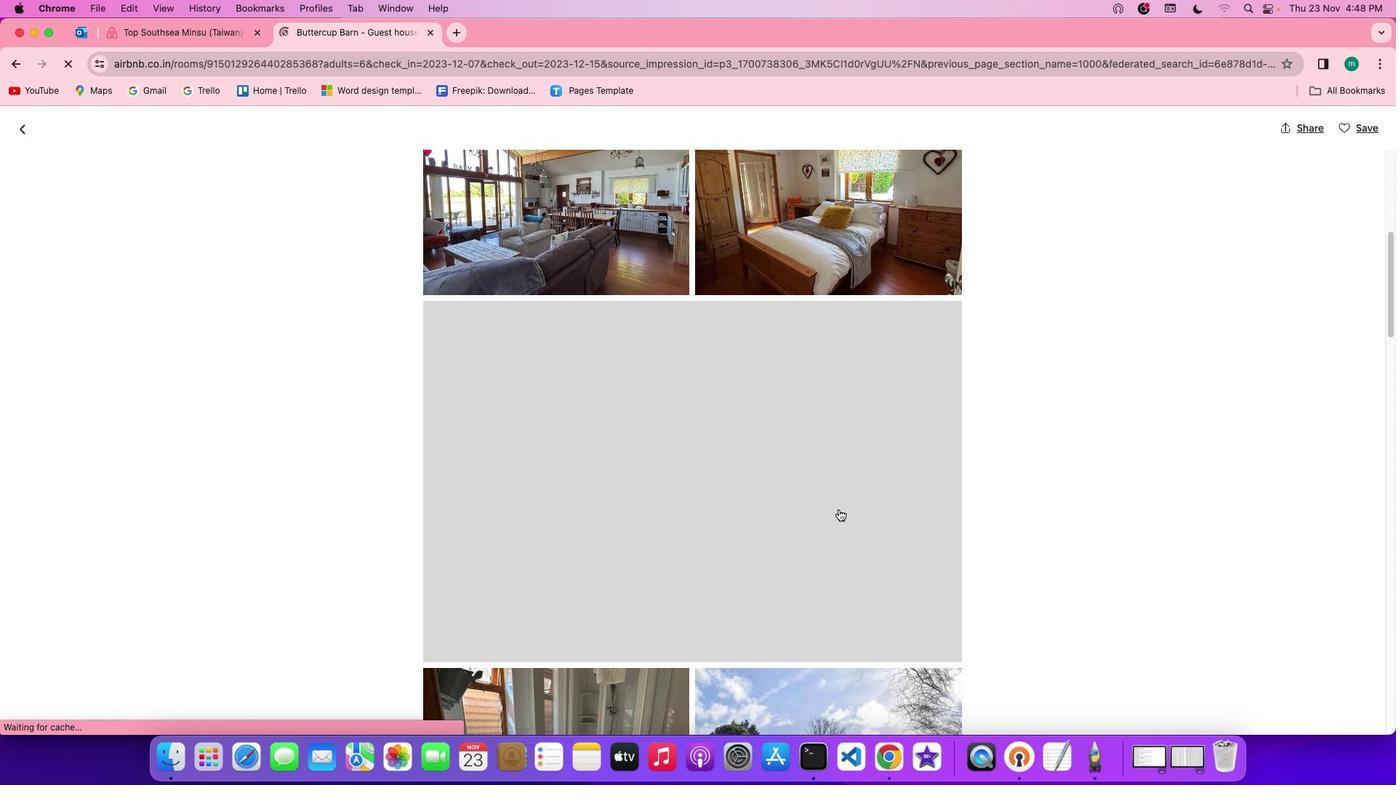 
Action: Mouse scrolled (839, 509) with delta (0, 0)
Screenshot: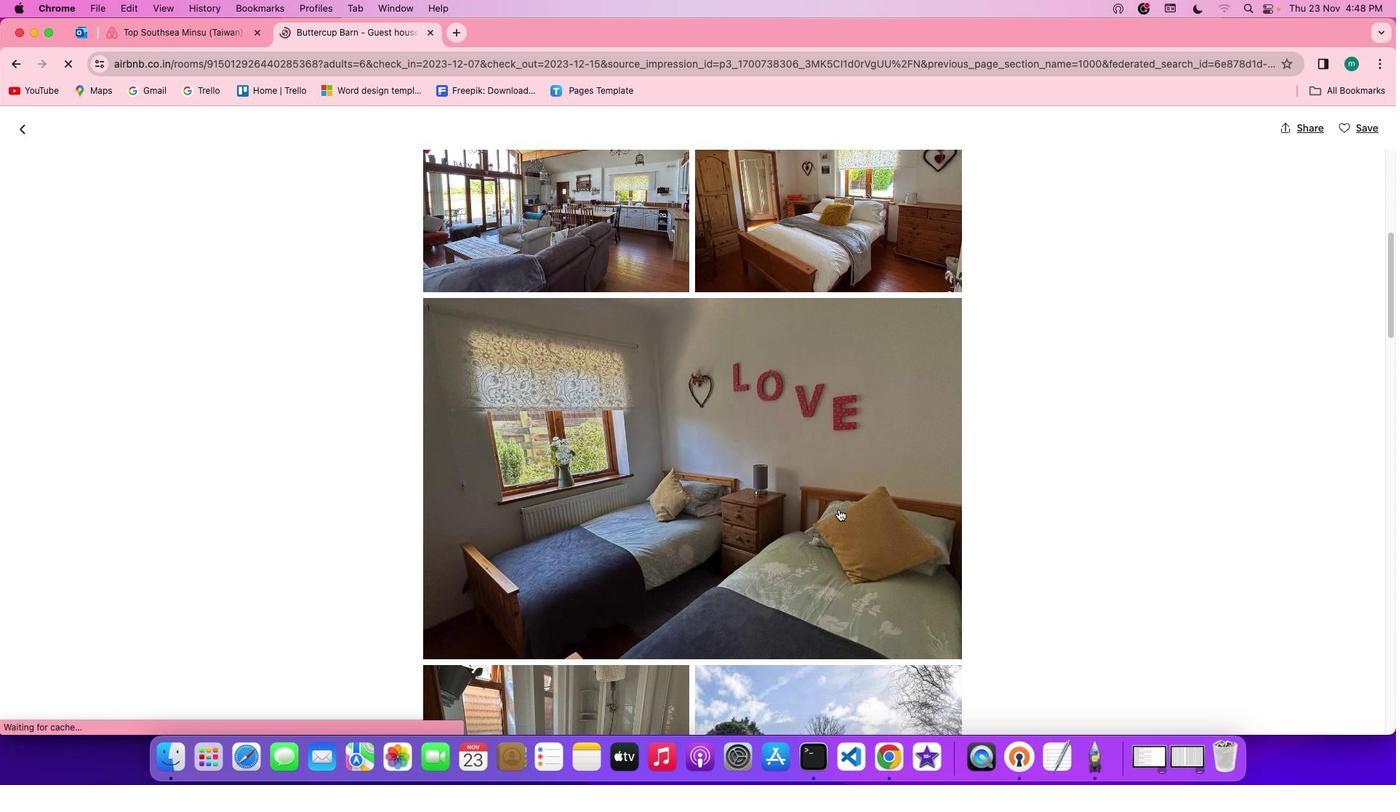 
Action: Mouse scrolled (839, 509) with delta (0, 0)
Screenshot: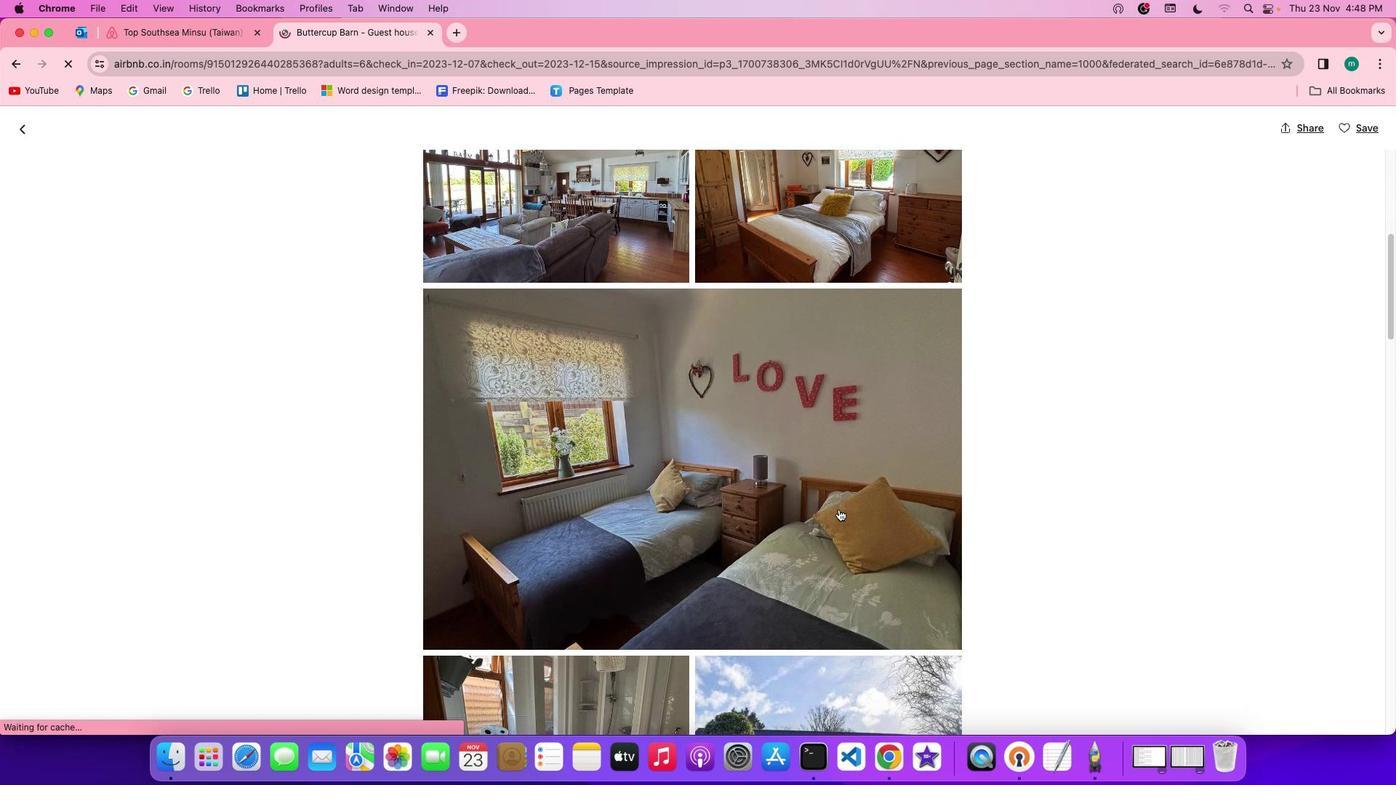 
Action: Mouse scrolled (839, 509) with delta (0, 0)
Screenshot: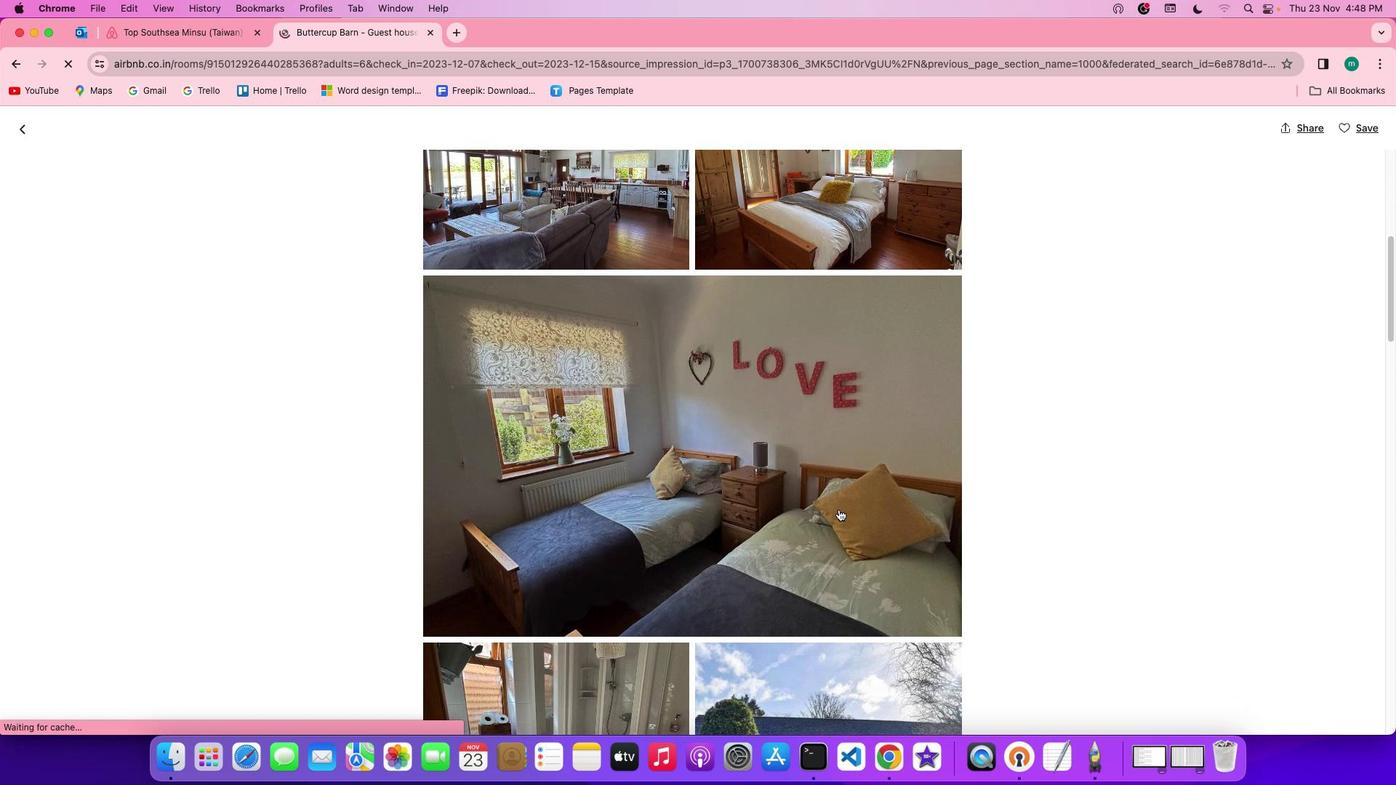 
Action: Mouse scrolled (839, 509) with delta (0, 0)
Screenshot: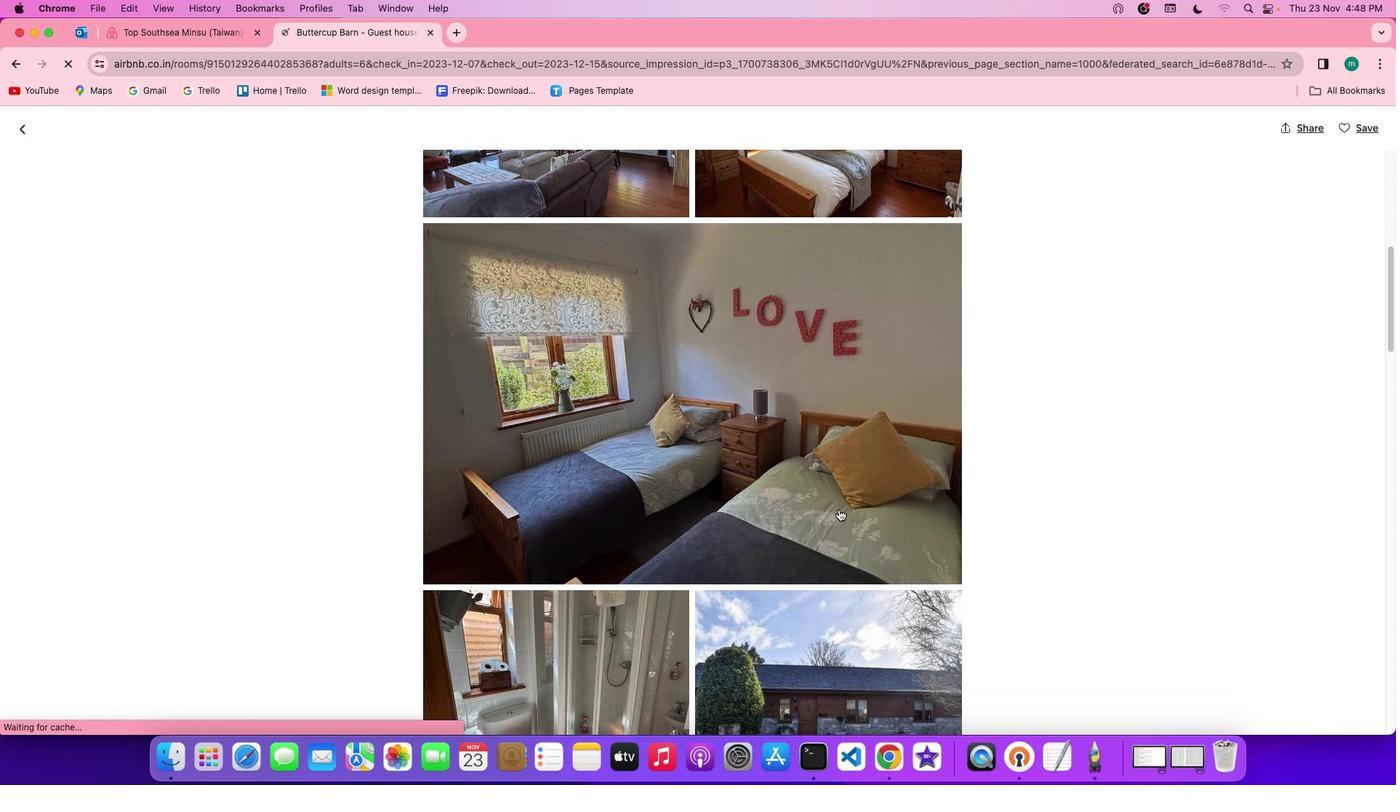 
Action: Mouse scrolled (839, 509) with delta (0, 0)
Screenshot: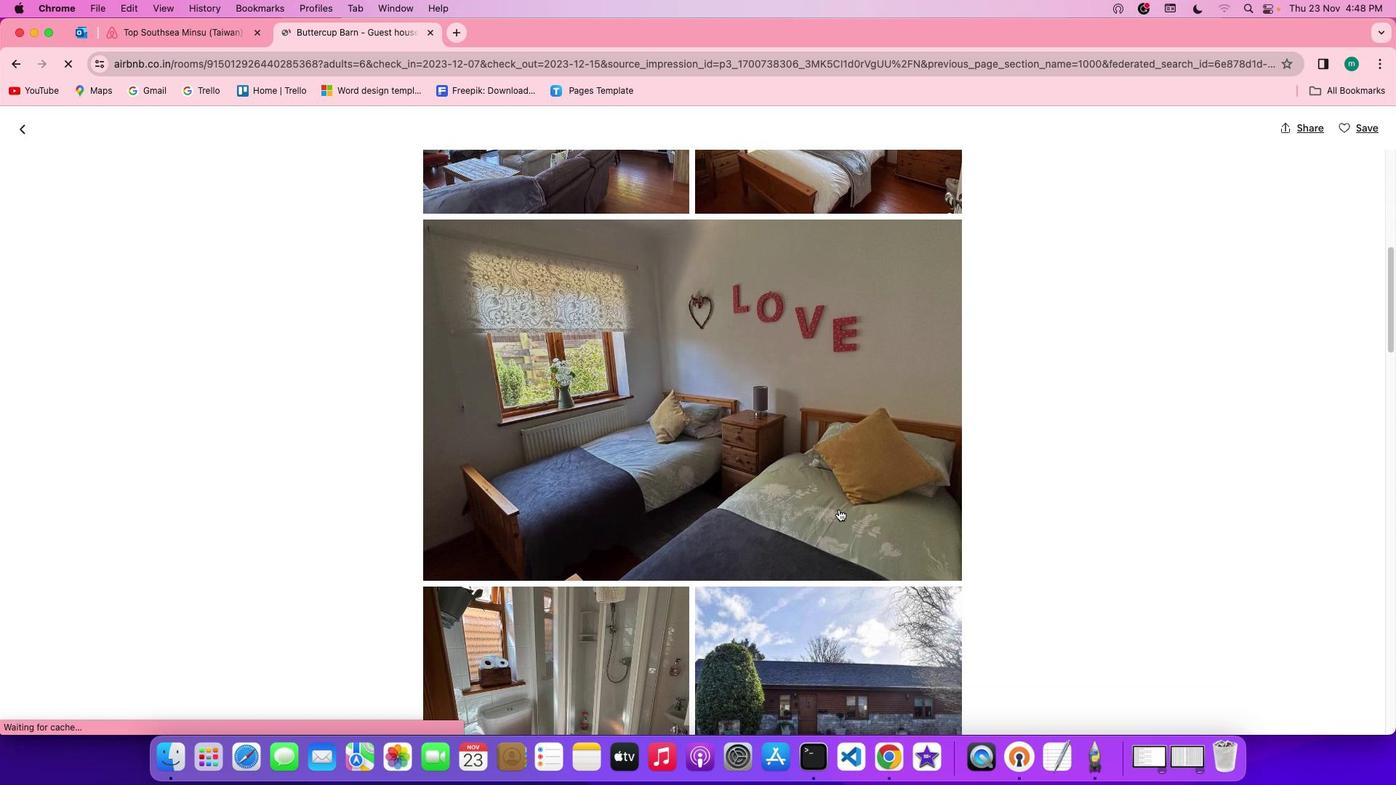 
Action: Mouse scrolled (839, 509) with delta (0, 0)
Screenshot: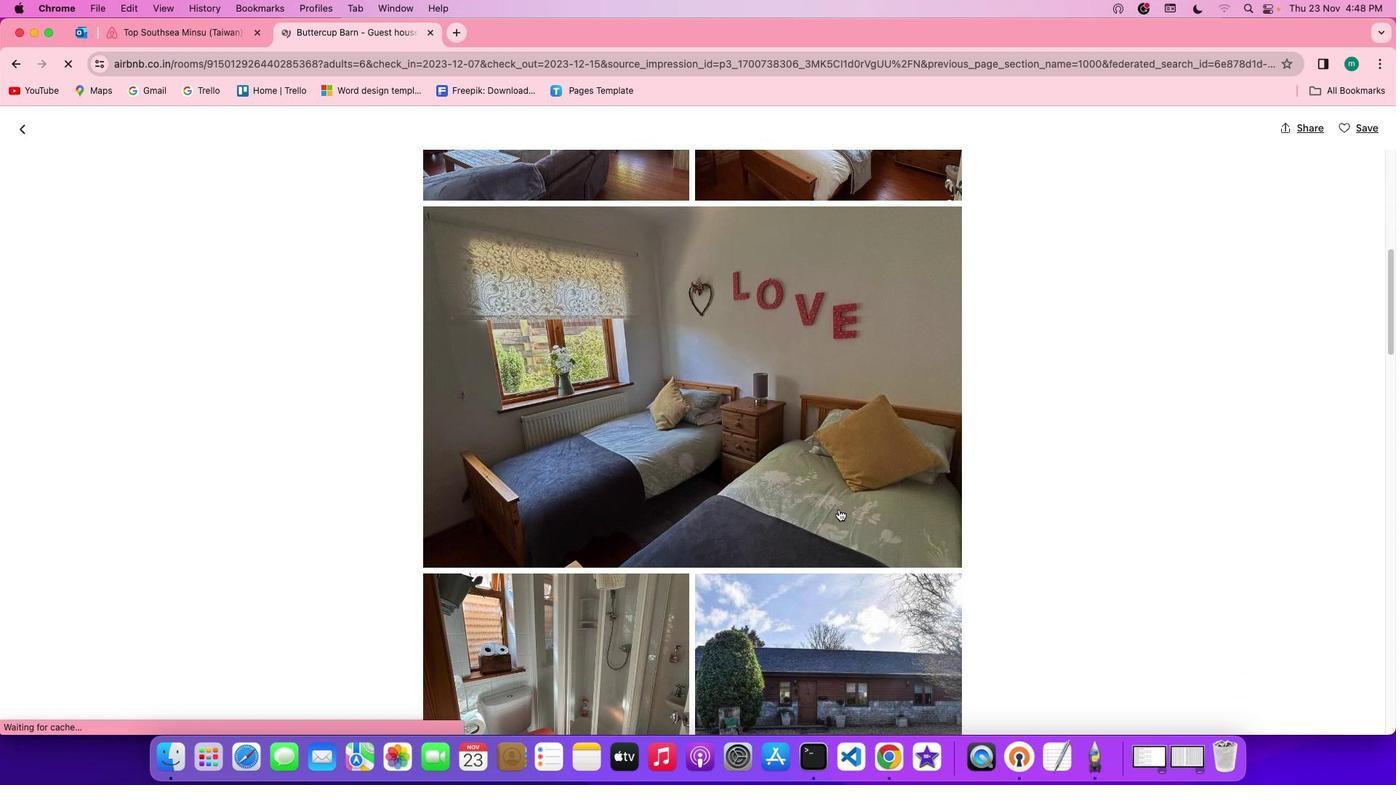 
Action: Mouse scrolled (839, 509) with delta (0, -1)
Screenshot: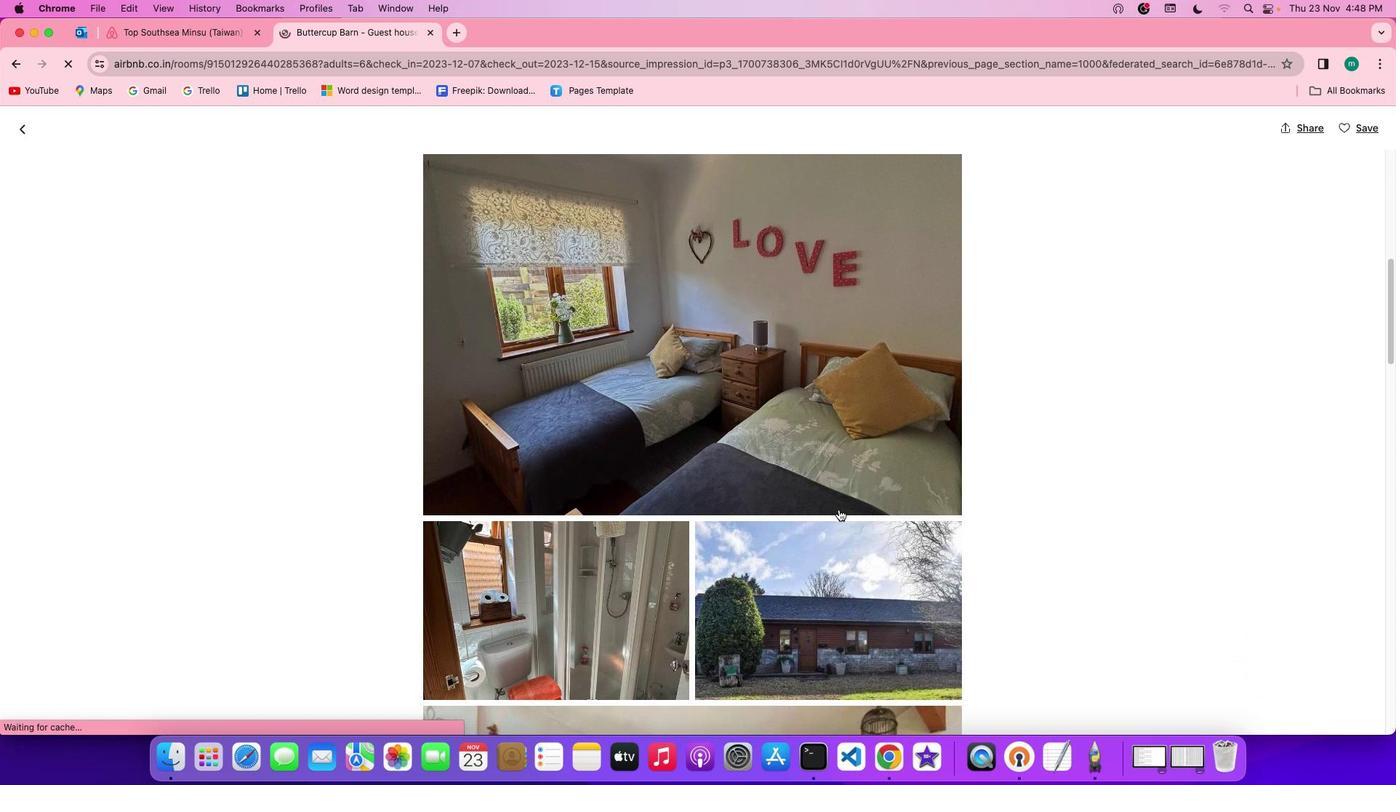 
Action: Mouse scrolled (839, 509) with delta (0, 0)
Screenshot: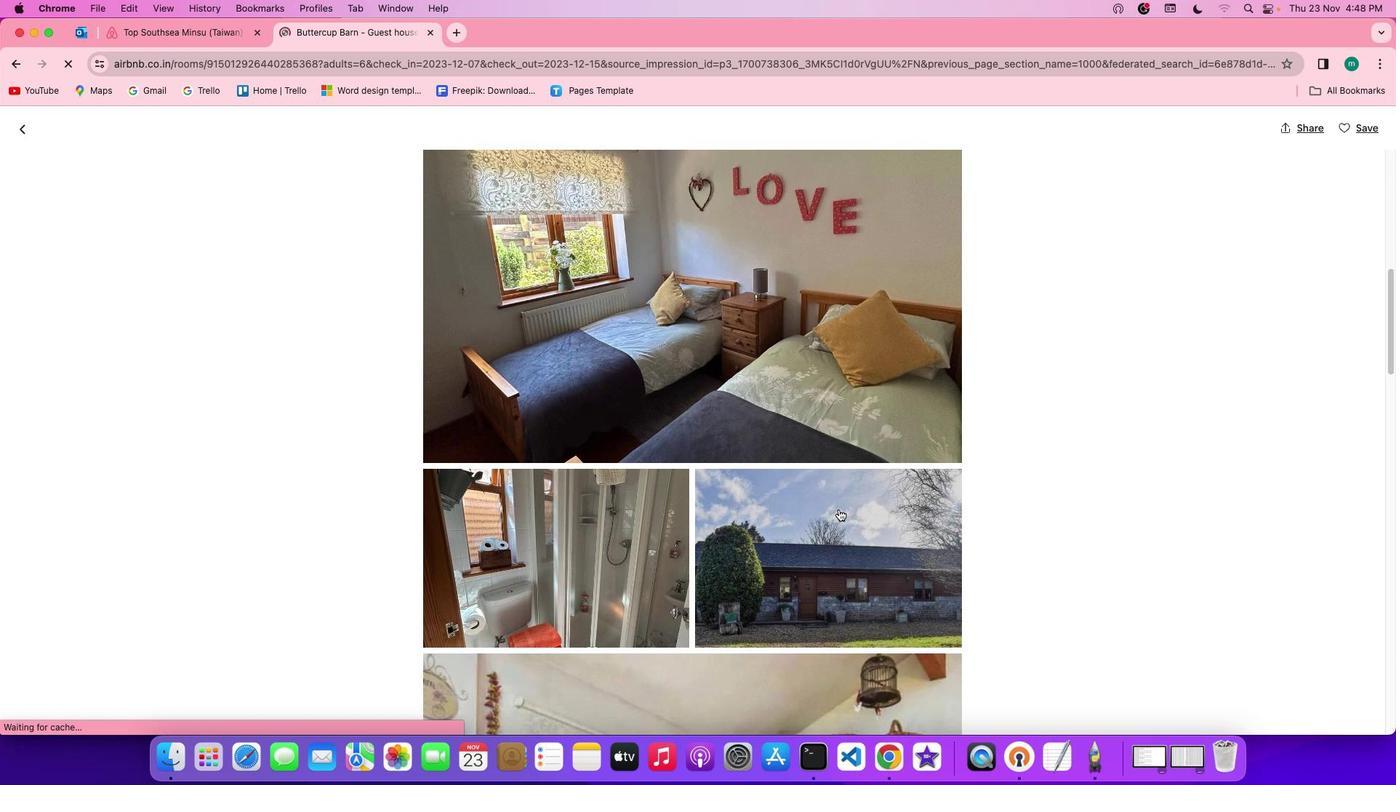 
Action: Mouse scrolled (839, 509) with delta (0, 0)
Screenshot: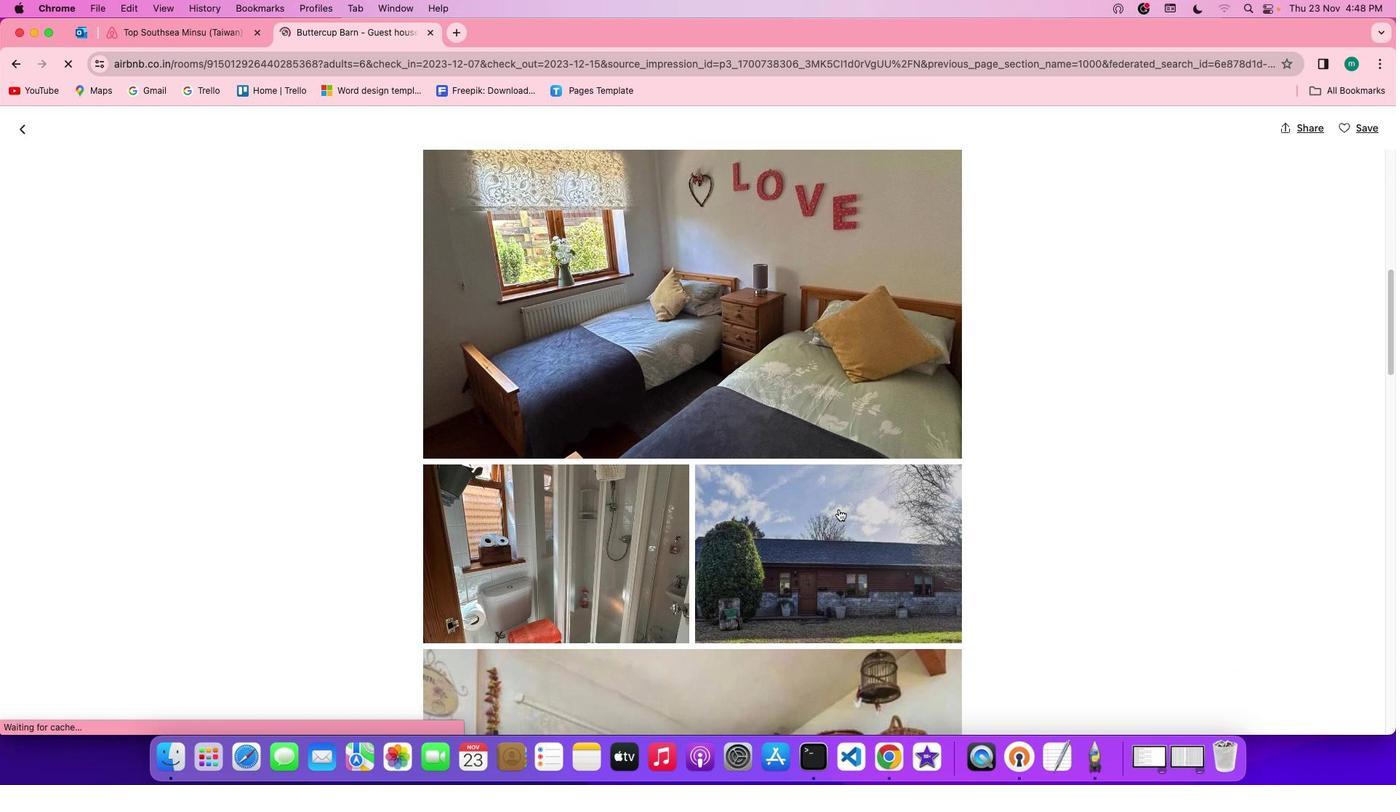 
Action: Mouse scrolled (839, 509) with delta (0, -1)
Screenshot: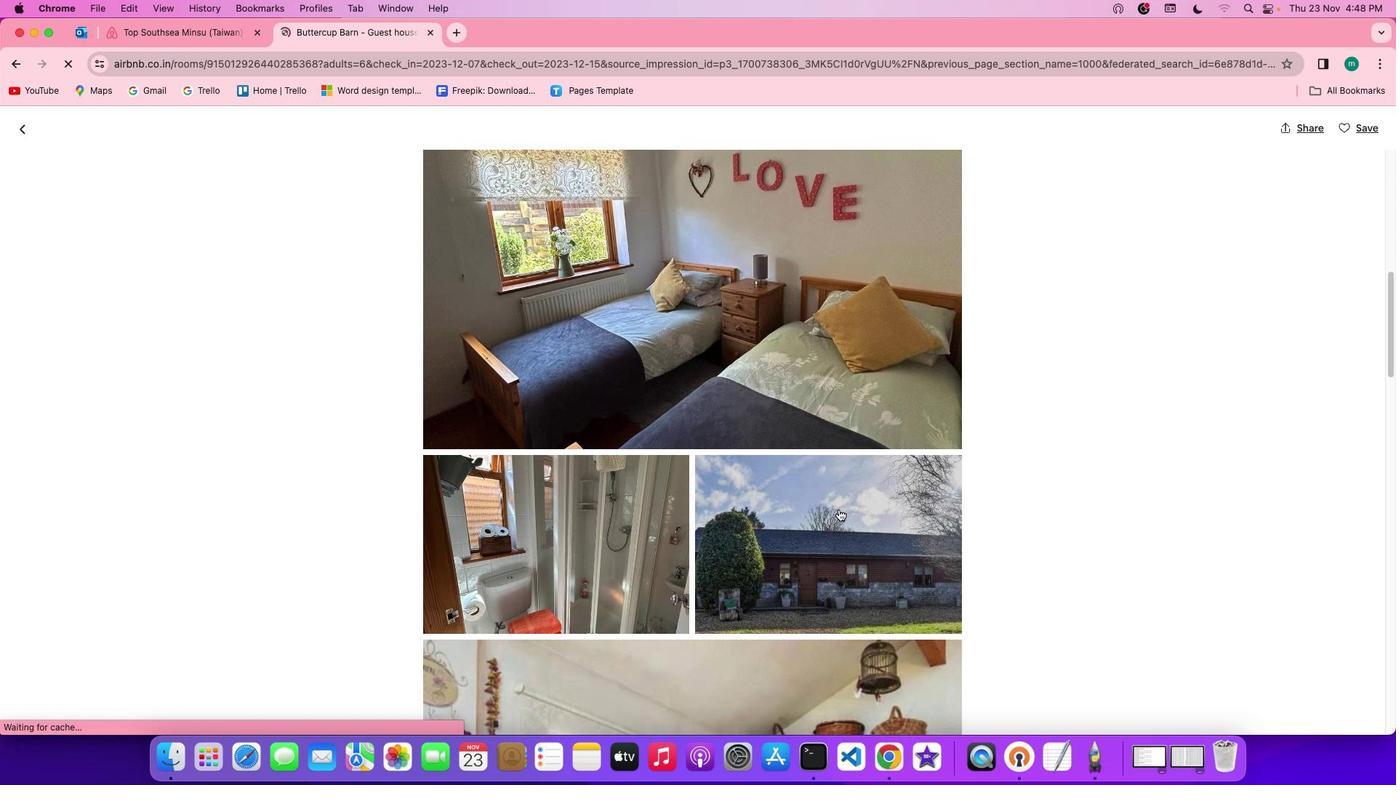 
Action: Mouse scrolled (839, 509) with delta (0, -1)
Screenshot: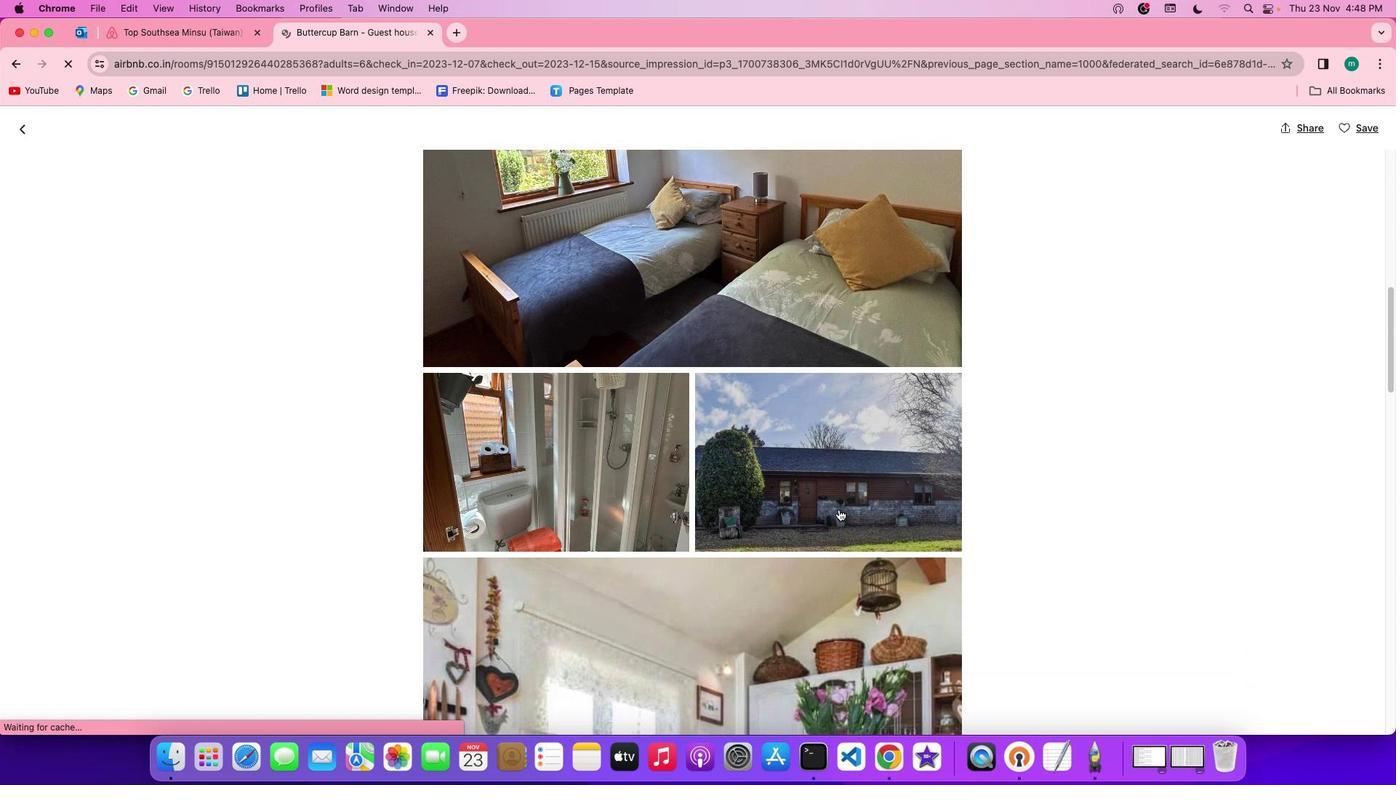 
Action: Mouse scrolled (839, 509) with delta (0, 0)
Screenshot: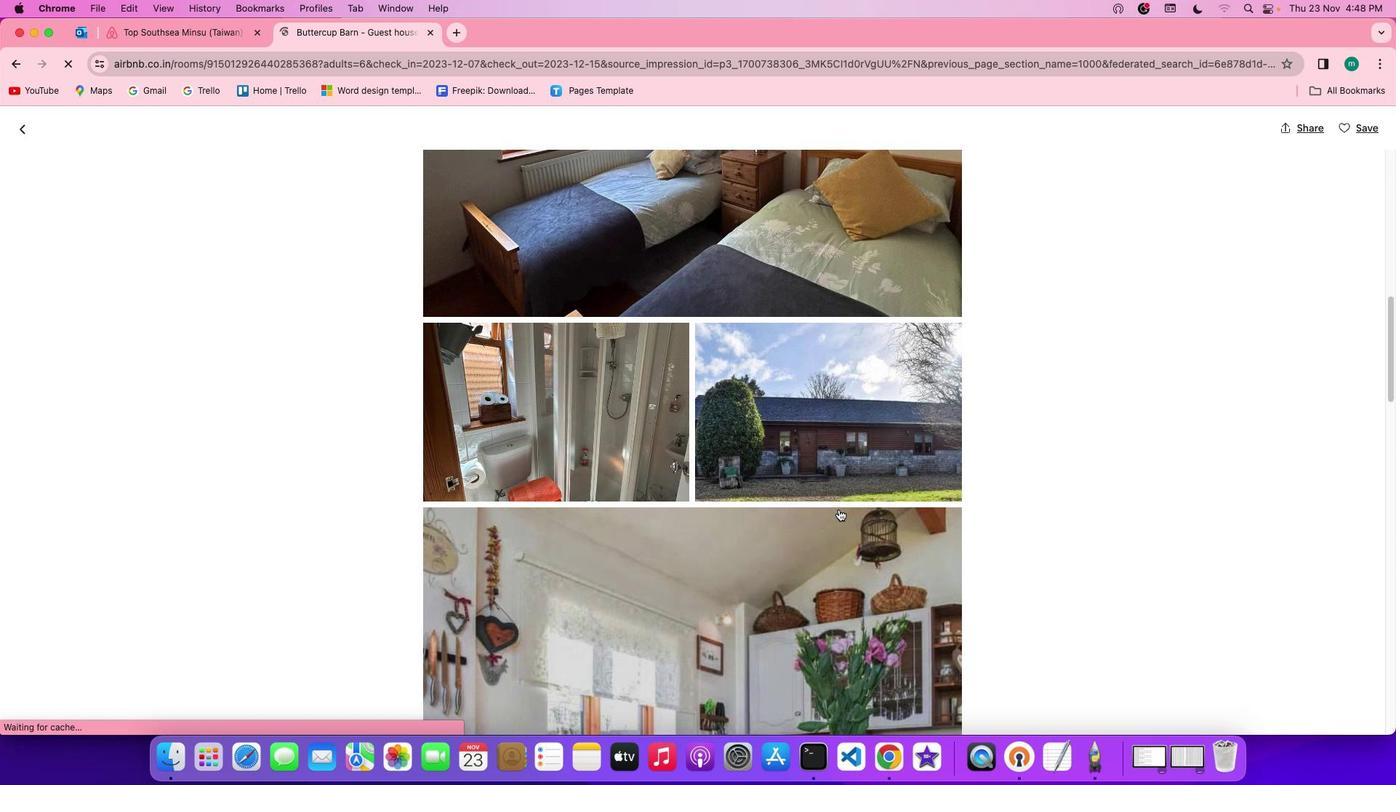 
Action: Mouse scrolled (839, 509) with delta (0, 0)
Screenshot: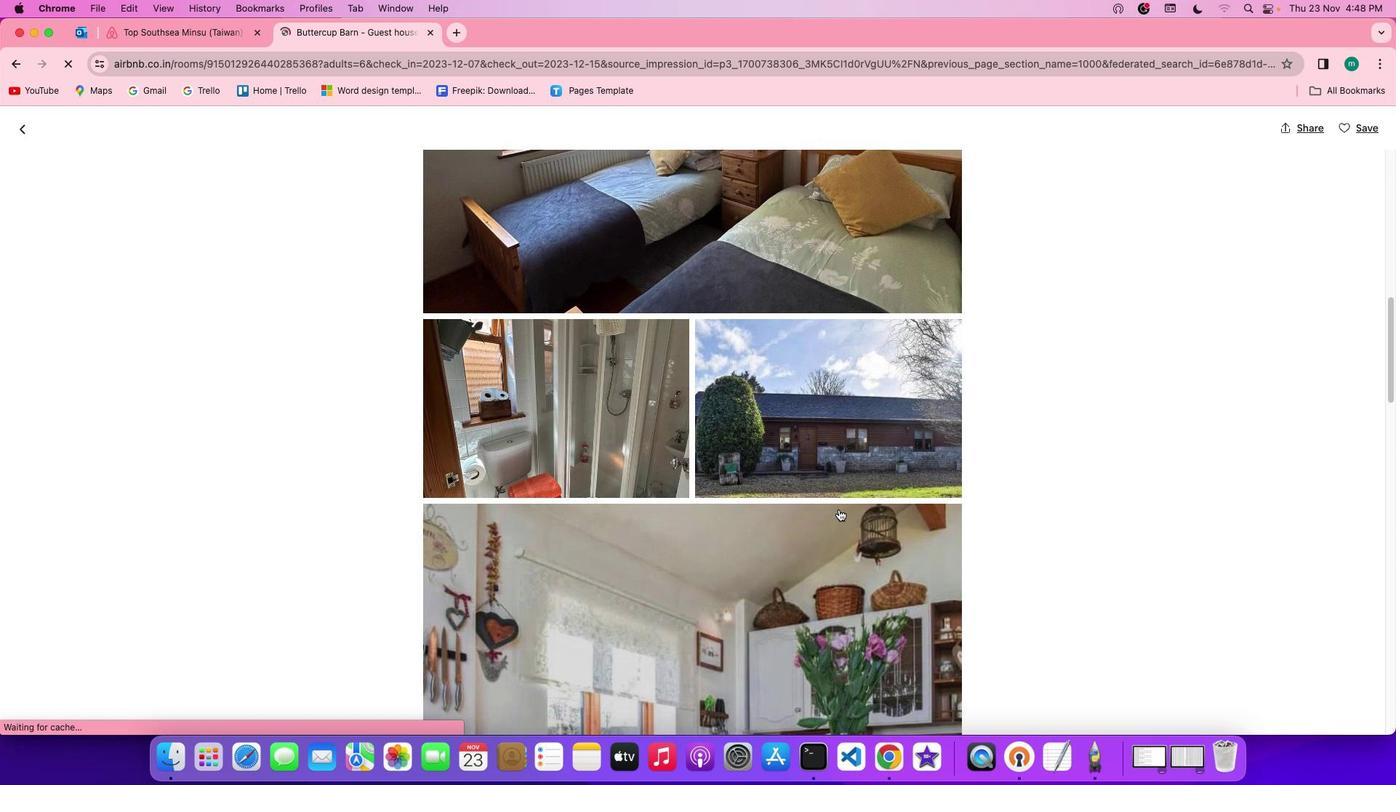 
Action: Mouse scrolled (839, 509) with delta (0, 0)
Screenshot: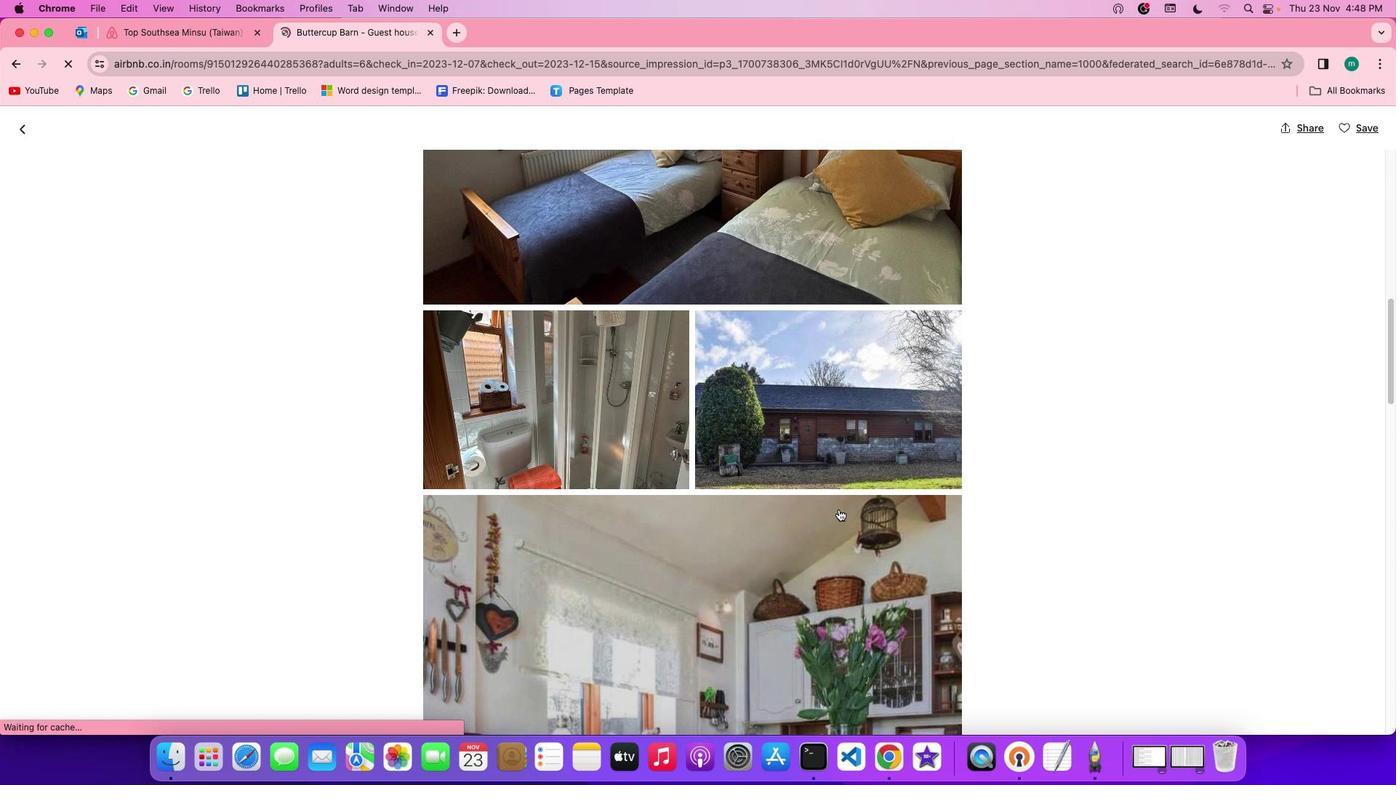 
Action: Mouse scrolled (839, 509) with delta (0, 0)
Screenshot: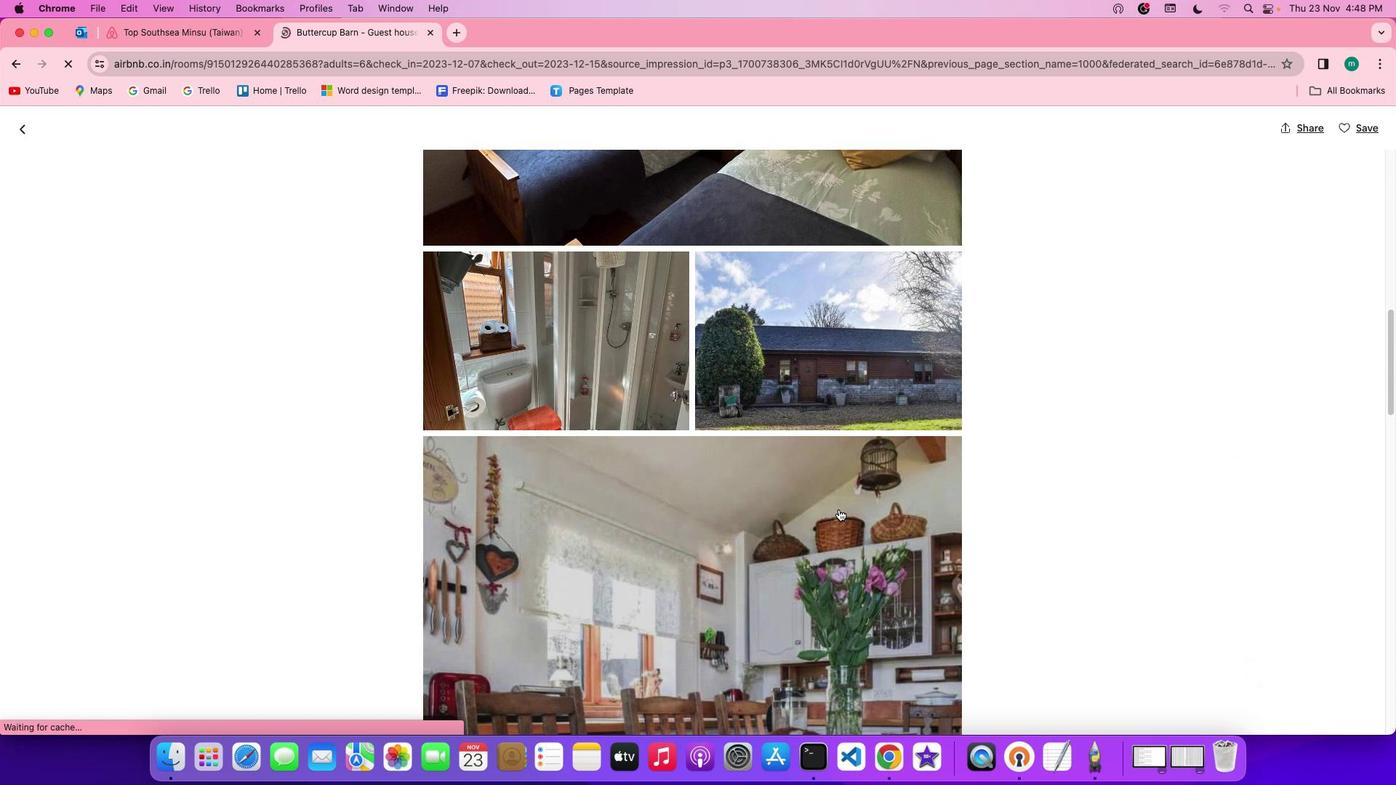 
Action: Mouse scrolled (839, 509) with delta (0, 0)
Screenshot: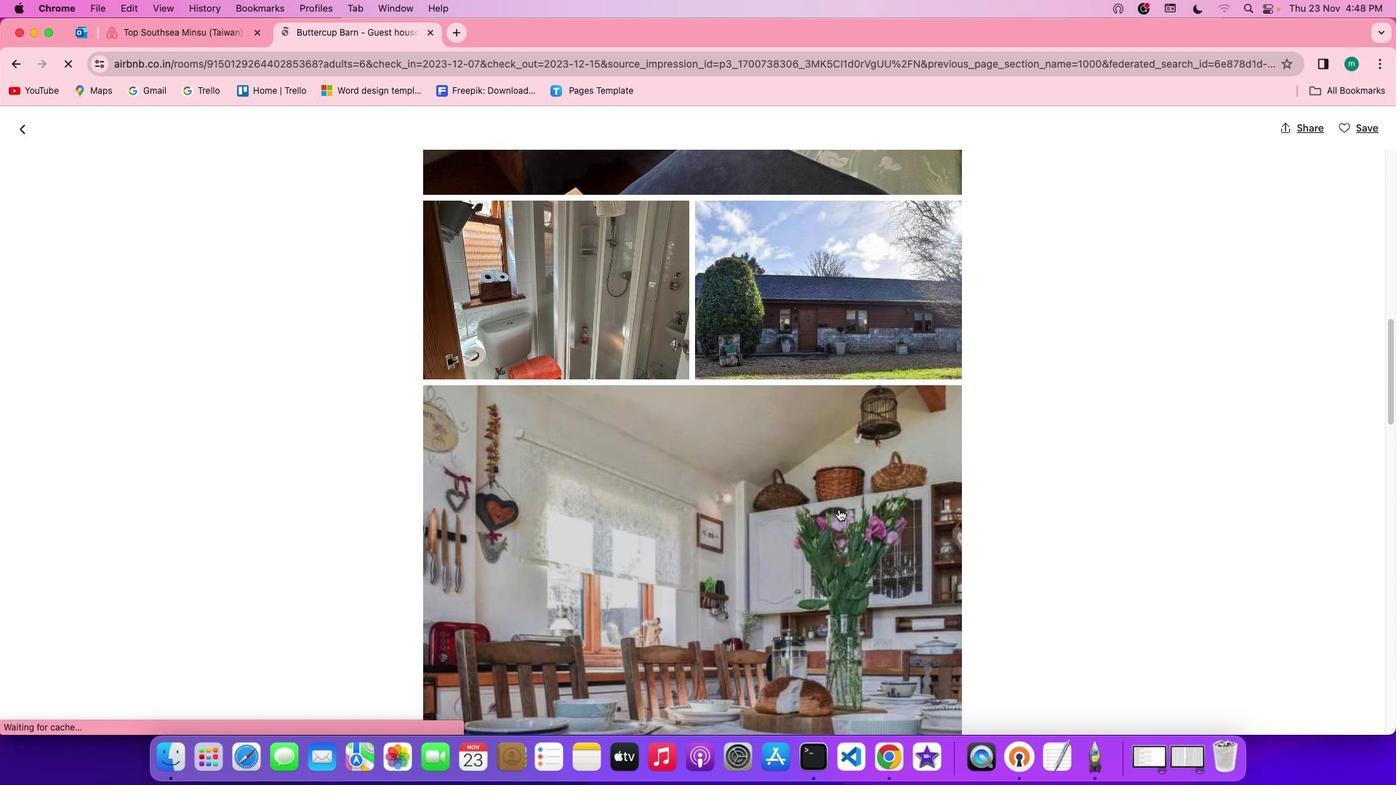 
Action: Mouse scrolled (839, 509) with delta (0, 0)
Screenshot: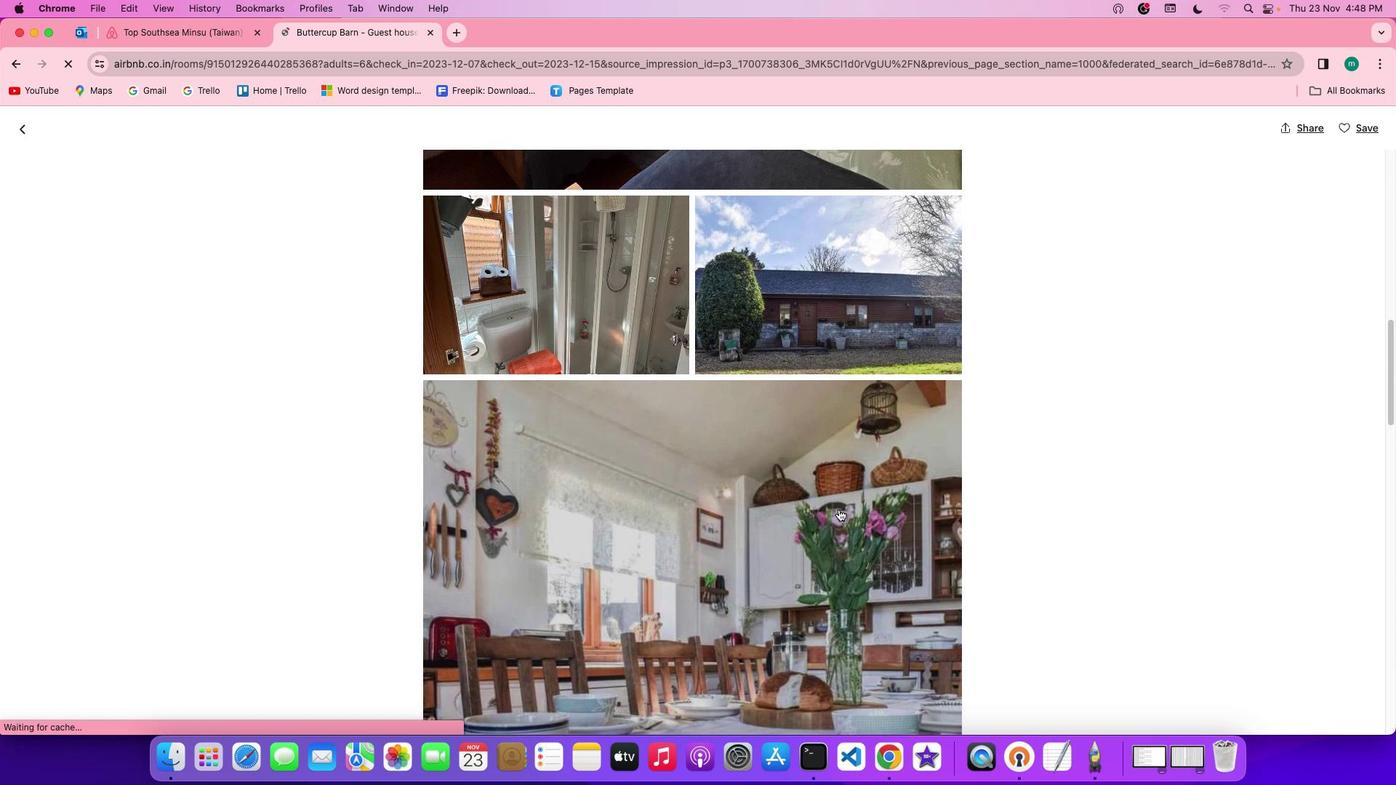 
Action: Mouse scrolled (839, 509) with delta (0, 0)
Screenshot: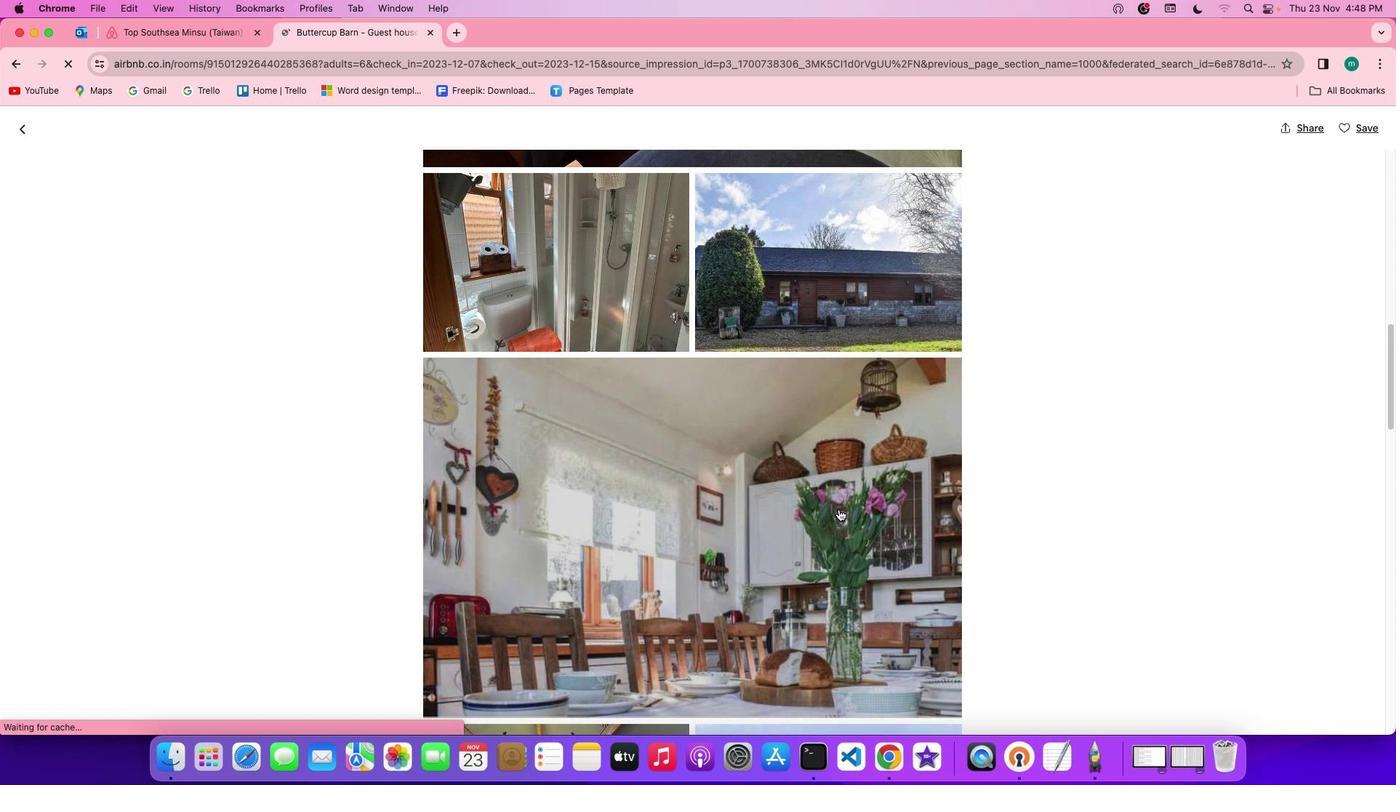 
Action: Mouse scrolled (839, 509) with delta (0, 0)
Screenshot: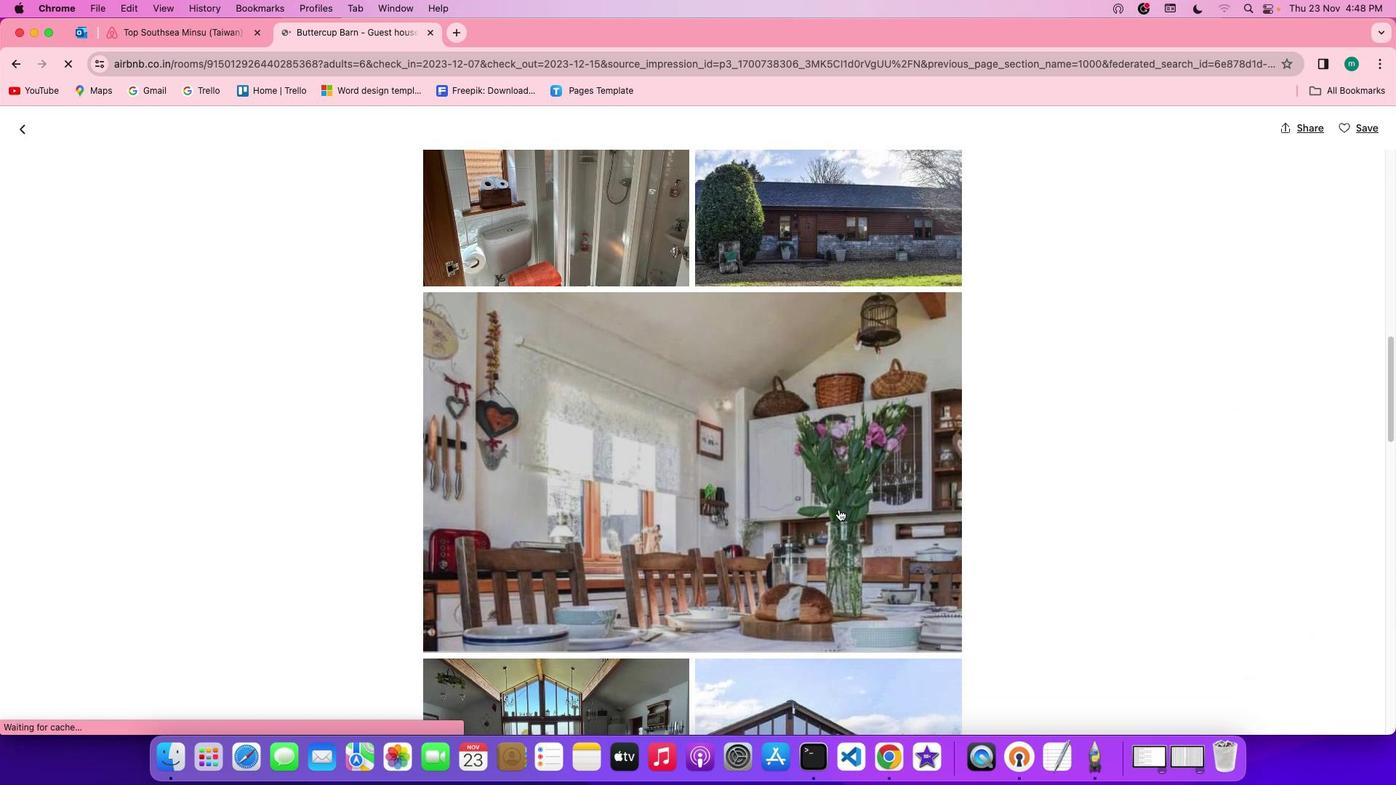 
Action: Mouse scrolled (839, 509) with delta (0, 0)
Screenshot: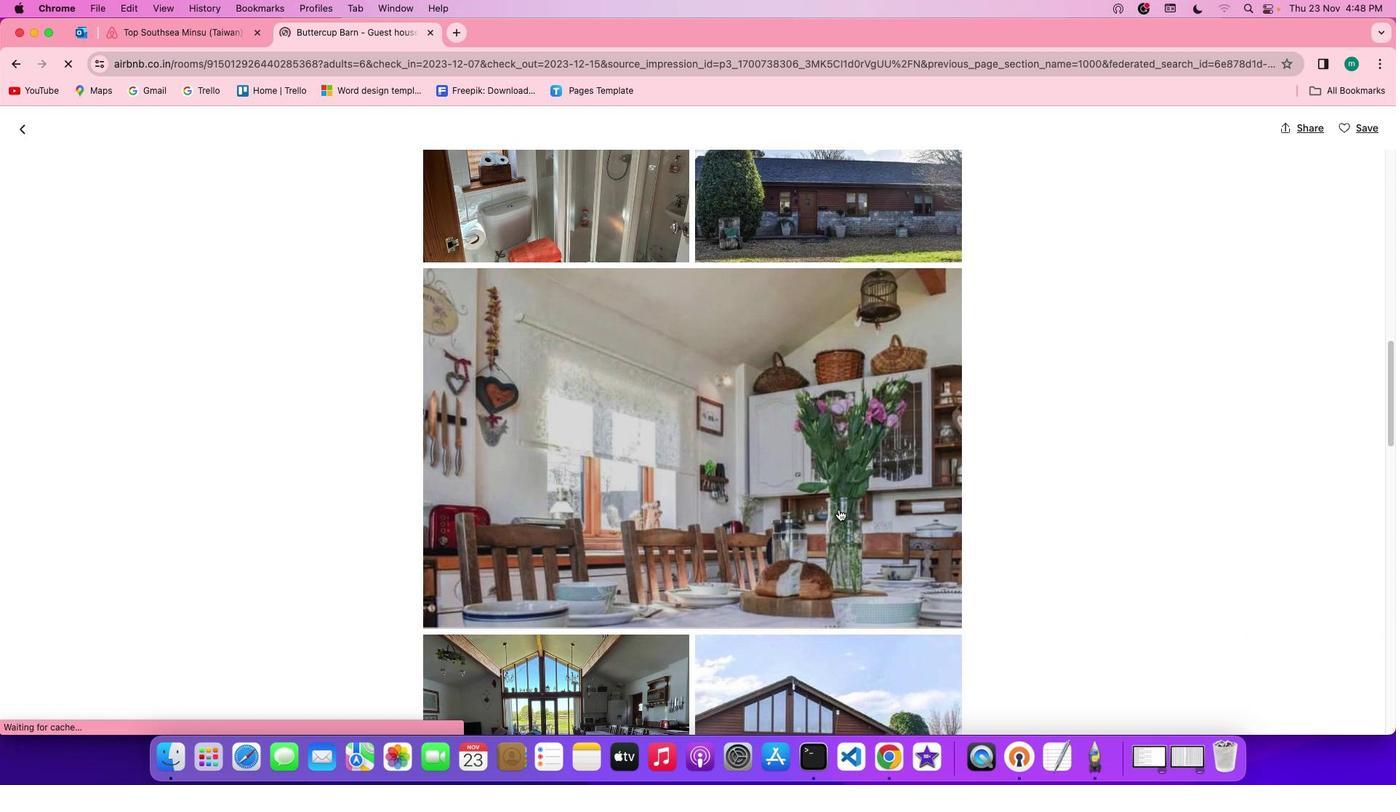 
Action: Mouse scrolled (839, 509) with delta (0, 0)
Screenshot: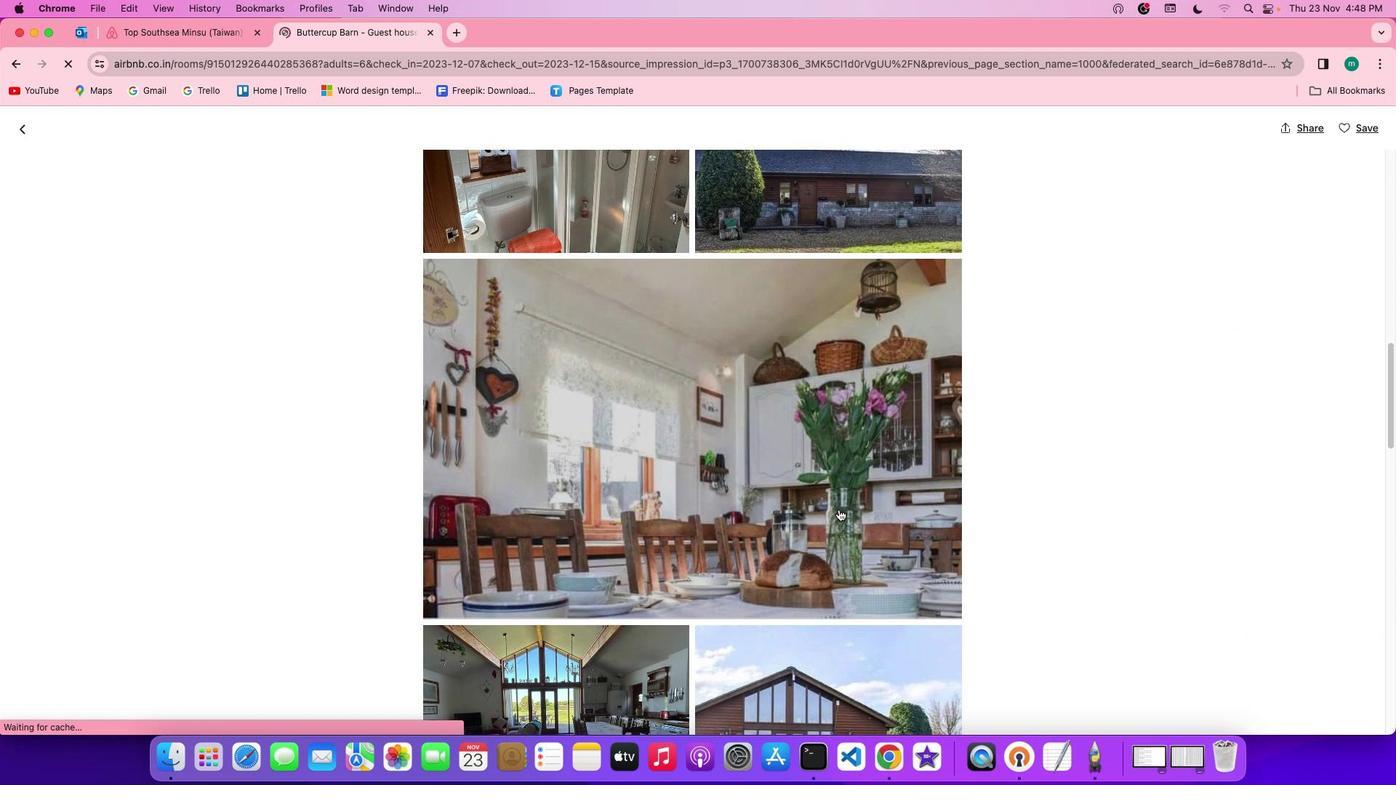 
Action: Mouse scrolled (839, 509) with delta (0, -1)
Screenshot: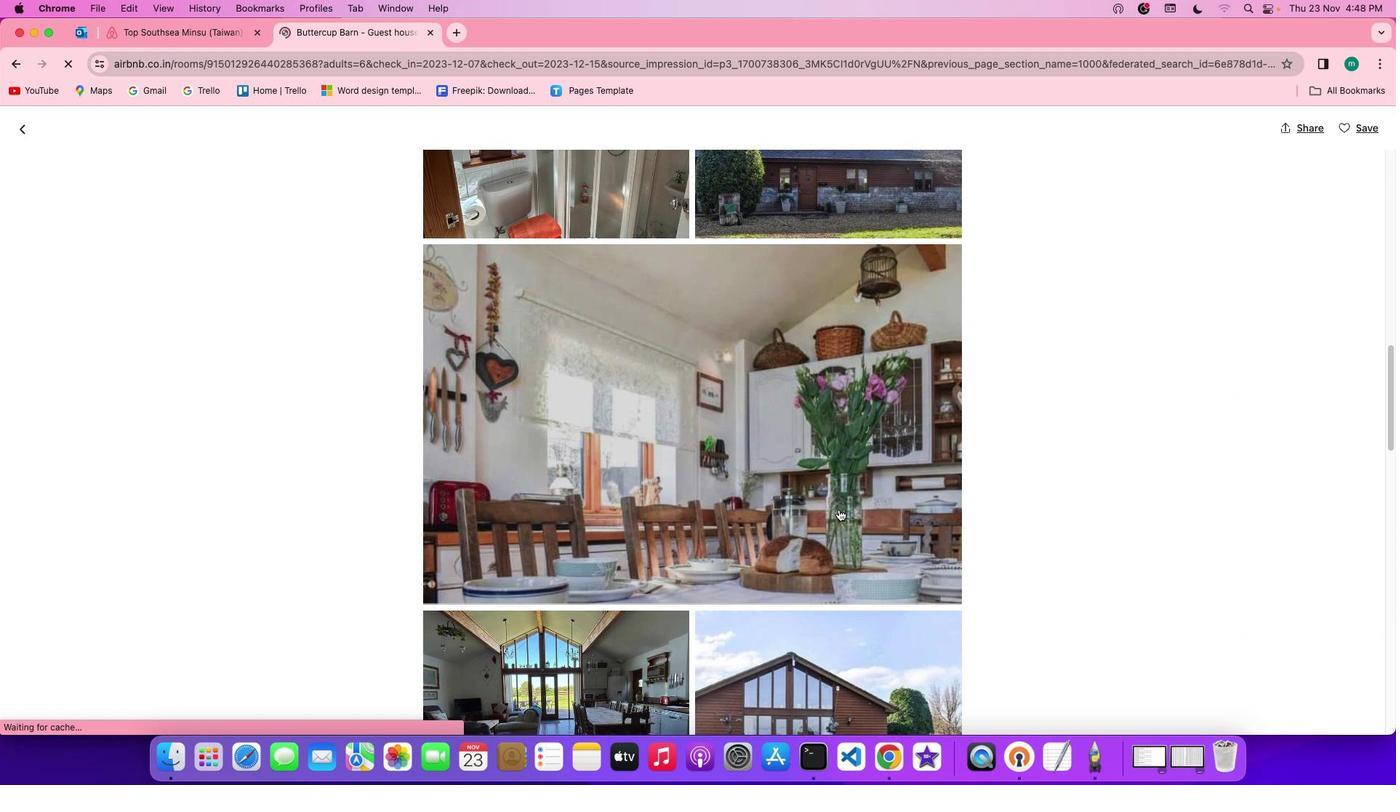 
Action: Mouse scrolled (839, 509) with delta (0, -2)
Screenshot: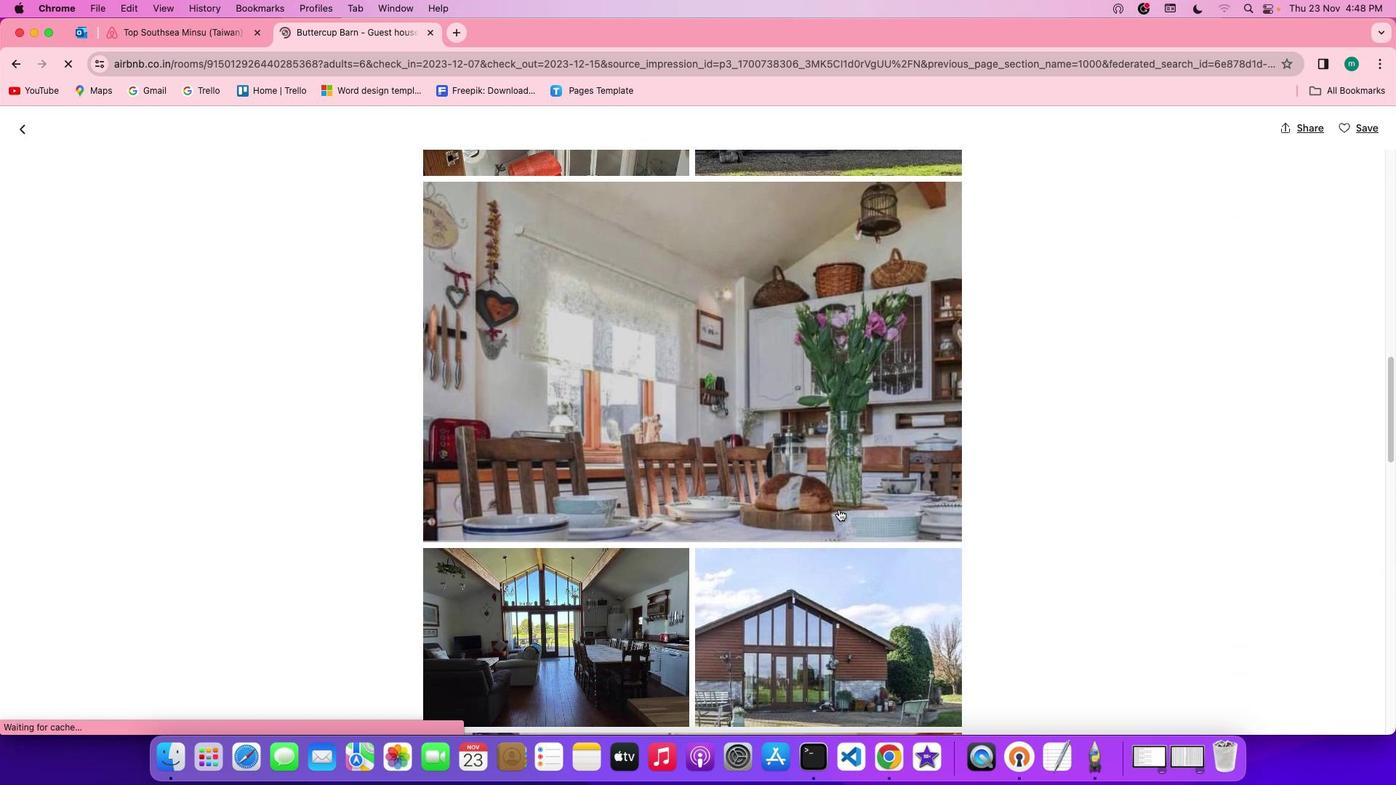 
Action: Mouse scrolled (839, 509) with delta (0, -1)
Screenshot: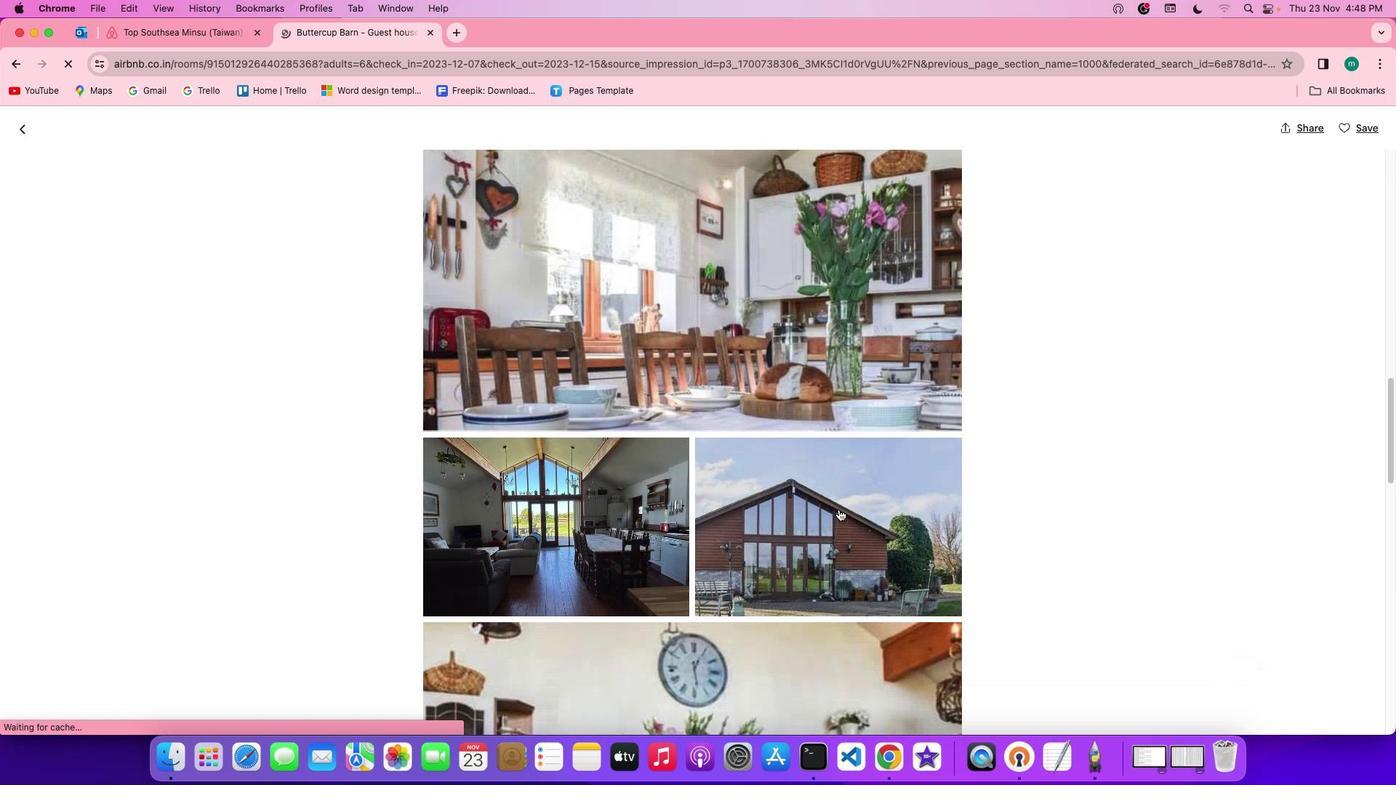 
Action: Mouse scrolled (839, 509) with delta (0, 0)
Screenshot: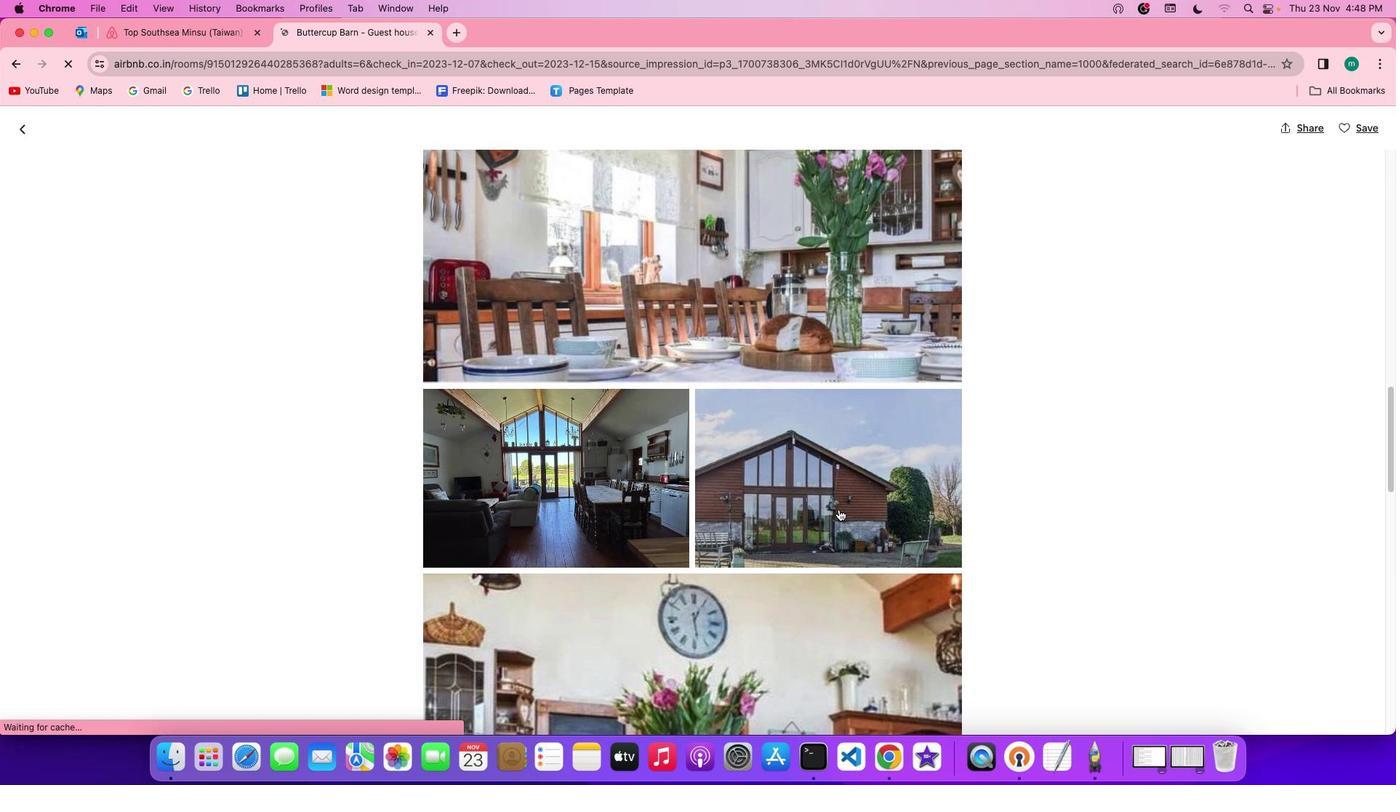 
Action: Mouse scrolled (839, 509) with delta (0, 0)
Screenshot: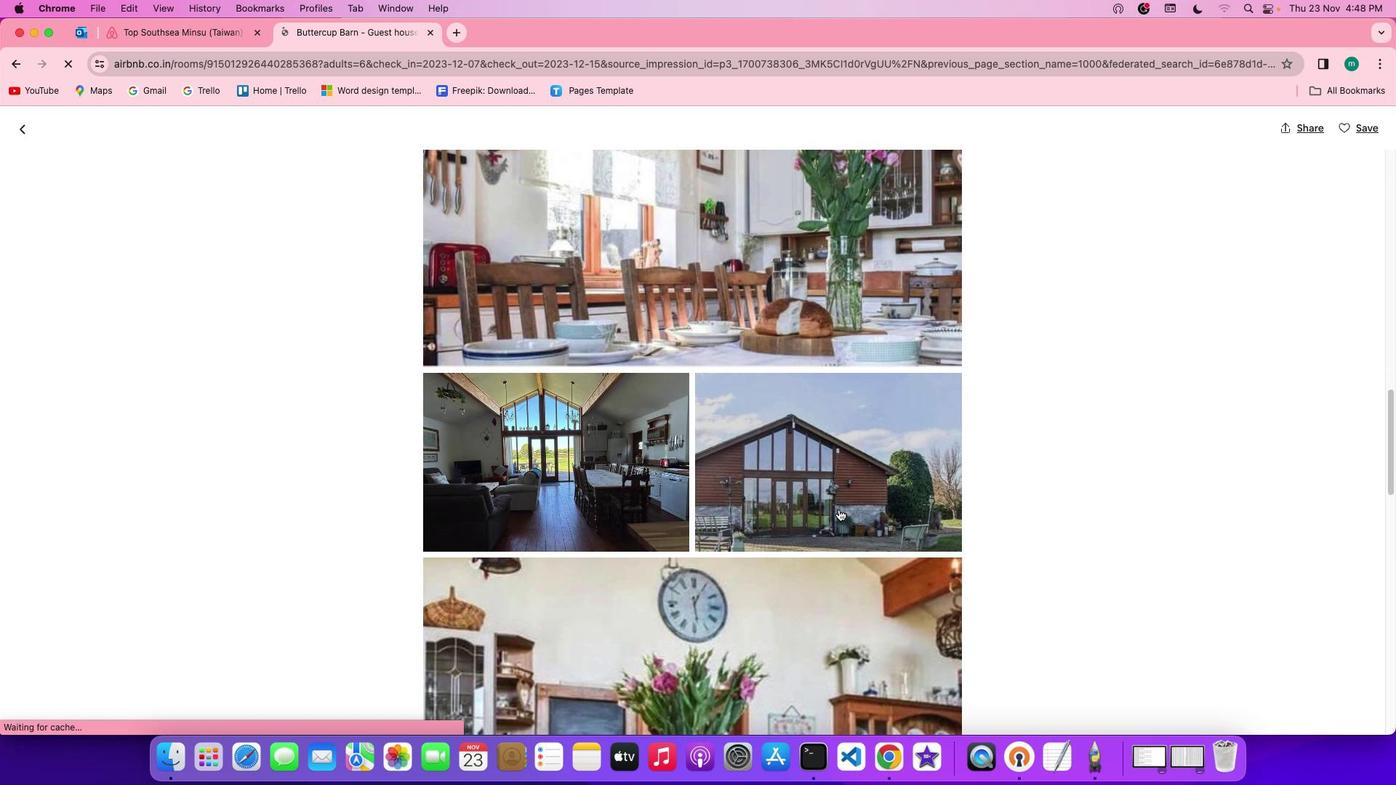 
Action: Mouse scrolled (839, 509) with delta (0, -1)
Screenshot: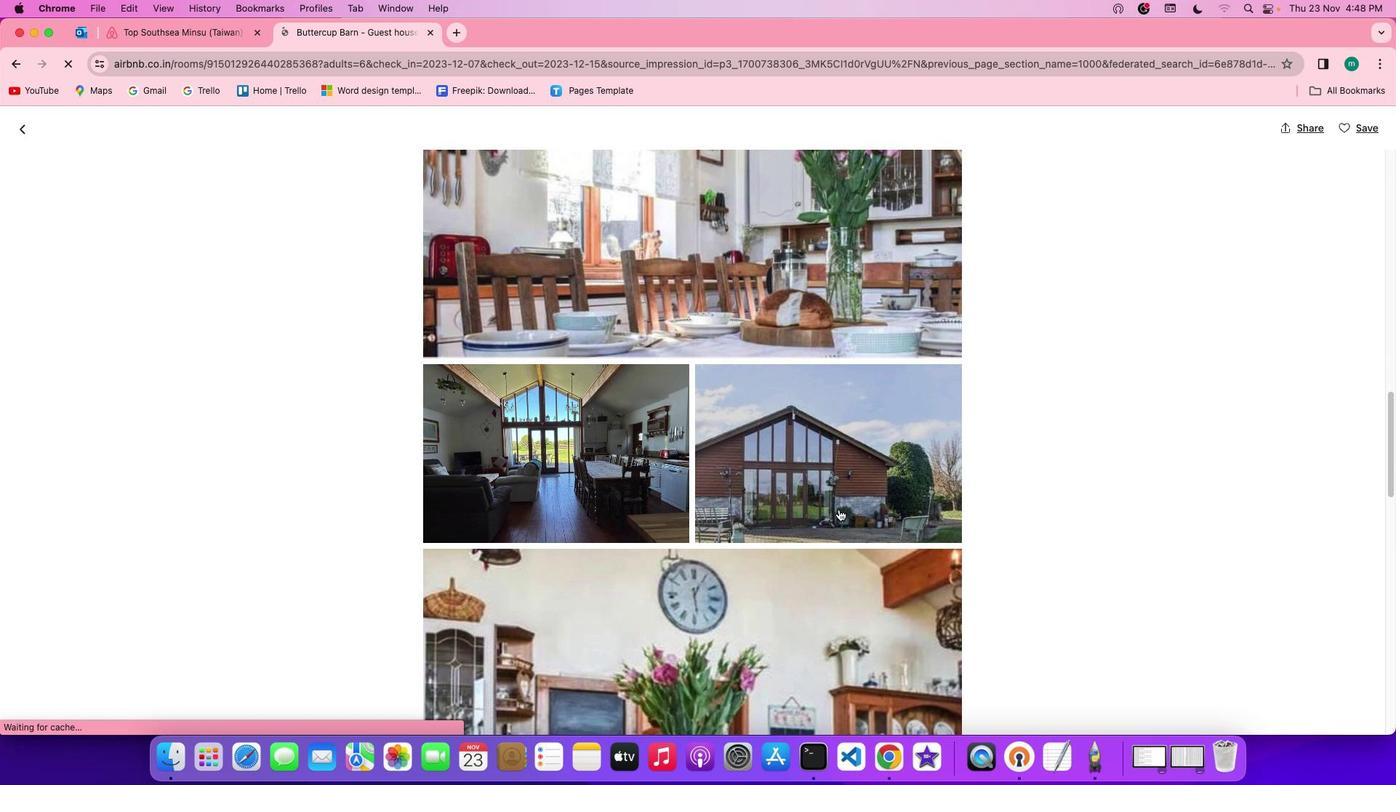 
Action: Mouse scrolled (839, 509) with delta (0, -2)
Screenshot: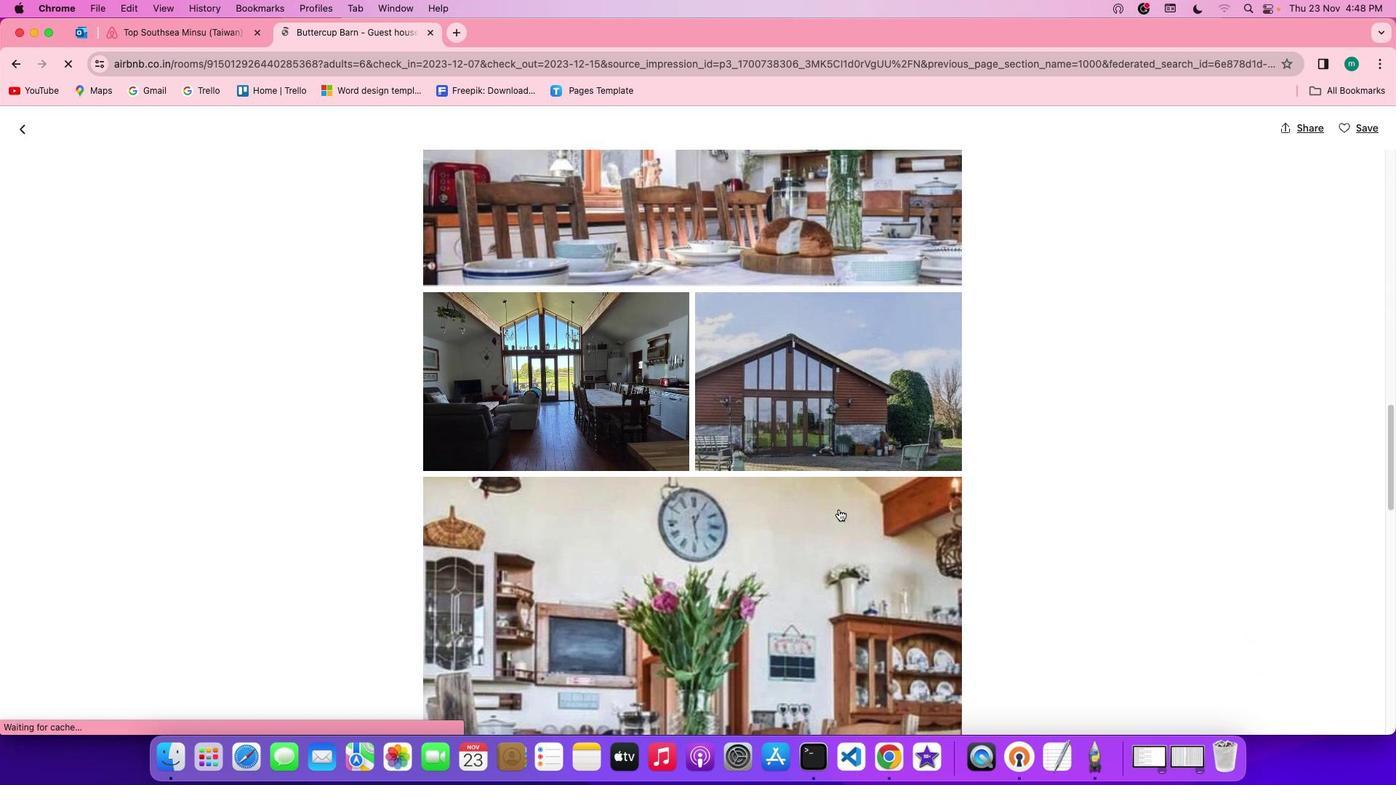 
Action: Mouse scrolled (839, 509) with delta (0, 0)
Screenshot: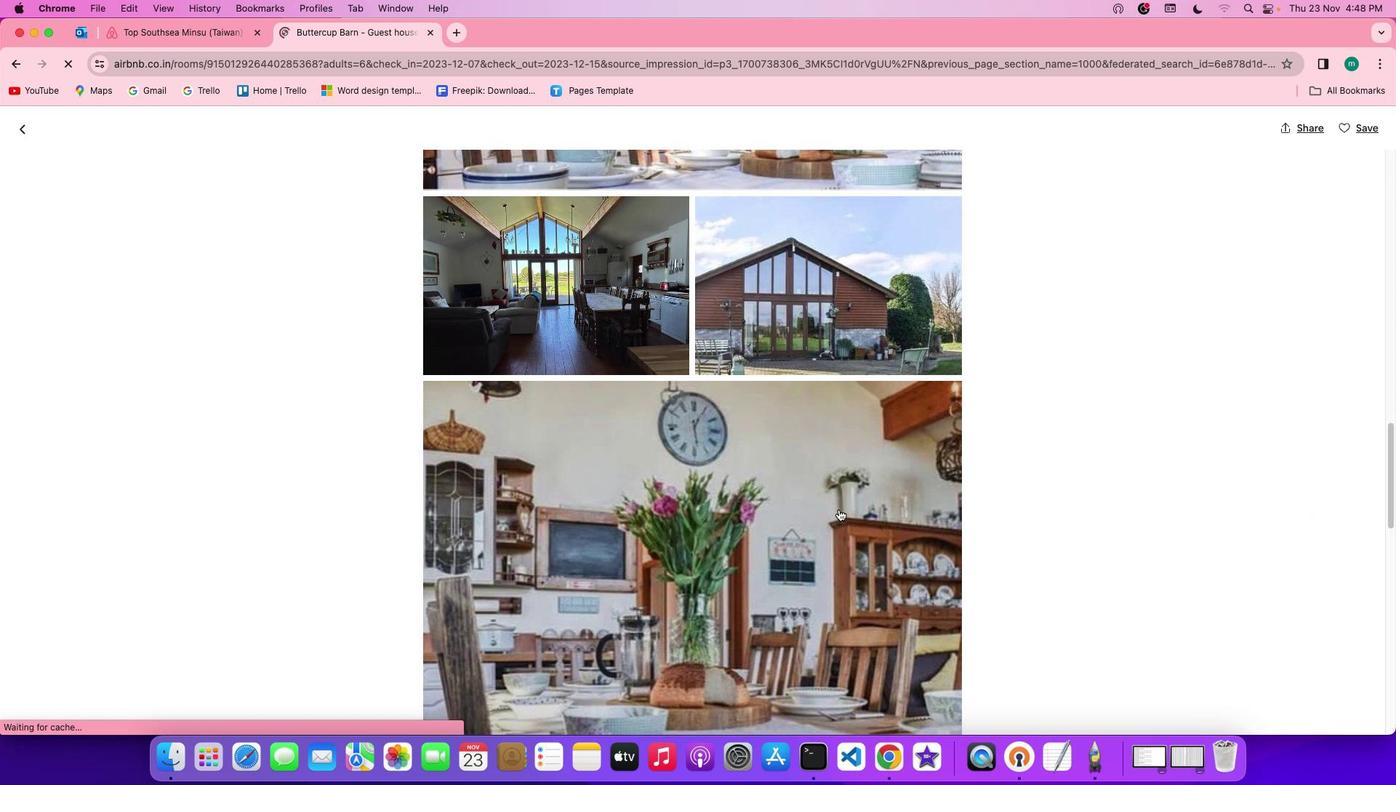 
Action: Mouse scrolled (839, 509) with delta (0, 0)
Screenshot: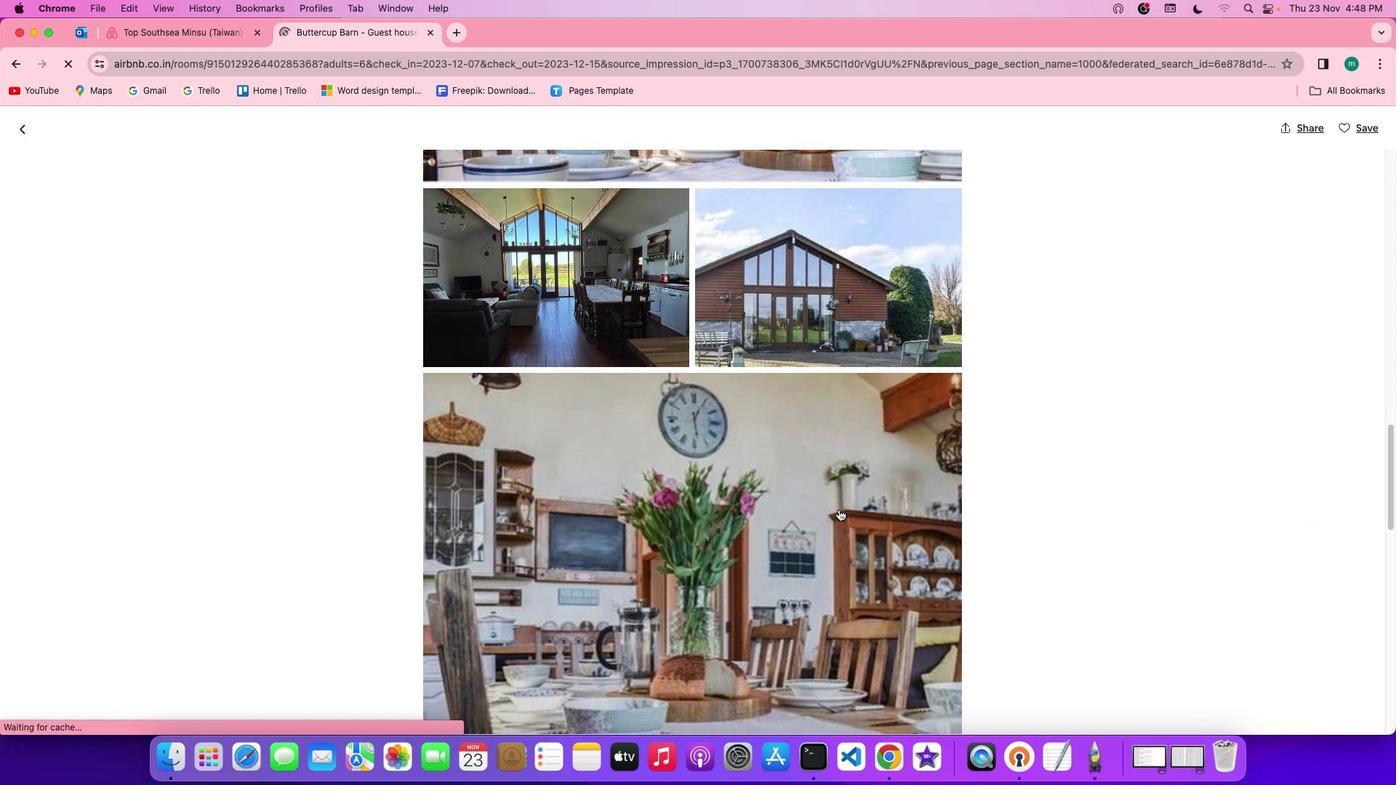 
Action: Mouse scrolled (839, 509) with delta (0, -1)
Screenshot: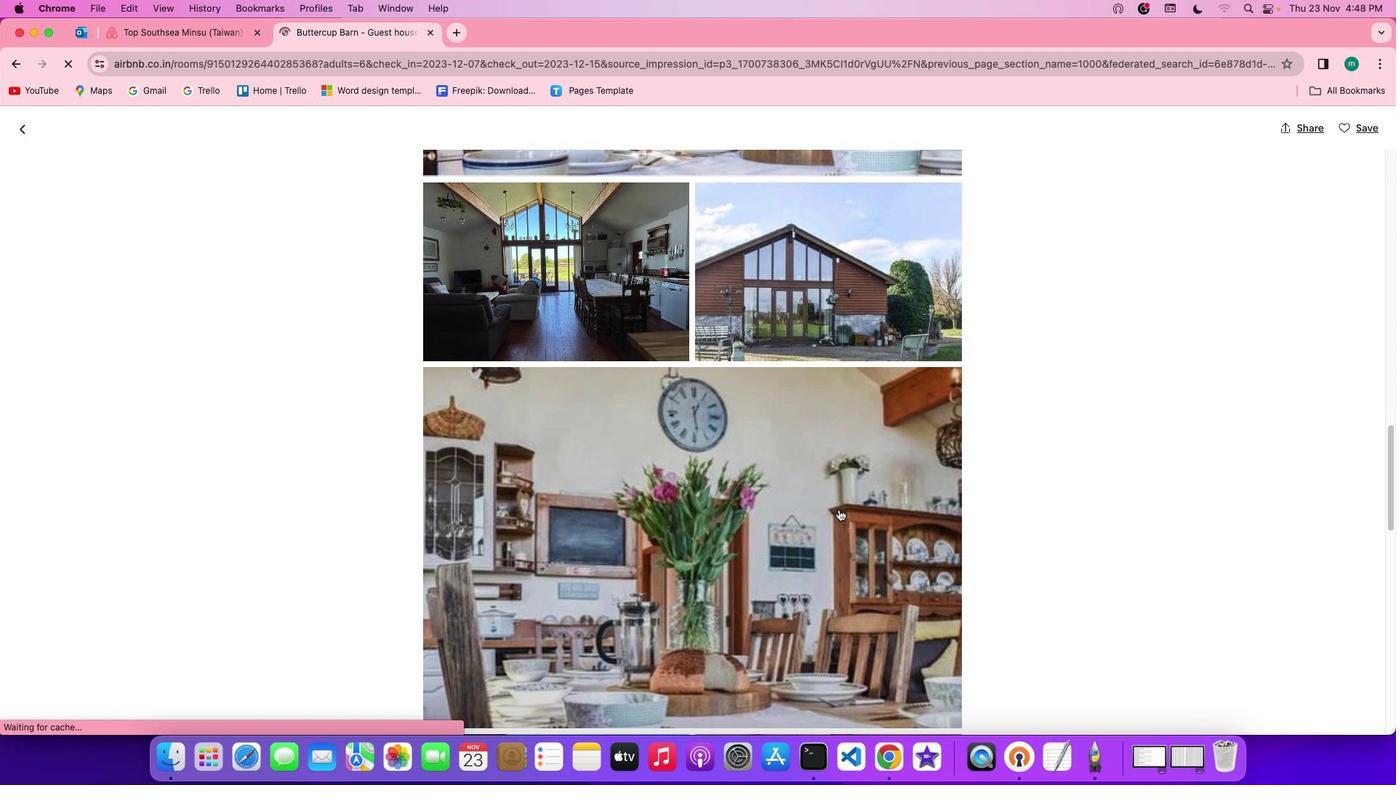 
Action: Mouse scrolled (839, 509) with delta (0, -1)
Screenshot: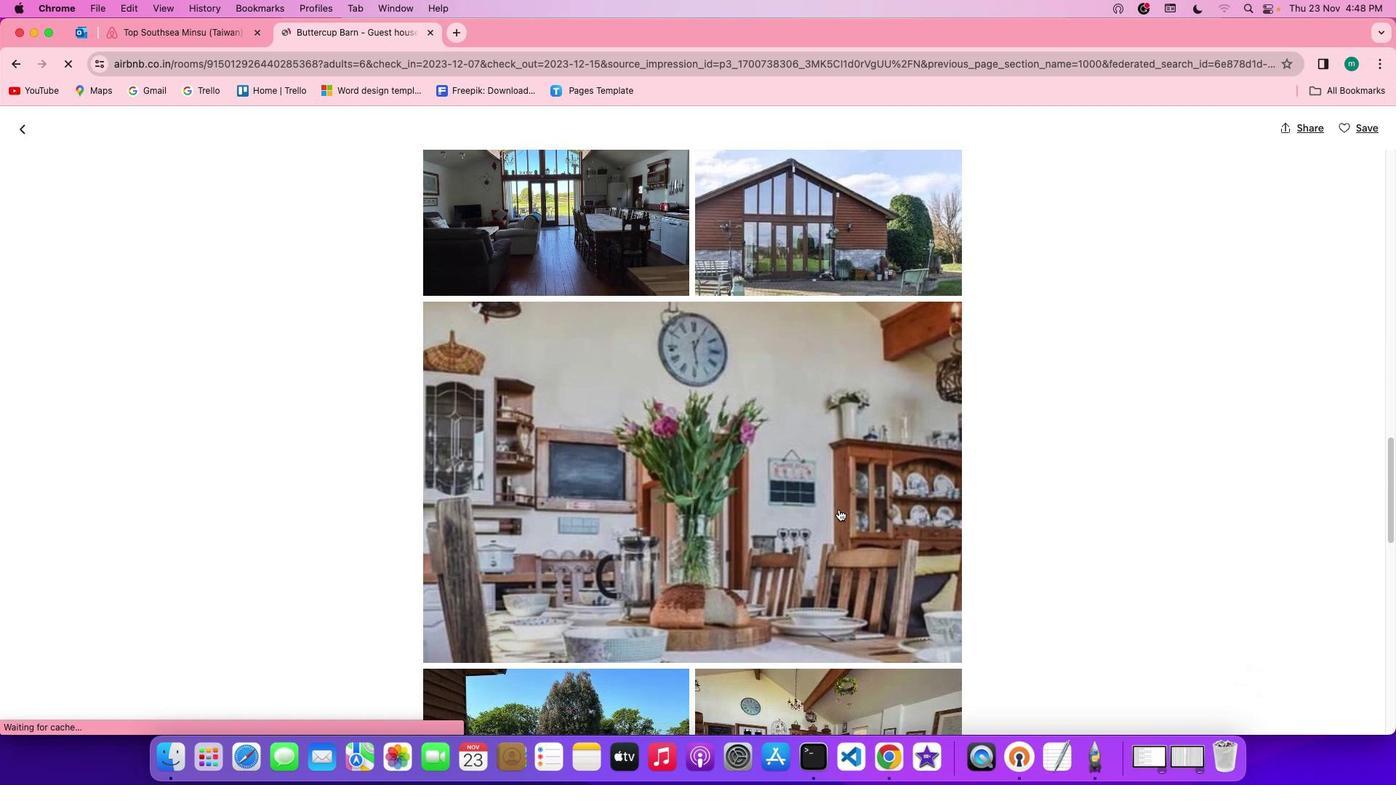
Action: Mouse scrolled (839, 509) with delta (0, 0)
Screenshot: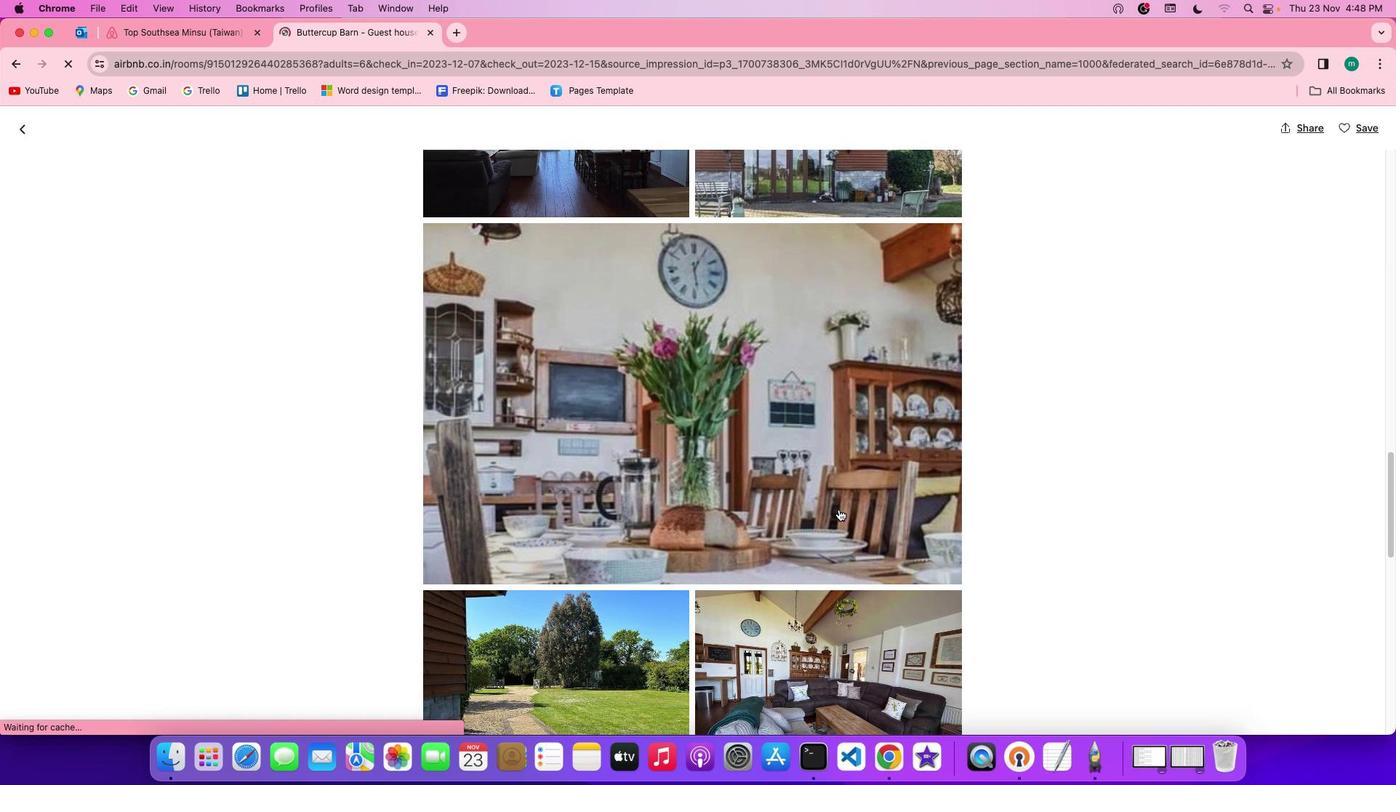 
Action: Mouse scrolled (839, 509) with delta (0, 0)
Screenshot: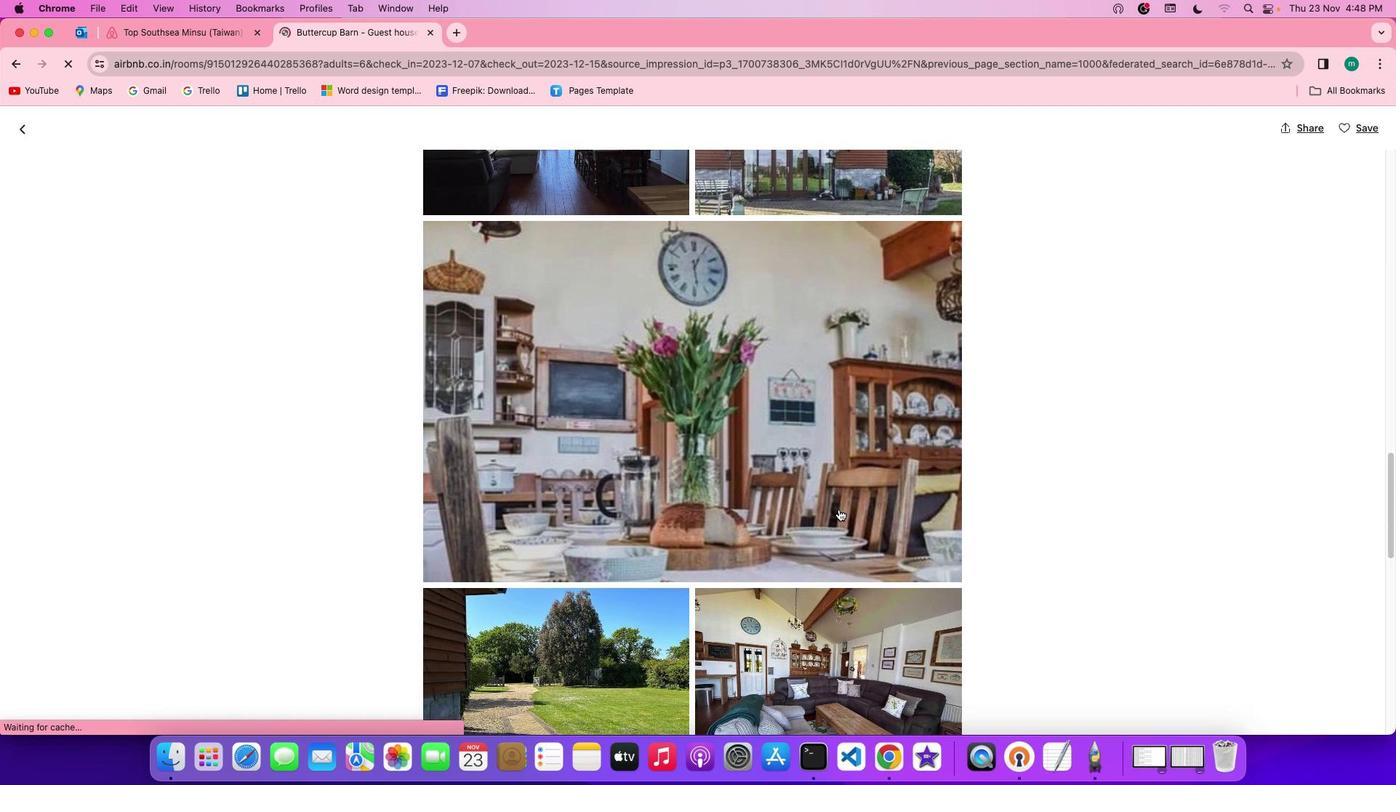 
Action: Mouse scrolled (839, 509) with delta (0, -1)
Screenshot: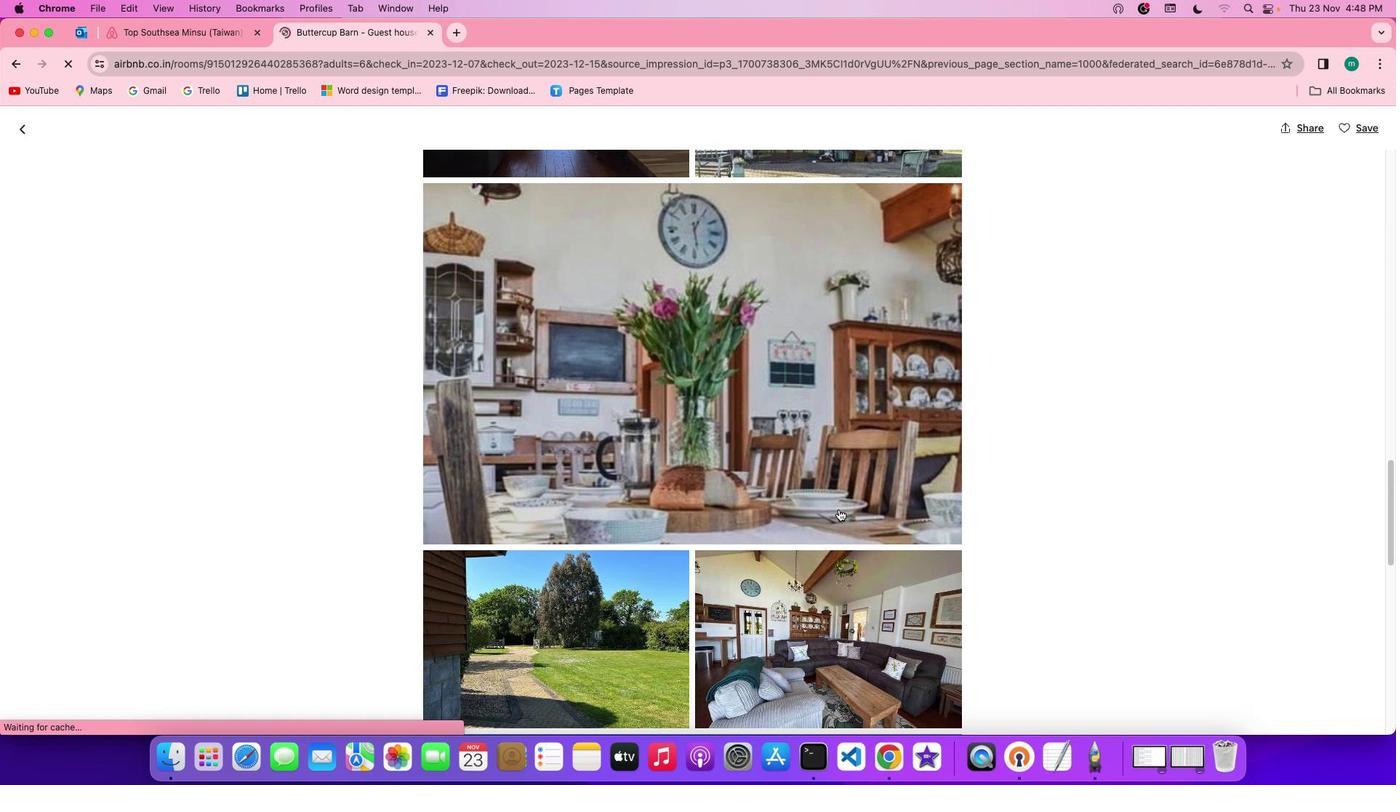
Action: Mouse scrolled (839, 509) with delta (0, -1)
Screenshot: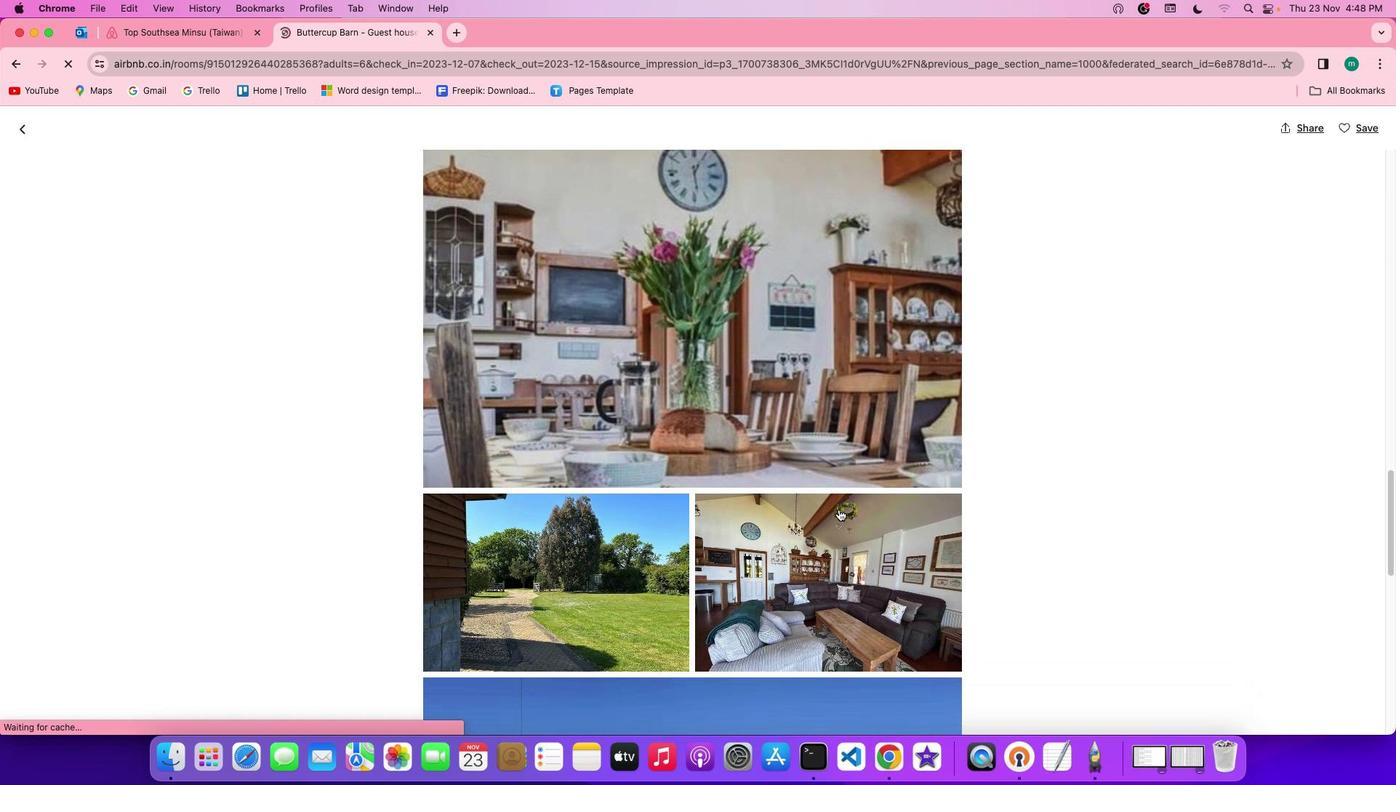 
Action: Mouse scrolled (839, 509) with delta (0, 0)
Screenshot: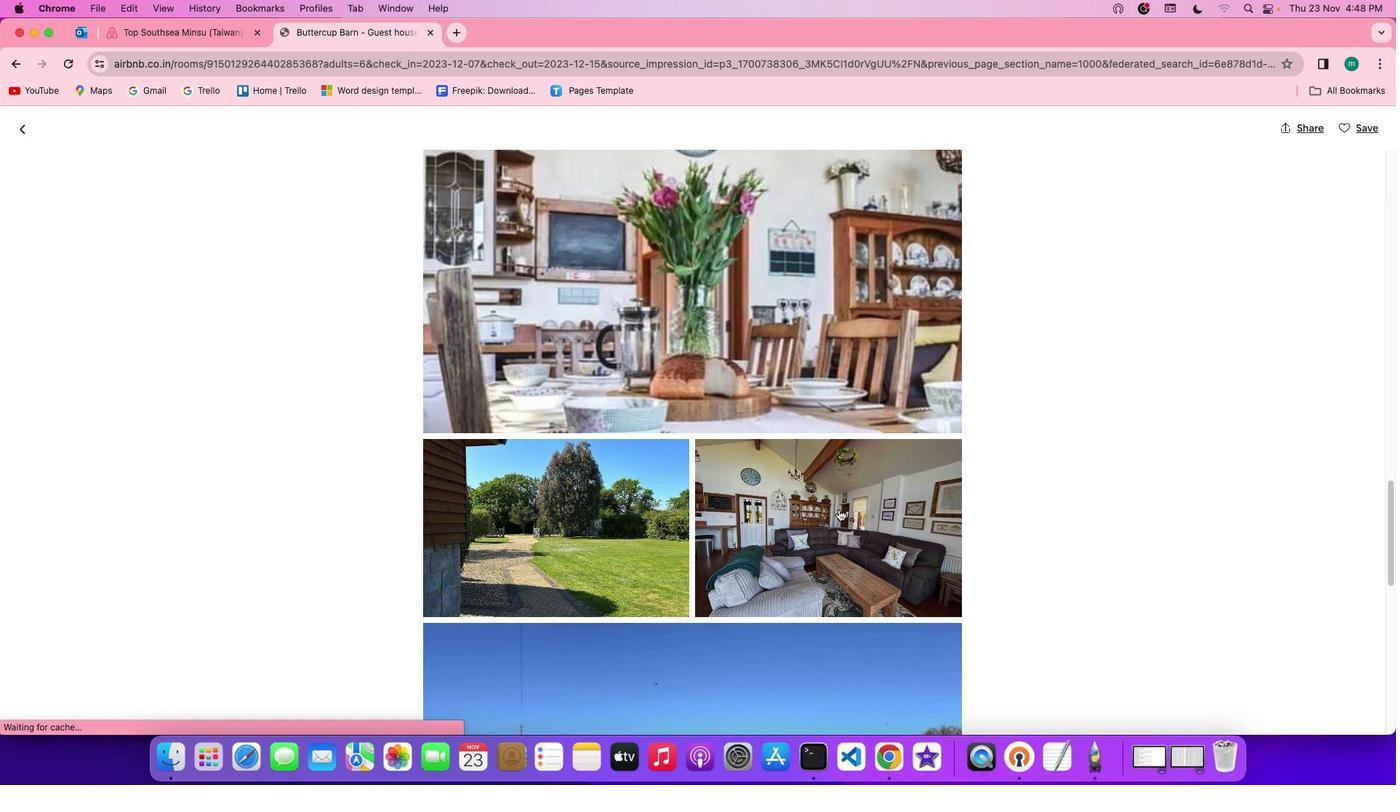
Action: Mouse scrolled (839, 509) with delta (0, 0)
Screenshot: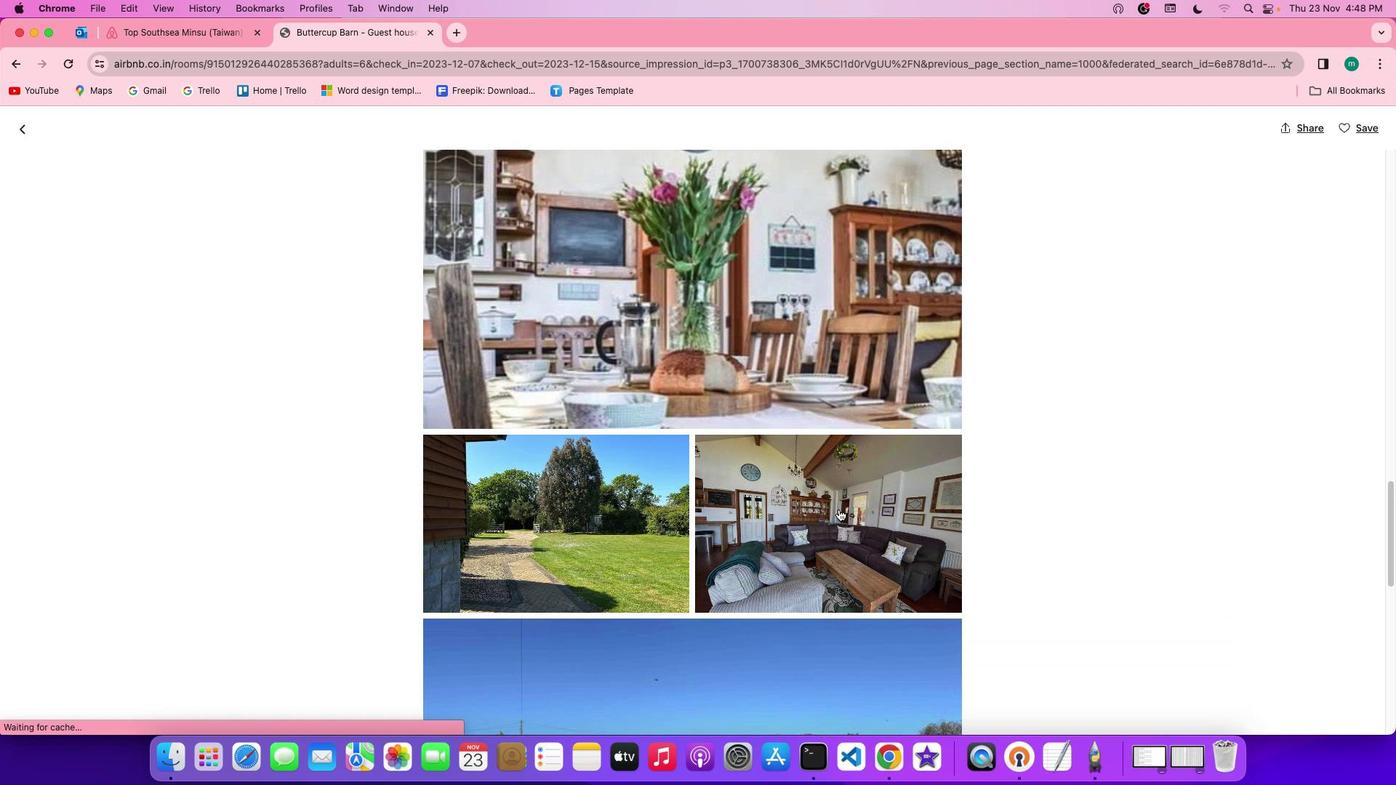 
Action: Mouse scrolled (839, 509) with delta (0, 0)
Screenshot: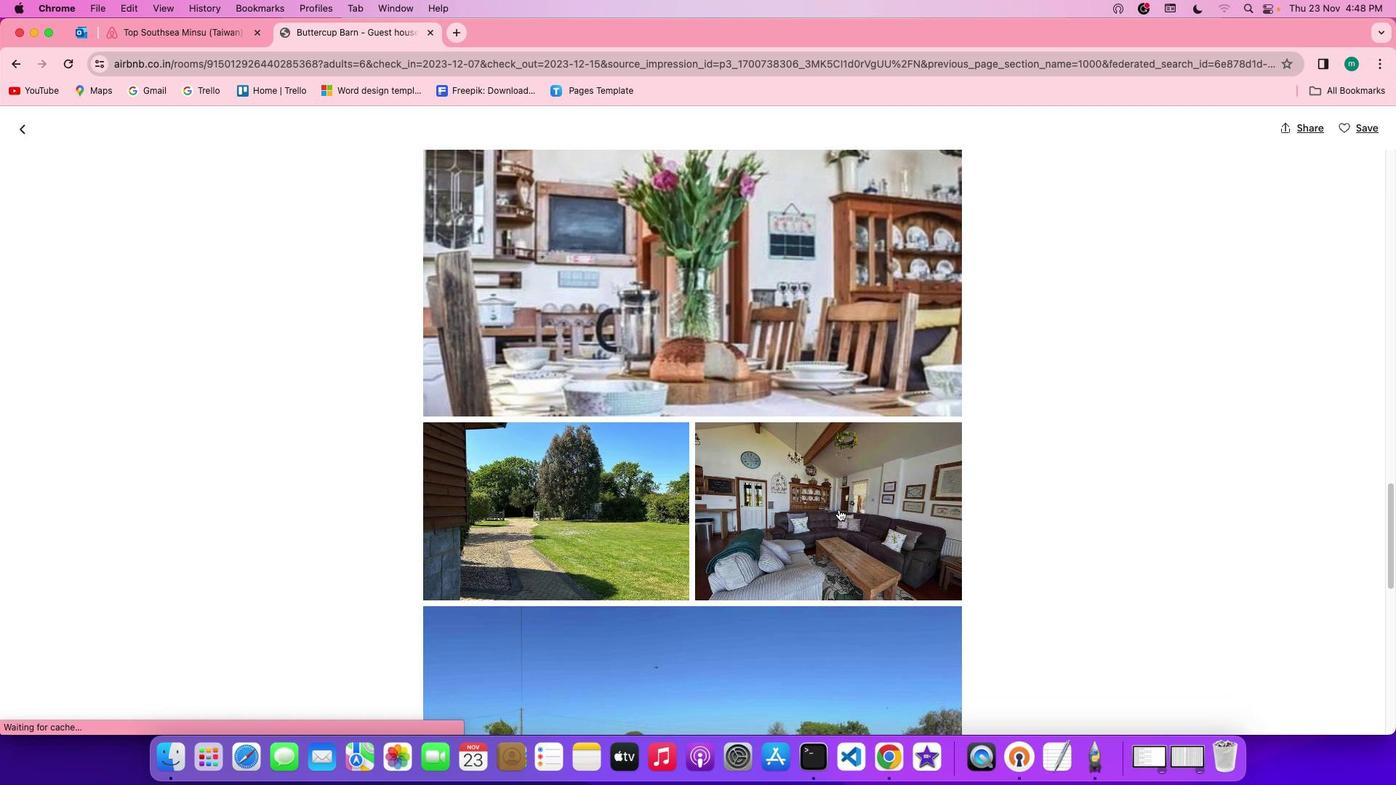 
Action: Mouse scrolled (839, 509) with delta (0, -1)
Screenshot: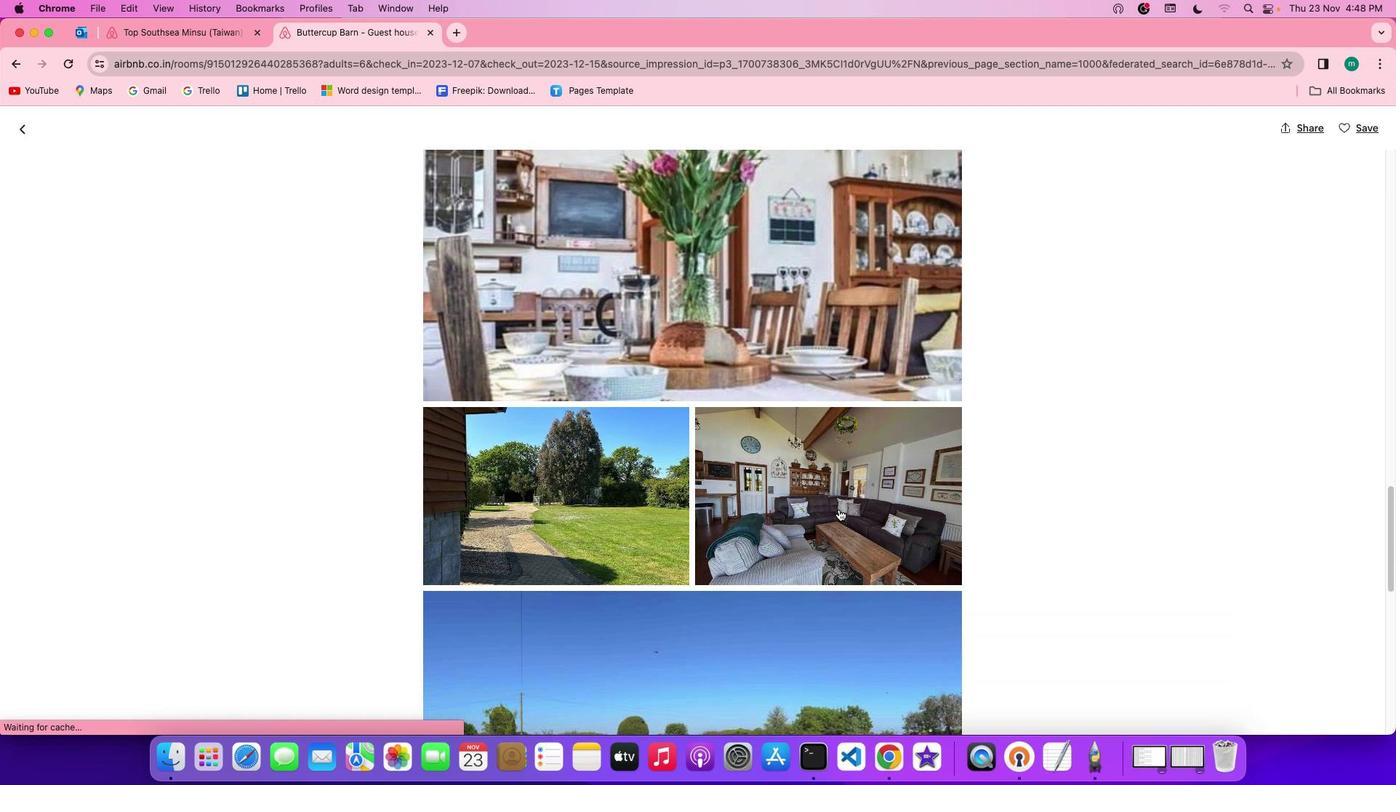
Action: Mouse scrolled (839, 509) with delta (0, 0)
Screenshot: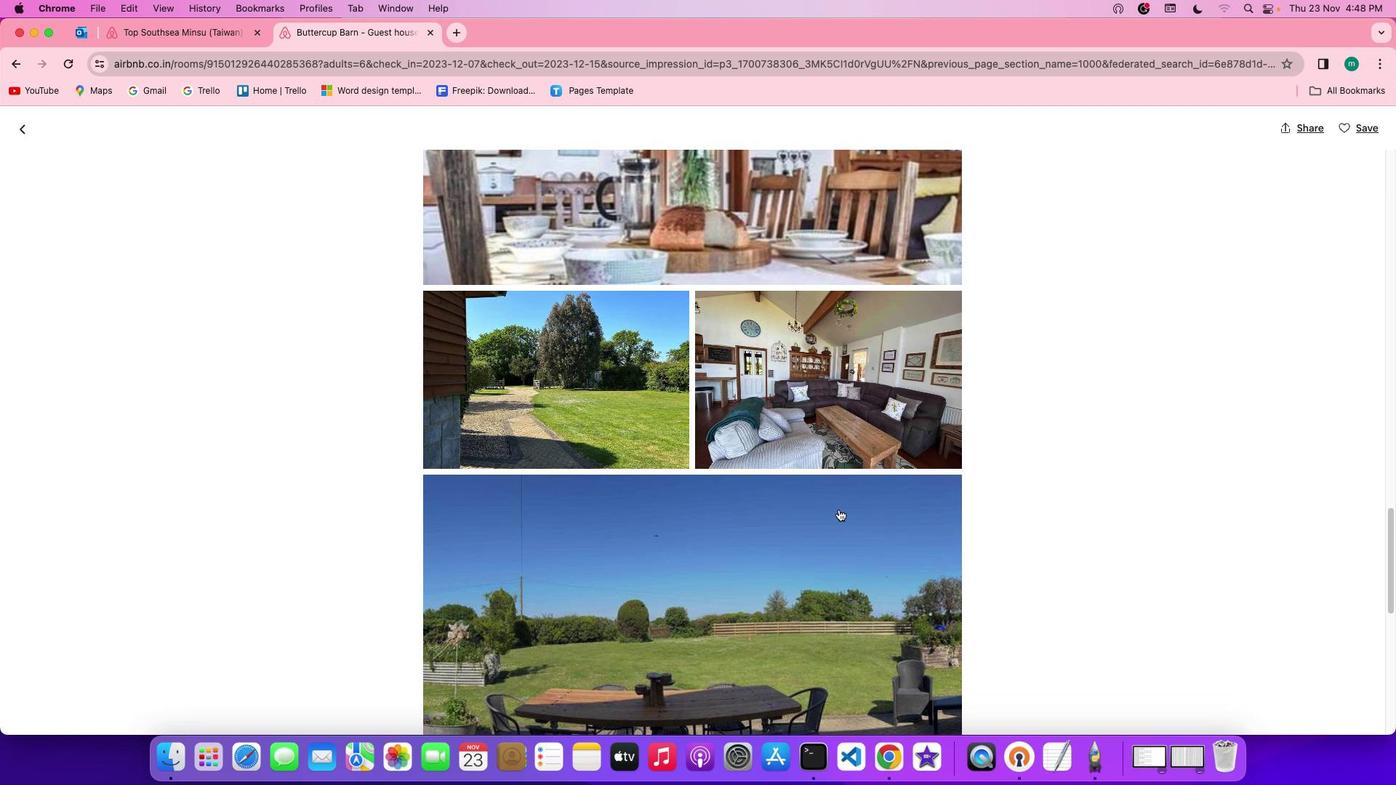 
Action: Mouse scrolled (839, 509) with delta (0, 0)
Screenshot: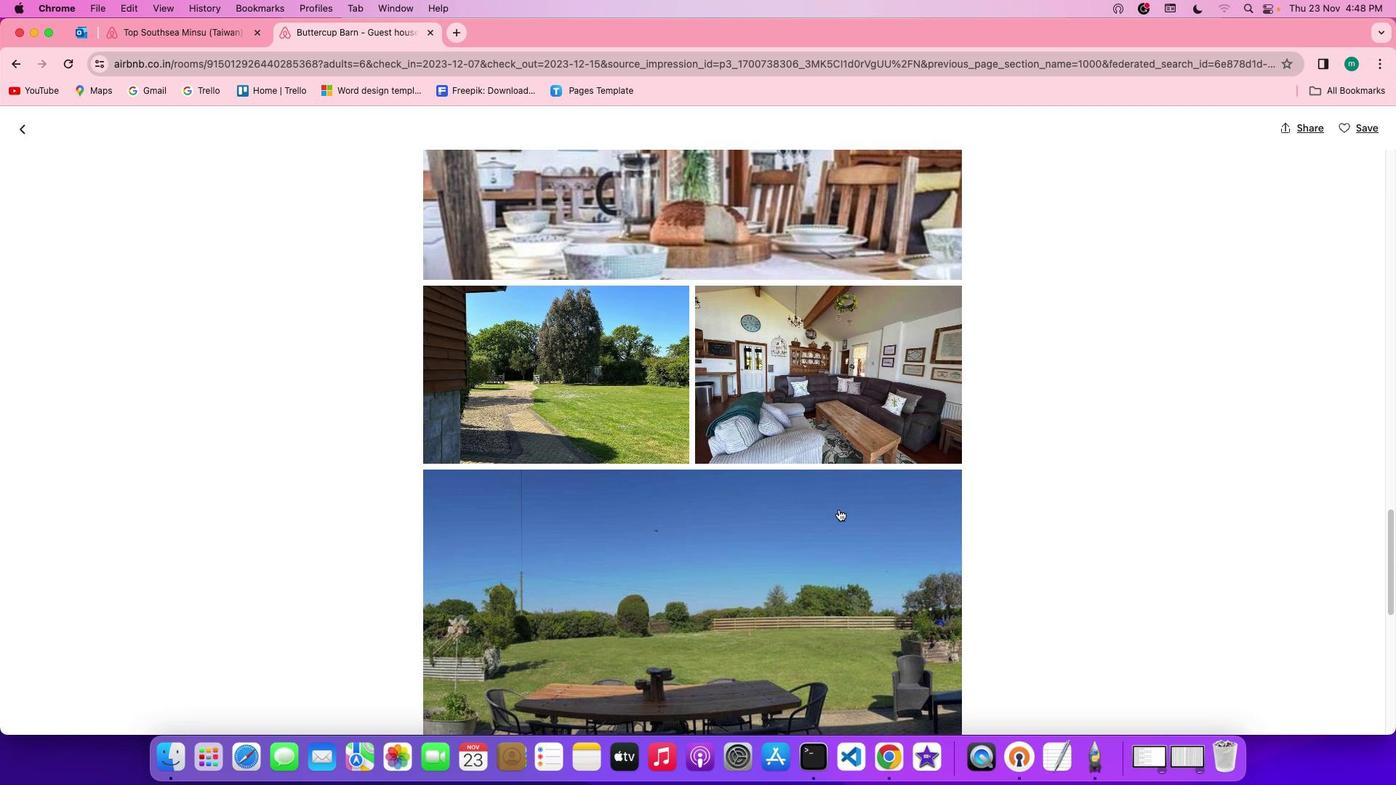 
Action: Mouse scrolled (839, 509) with delta (0, -1)
Screenshot: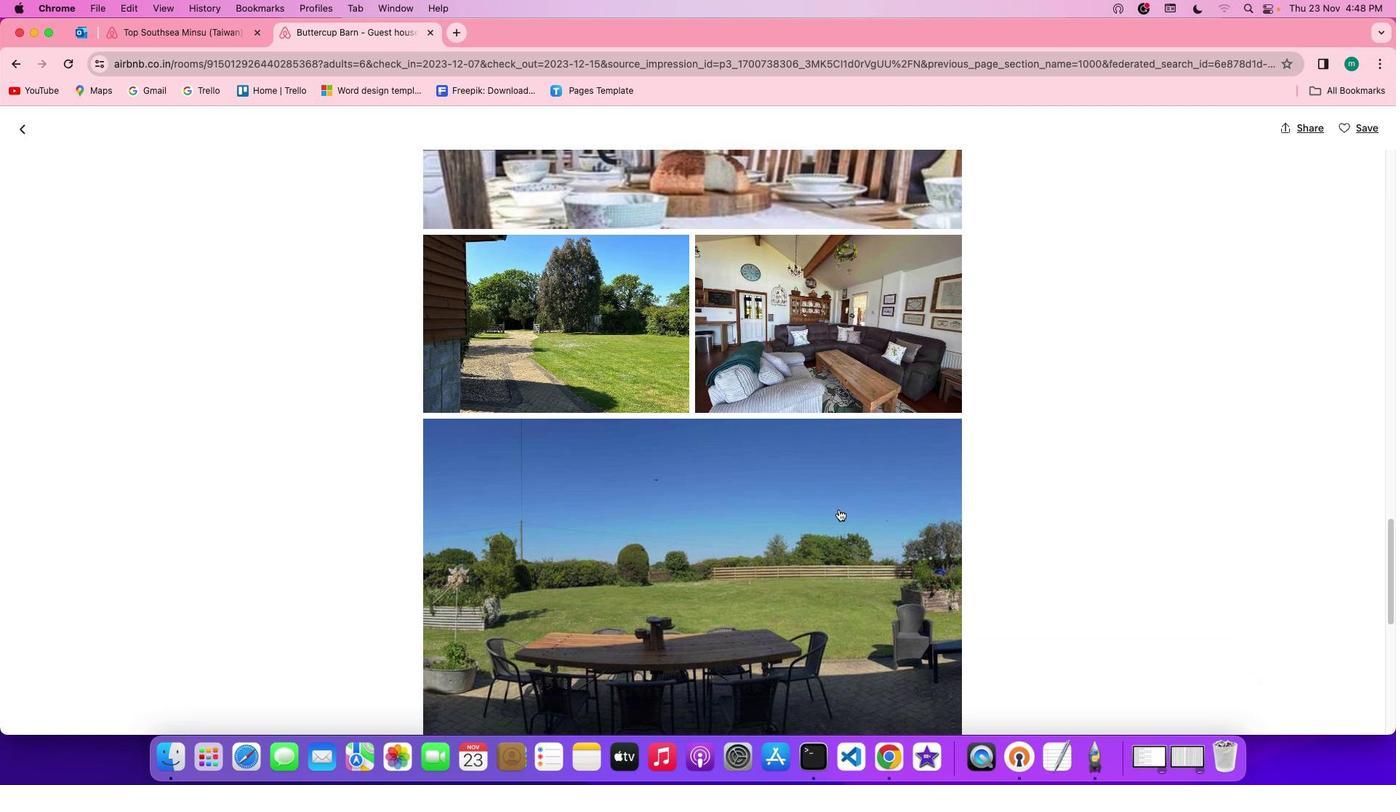 
Action: Mouse scrolled (839, 509) with delta (0, -2)
Screenshot: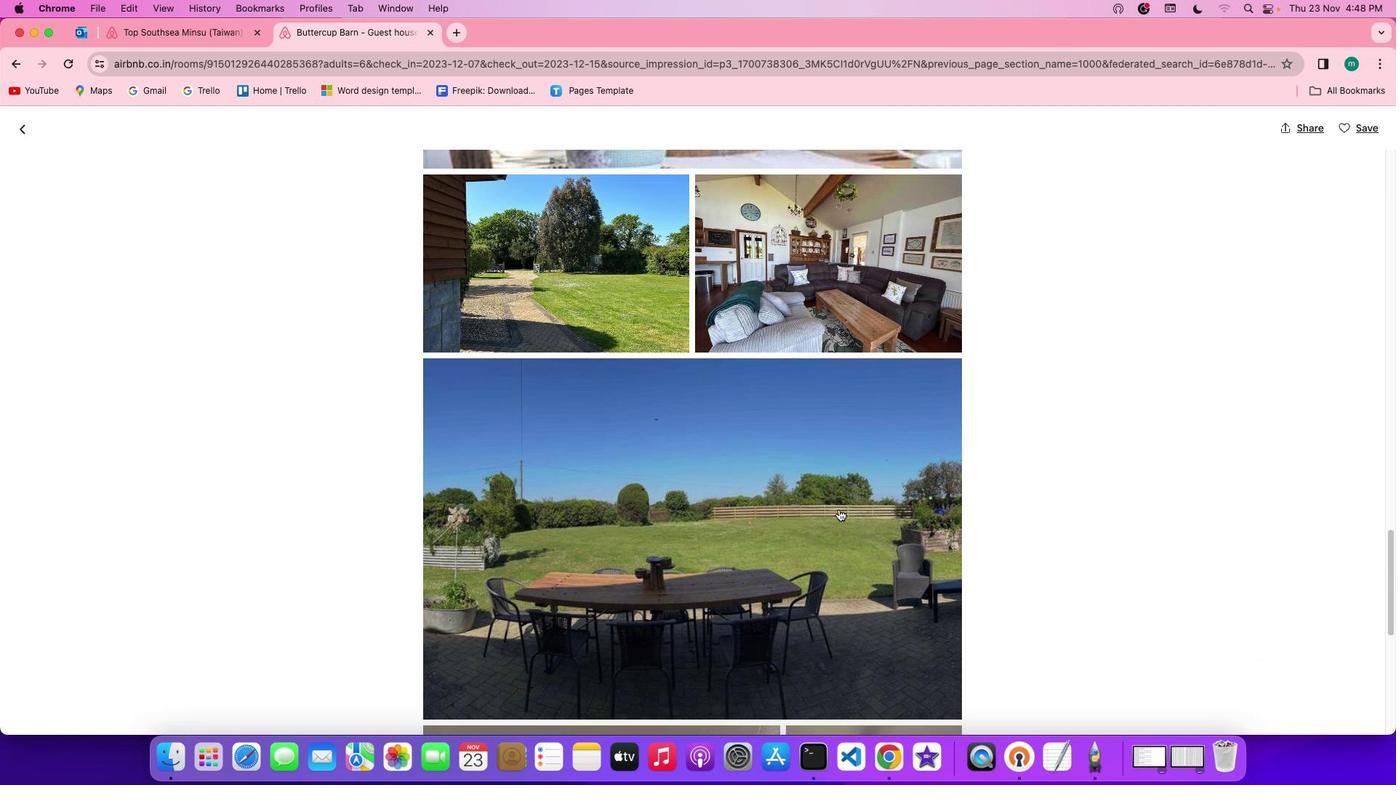 
Action: Mouse scrolled (839, 509) with delta (0, 0)
Screenshot: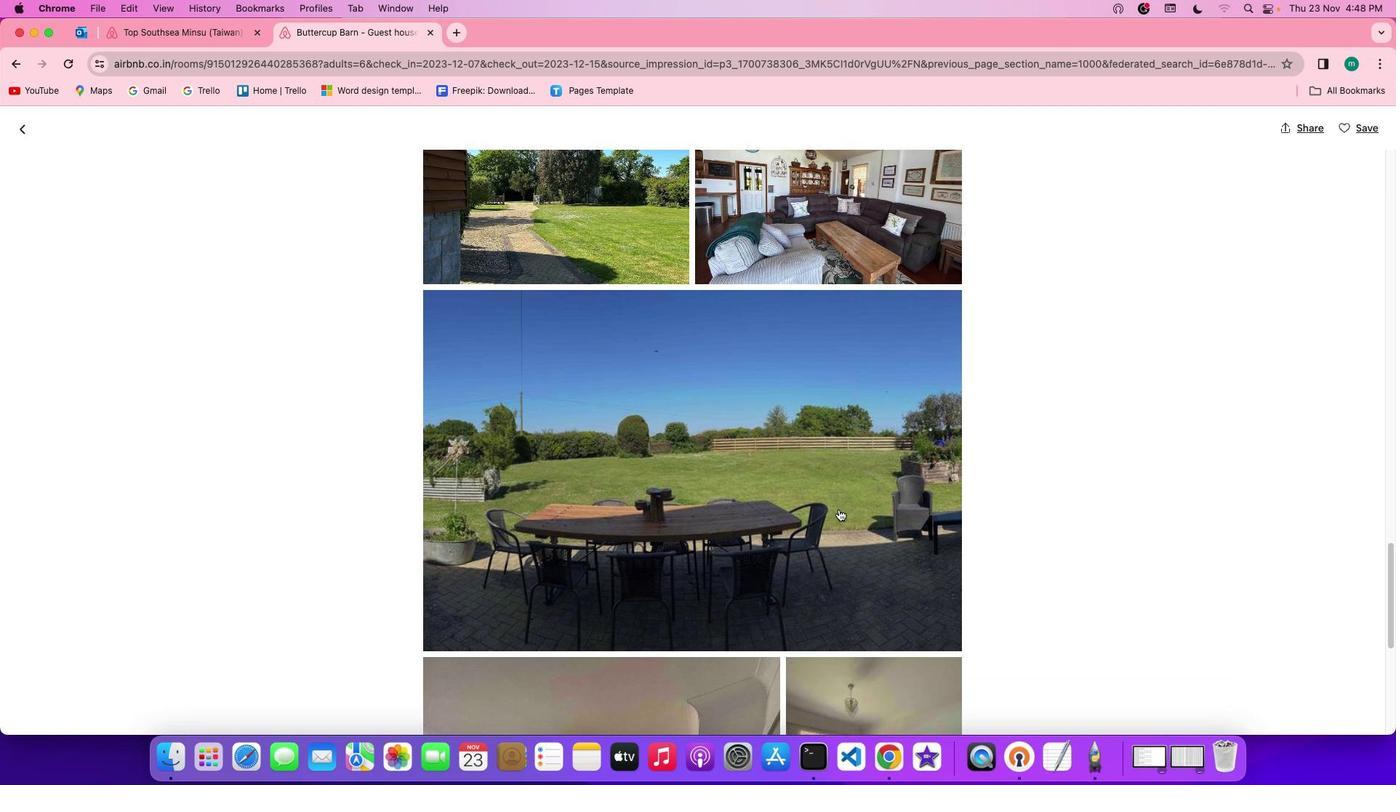 
Action: Mouse scrolled (839, 509) with delta (0, 0)
Screenshot: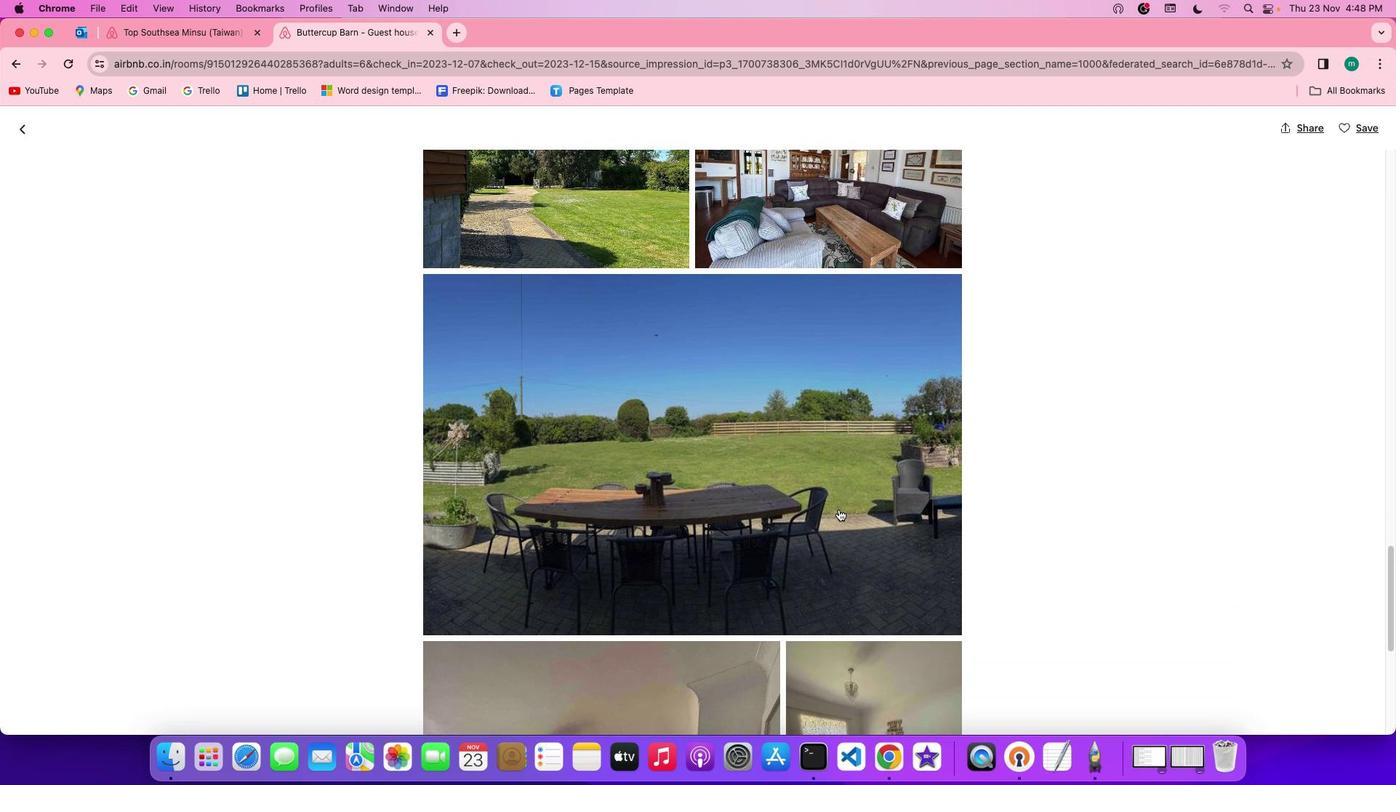 
Action: Mouse scrolled (839, 509) with delta (0, -1)
Screenshot: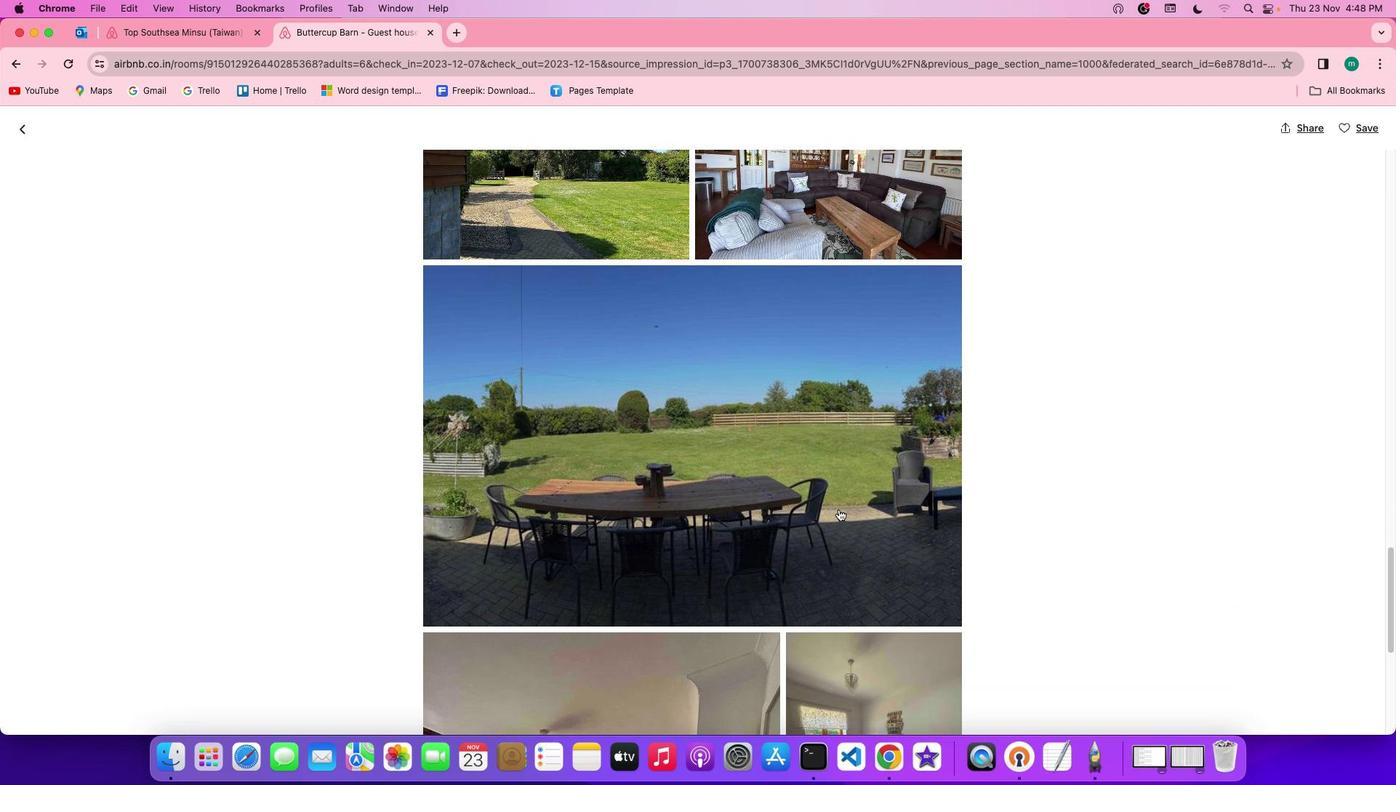 
Action: Mouse scrolled (839, 509) with delta (0, -2)
Screenshot: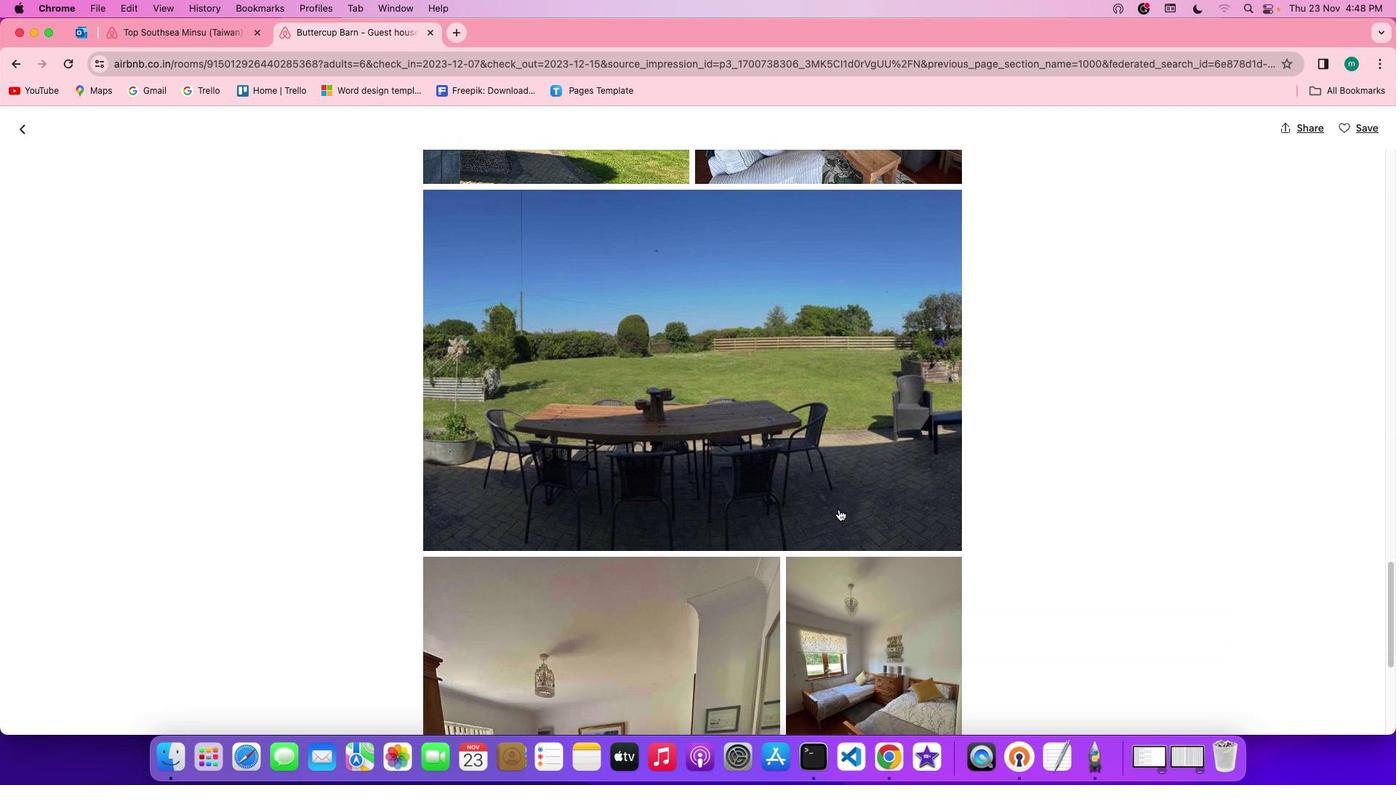 
Action: Mouse scrolled (839, 509) with delta (0, 0)
Screenshot: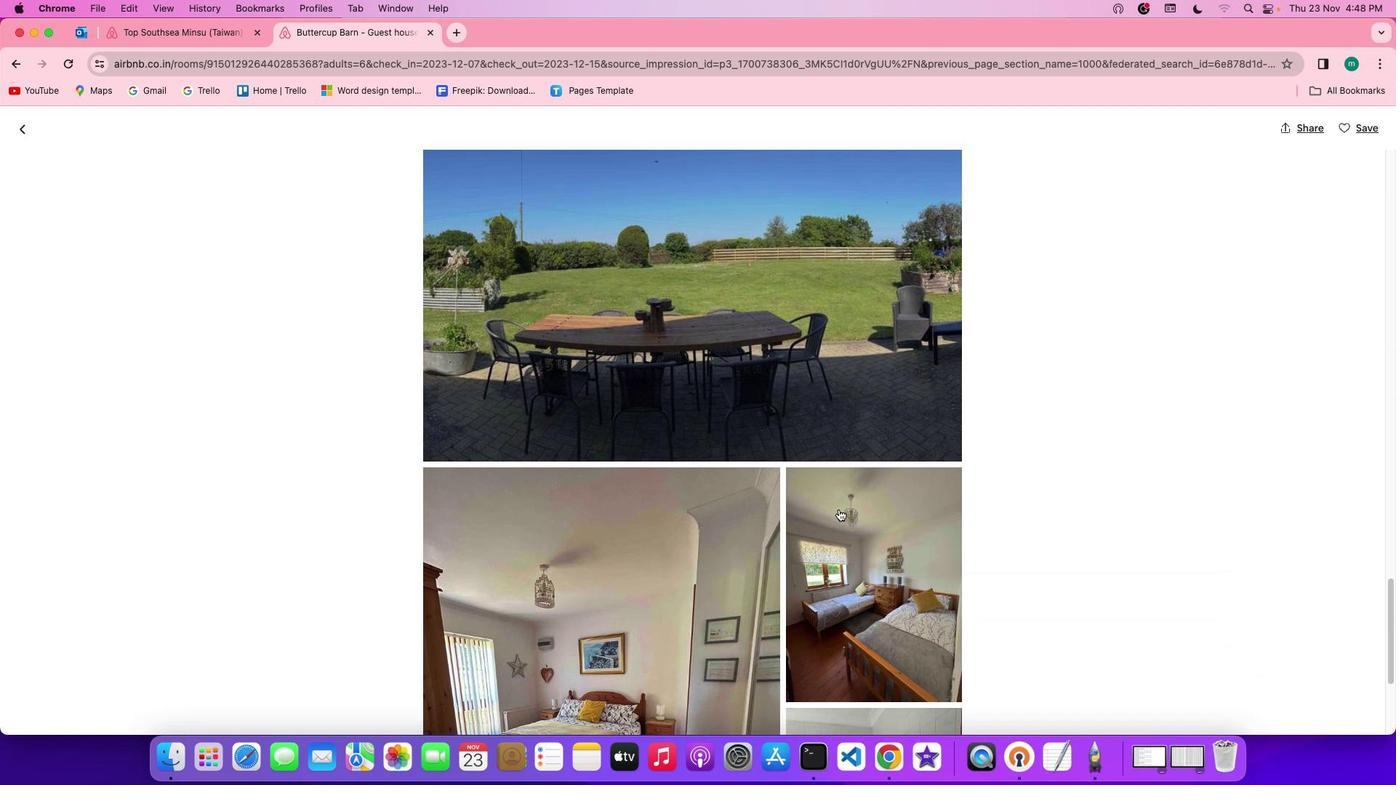 
Action: Mouse scrolled (839, 509) with delta (0, 0)
Screenshot: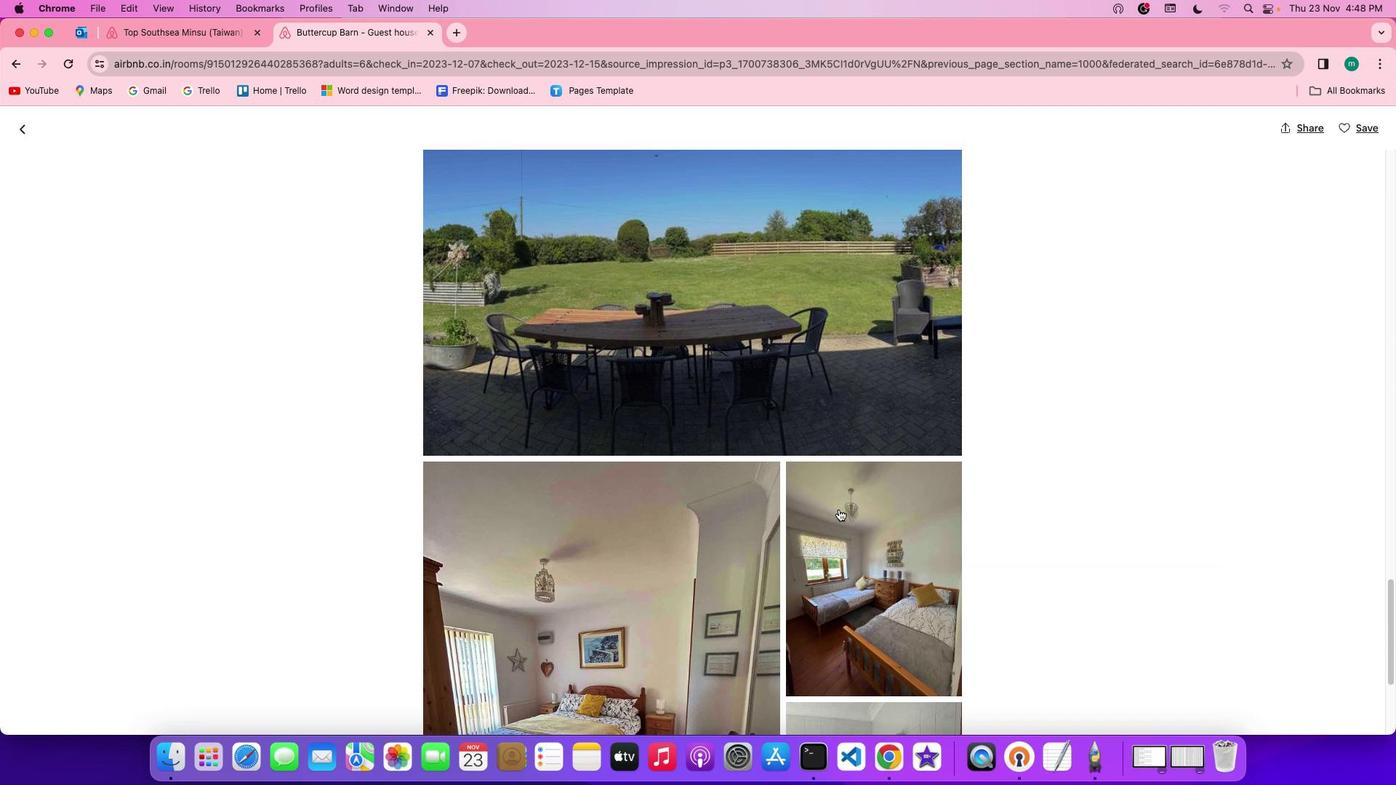 
Action: Mouse scrolled (839, 509) with delta (0, 0)
Screenshot: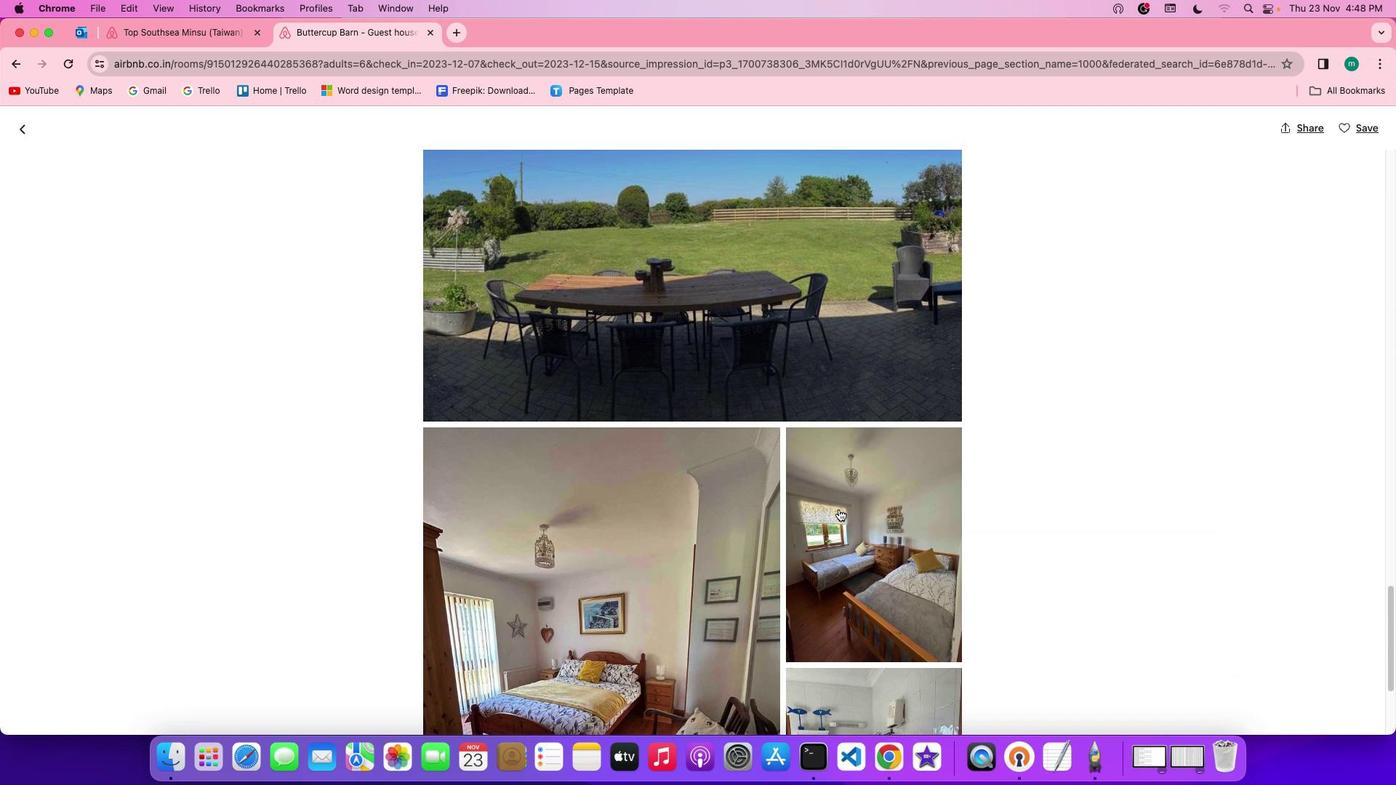 
Action: Mouse scrolled (839, 509) with delta (0, -1)
Screenshot: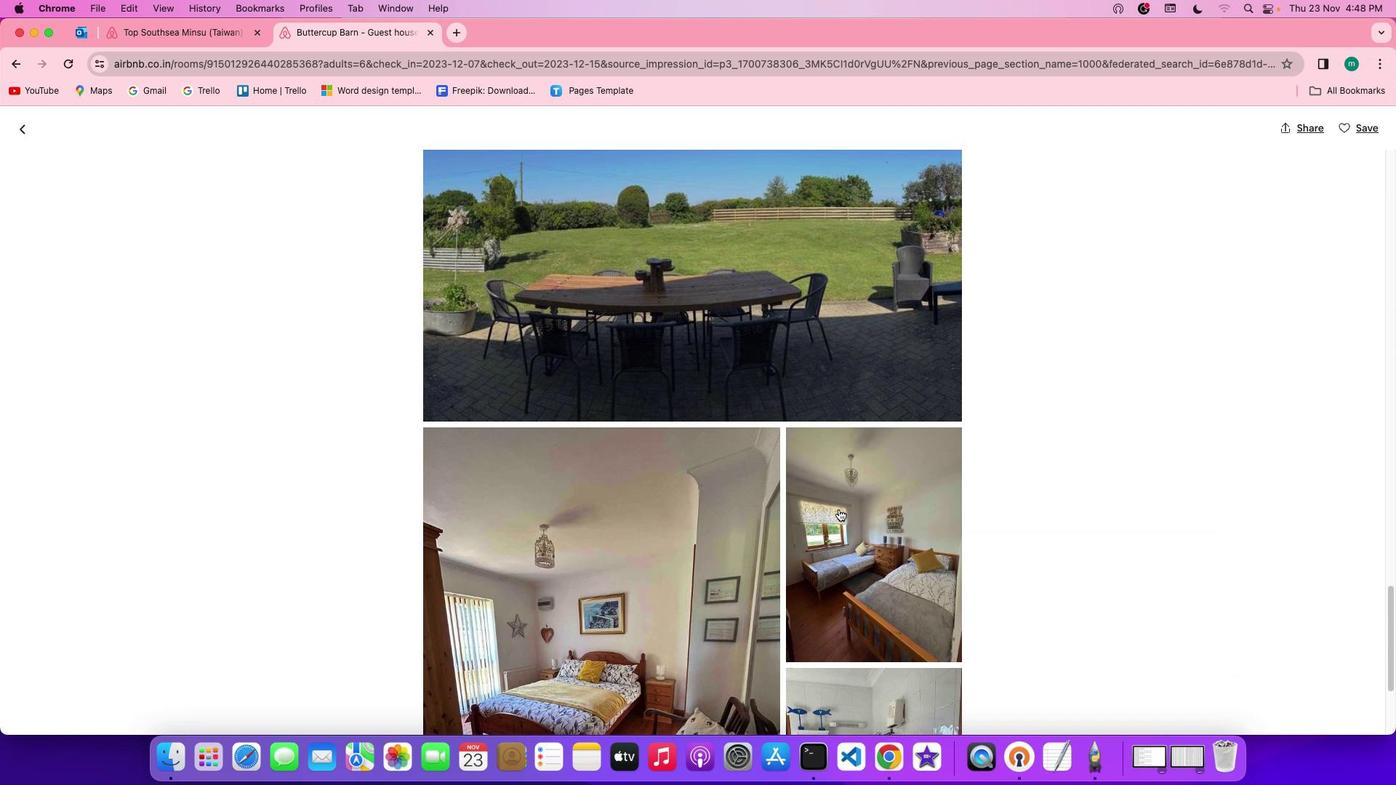 
Action: Mouse scrolled (839, 509) with delta (0, -2)
Screenshot: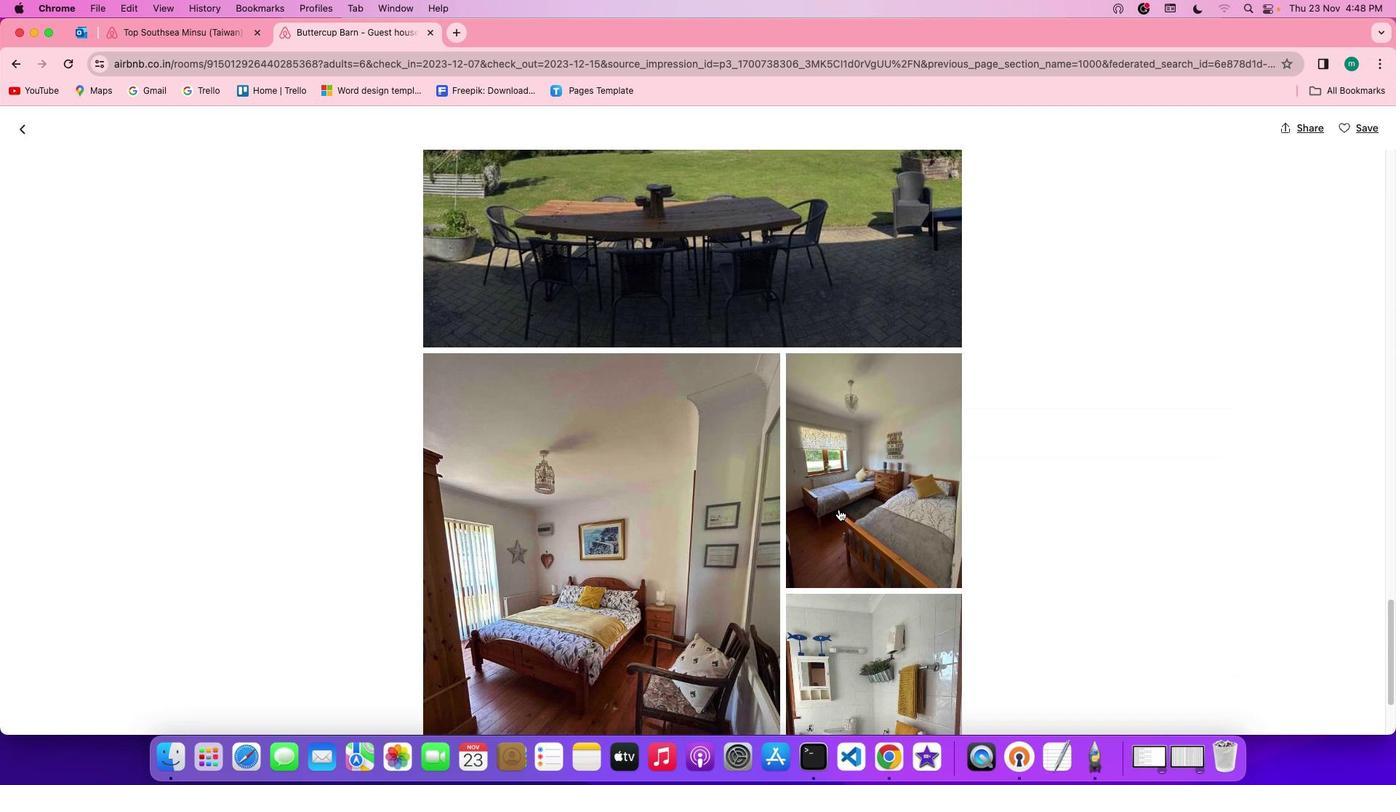 
Action: Mouse scrolled (839, 509) with delta (0, -2)
Screenshot: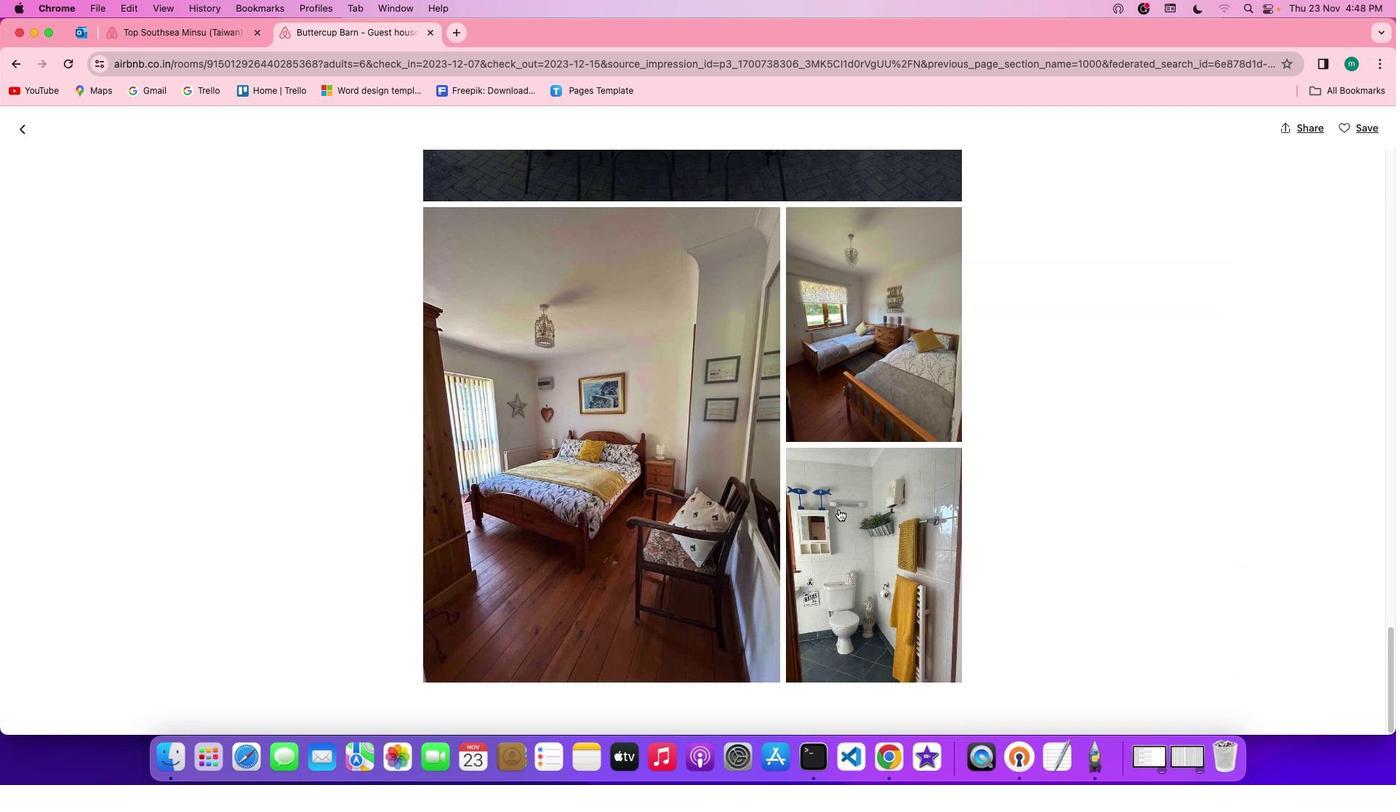 
Action: Mouse scrolled (839, 509) with delta (0, 0)
Screenshot: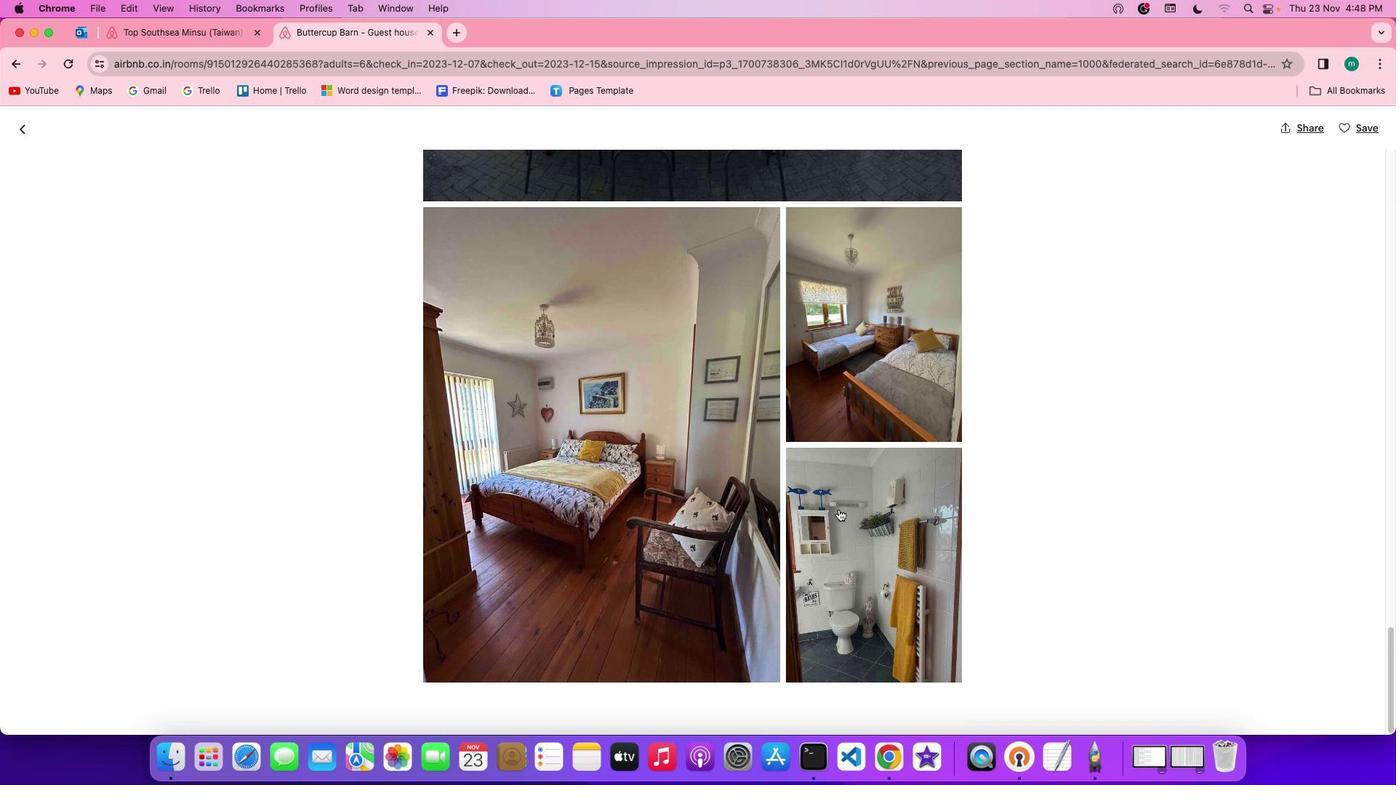 
Action: Mouse scrolled (839, 509) with delta (0, 0)
Screenshot: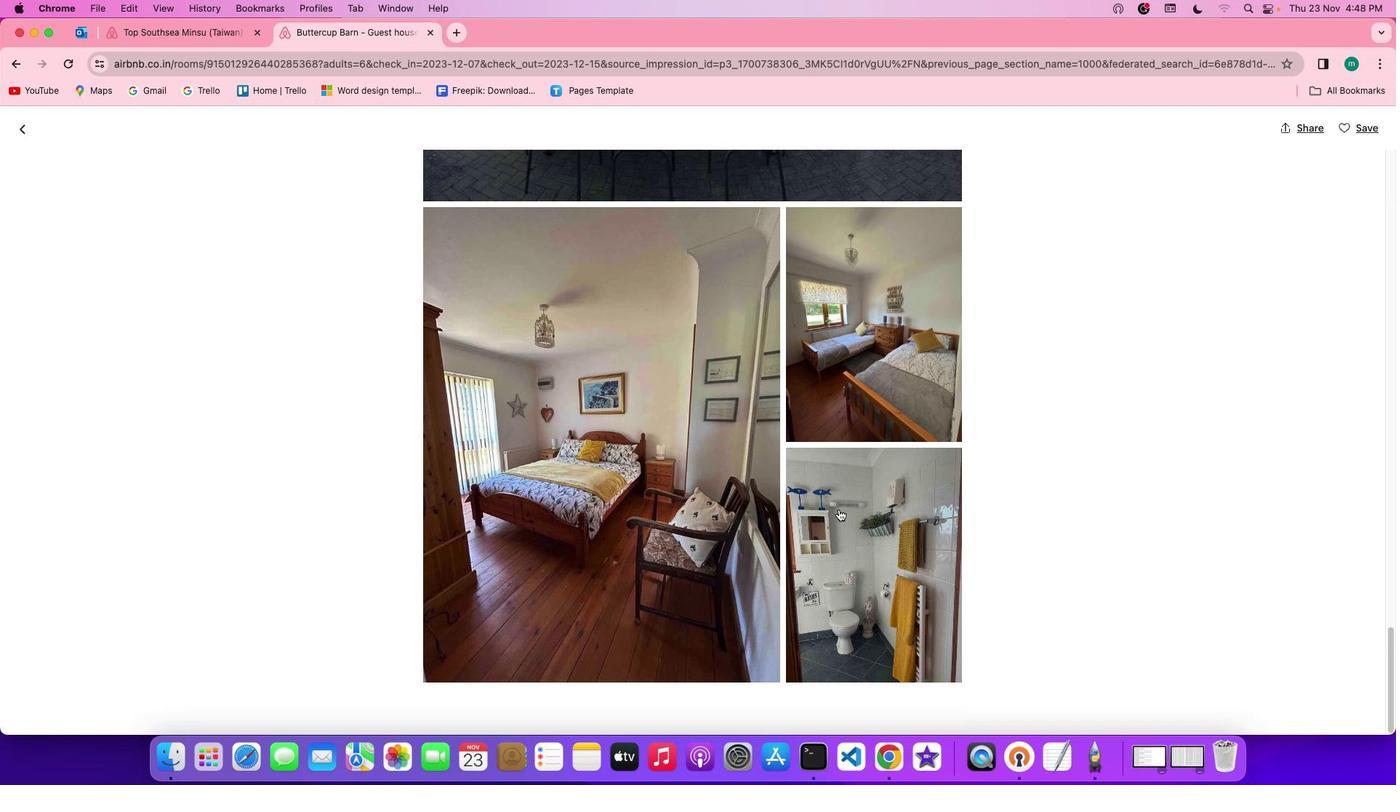 
Action: Mouse scrolled (839, 509) with delta (0, -1)
Screenshot: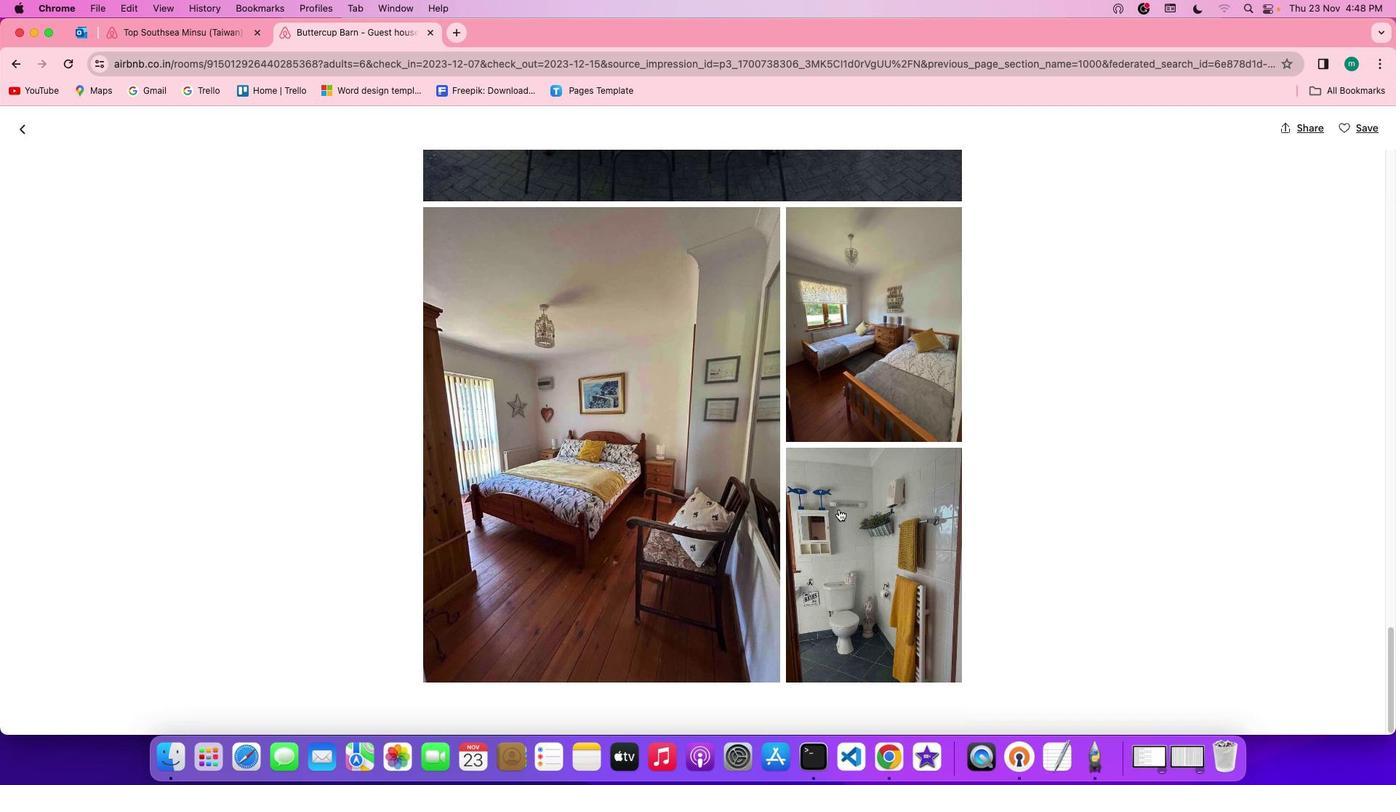 
Action: Mouse scrolled (839, 509) with delta (0, -2)
Screenshot: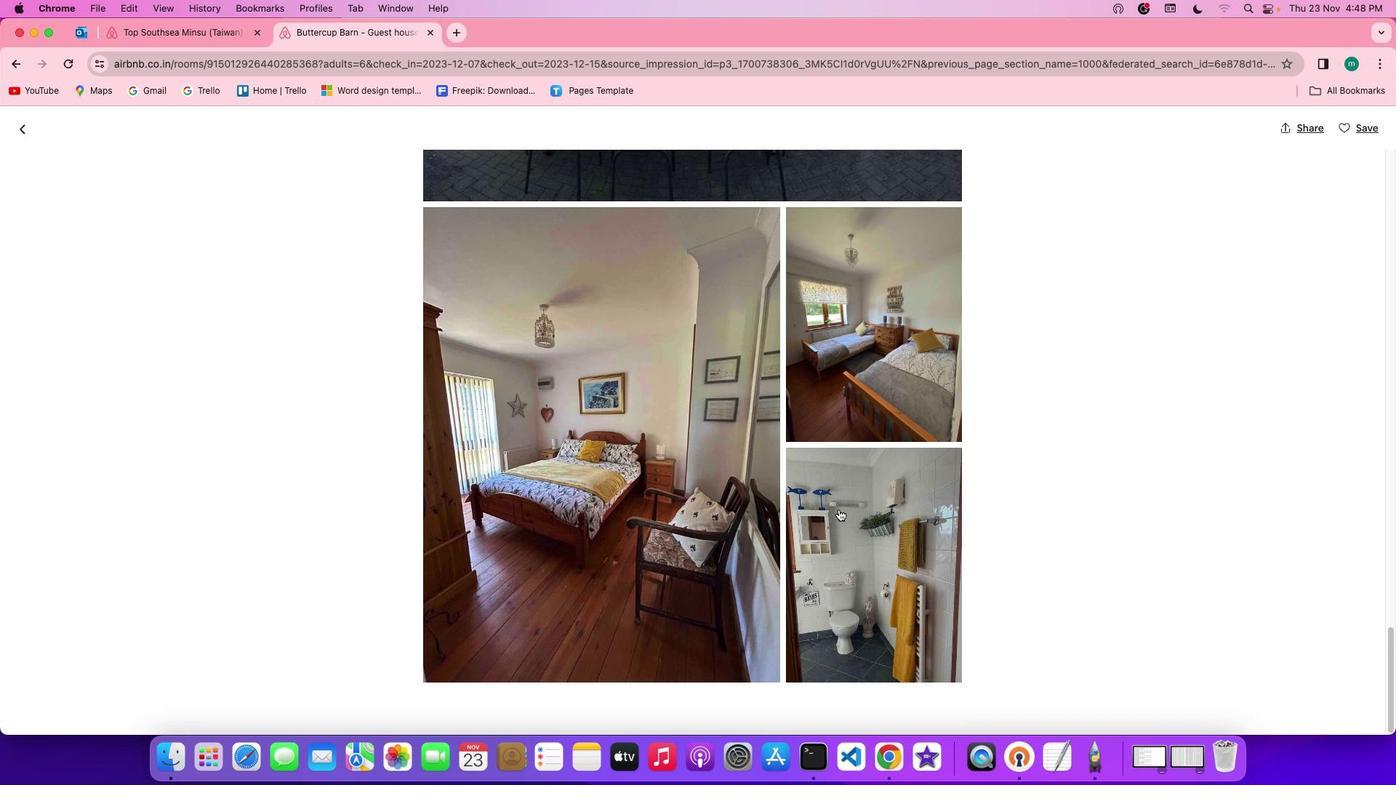 
Action: Mouse scrolled (839, 509) with delta (0, 0)
Screenshot: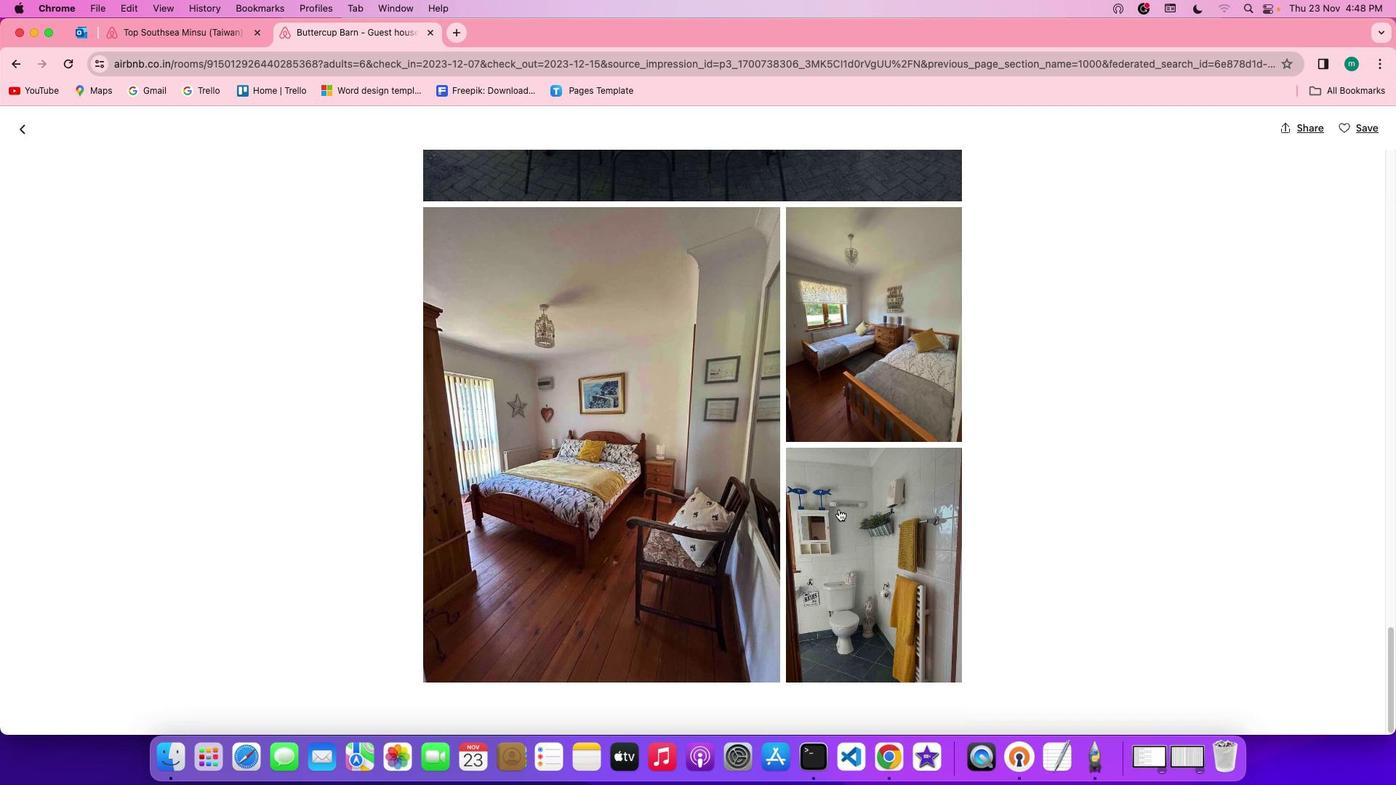 
Action: Mouse scrolled (839, 509) with delta (0, 0)
Screenshot: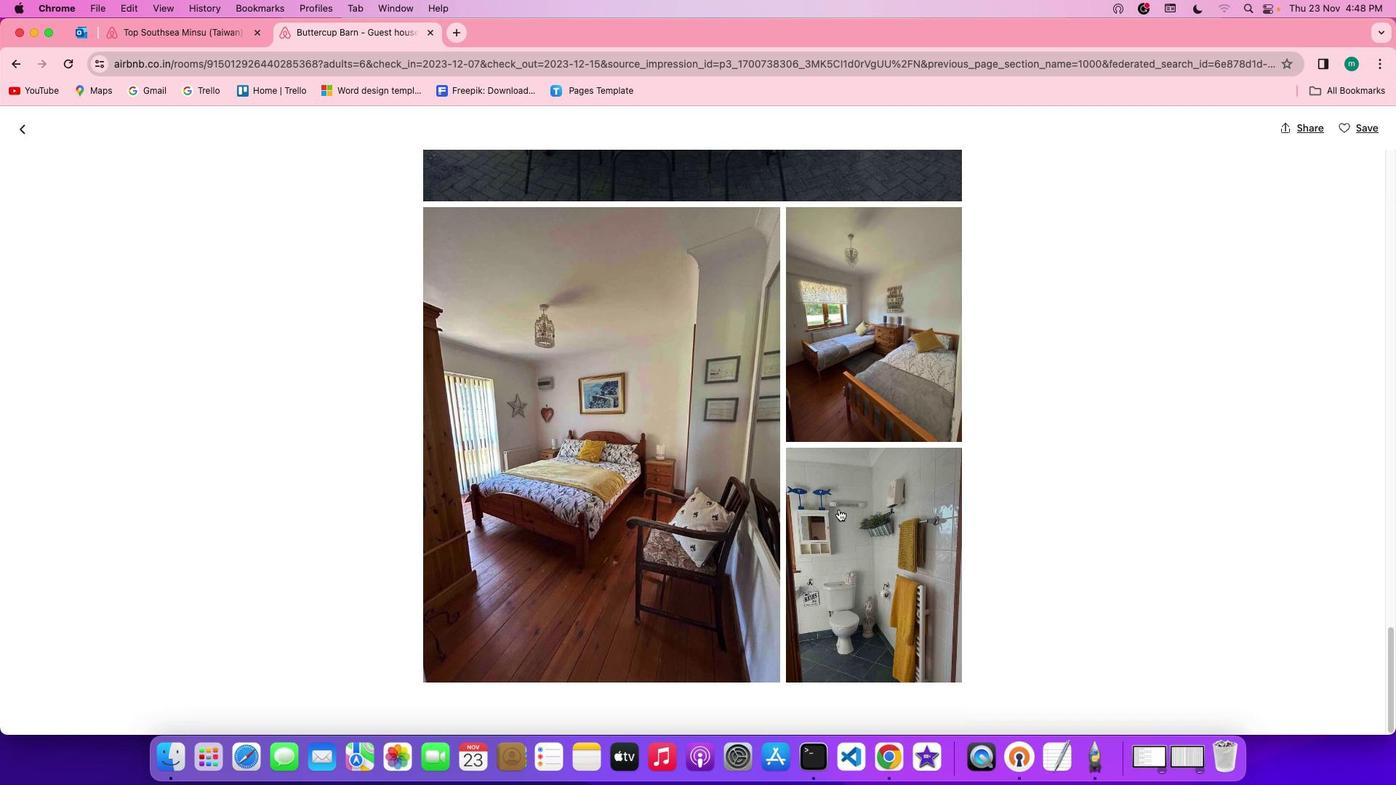 
Action: Mouse scrolled (839, 509) with delta (0, -1)
Screenshot: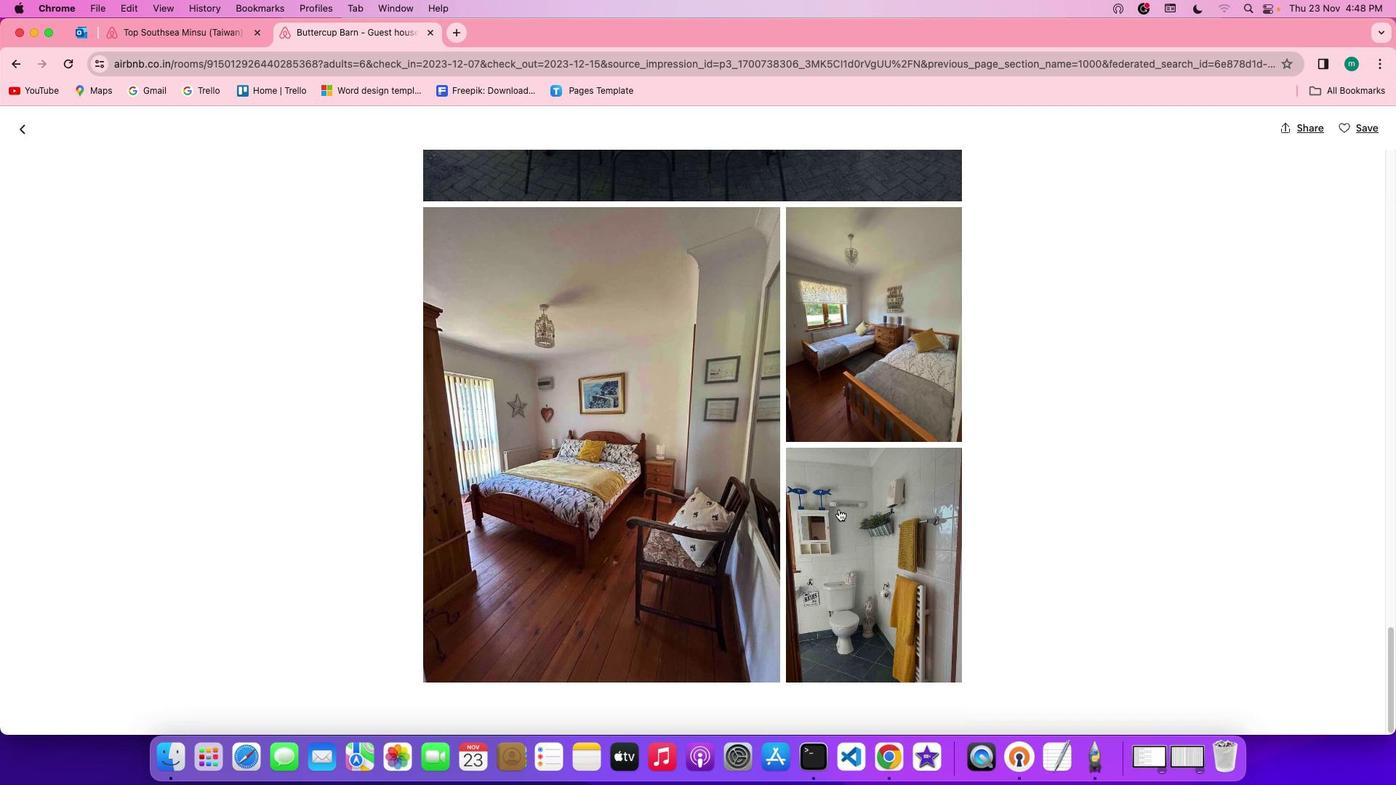 
Action: Mouse scrolled (839, 509) with delta (0, -2)
Screenshot: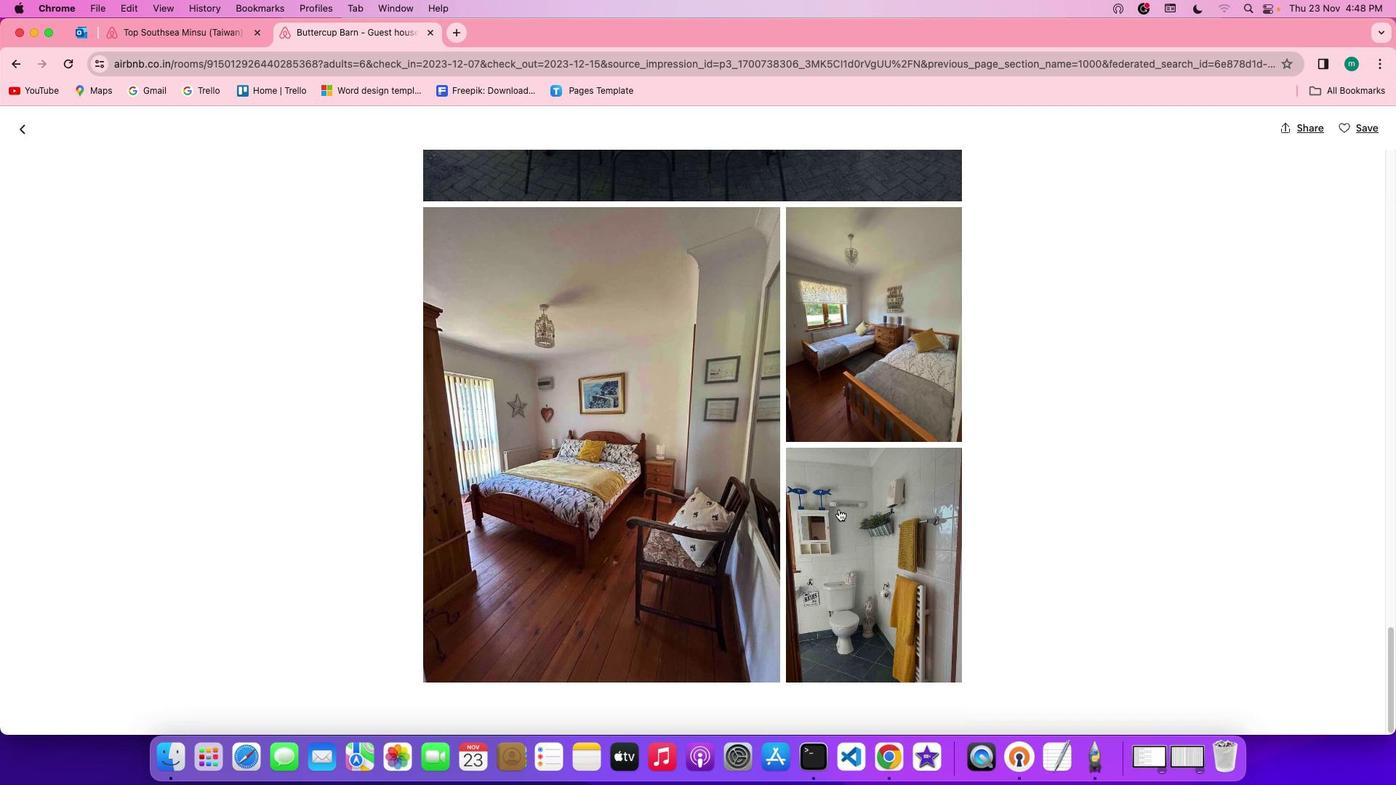 
Action: Mouse scrolled (839, 509) with delta (0, 0)
Screenshot: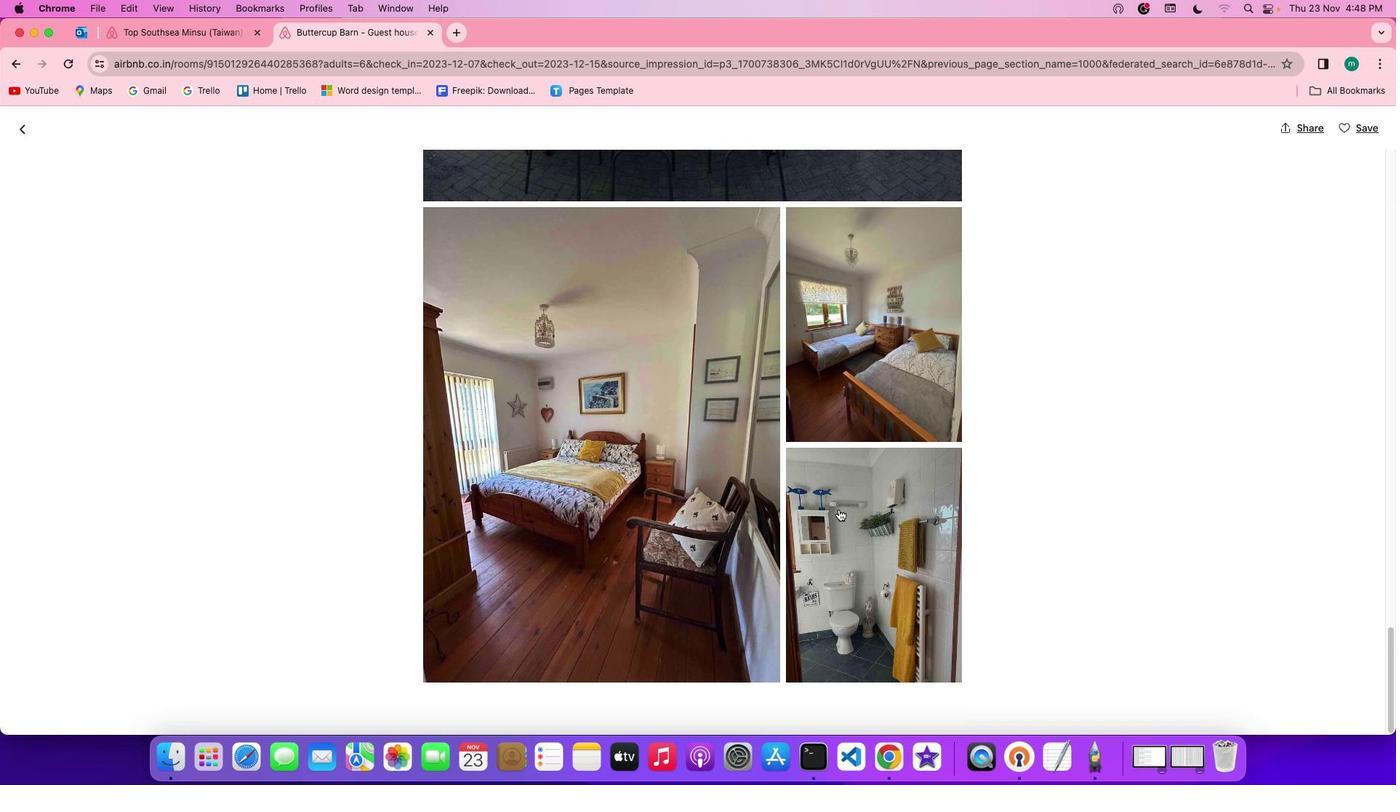 
Action: Mouse scrolled (839, 509) with delta (0, 0)
Screenshot: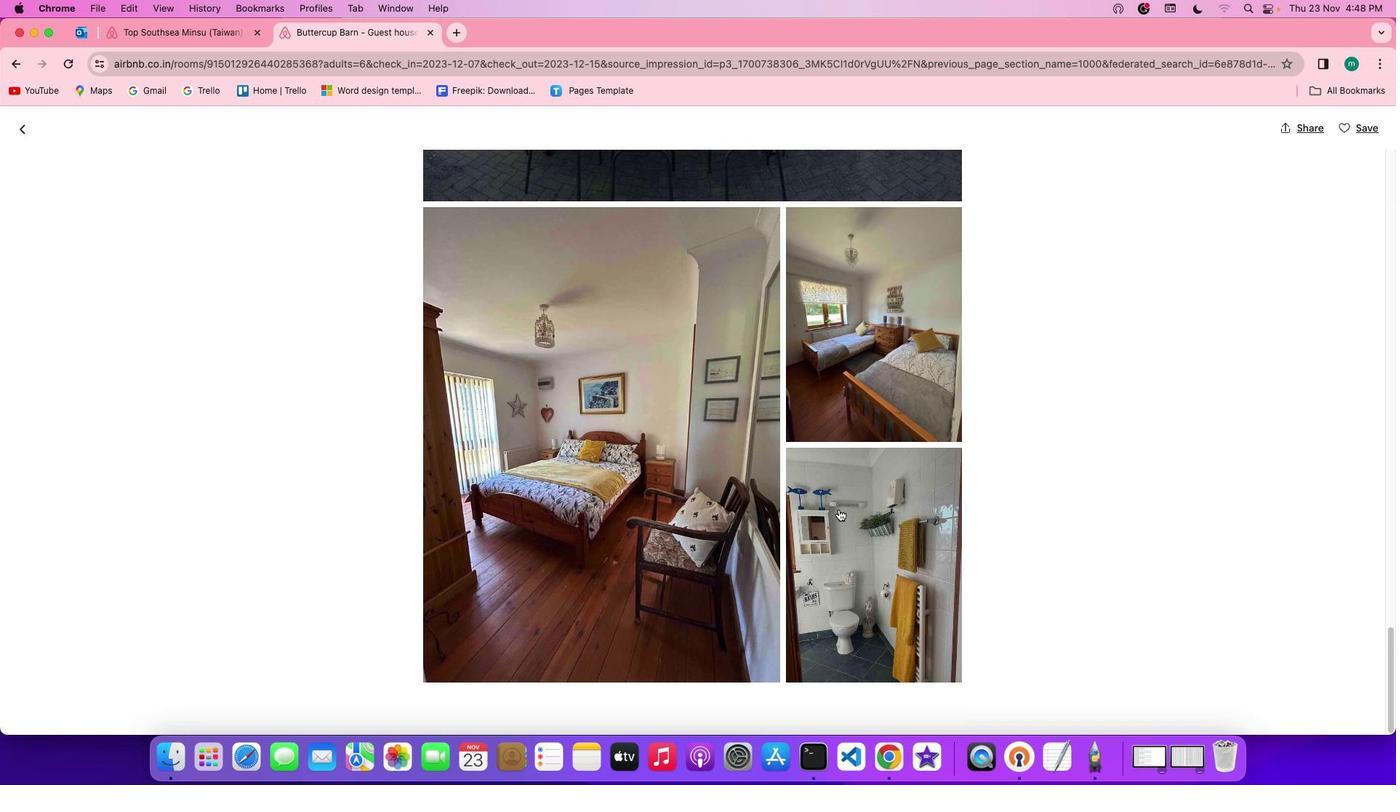 
Action: Mouse scrolled (839, 509) with delta (0, -1)
Screenshot: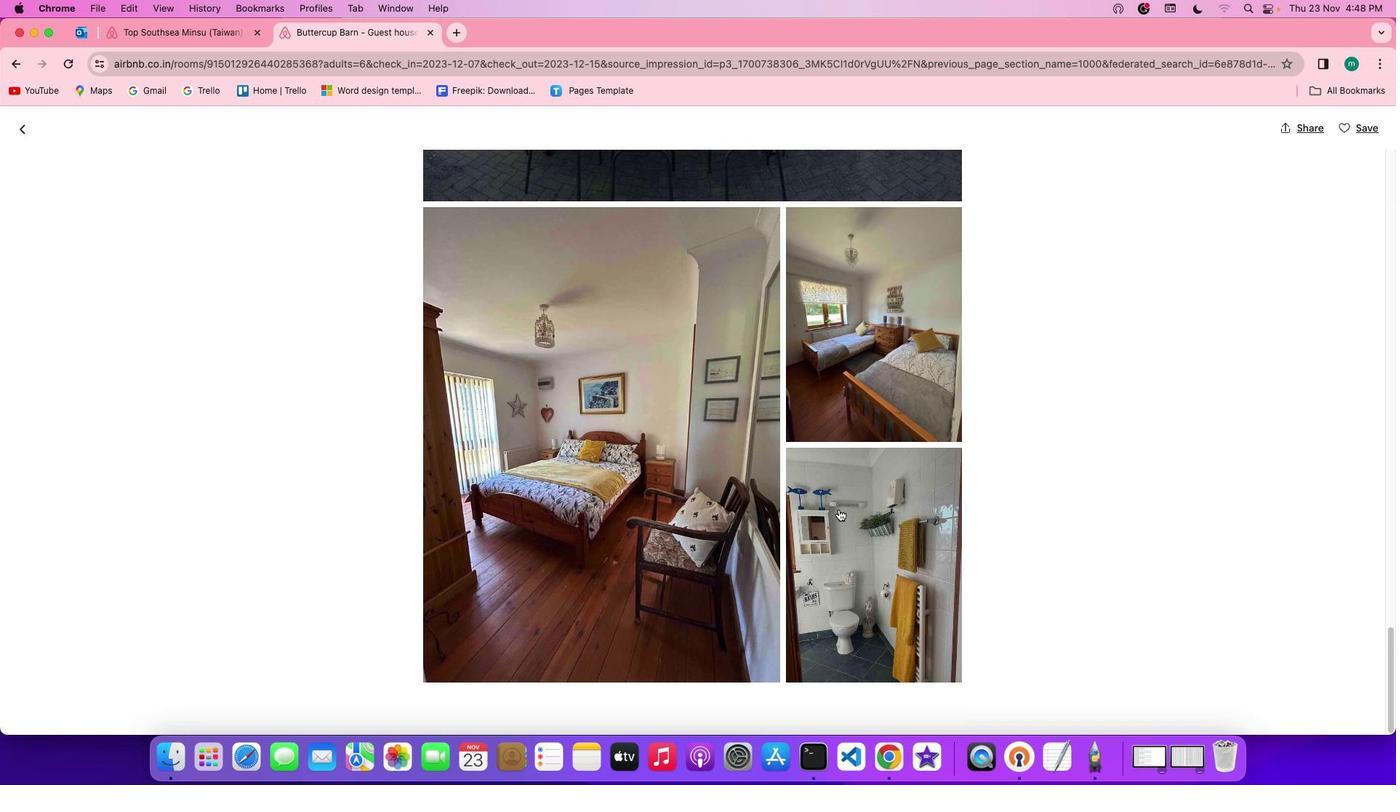 
Action: Mouse scrolled (839, 509) with delta (0, -2)
Screenshot: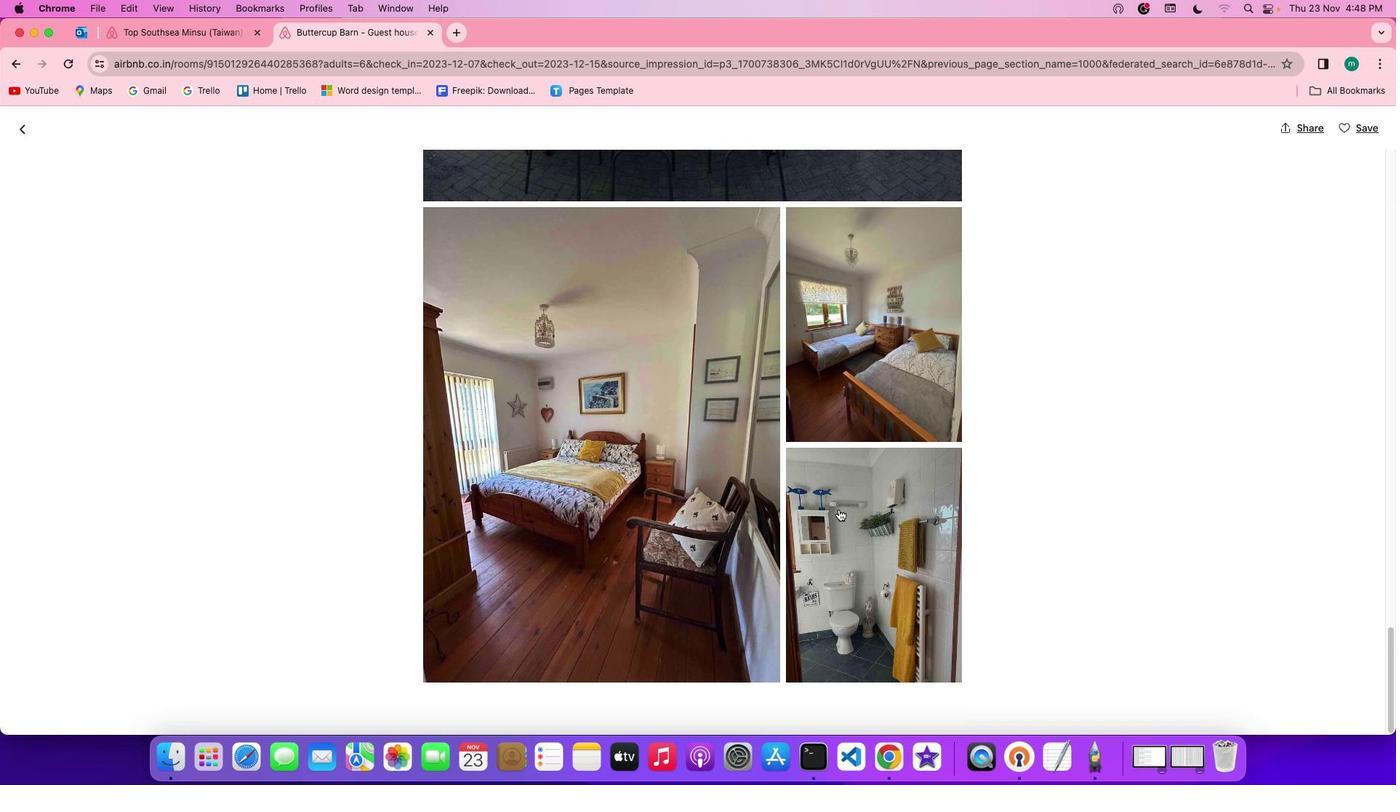 
Action: Mouse scrolled (839, 509) with delta (0, -1)
Screenshot: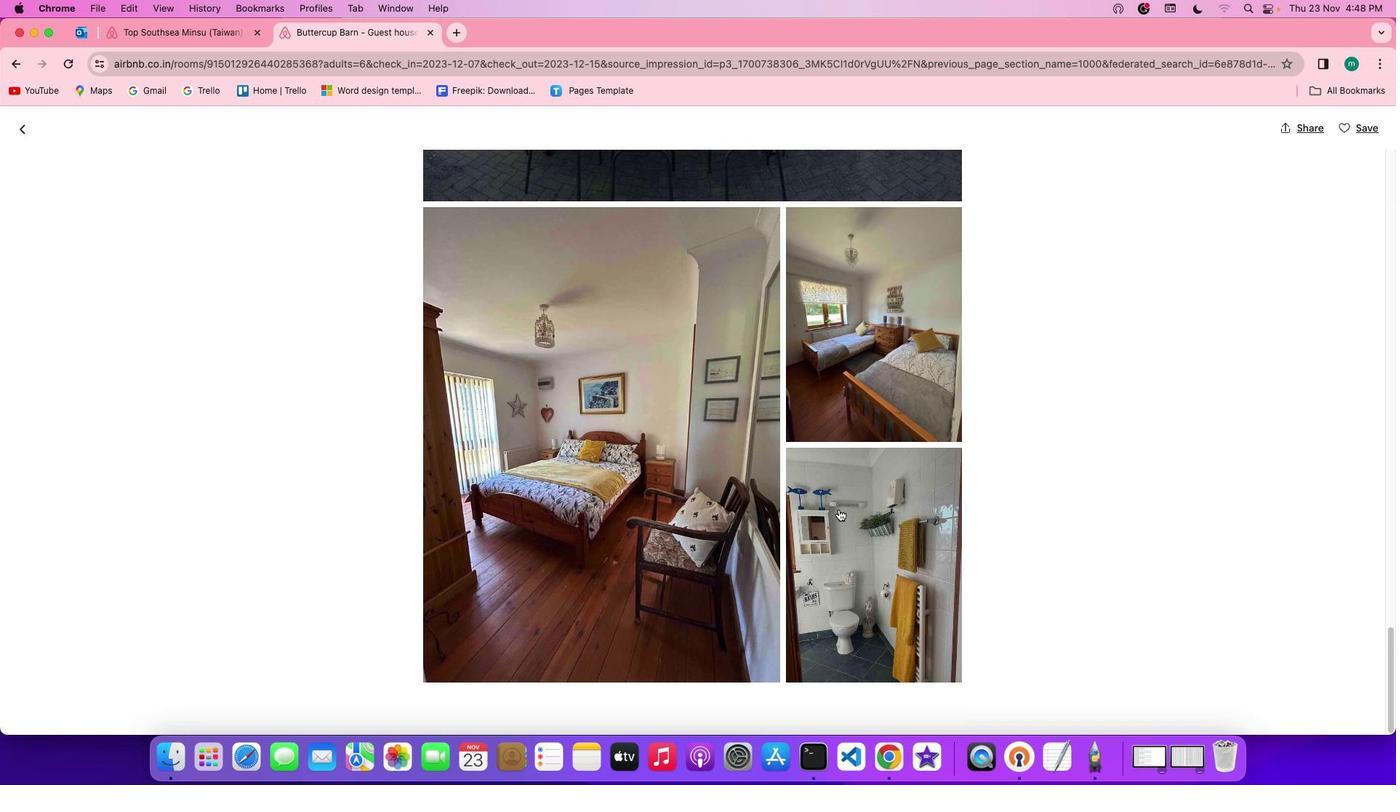 
Action: Mouse scrolled (839, 509) with delta (0, 0)
Screenshot: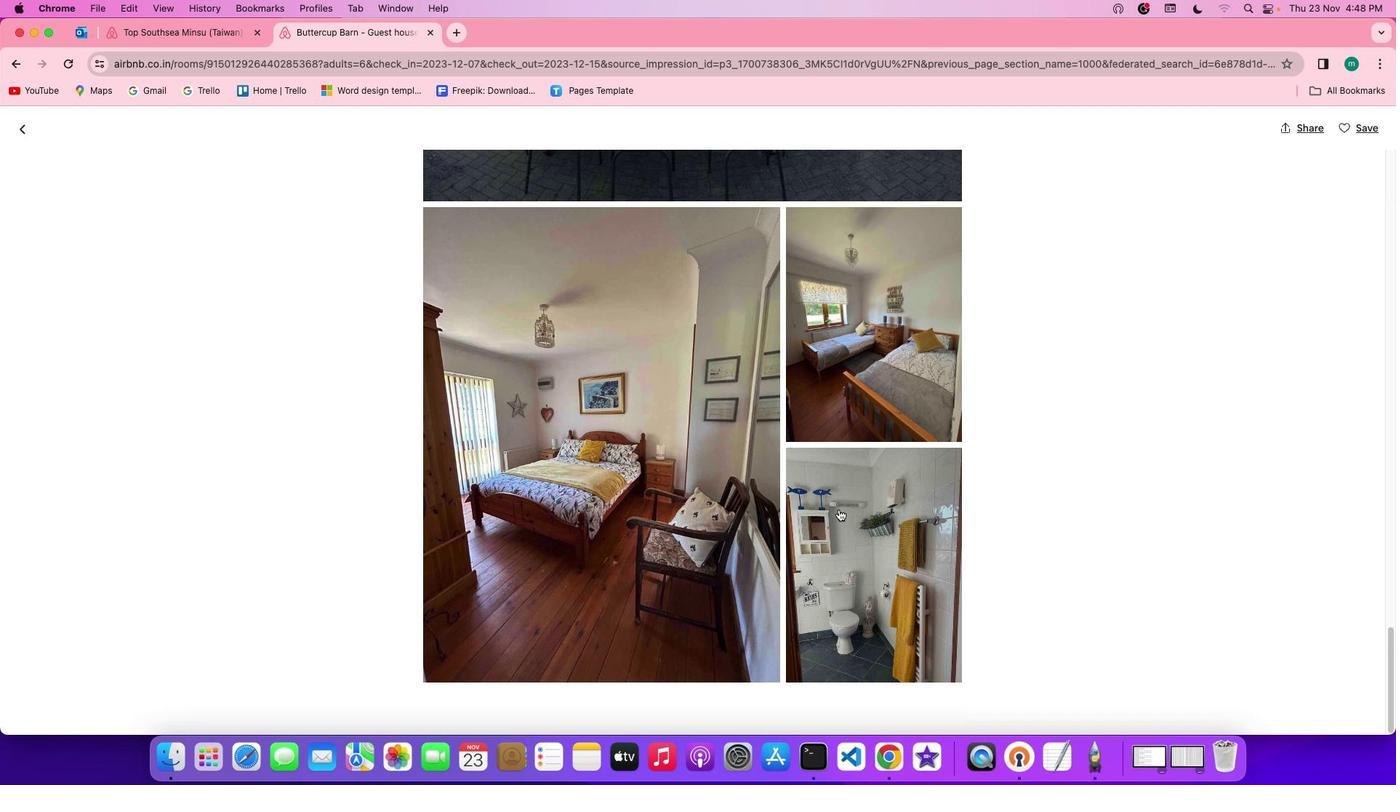 
Action: Mouse scrolled (839, 509) with delta (0, 0)
Screenshot: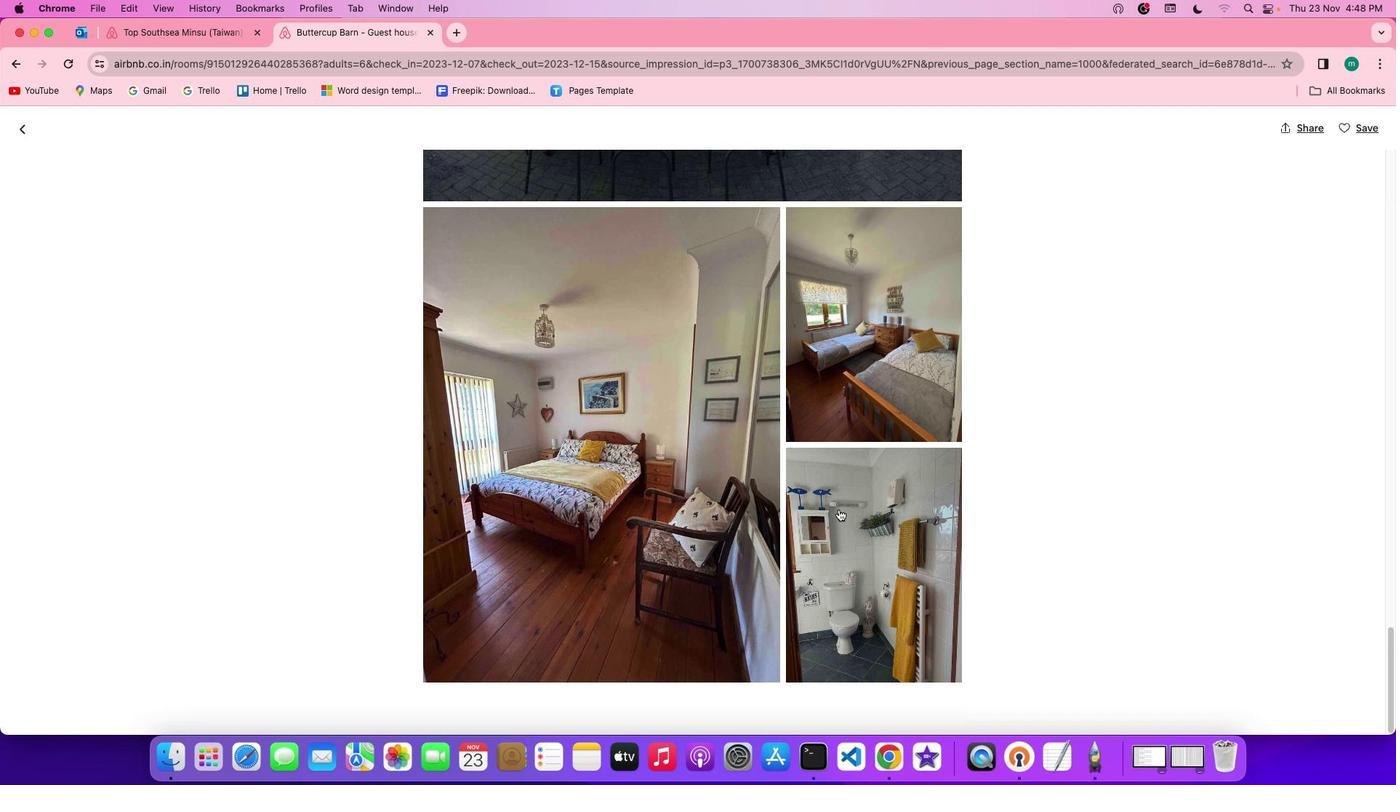 
Action: Mouse scrolled (839, 509) with delta (0, -1)
Screenshot: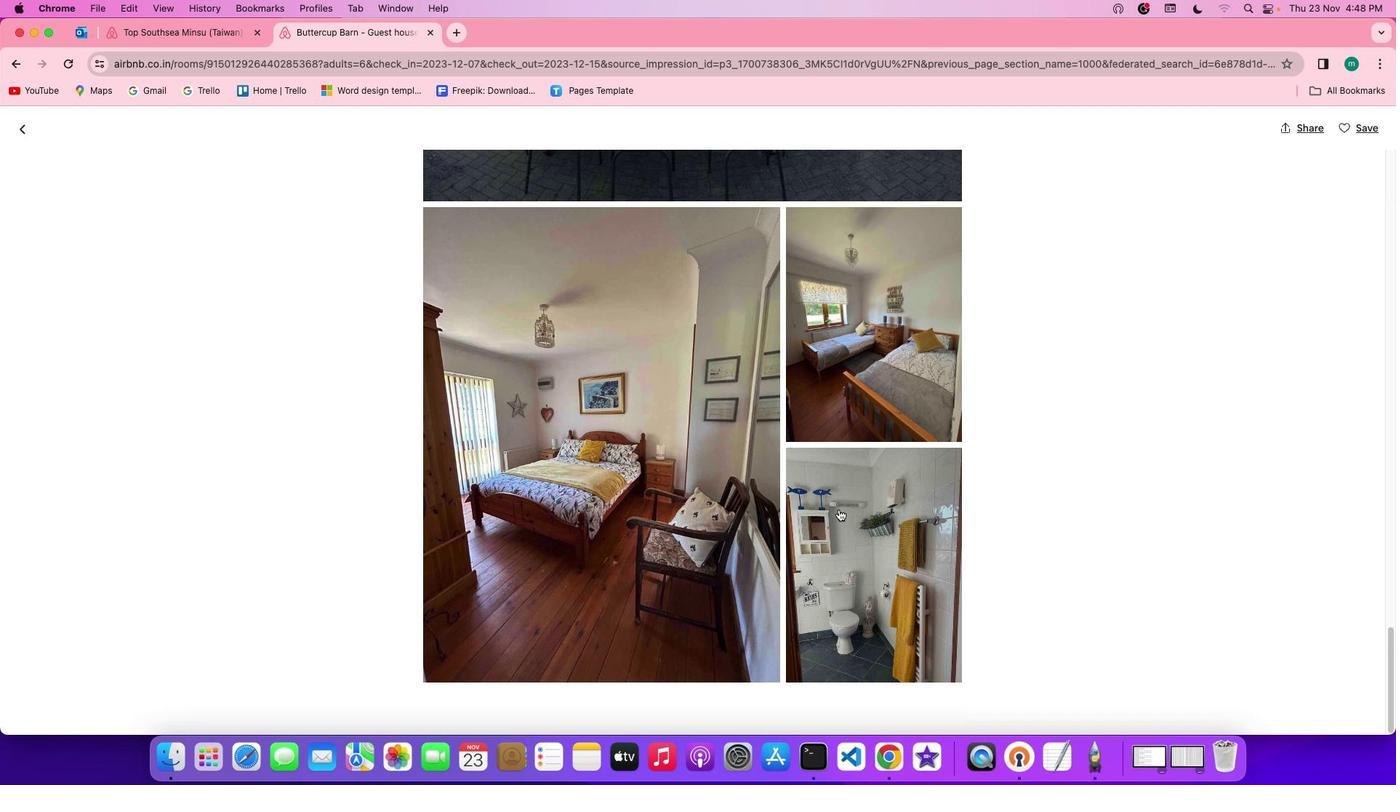 
Action: Mouse scrolled (839, 509) with delta (0, -2)
Screenshot: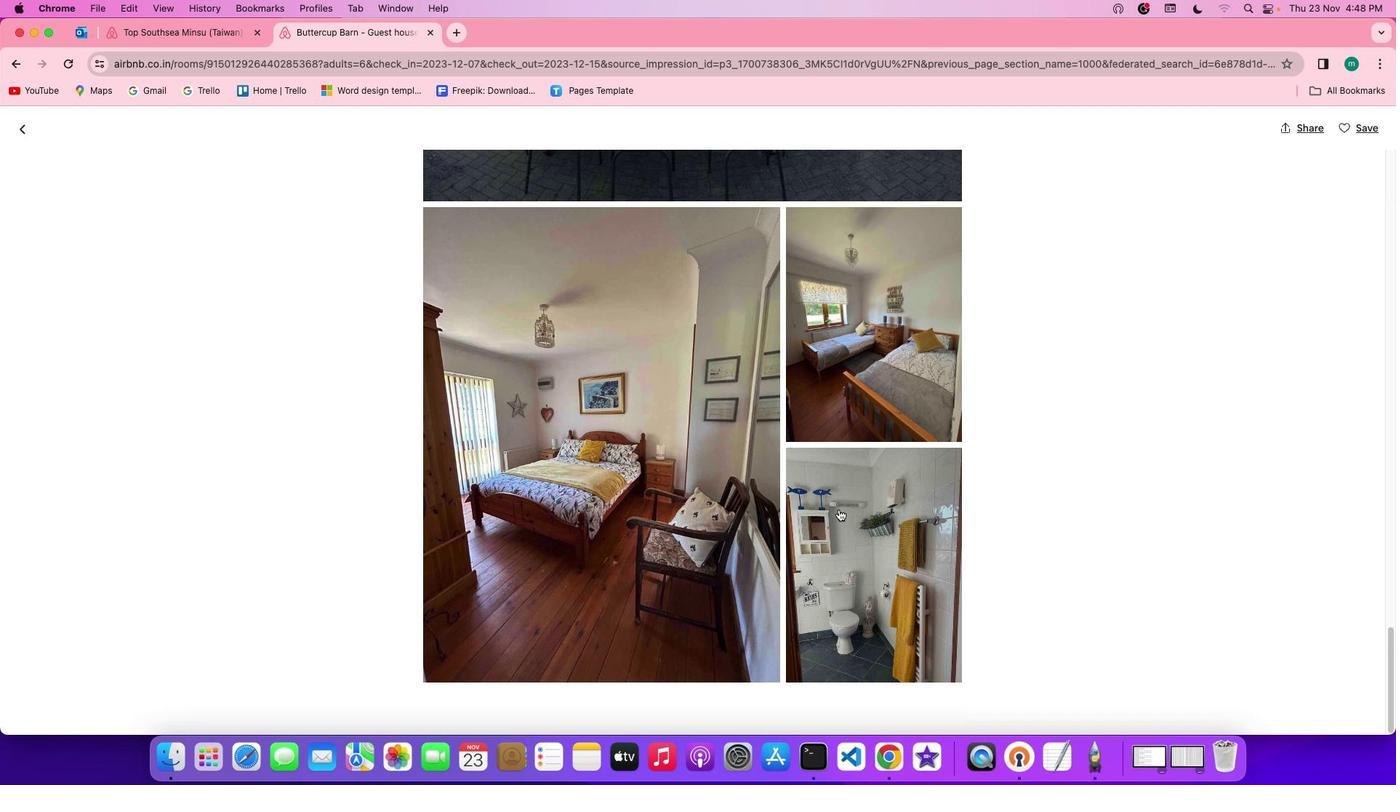 
Action: Mouse scrolled (839, 509) with delta (0, 0)
Screenshot: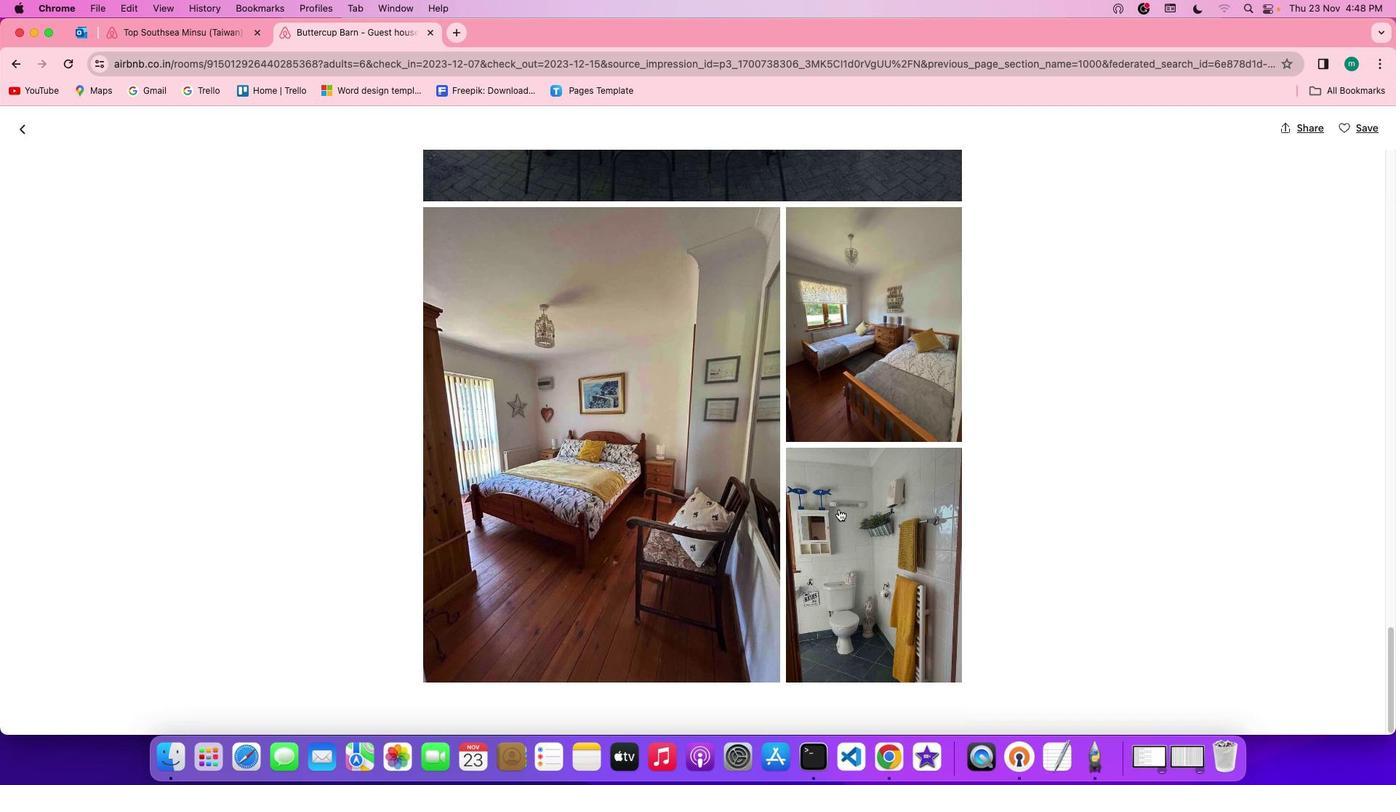 
Action: Mouse scrolled (839, 509) with delta (0, 0)
Screenshot: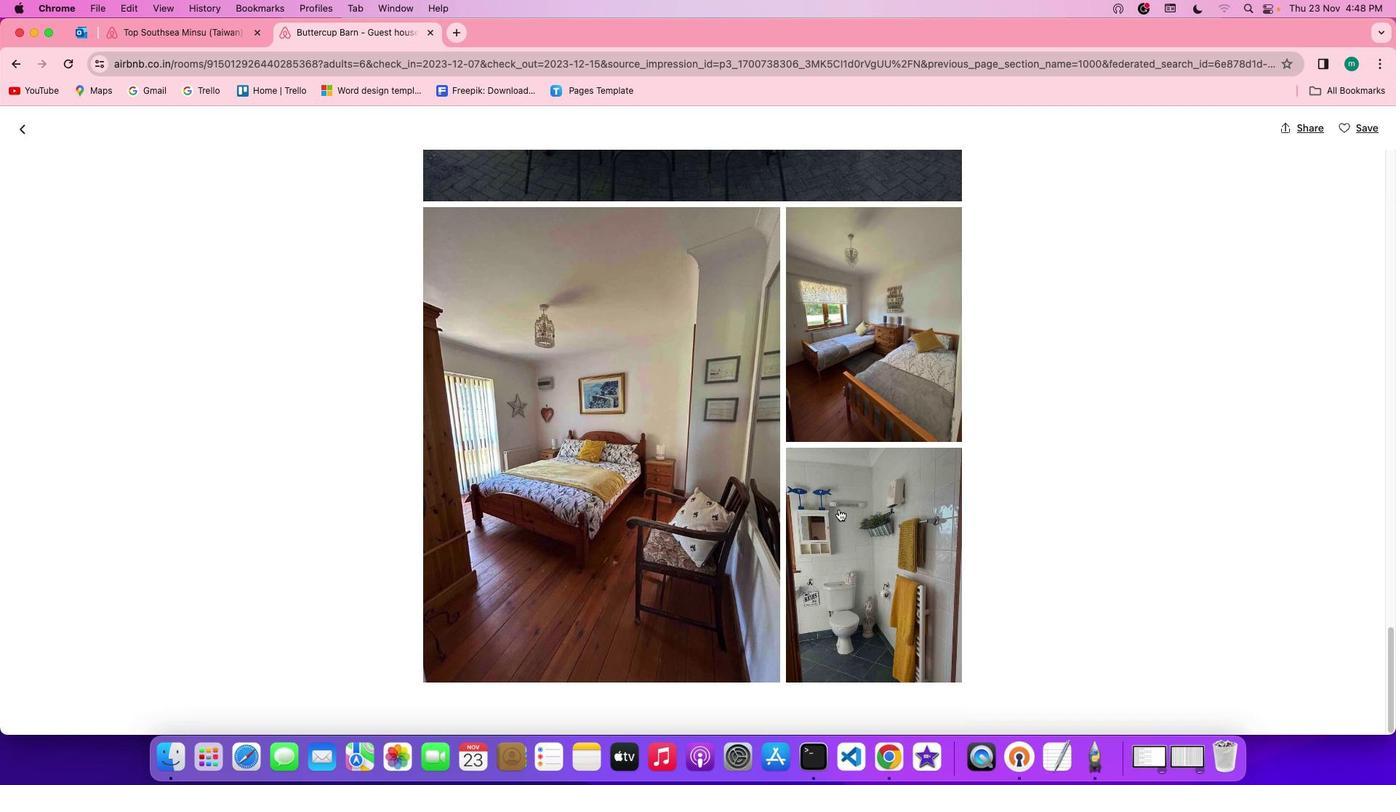 
Action: Mouse scrolled (839, 509) with delta (0, -1)
Screenshot: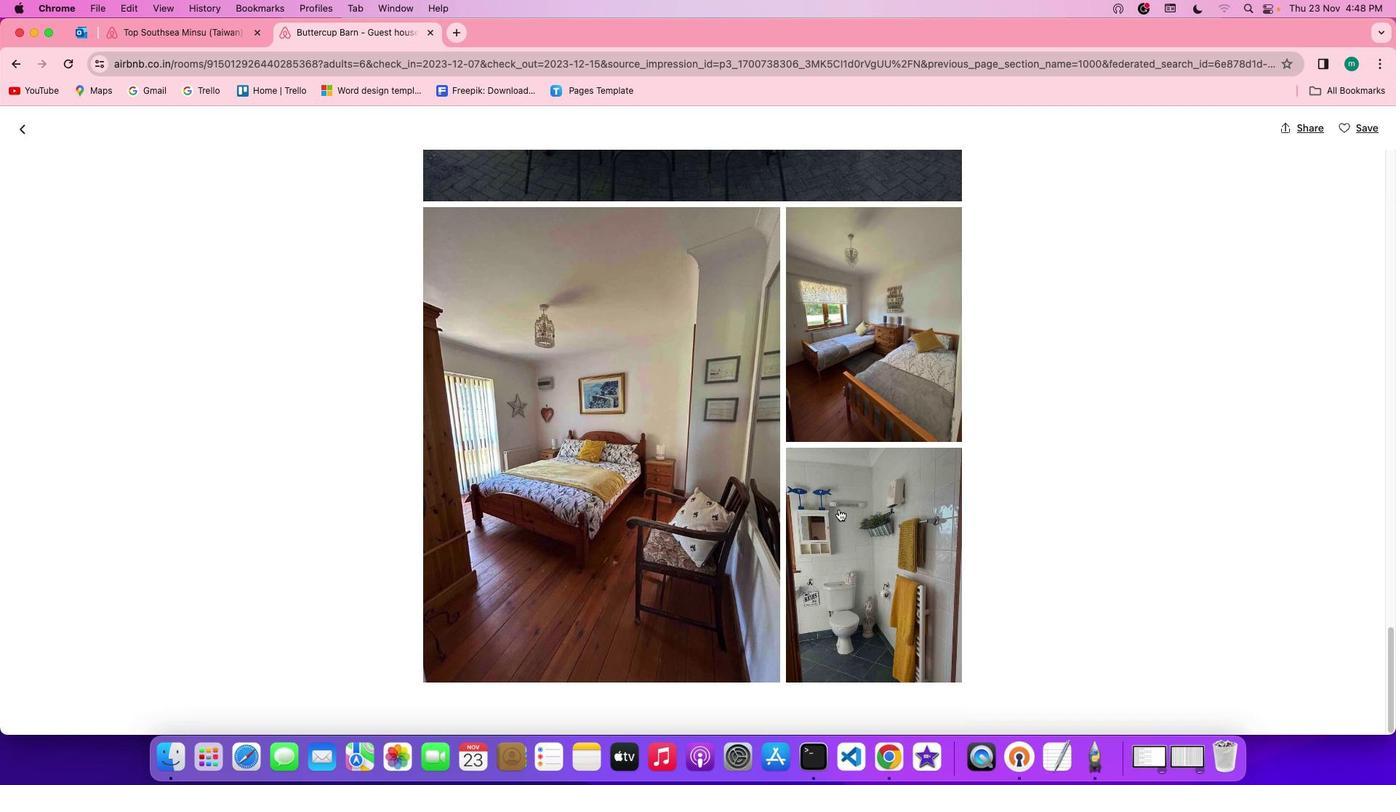 
Action: Mouse scrolled (839, 509) with delta (0, -2)
Screenshot: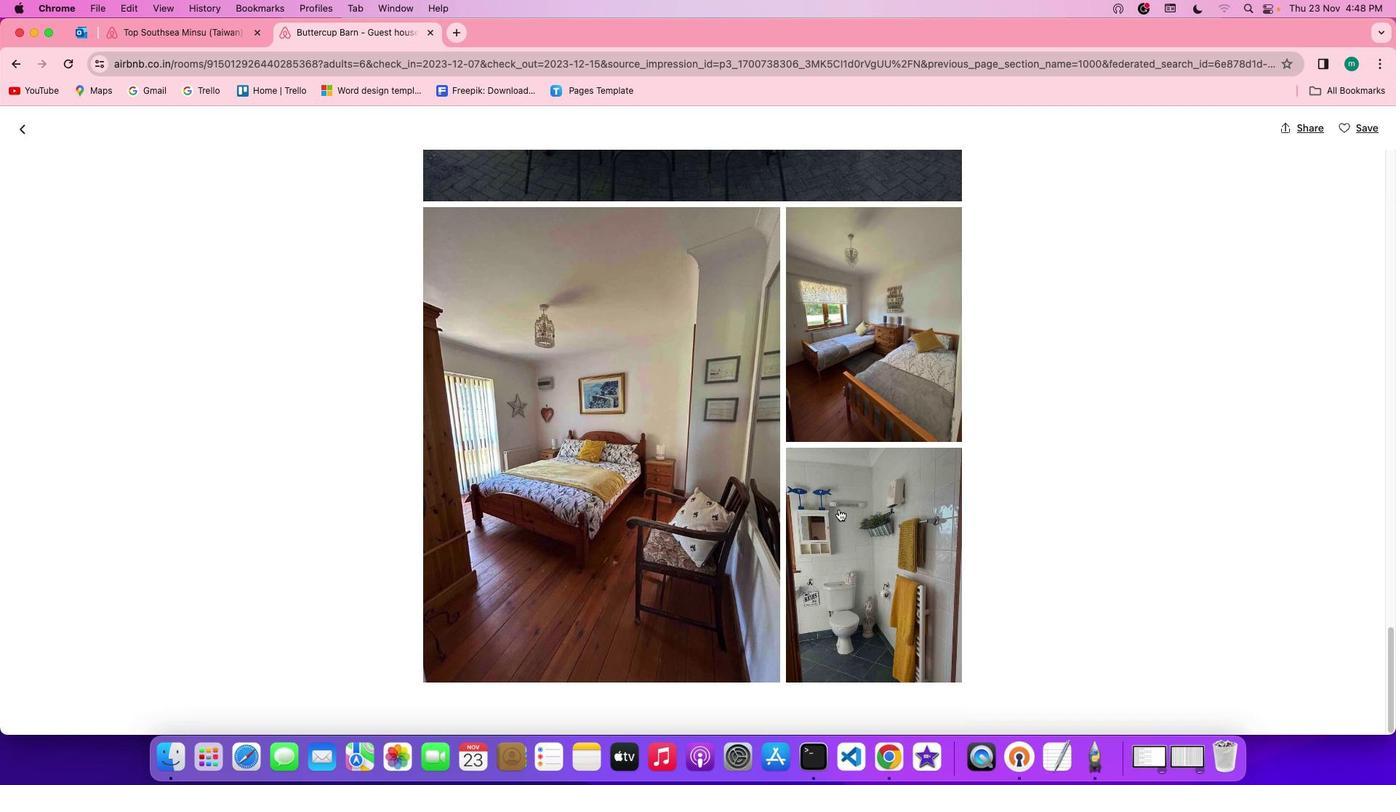 
Action: Mouse scrolled (839, 509) with delta (0, -2)
Screenshot: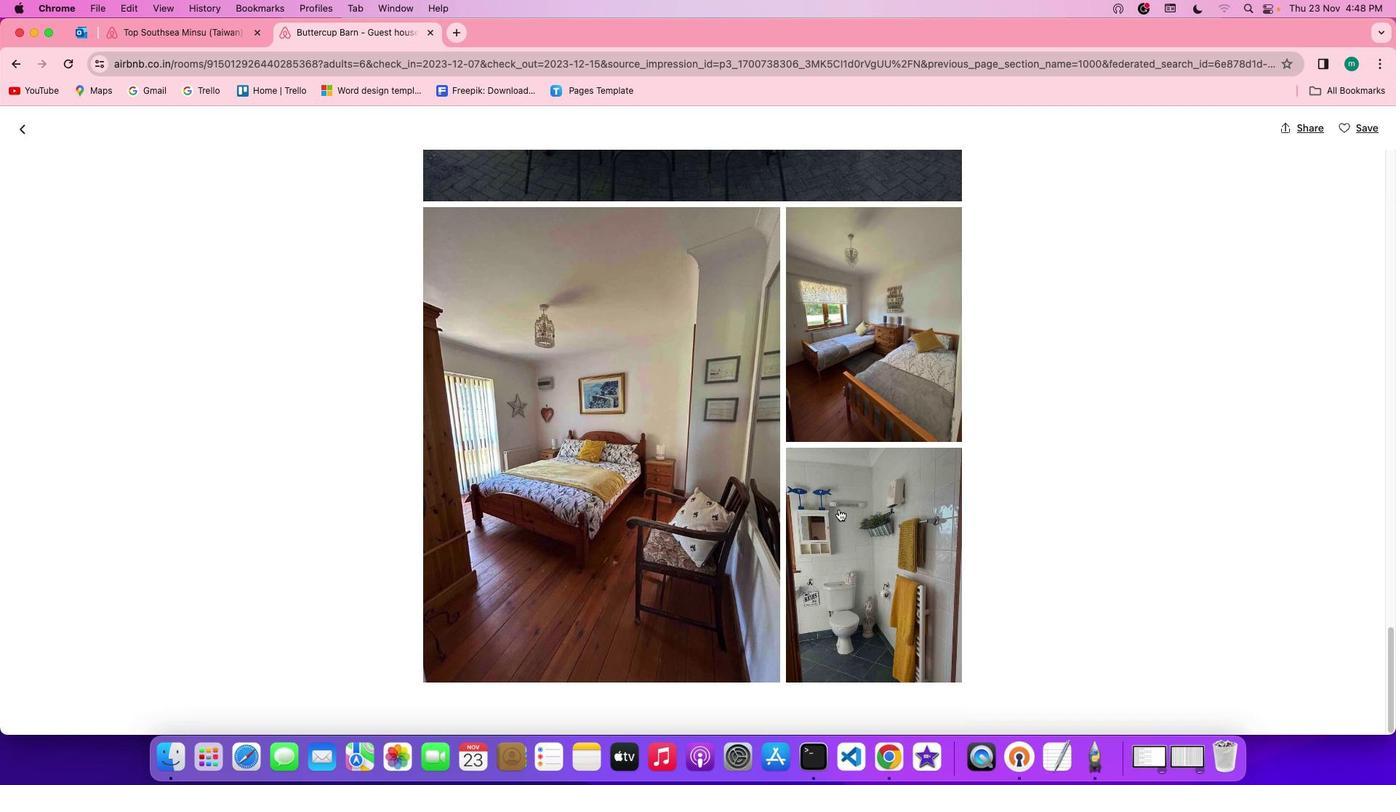 
Action: Mouse scrolled (839, 509) with delta (0, 0)
Screenshot: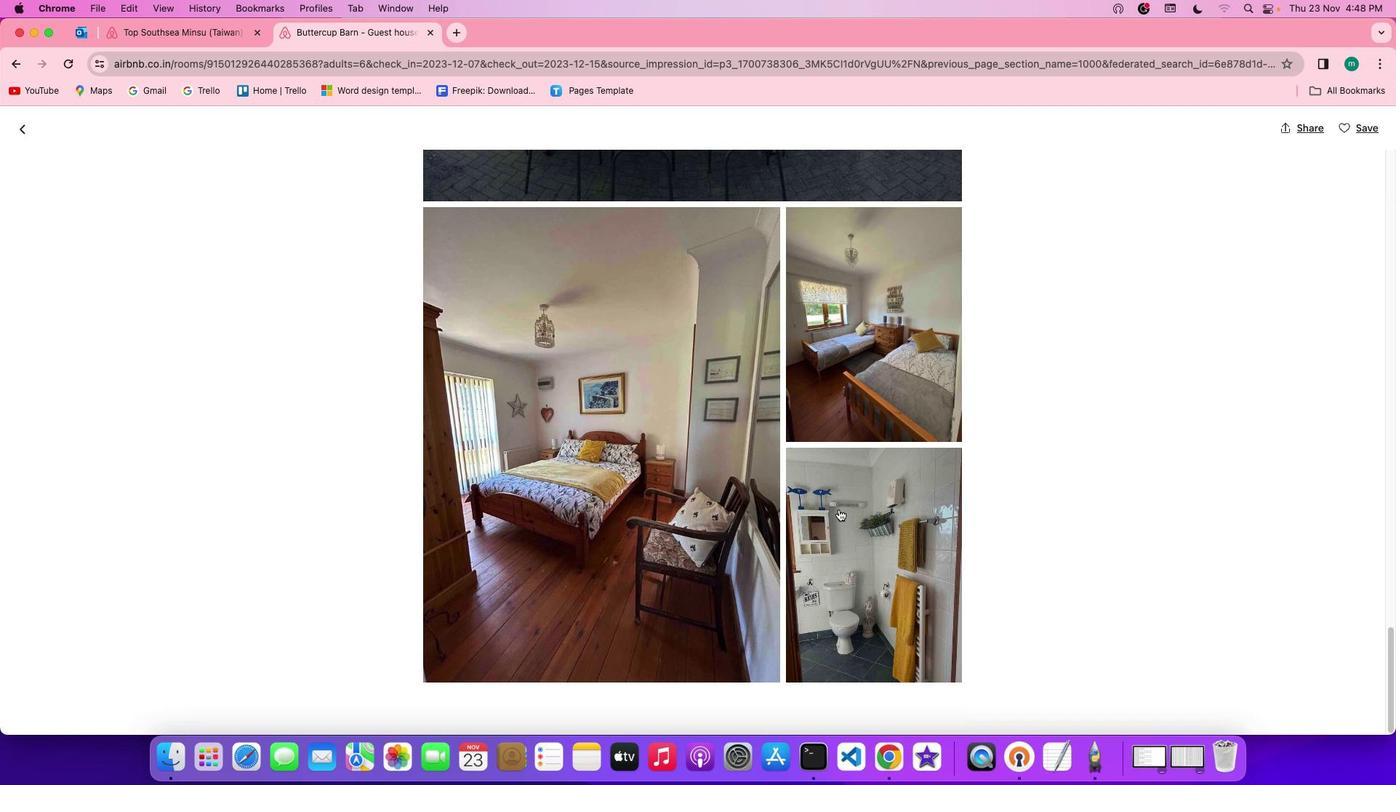 
Action: Mouse scrolled (839, 509) with delta (0, 0)
Screenshot: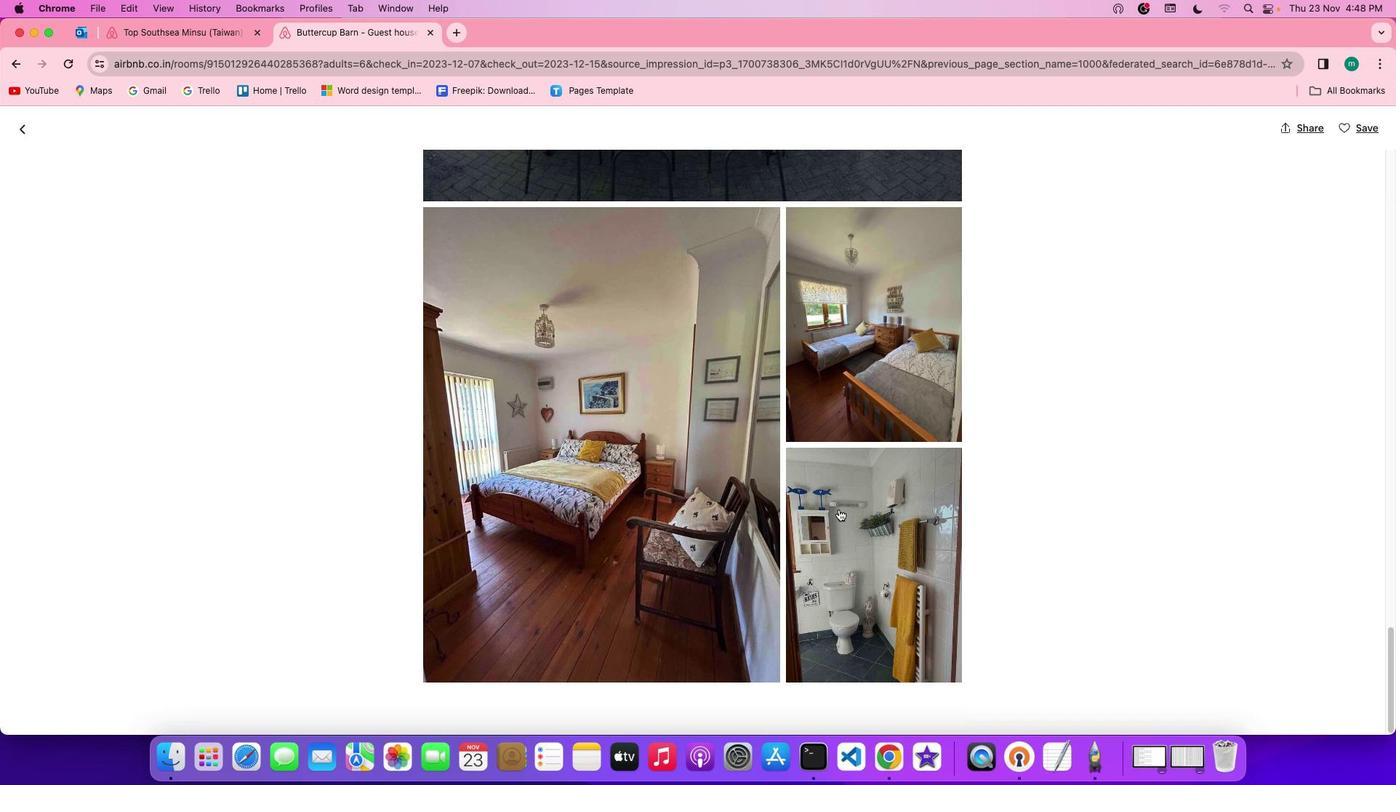 
Action: Mouse scrolled (839, 509) with delta (0, -1)
Screenshot: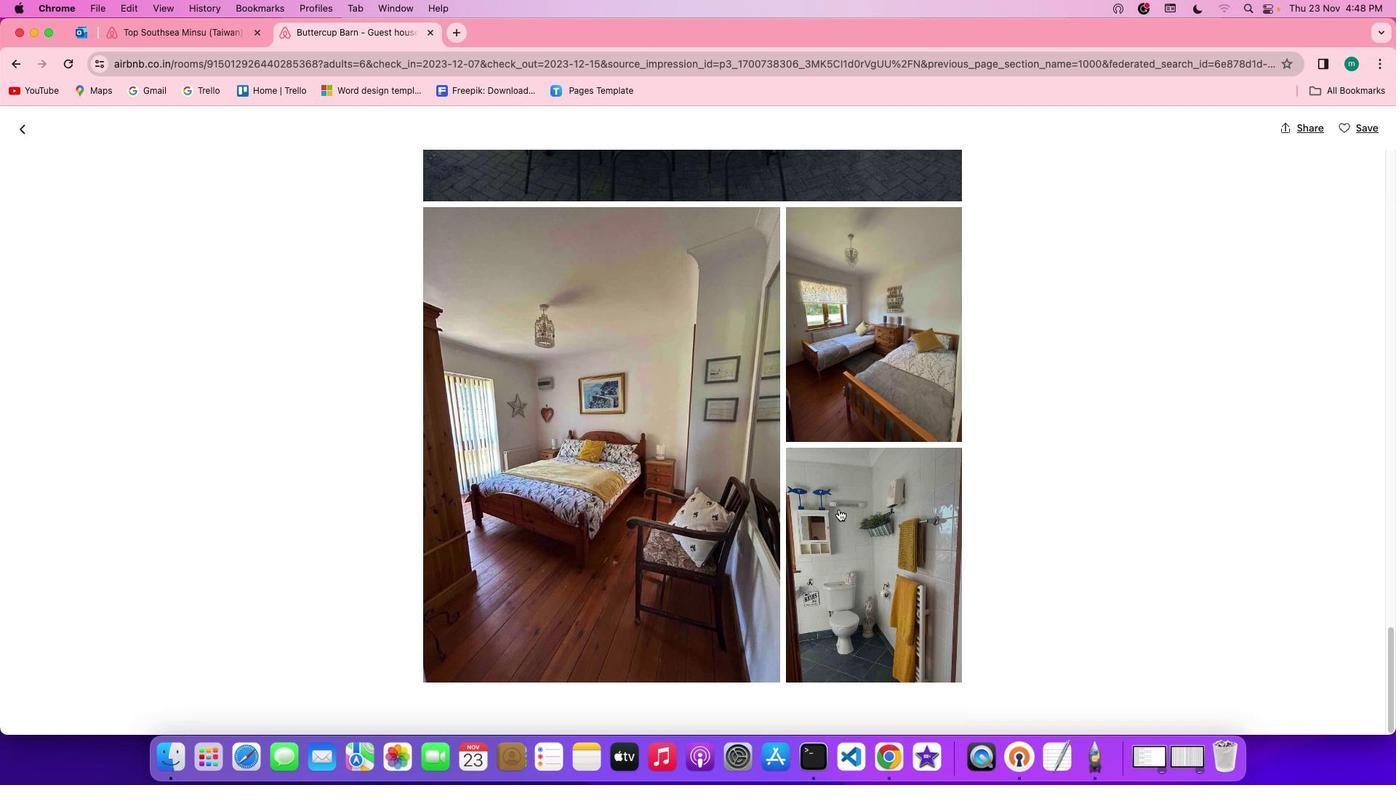 
Action: Mouse scrolled (839, 509) with delta (0, -2)
Screenshot: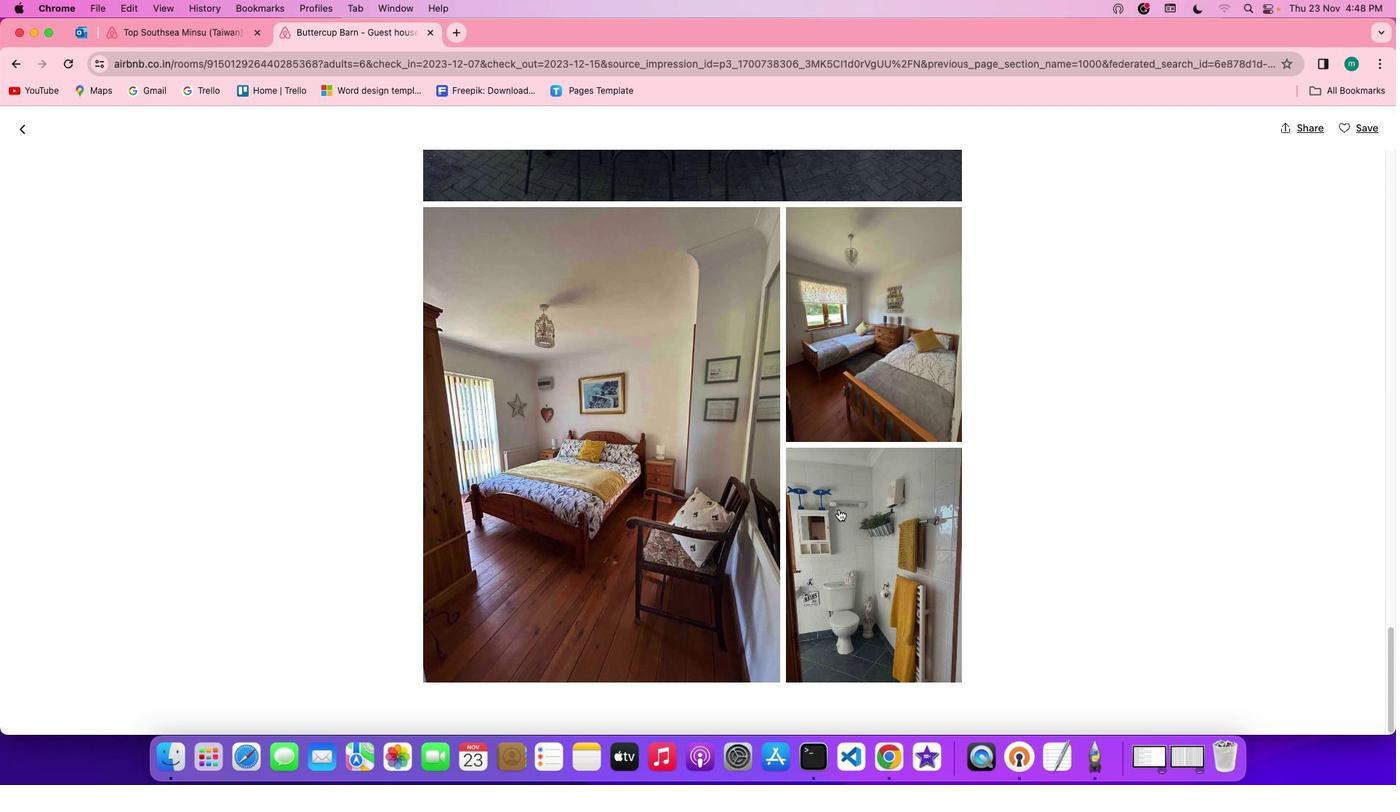 
Action: Mouse scrolled (839, 509) with delta (0, -2)
Screenshot: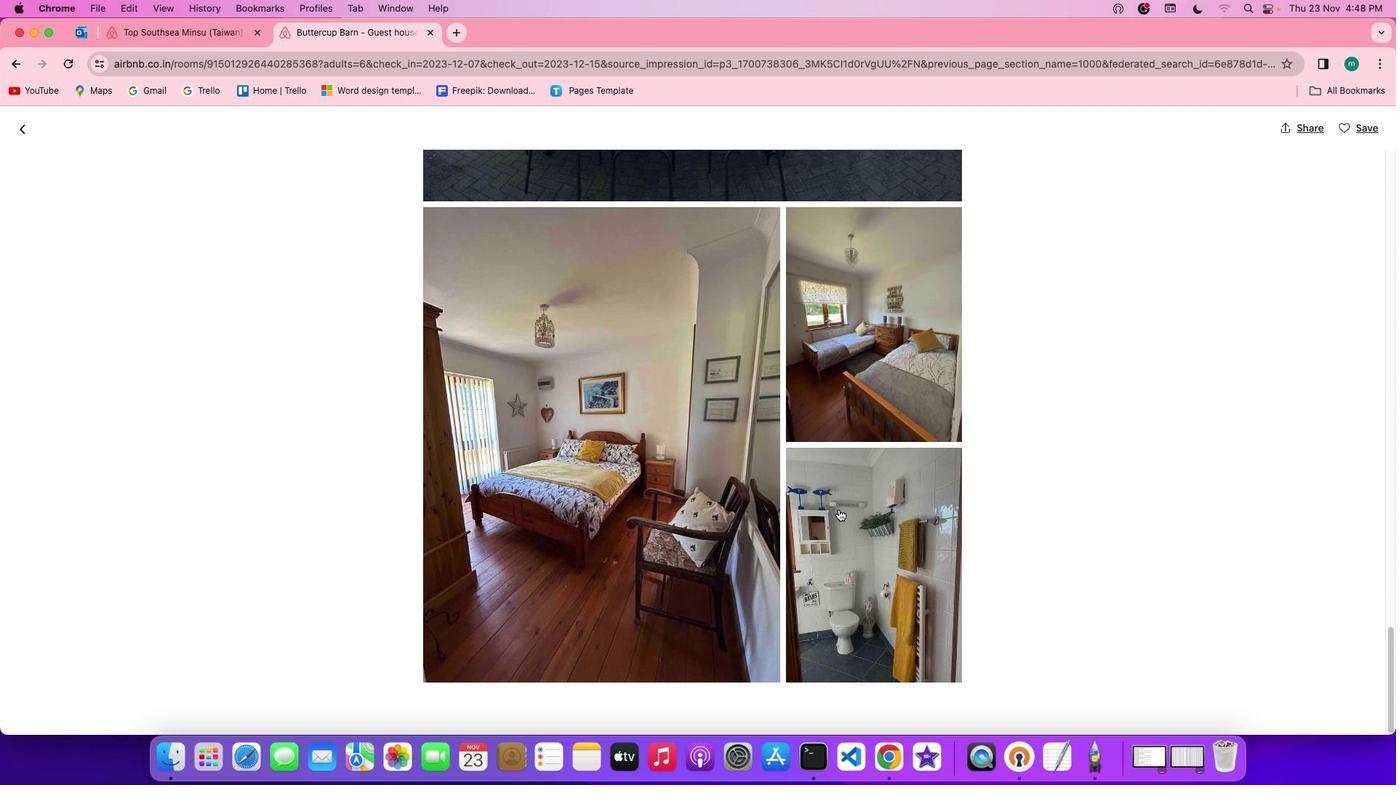 
Action: Mouse scrolled (839, 509) with delta (0, 0)
Screenshot: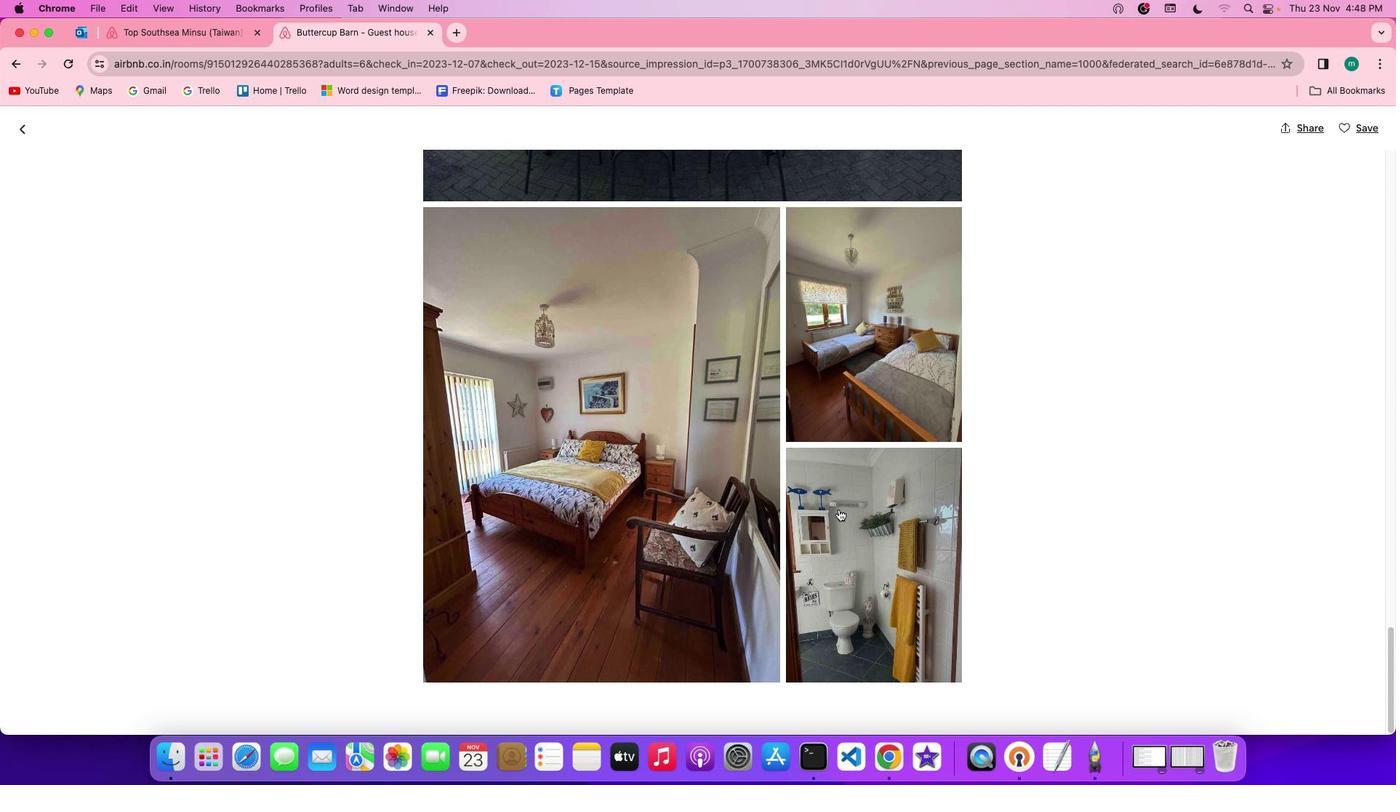 
Action: Mouse scrolled (839, 509) with delta (0, 0)
Screenshot: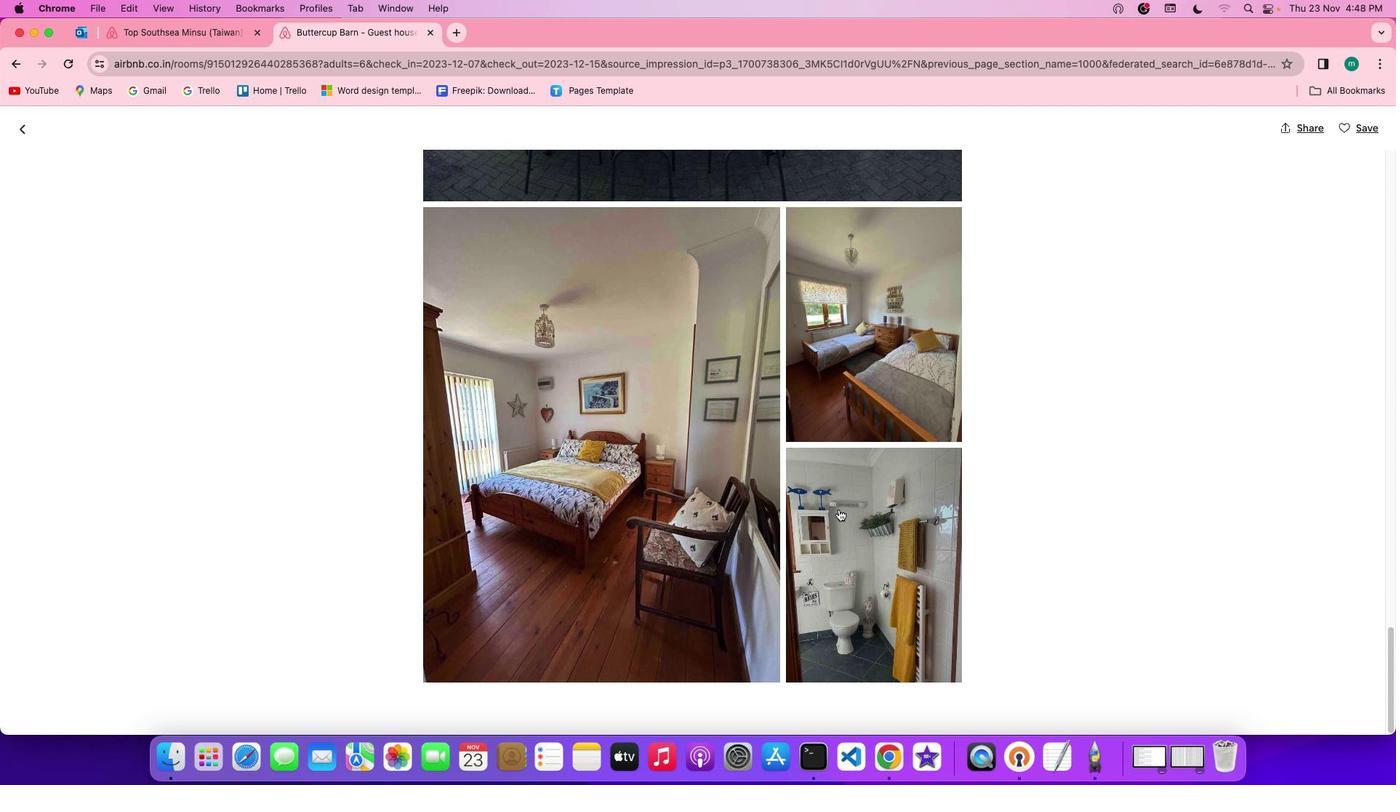 
Action: Mouse scrolled (839, 509) with delta (0, -1)
Screenshot: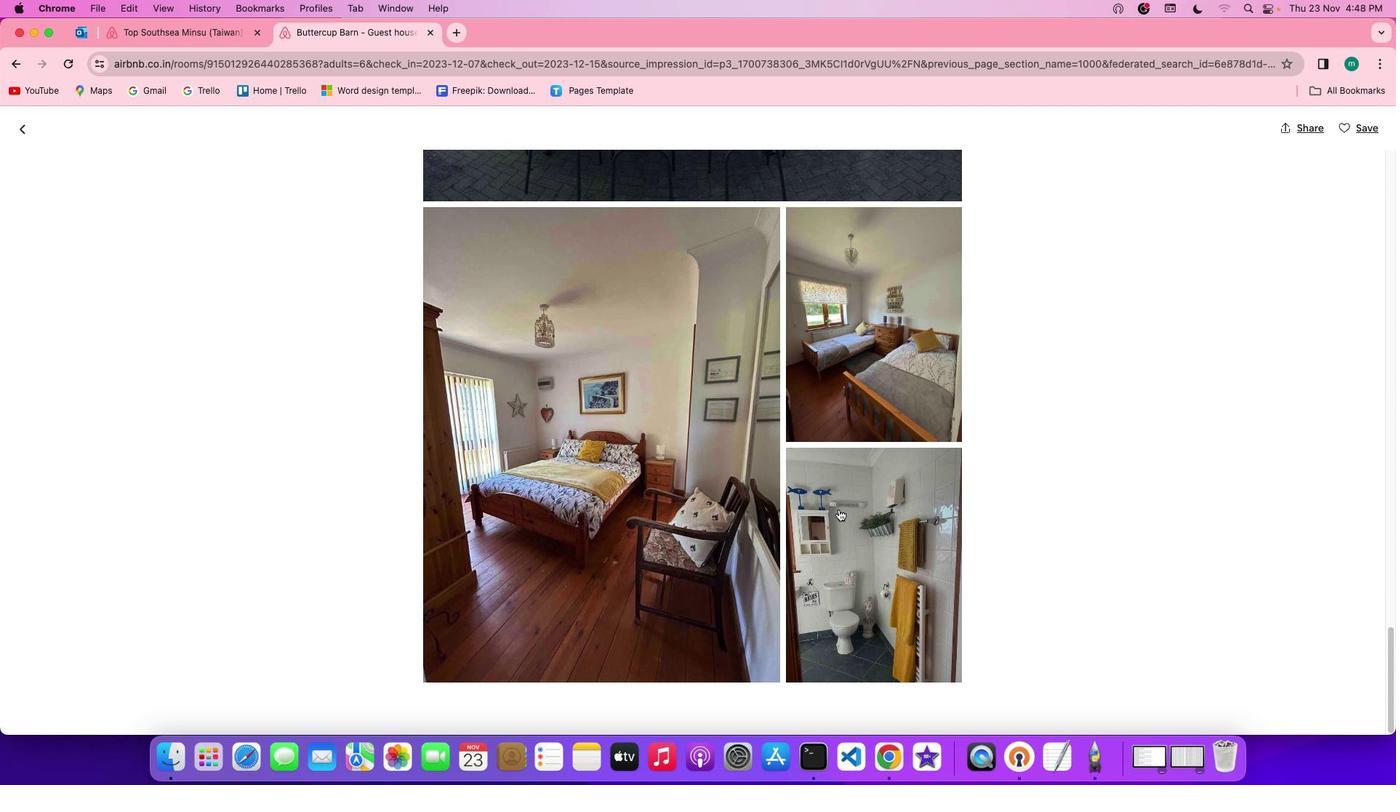 
Action: Mouse scrolled (839, 509) with delta (0, -1)
Screenshot: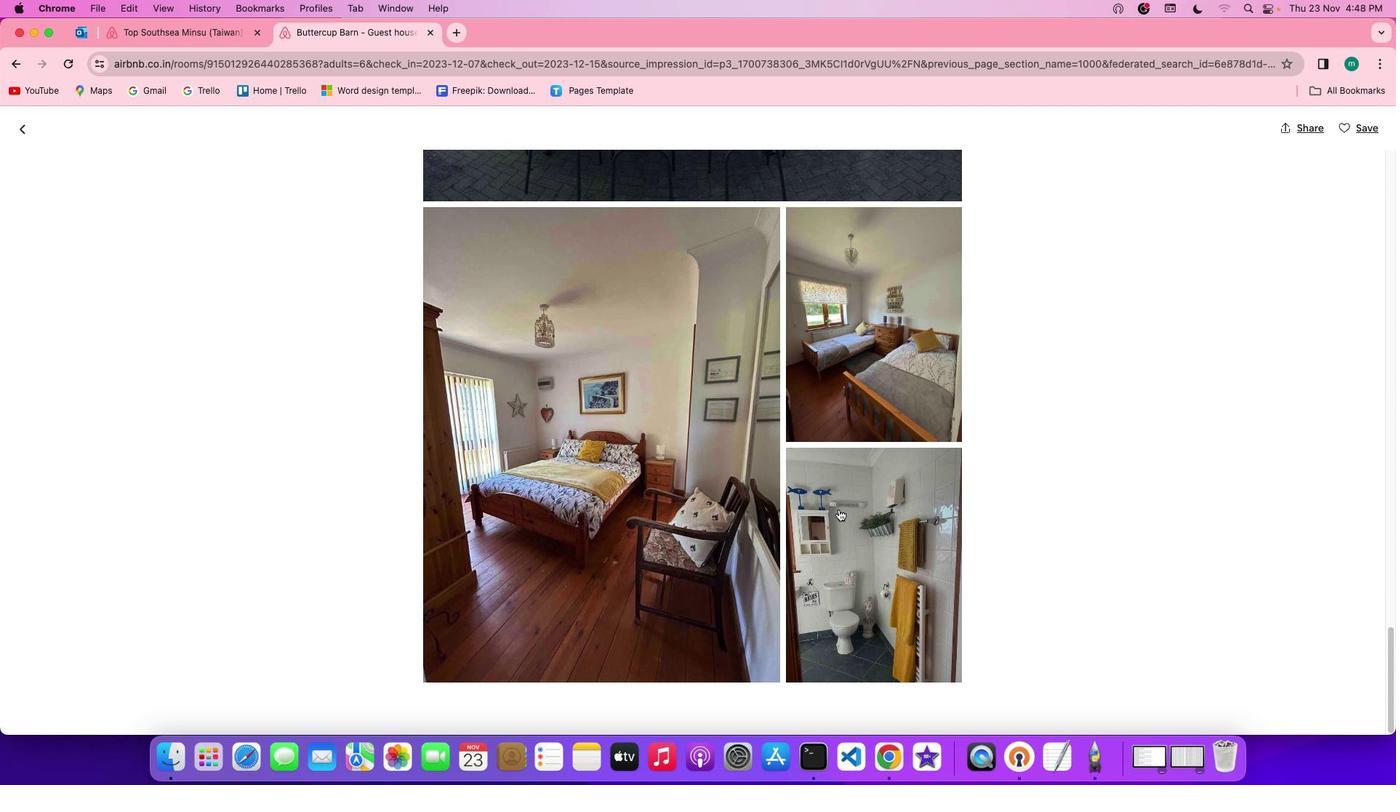 
Action: Mouse scrolled (839, 509) with delta (0, 0)
Screenshot: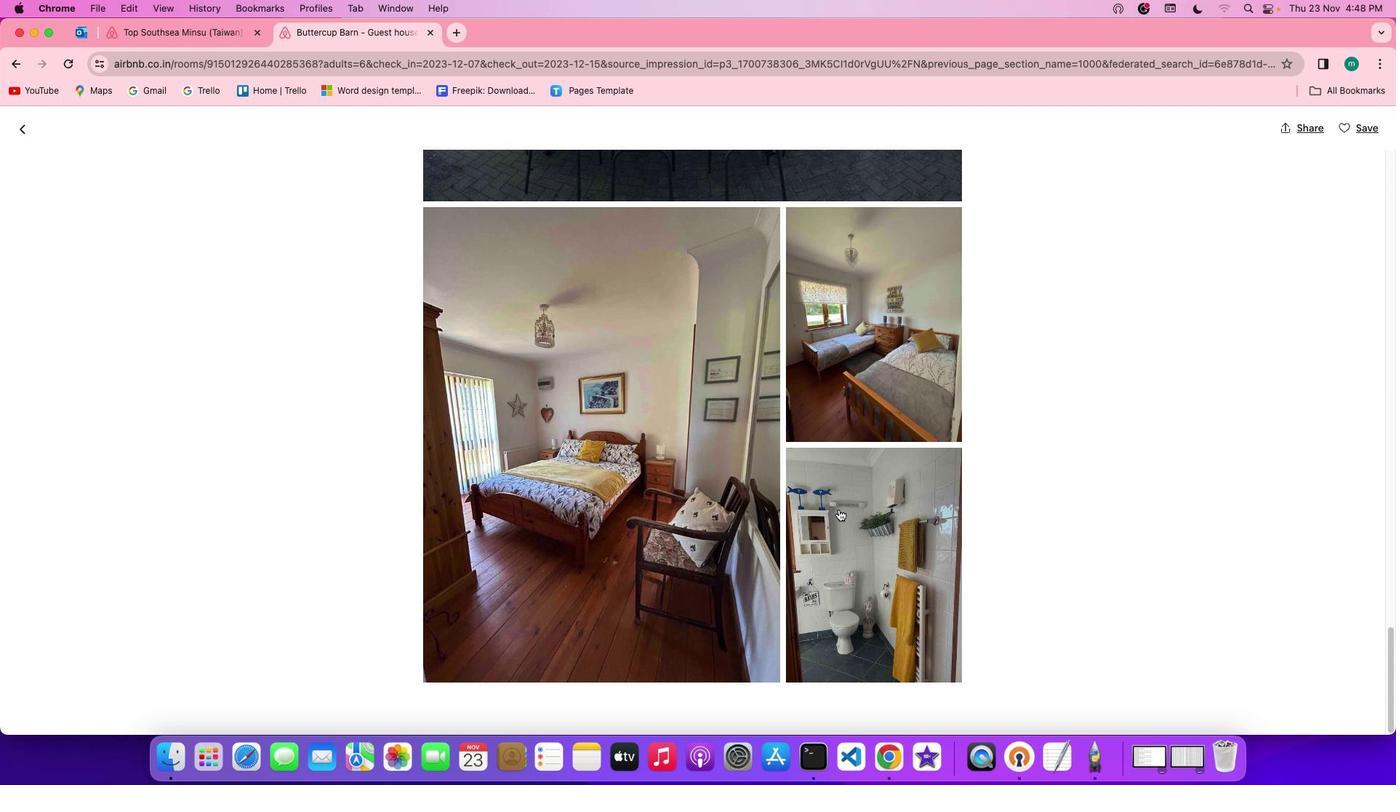 
Action: Mouse scrolled (839, 509) with delta (0, 0)
Screenshot: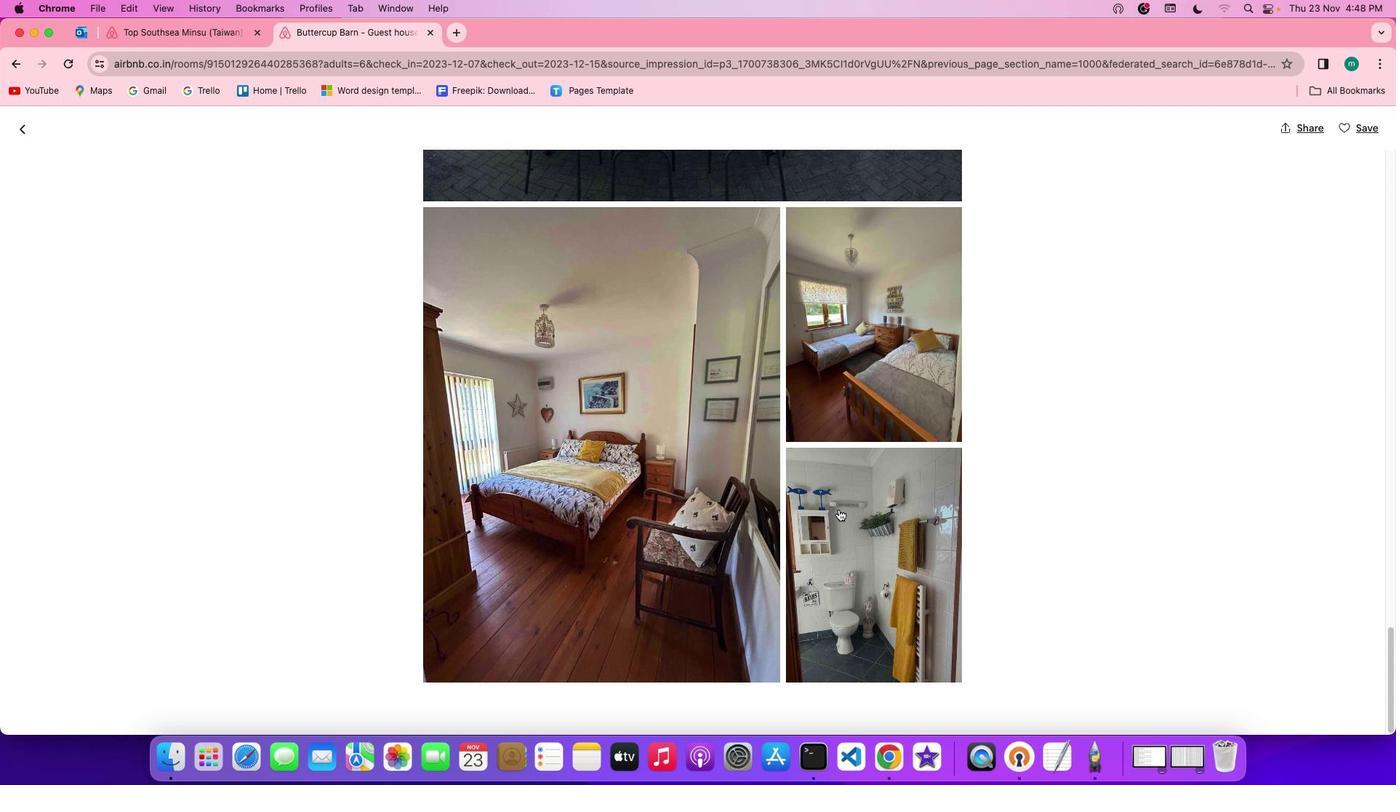 
Action: Mouse scrolled (839, 509) with delta (0, -1)
Screenshot: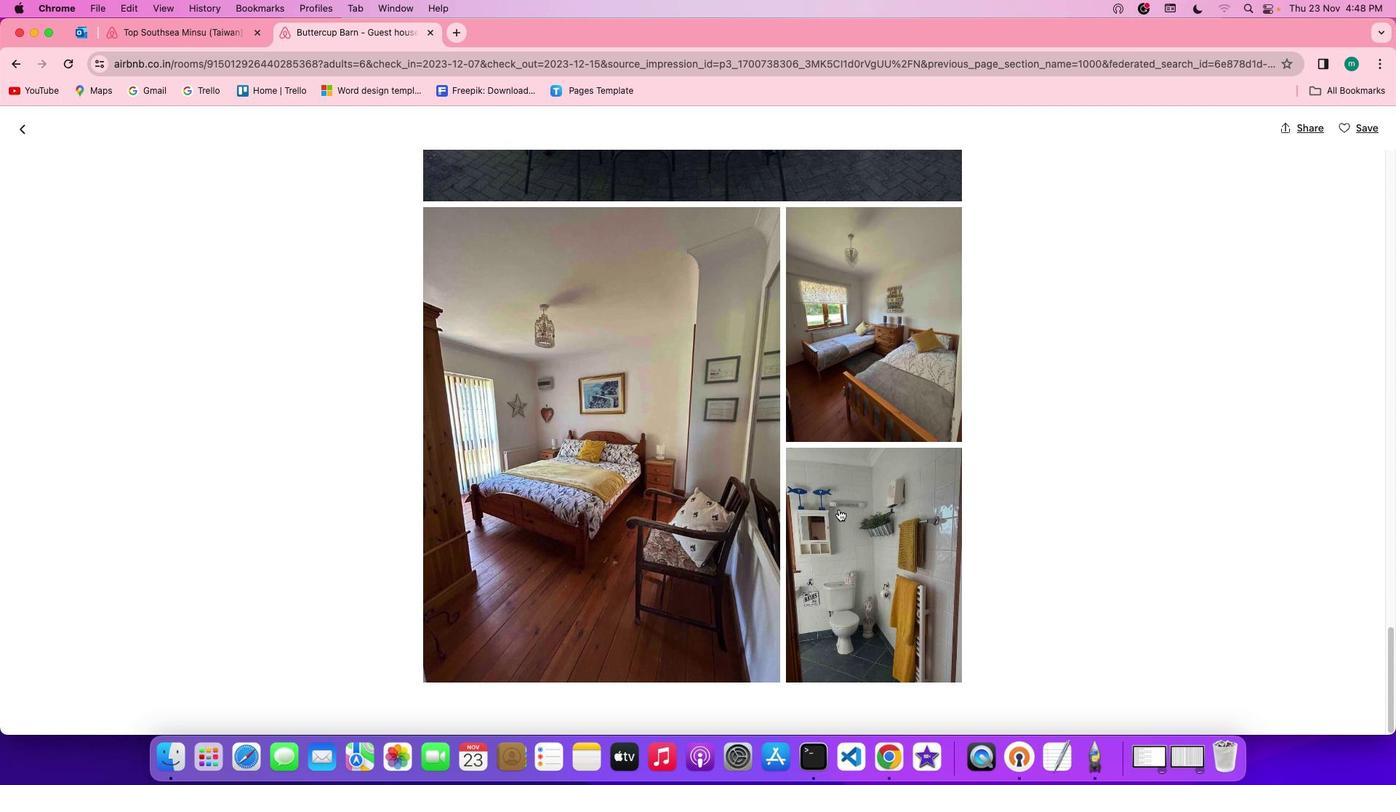 
Action: Mouse scrolled (839, 509) with delta (0, -2)
Screenshot: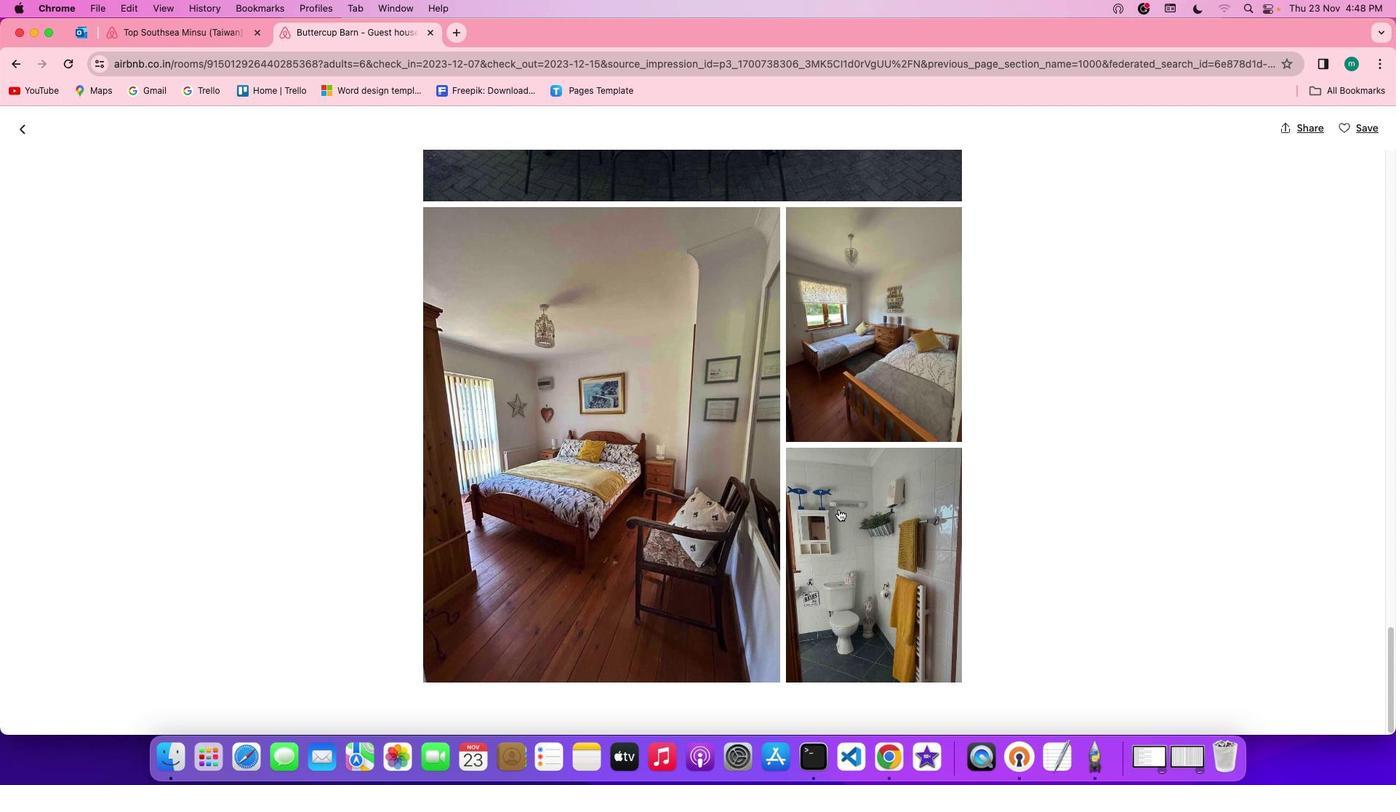 
Action: Mouse scrolled (839, 509) with delta (0, -2)
Screenshot: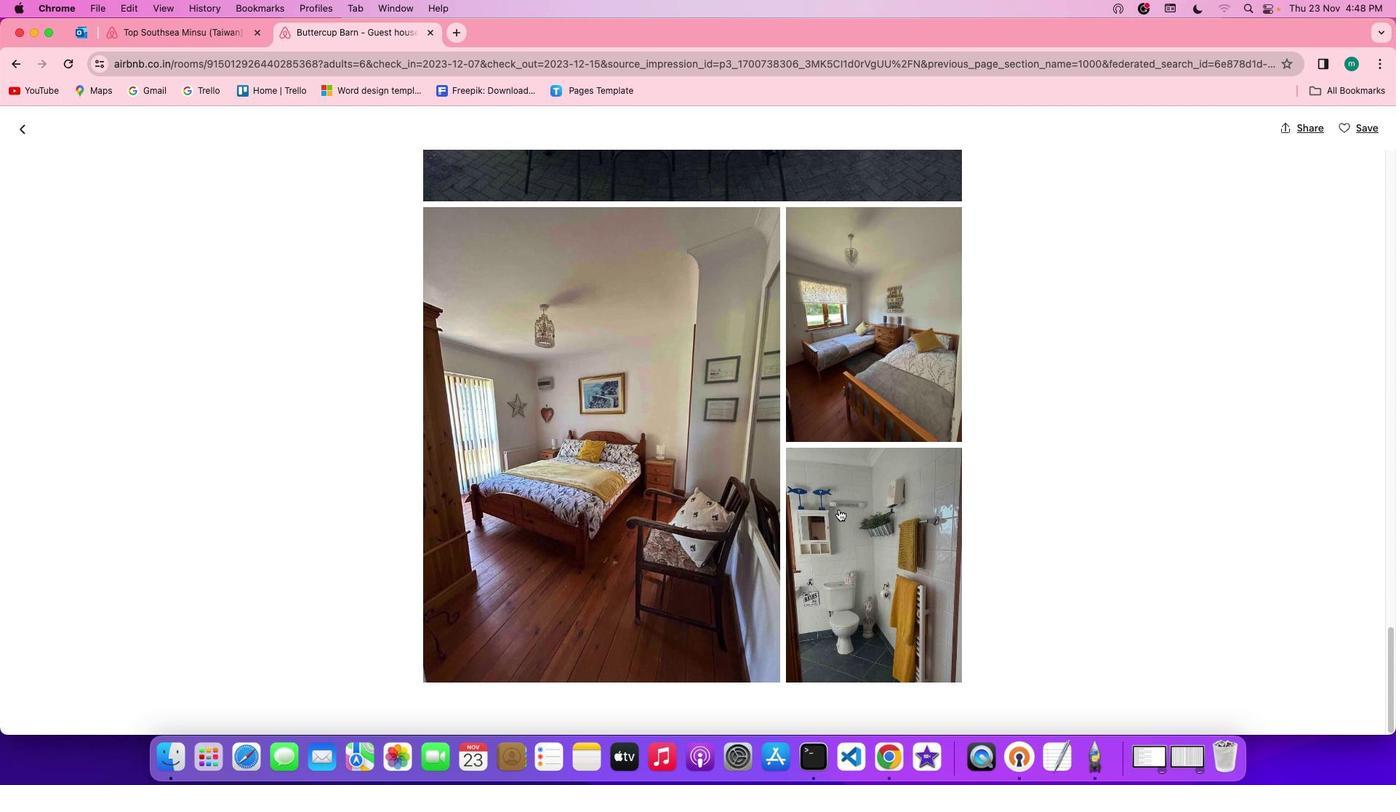 
Action: Mouse moved to (27, 129)
Screenshot: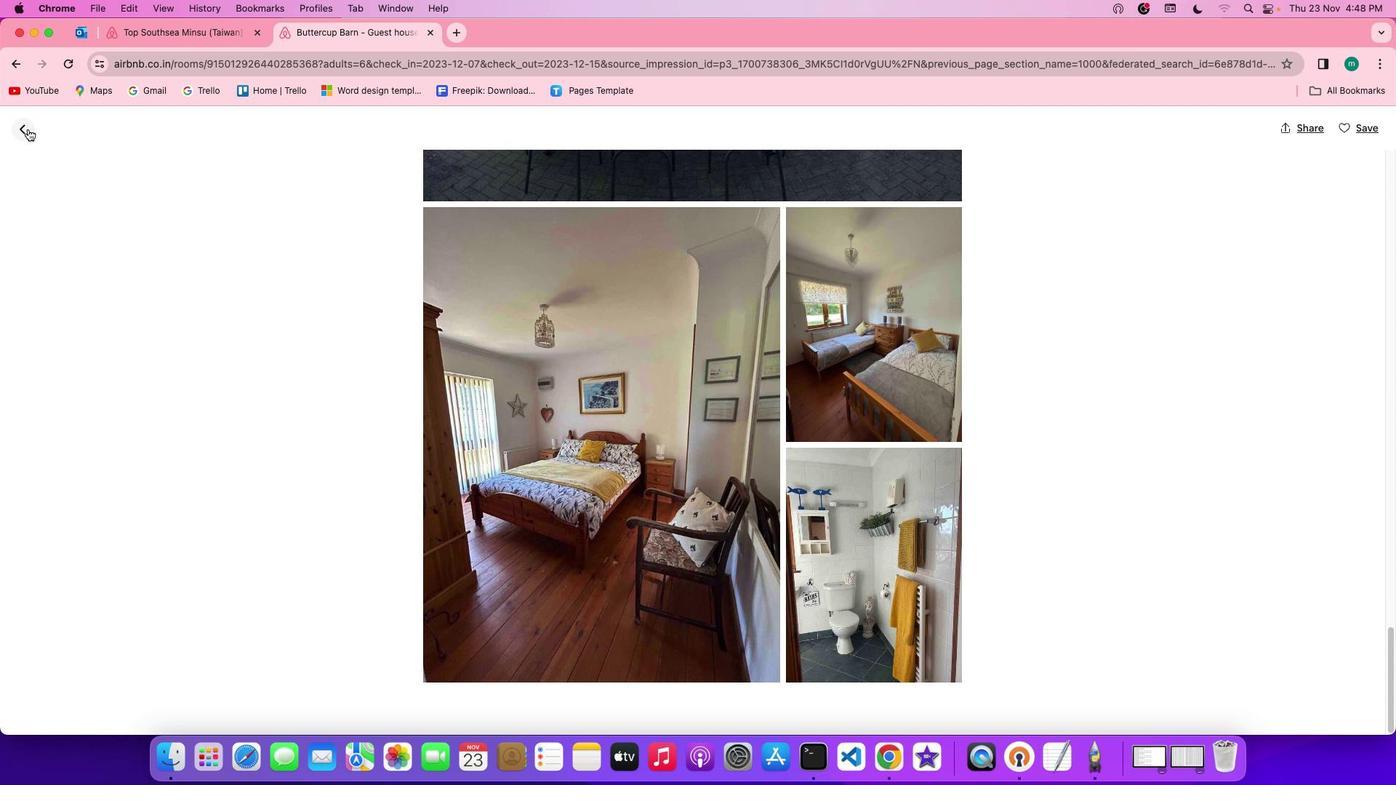 
Action: Mouse pressed left at (27, 129)
Screenshot: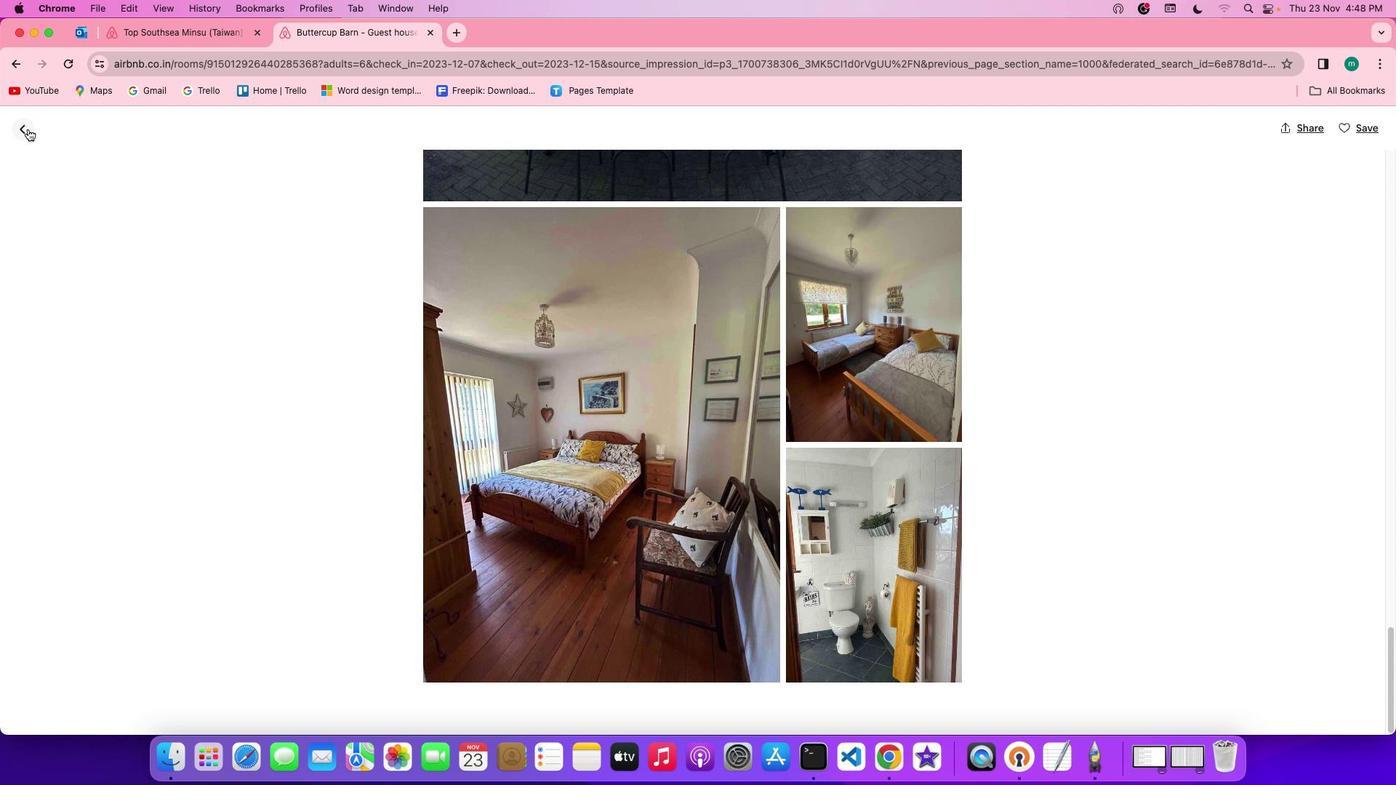 
Action: Mouse moved to (597, 460)
Screenshot: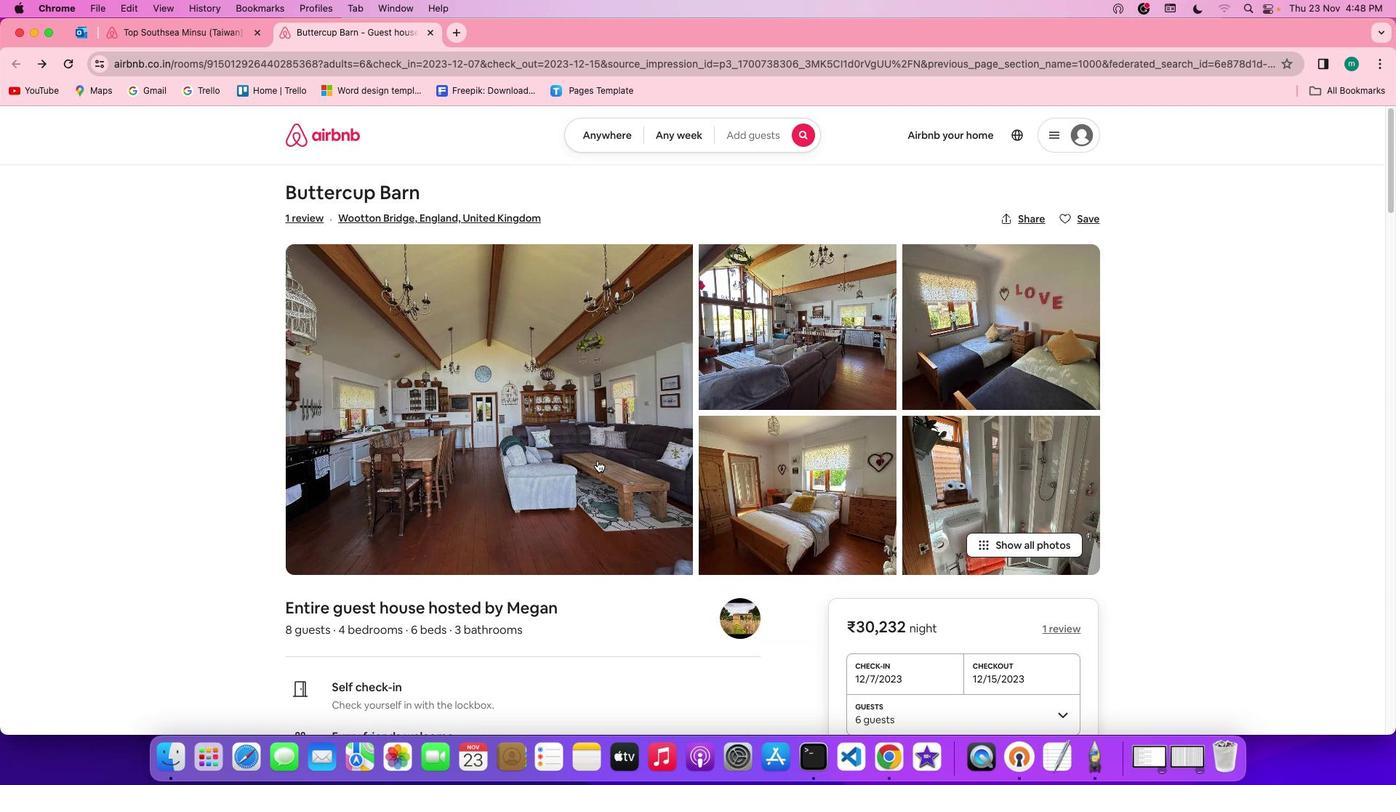 
Action: Mouse scrolled (597, 460) with delta (0, 0)
Screenshot: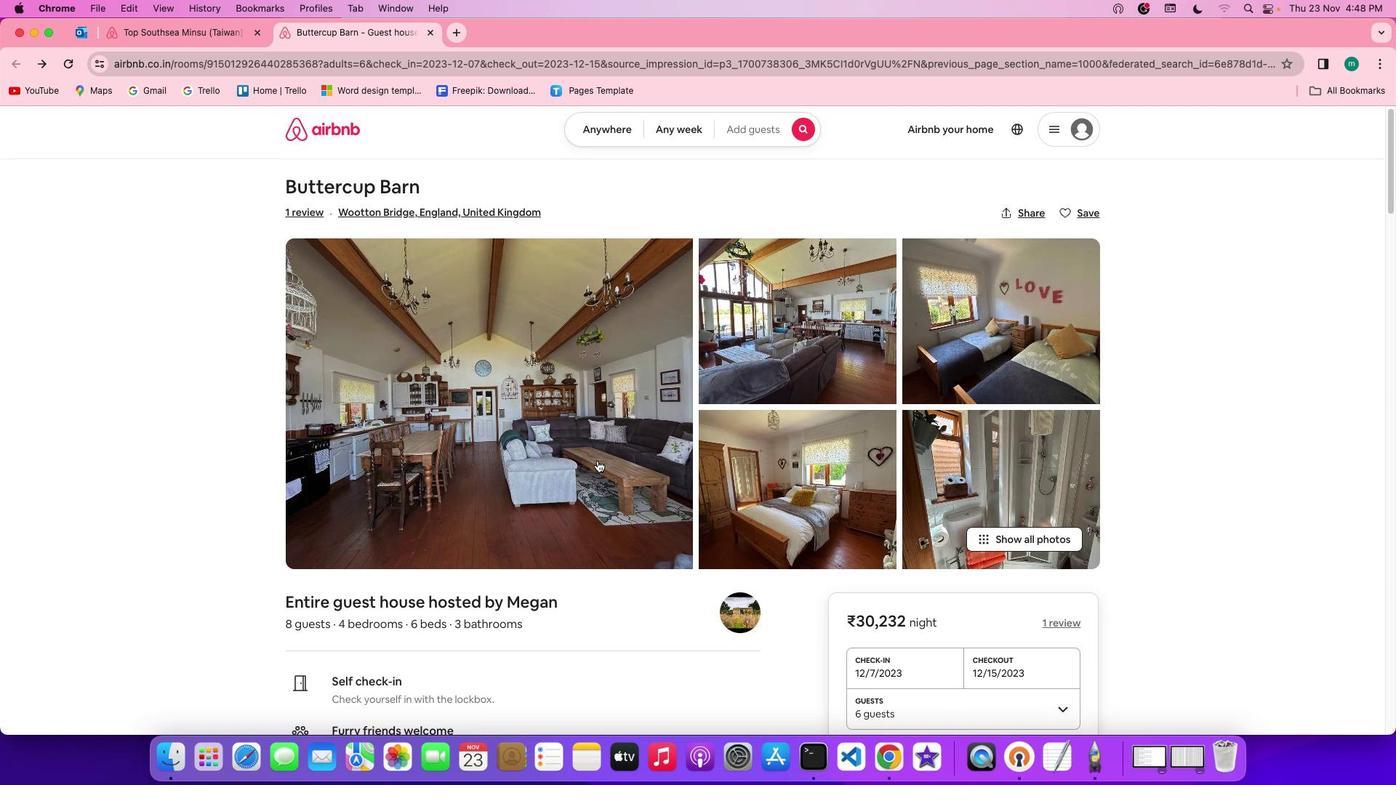 
Action: Mouse scrolled (597, 460) with delta (0, 0)
Screenshot: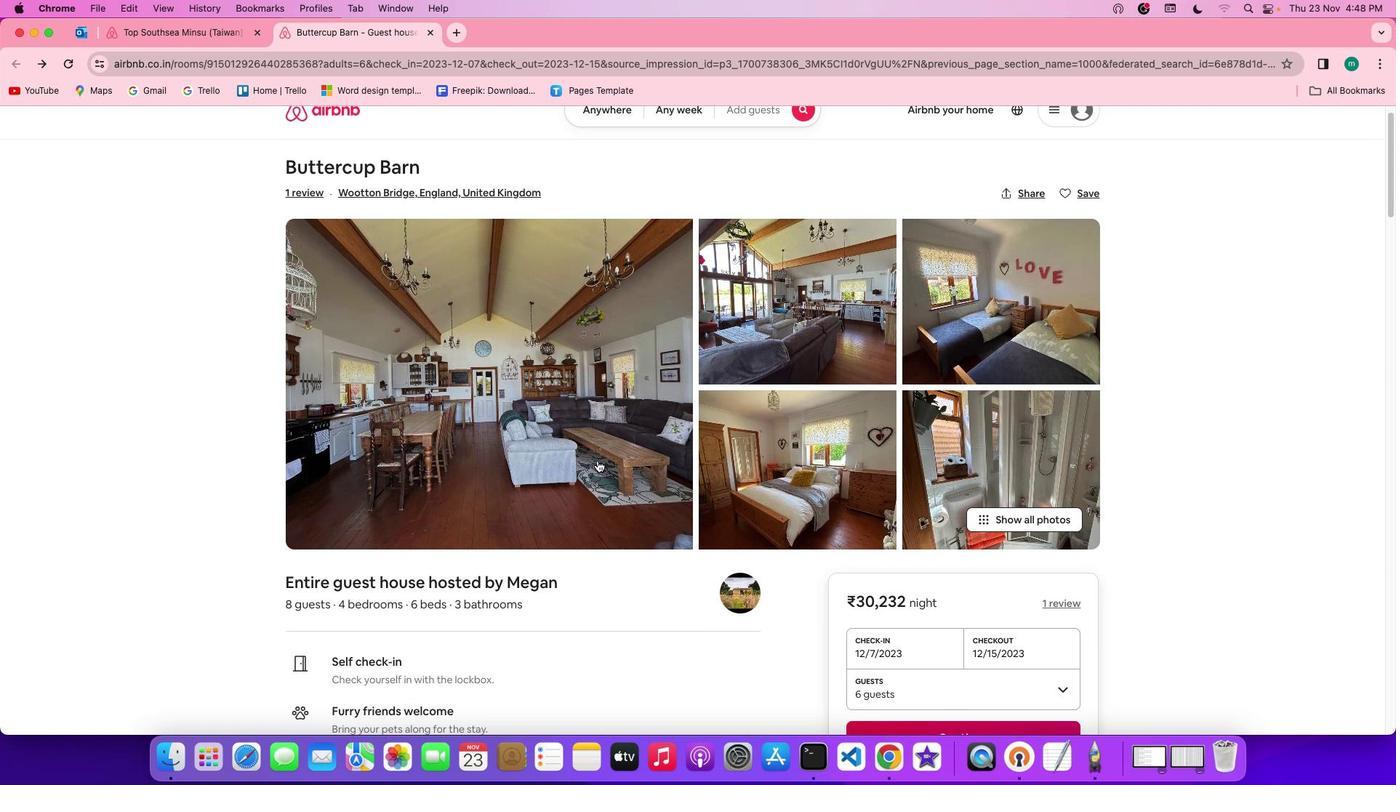
Action: Mouse scrolled (597, 460) with delta (0, -2)
Screenshot: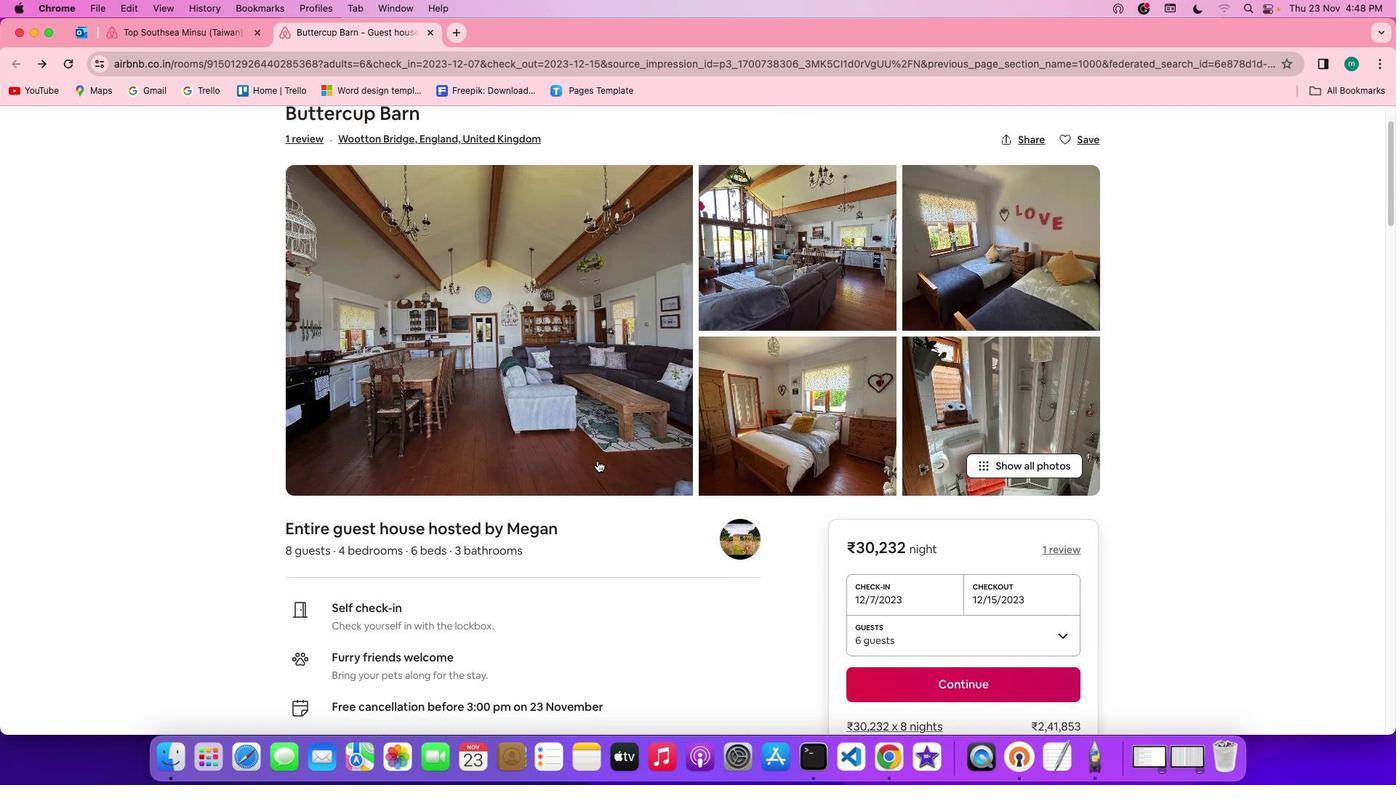 
Action: Mouse scrolled (597, 460) with delta (0, -2)
Screenshot: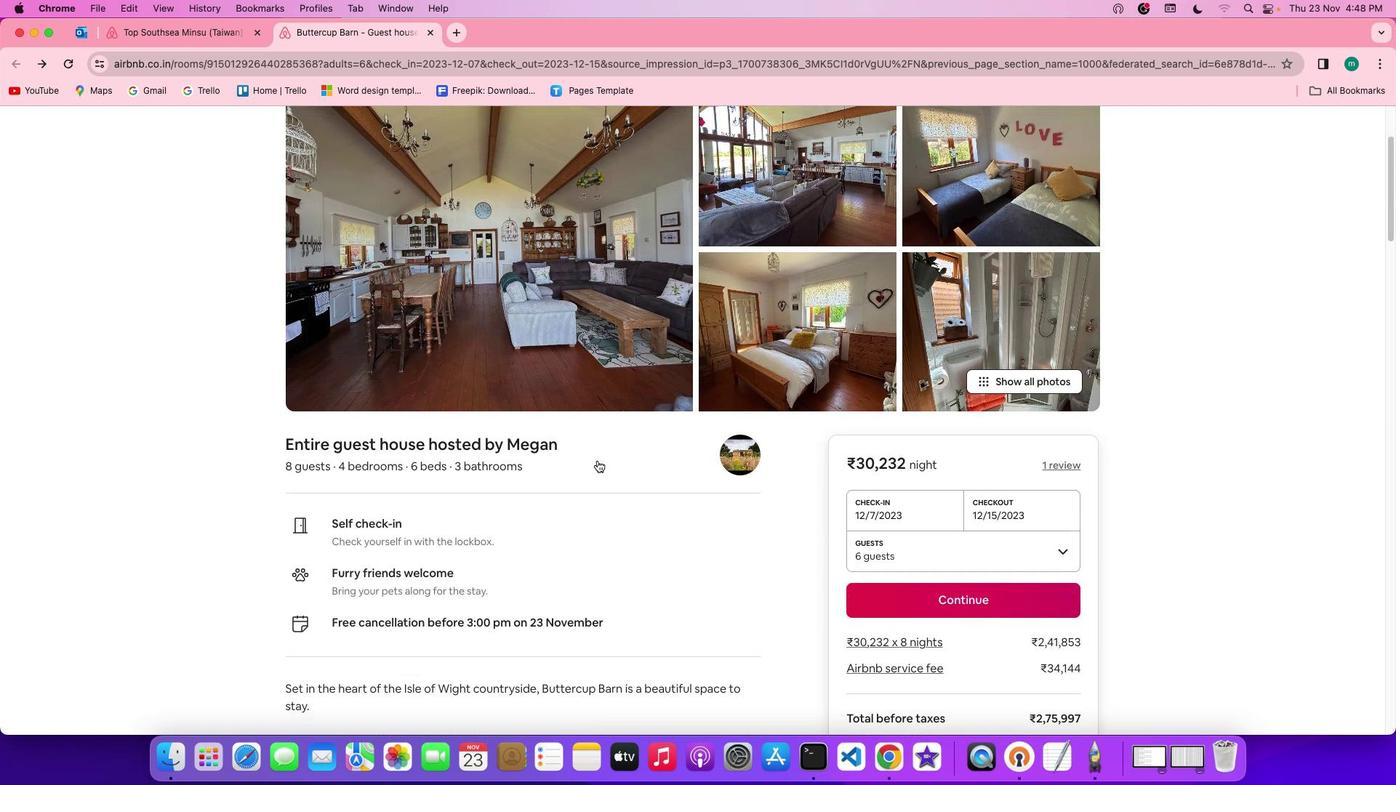 
Action: Mouse scrolled (597, 460) with delta (0, -2)
Screenshot: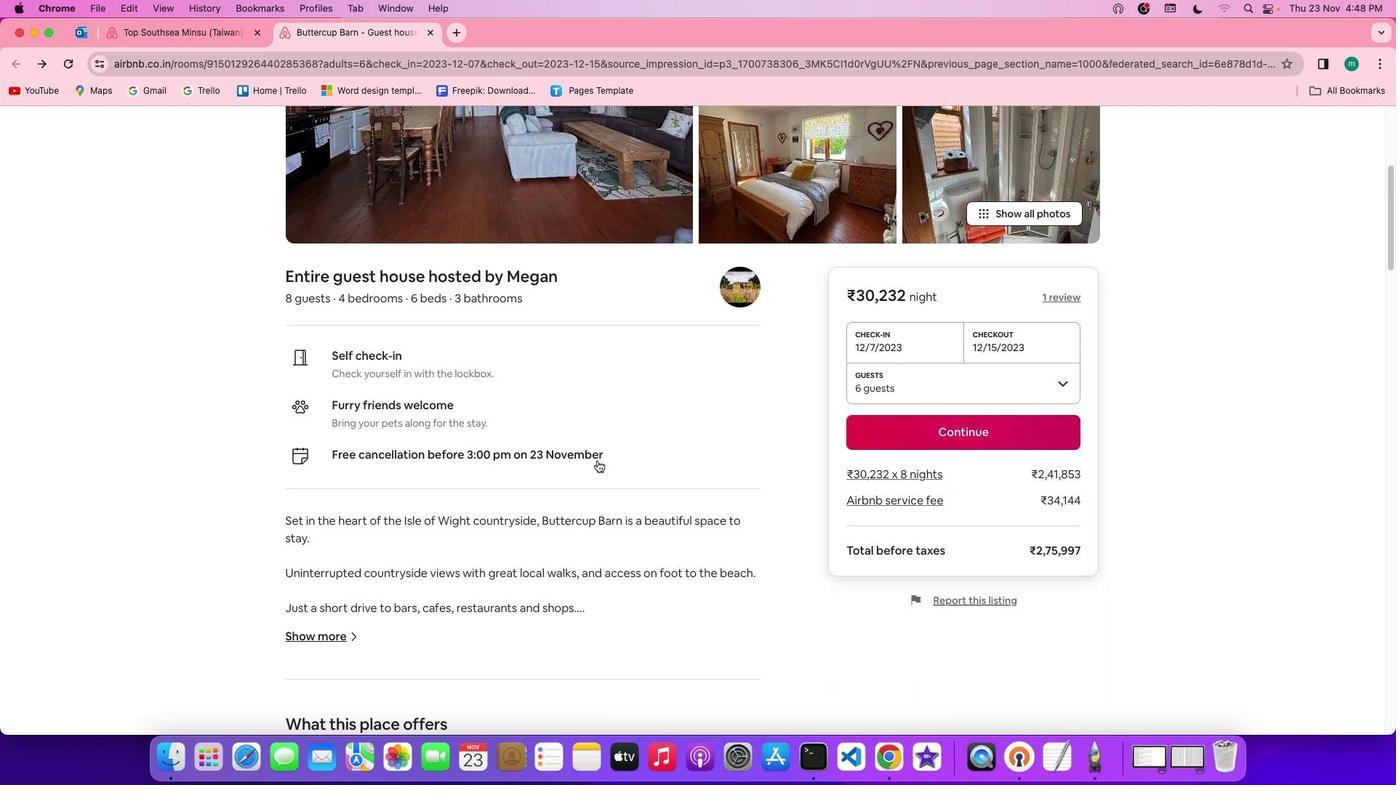 
Action: Mouse scrolled (597, 460) with delta (0, 0)
Screenshot: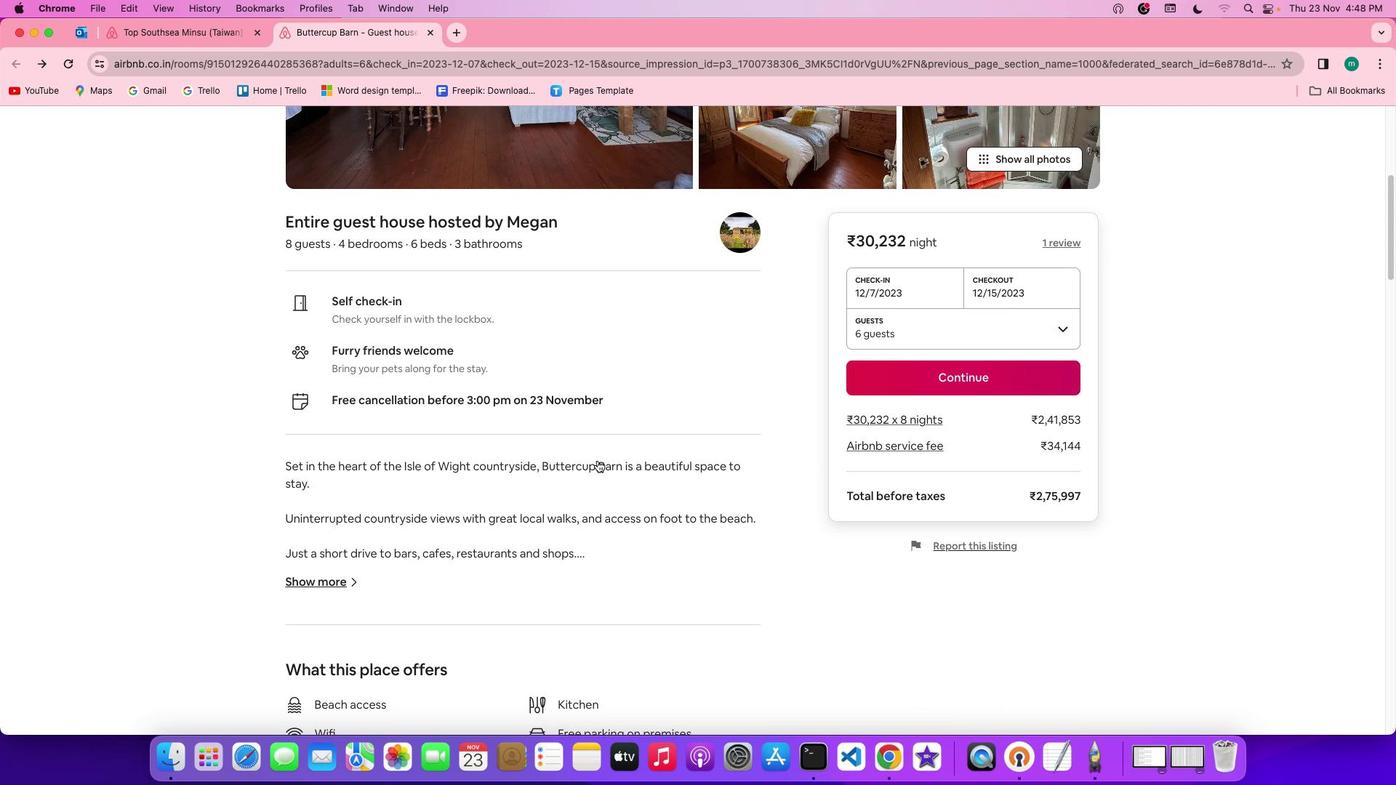 
Action: Mouse scrolled (597, 460) with delta (0, 0)
Screenshot: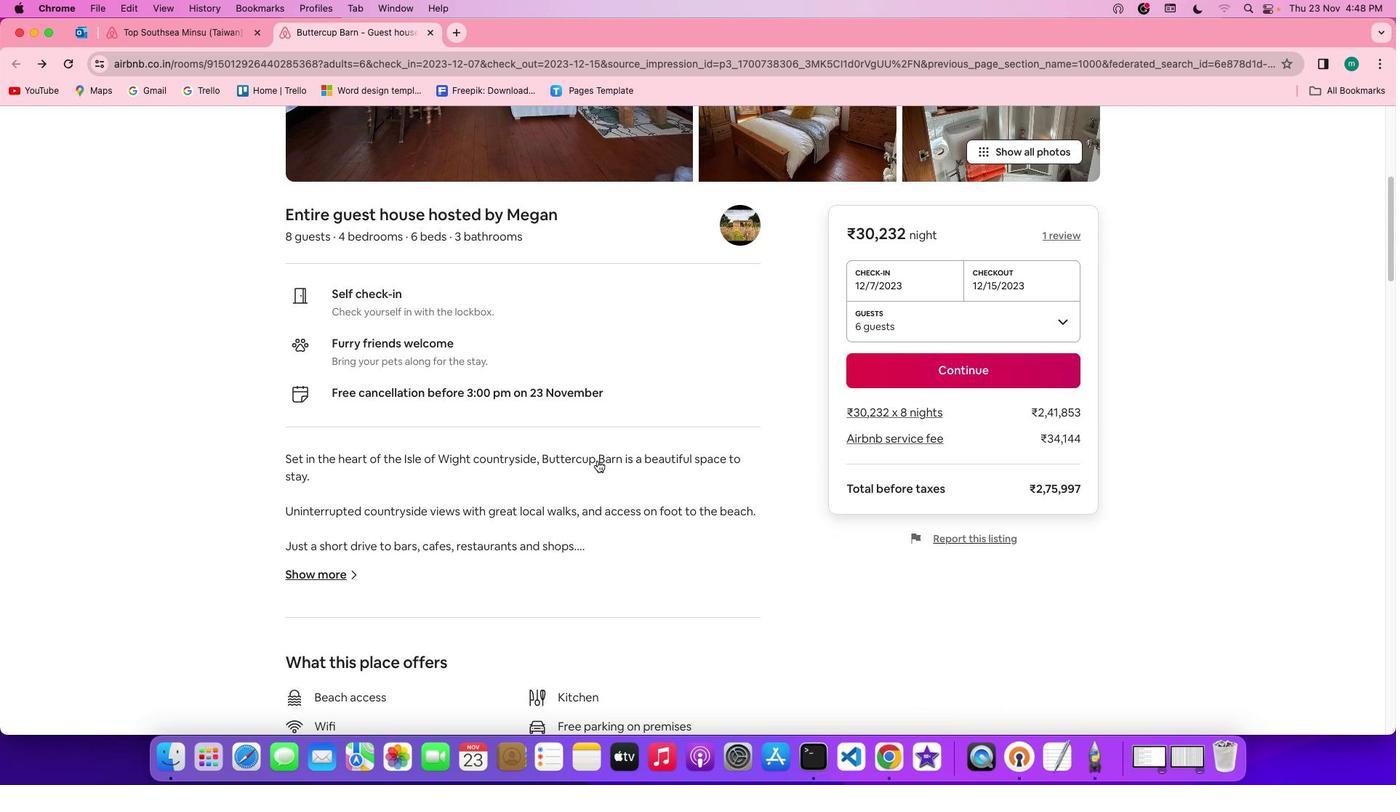 
Action: Mouse scrolled (597, 460) with delta (0, -1)
Screenshot: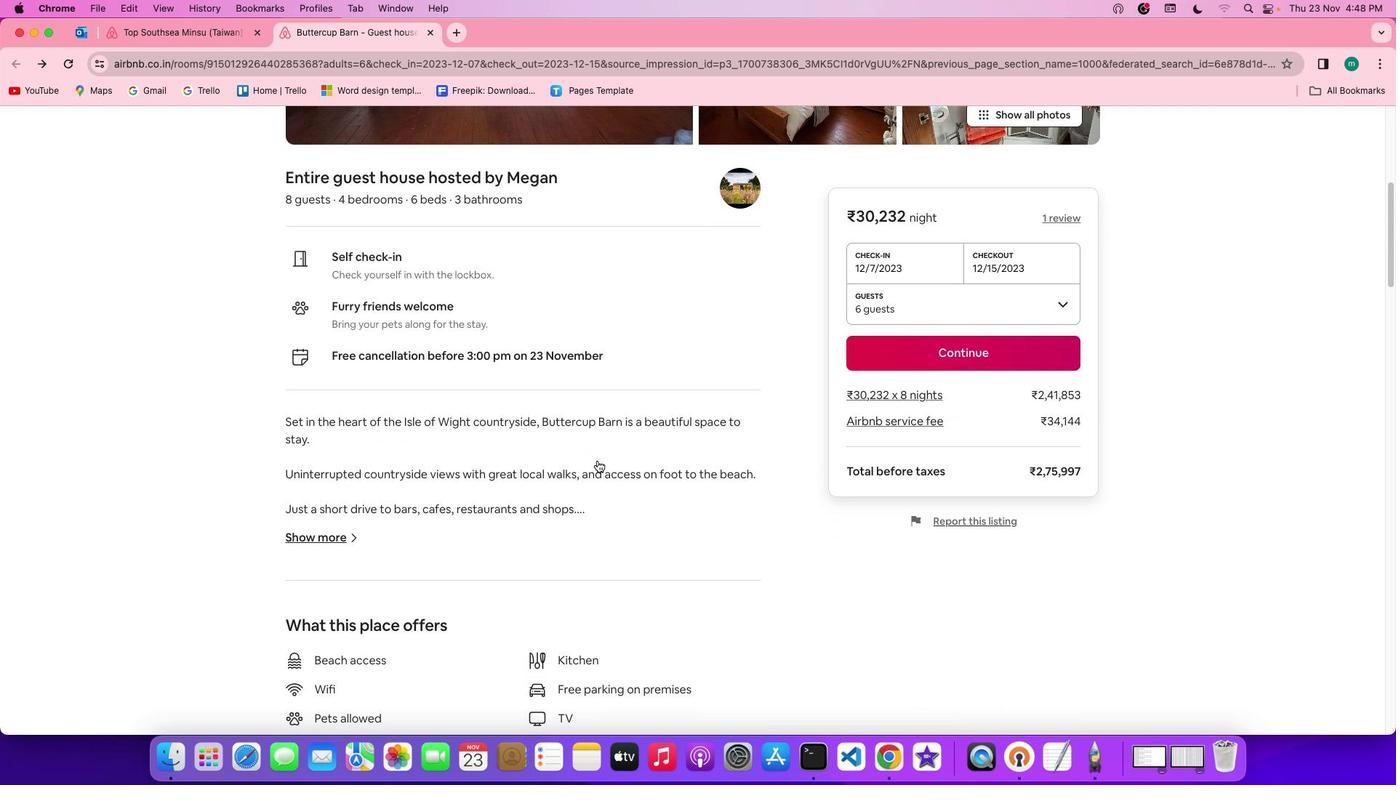 
Action: Mouse scrolled (597, 460) with delta (0, -1)
Screenshot: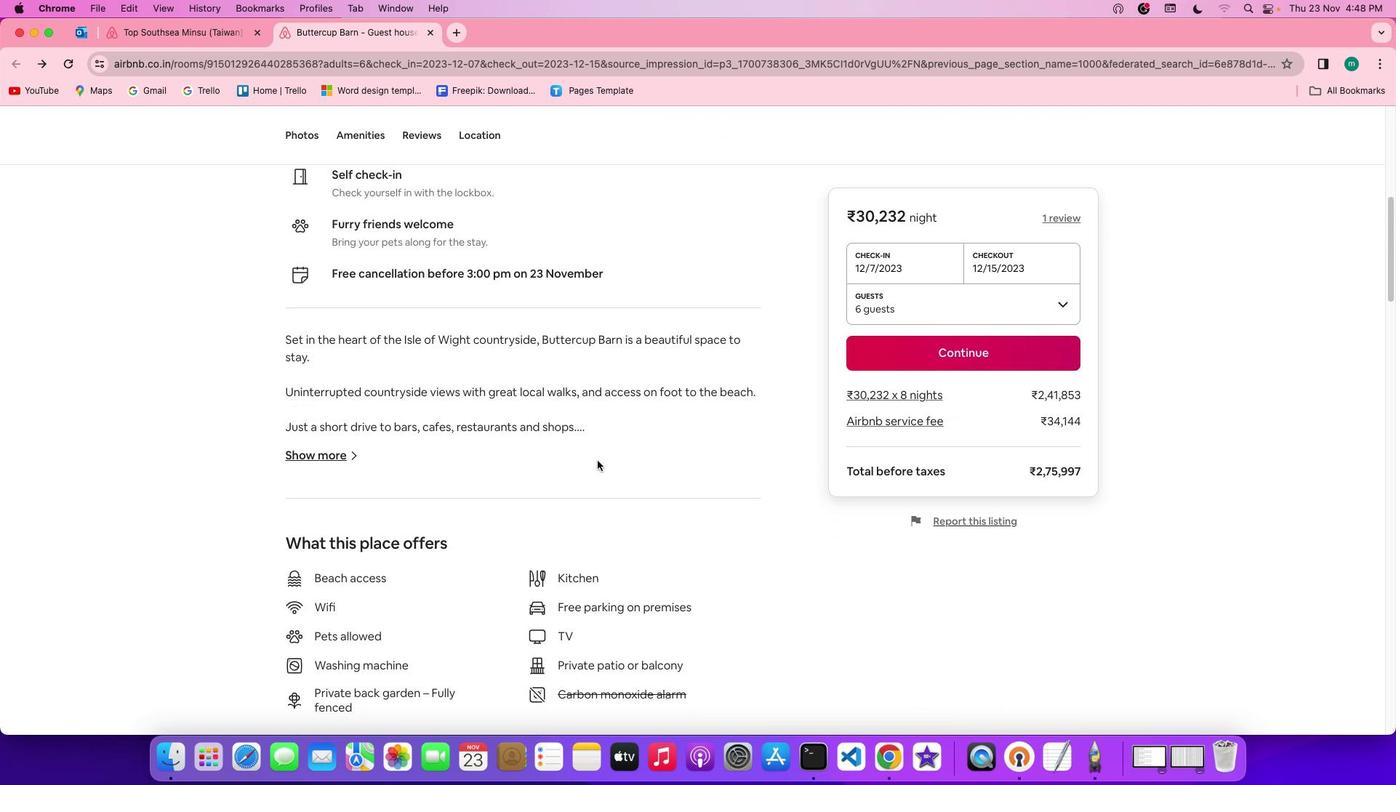 
Action: Mouse moved to (300, 408)
Screenshot: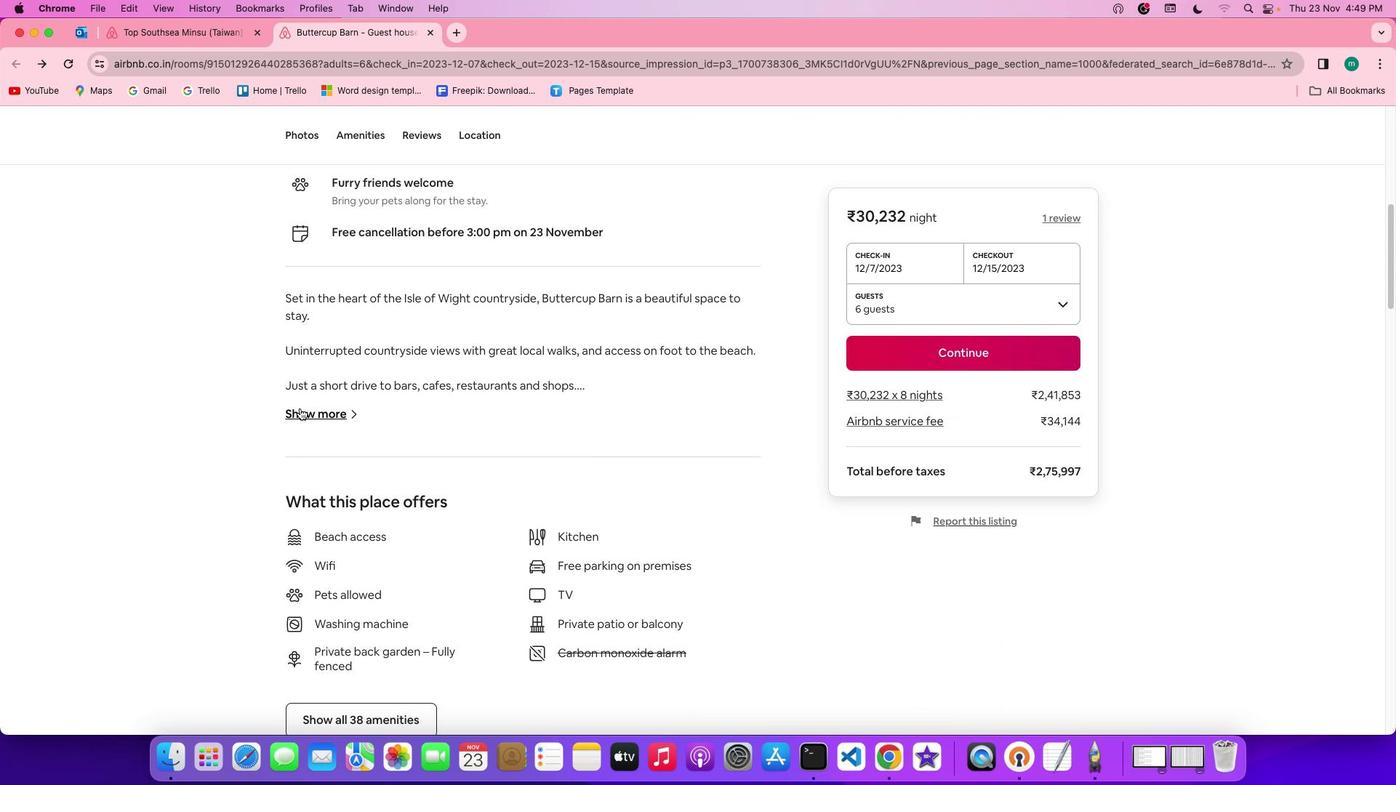 
Action: Mouse pressed left at (300, 408)
Screenshot: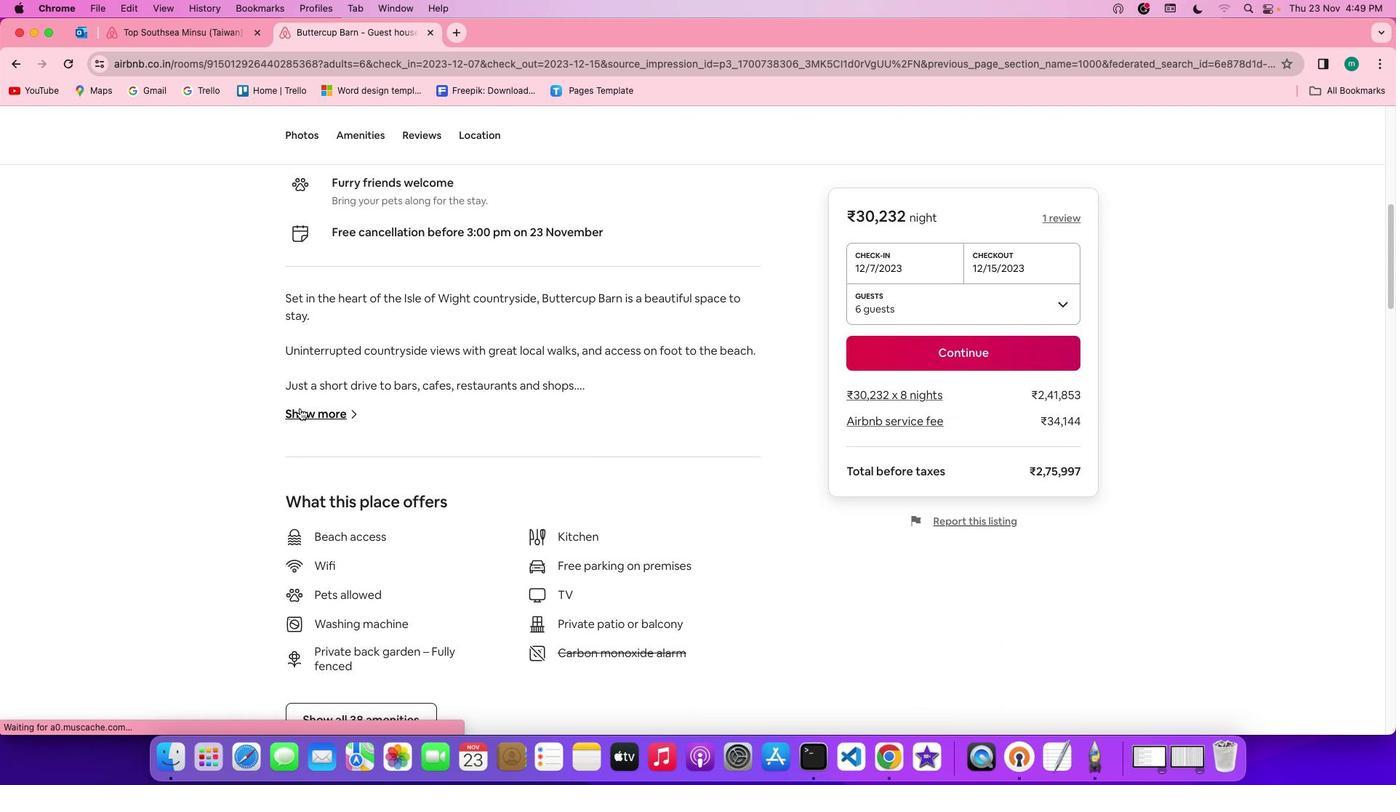 
Action: Mouse moved to (605, 483)
Screenshot: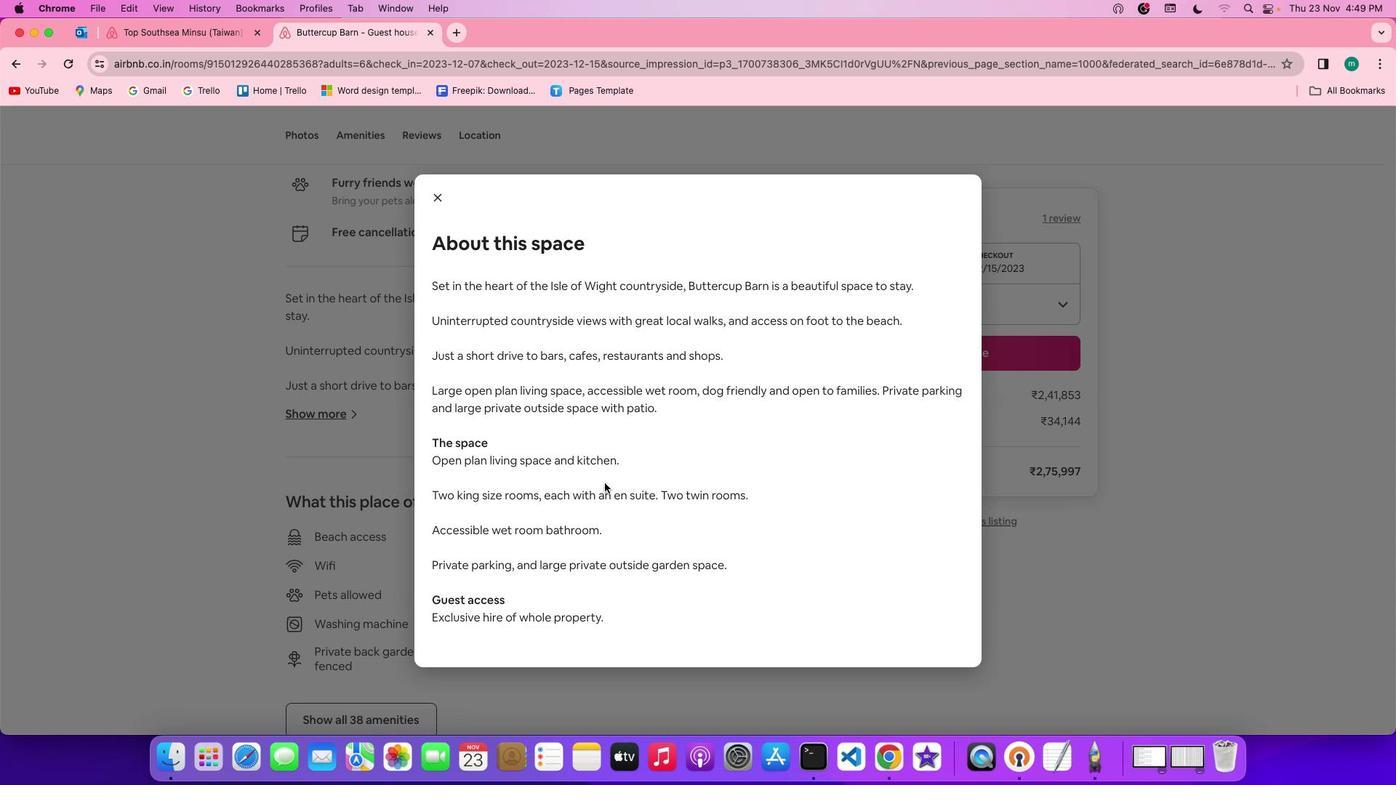 
Action: Mouse scrolled (605, 483) with delta (0, 0)
Screenshot: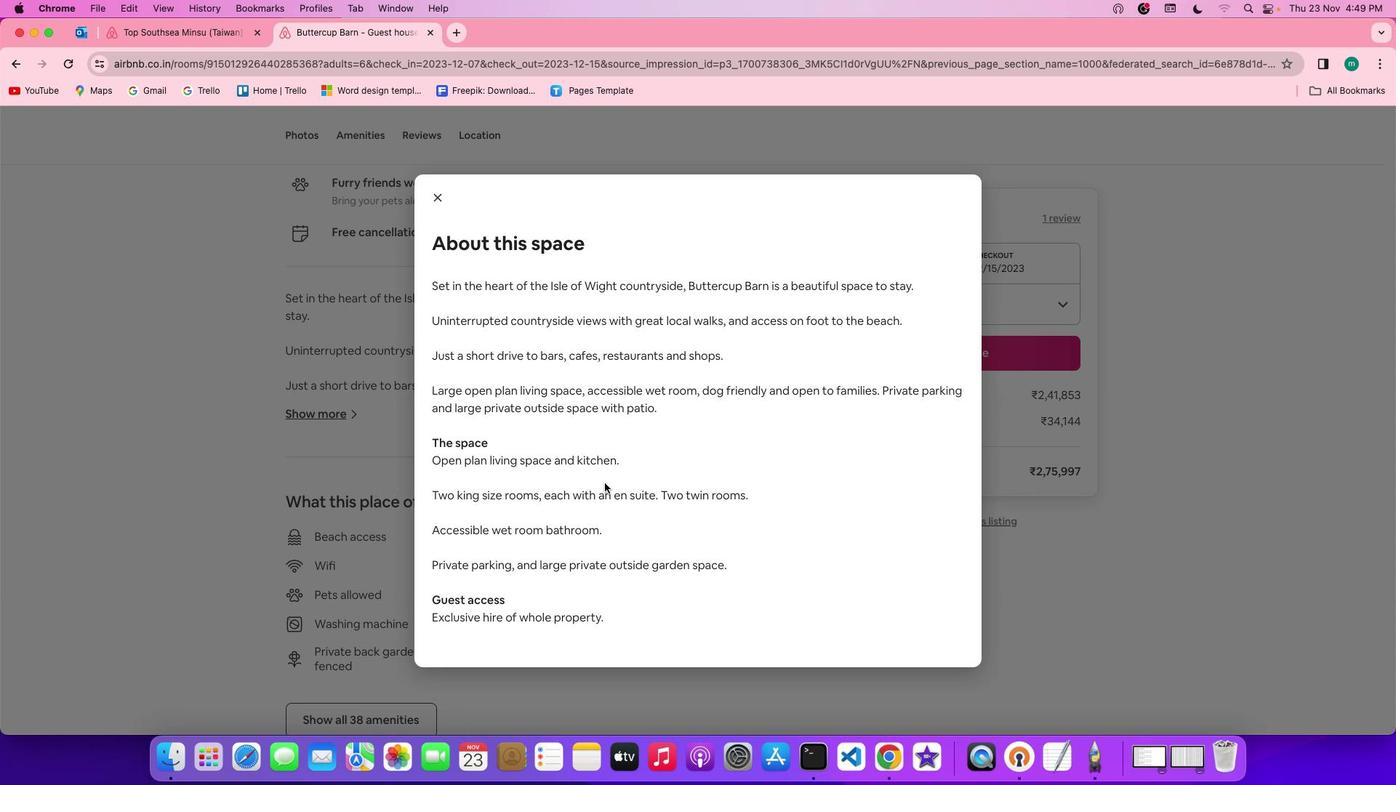 
Action: Mouse scrolled (605, 483) with delta (0, 0)
Screenshot: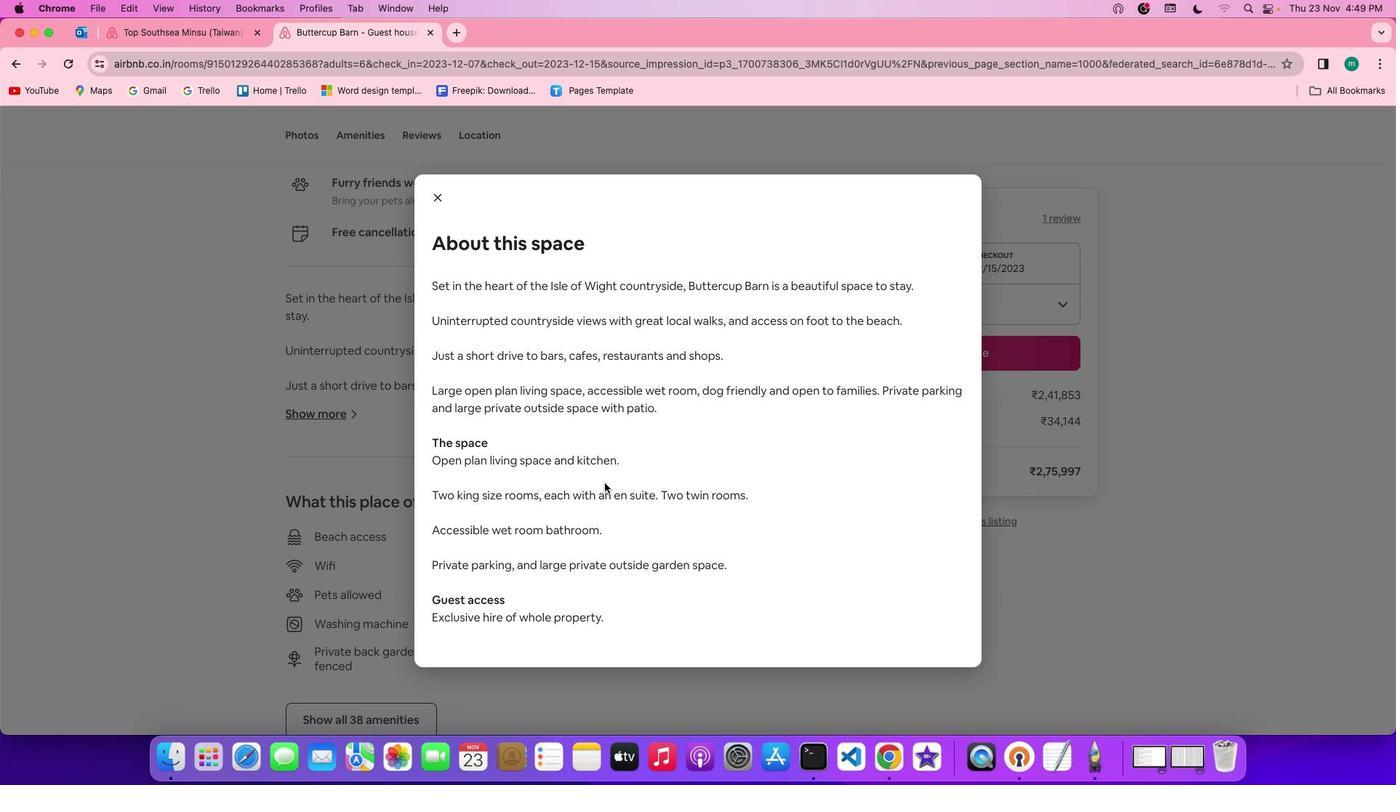 
Action: Mouse scrolled (605, 483) with delta (0, 0)
Screenshot: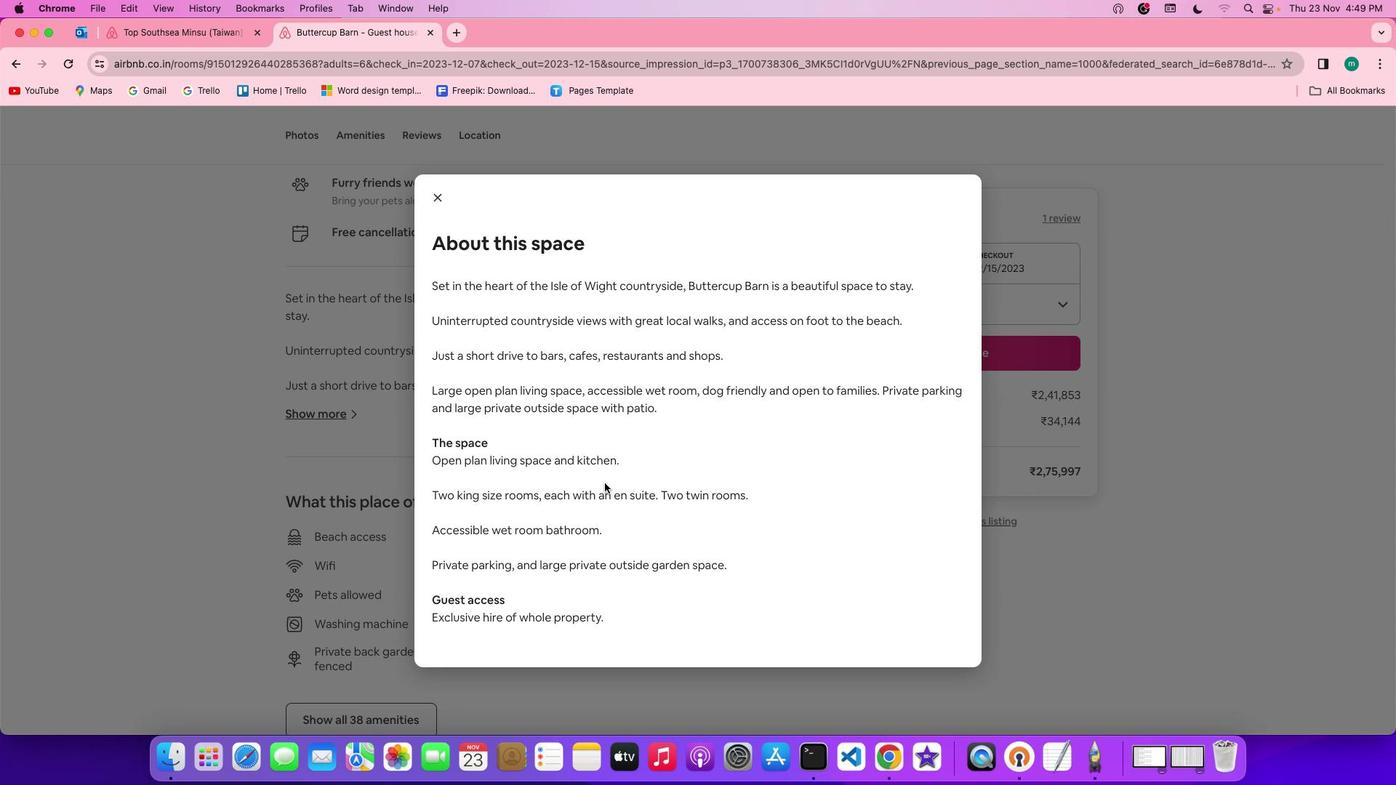 
Action: Mouse scrolled (605, 483) with delta (0, -2)
Screenshot: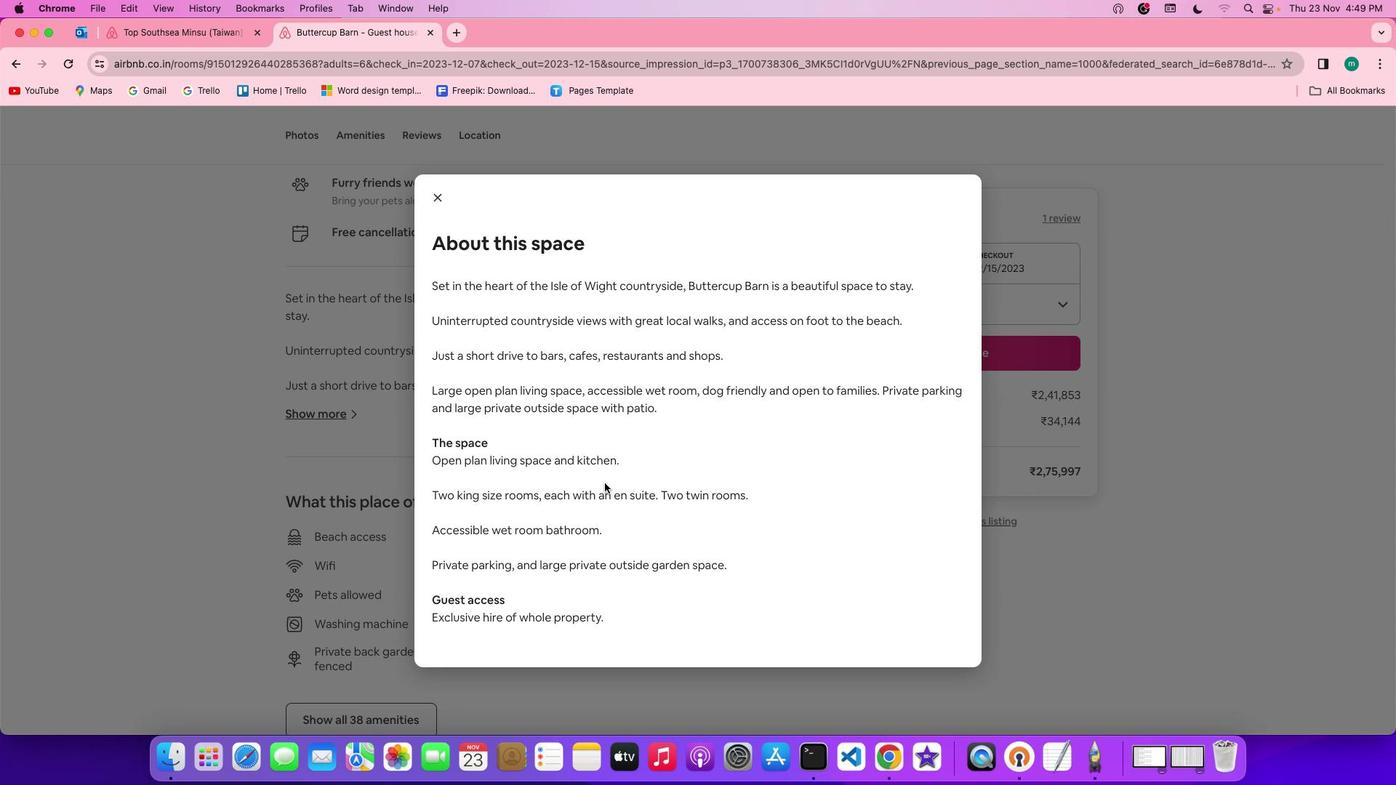 
Action: Mouse scrolled (605, 483) with delta (0, -3)
Screenshot: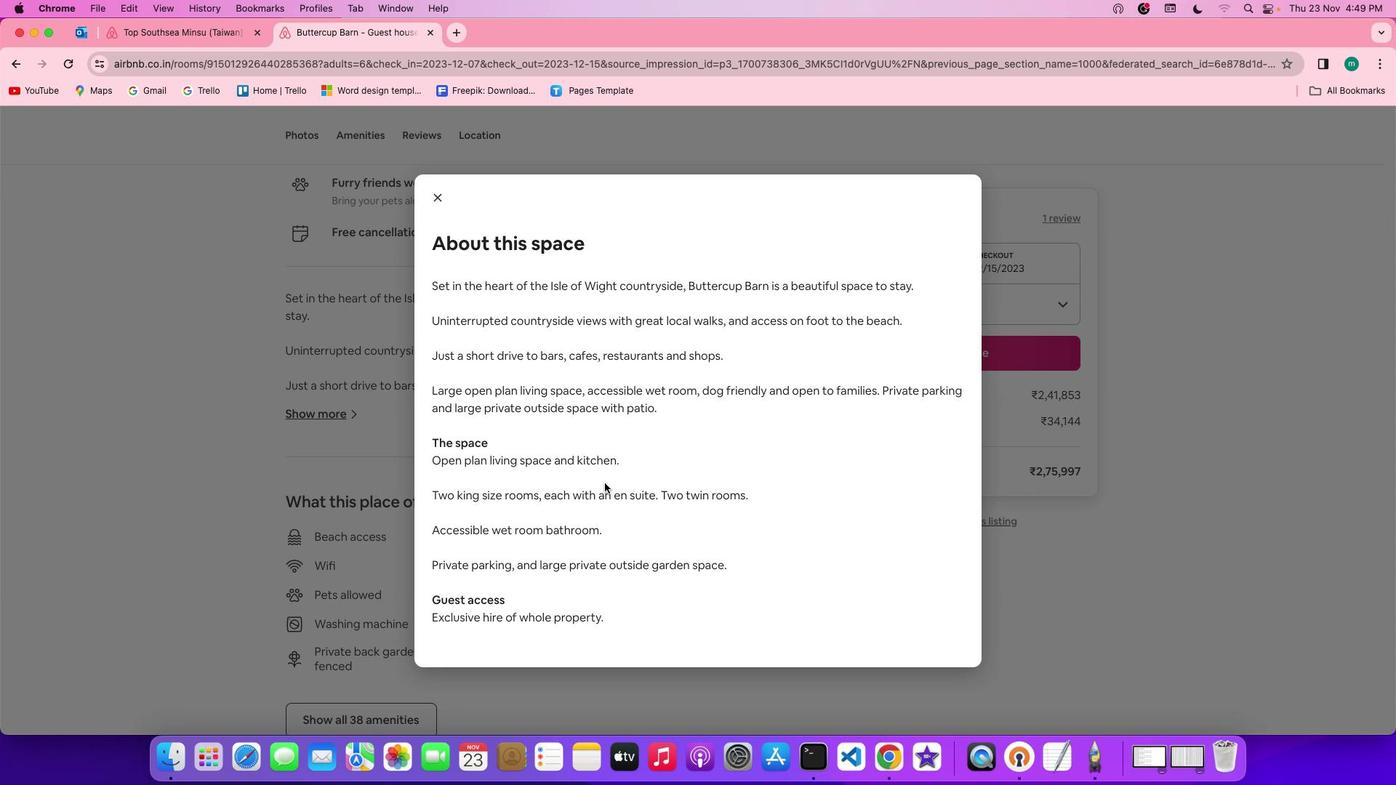 
Action: Mouse moved to (432, 196)
Screenshot: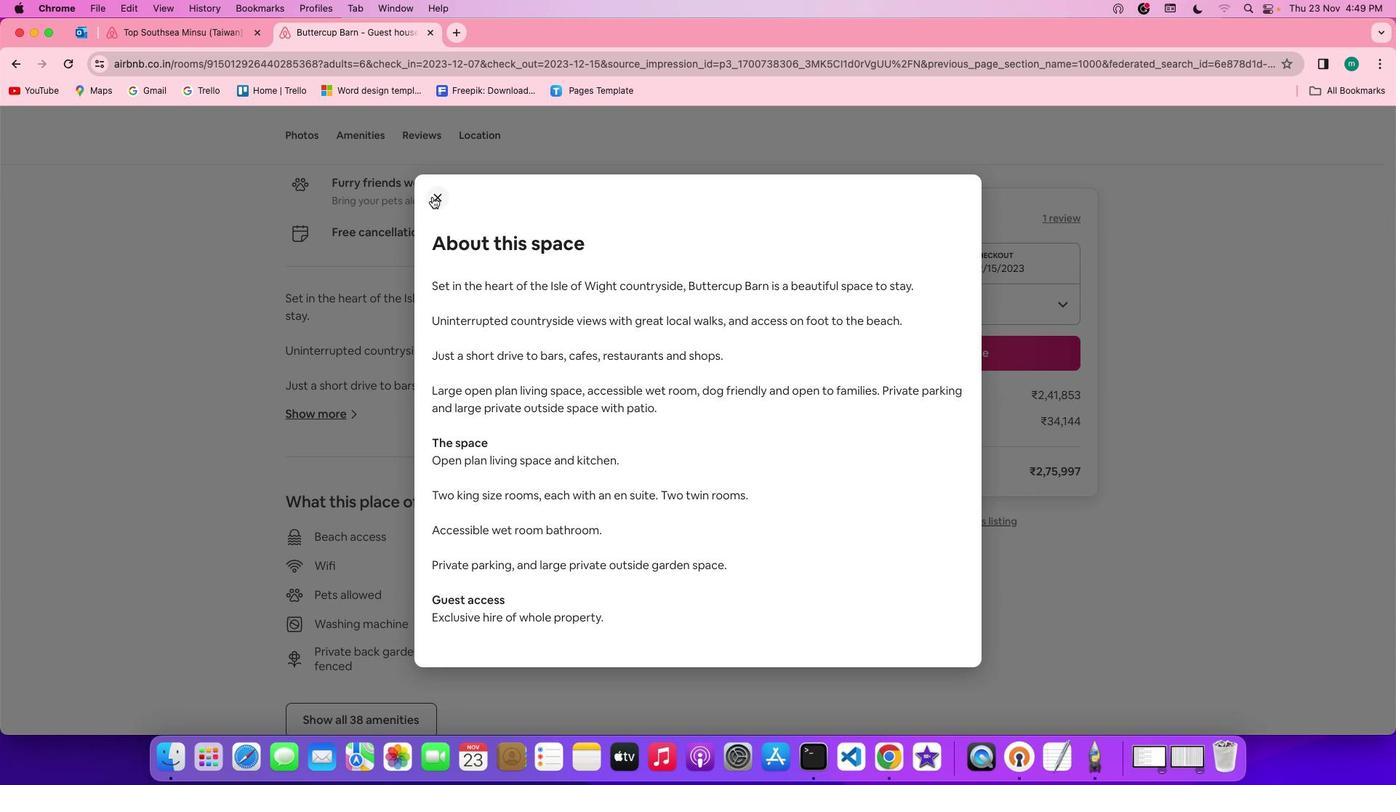 
Action: Mouse pressed left at (432, 196)
Screenshot: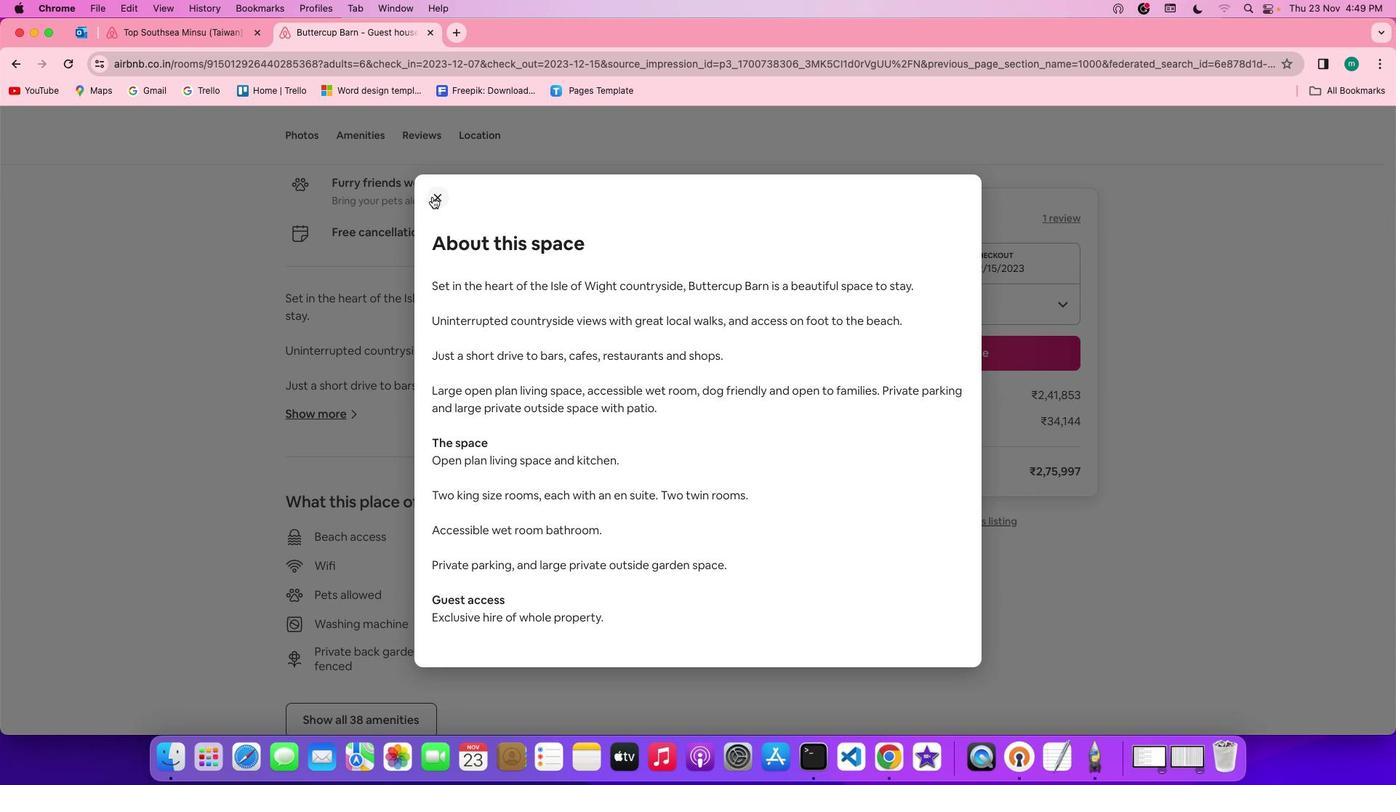 
Action: Mouse moved to (573, 410)
Screenshot: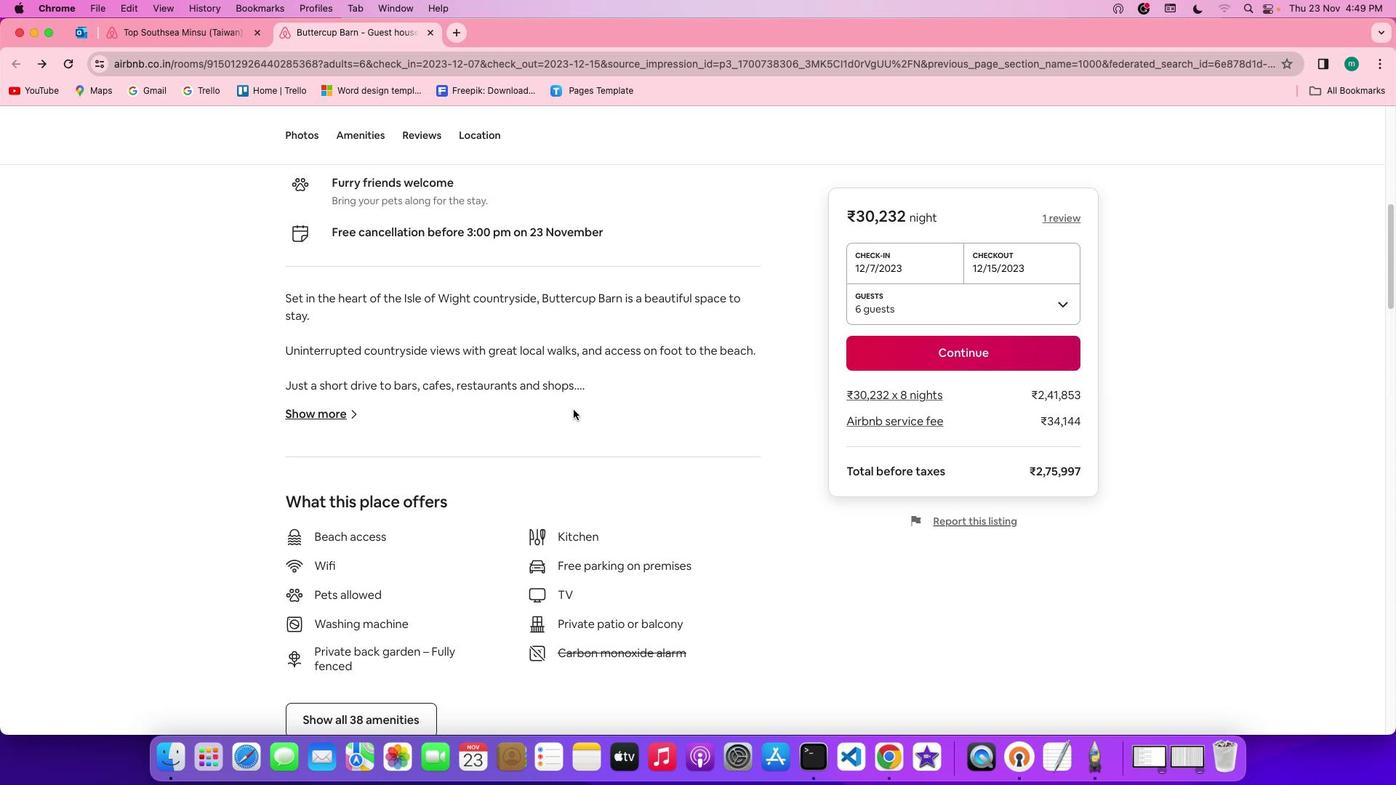 
Action: Mouse scrolled (573, 410) with delta (0, 0)
Screenshot: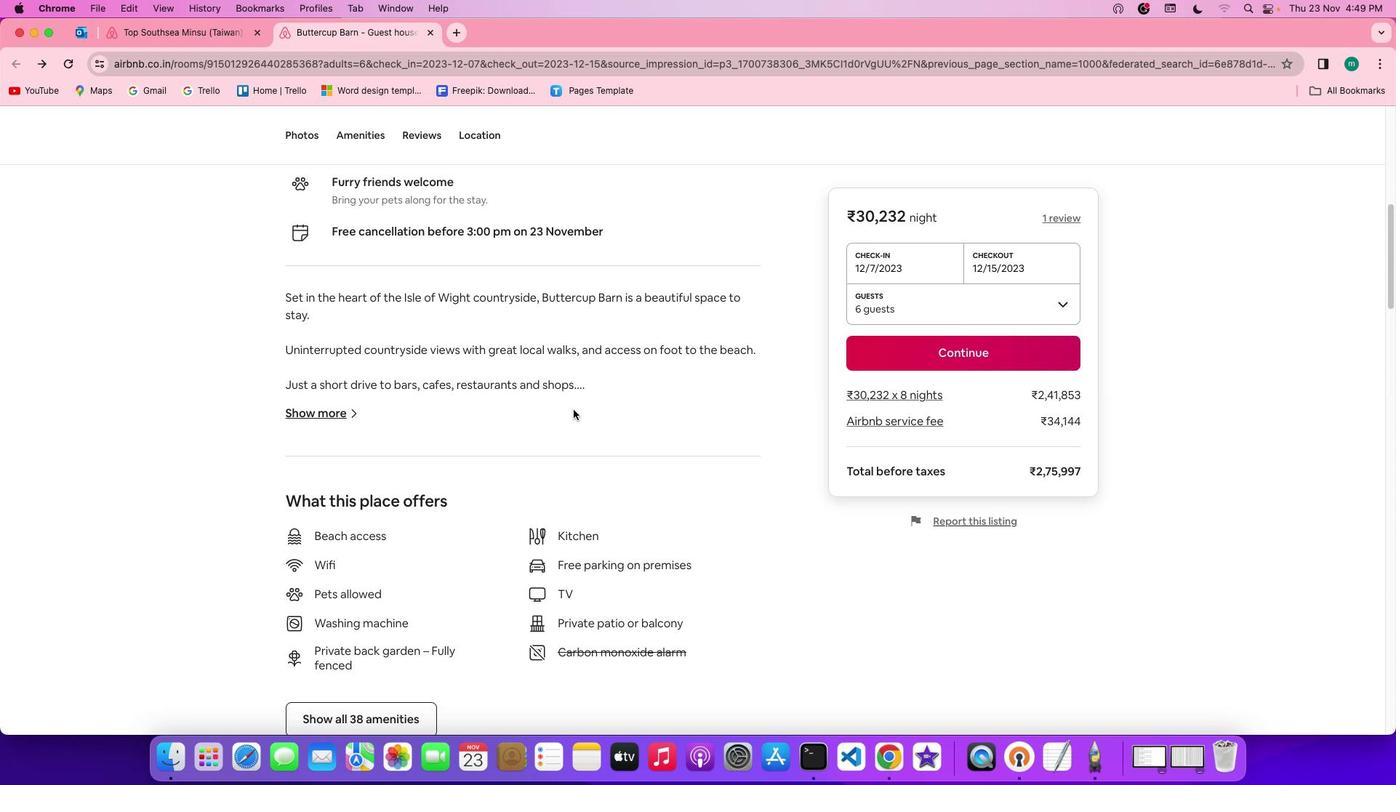 
Action: Mouse scrolled (573, 410) with delta (0, 0)
Screenshot: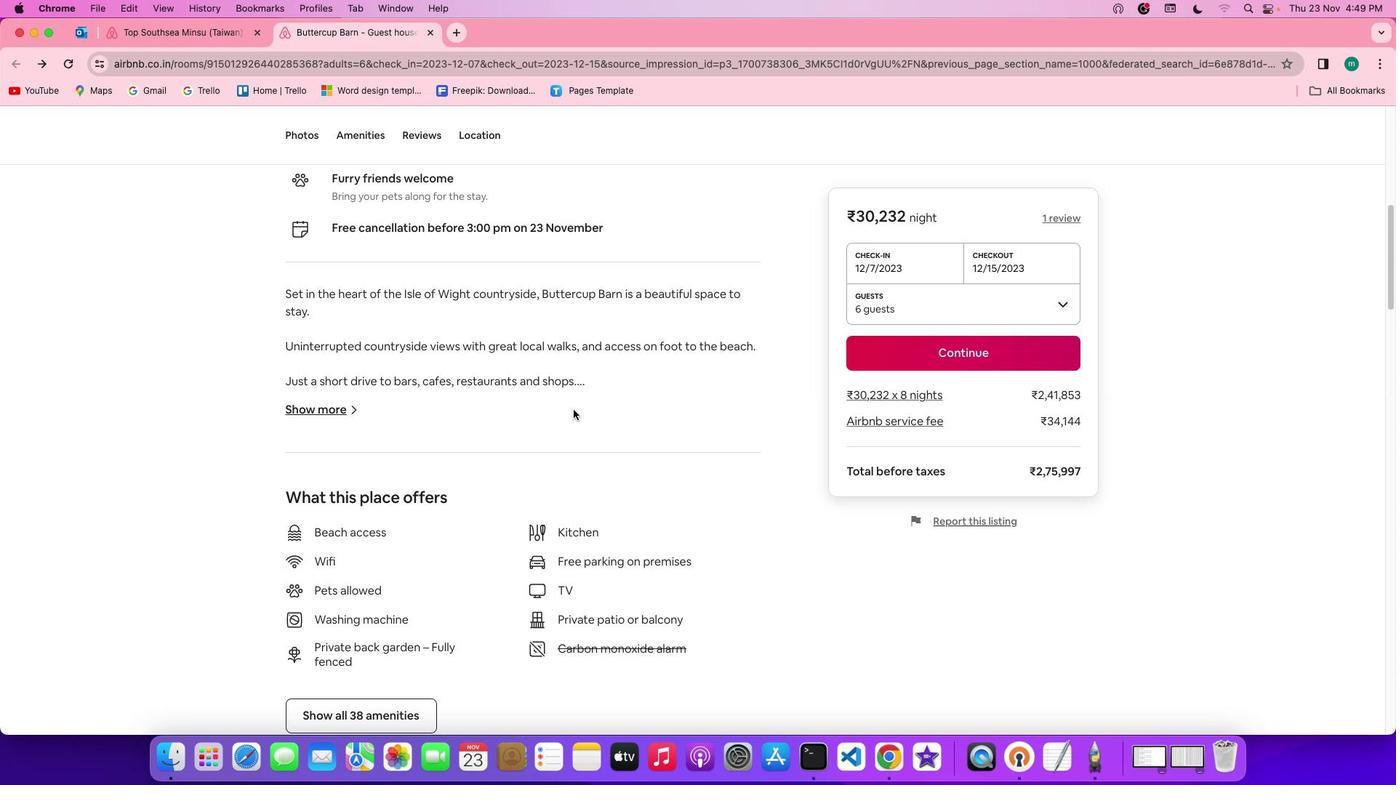 
Action: Mouse scrolled (573, 410) with delta (0, 0)
Screenshot: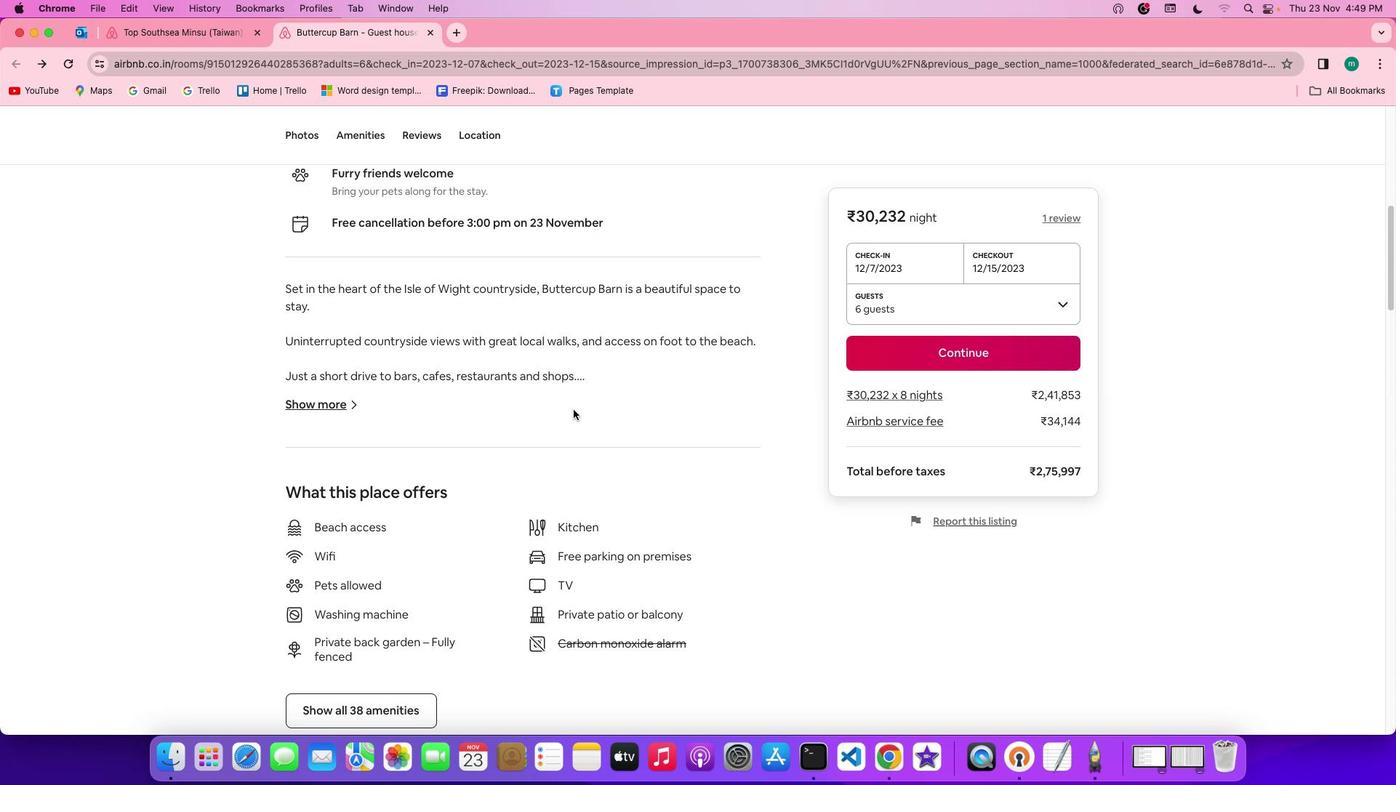 
Action: Mouse scrolled (573, 410) with delta (0, 0)
Screenshot: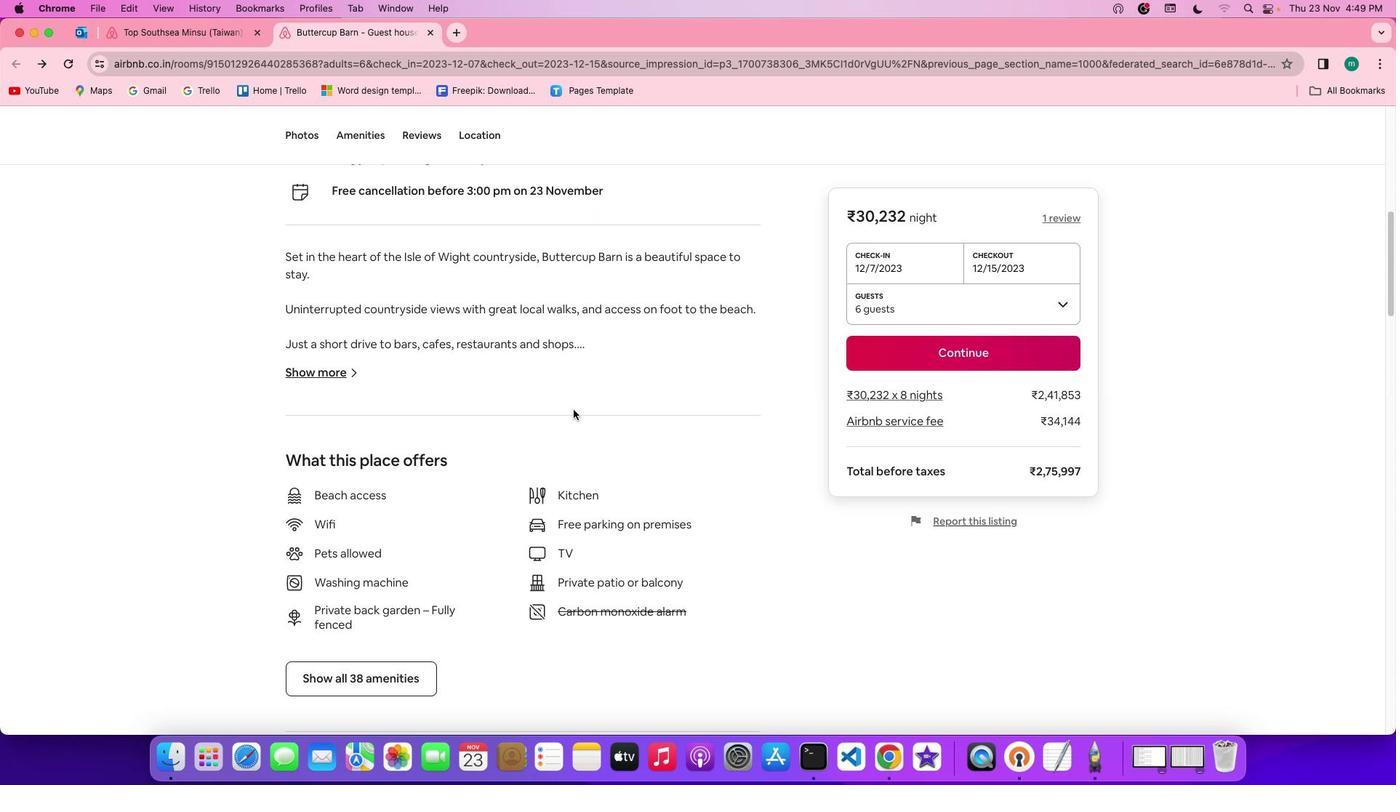 
Action: Mouse moved to (504, 410)
Screenshot: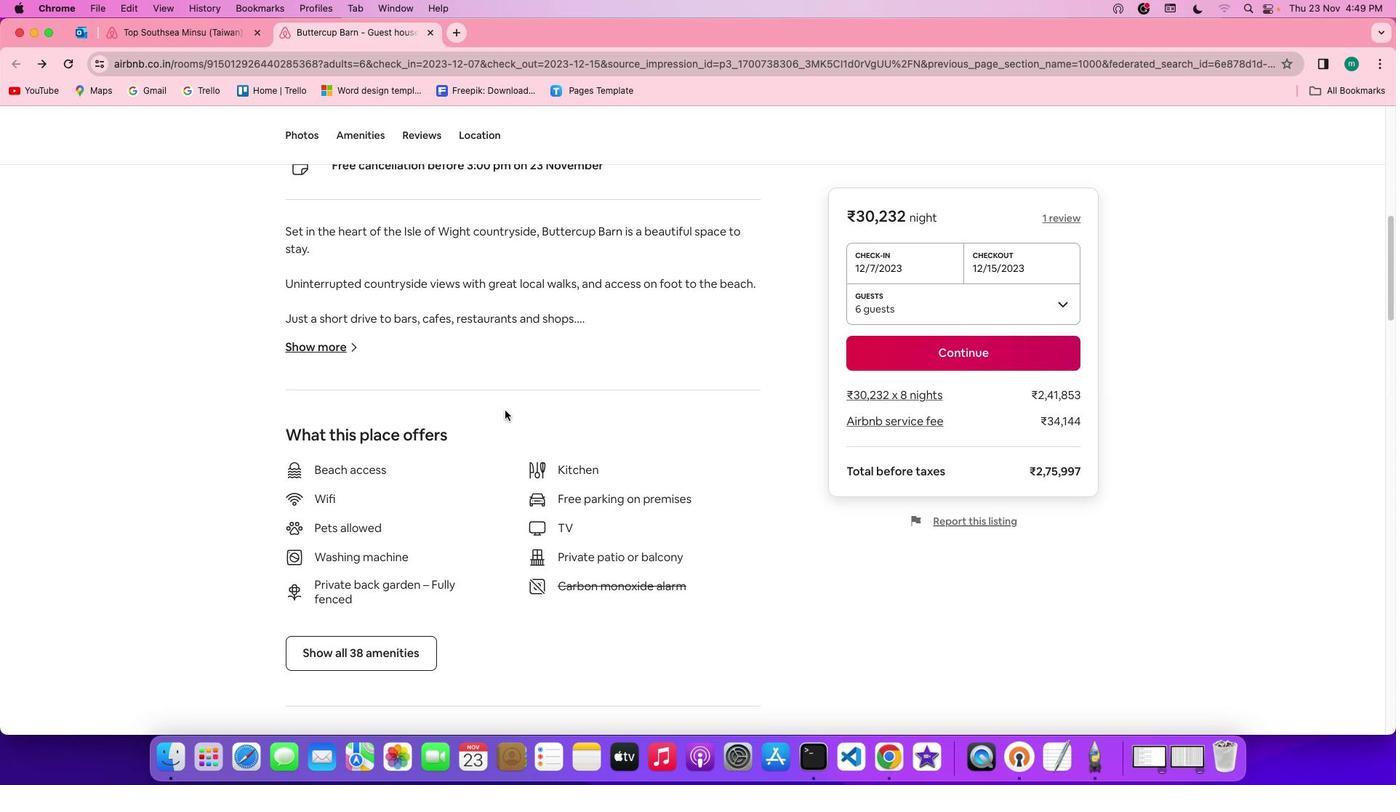 
Action: Mouse scrolled (504, 410) with delta (0, 0)
Screenshot: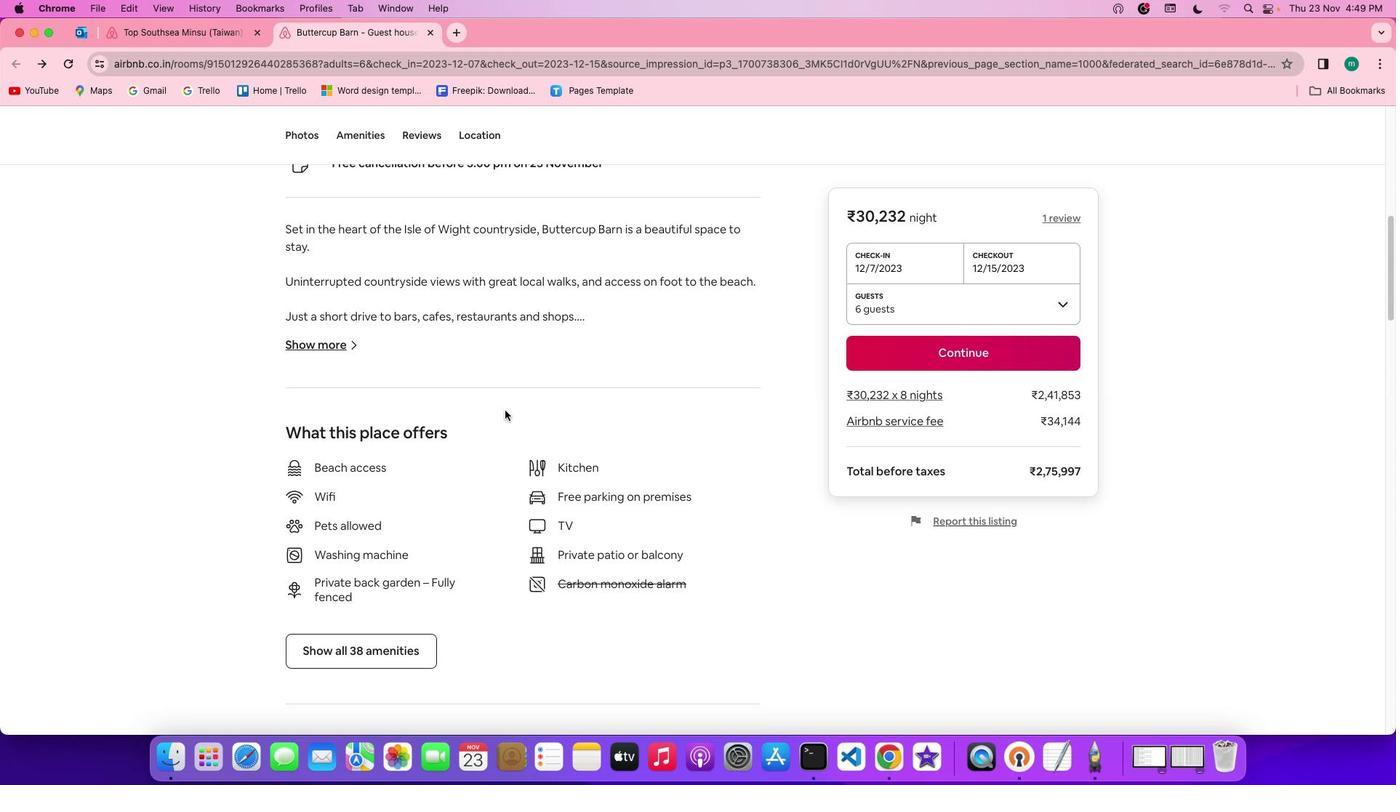 
Action: Mouse scrolled (504, 410) with delta (0, 0)
Screenshot: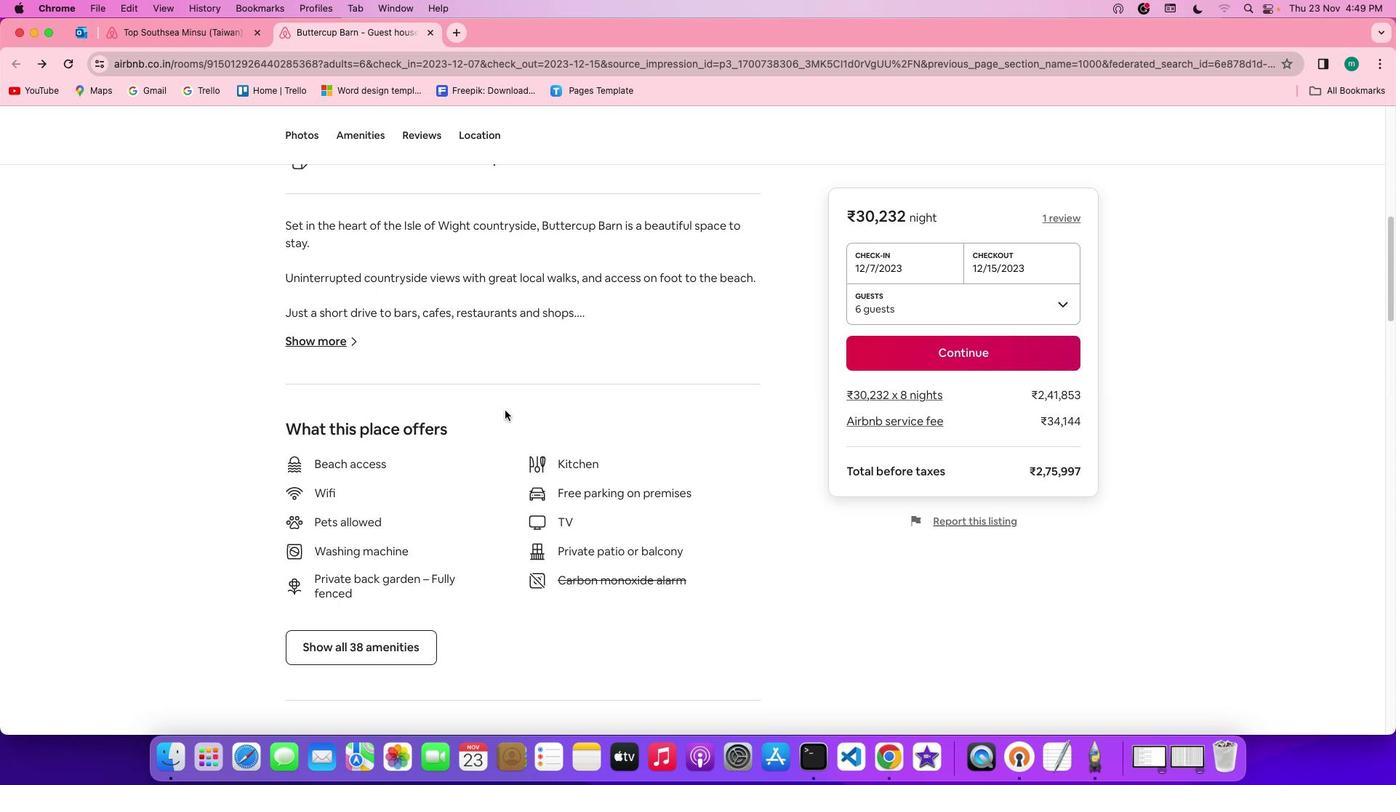 
Action: Mouse scrolled (504, 410) with delta (0, -1)
Screenshot: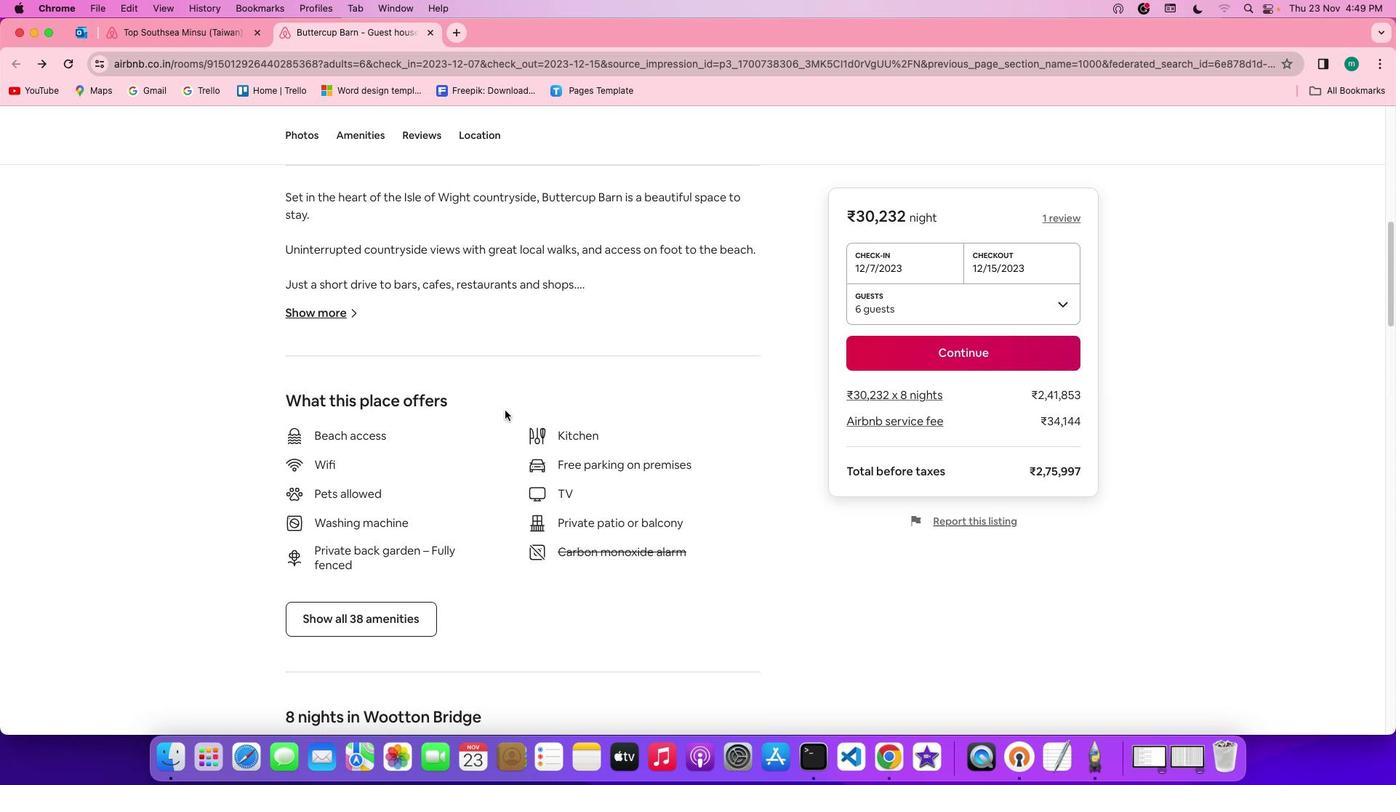 
Action: Mouse scrolled (504, 410) with delta (0, 0)
Screenshot: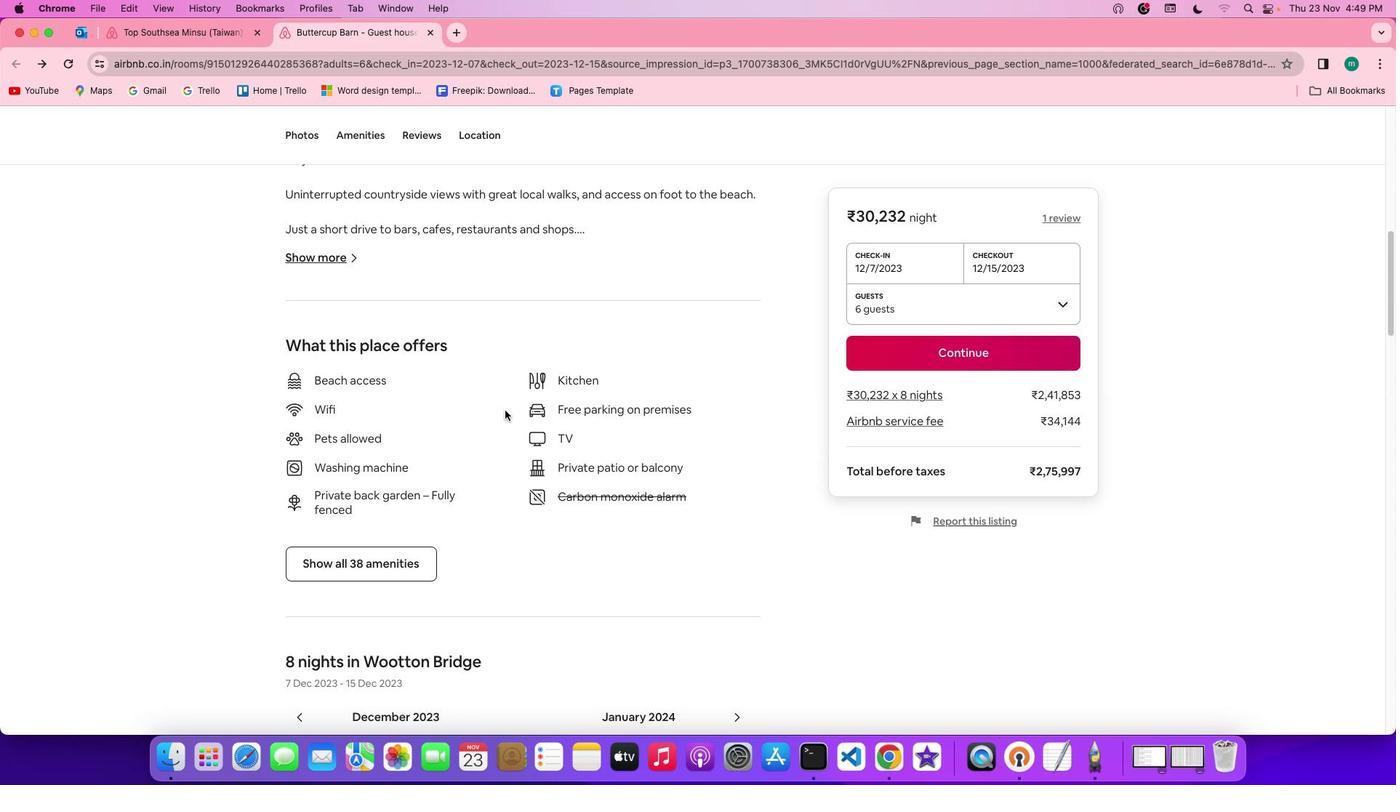 
Action: Mouse scrolled (504, 410) with delta (0, 0)
Screenshot: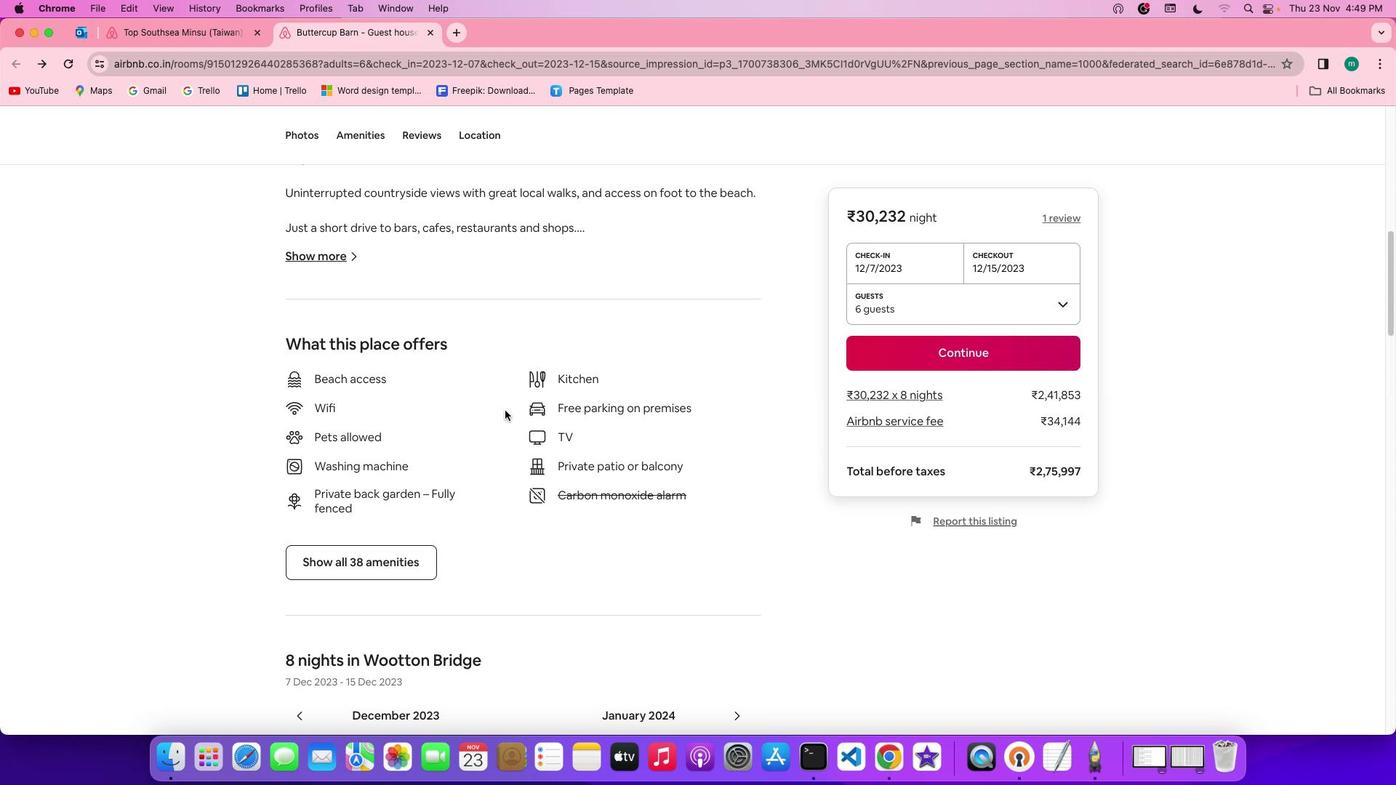 
Action: Mouse scrolled (504, 410) with delta (0, 0)
Screenshot: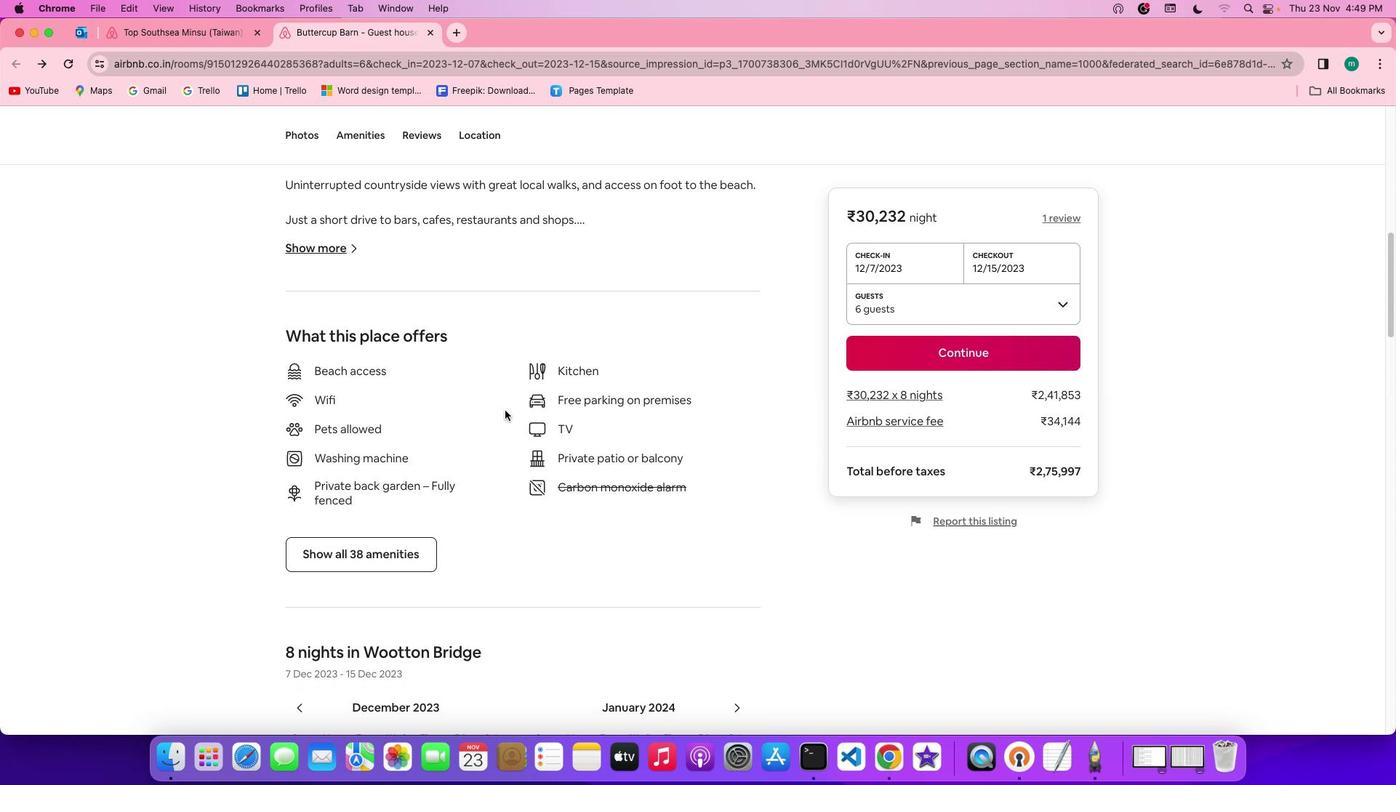 
Action: Mouse scrolled (504, 410) with delta (0, -1)
Screenshot: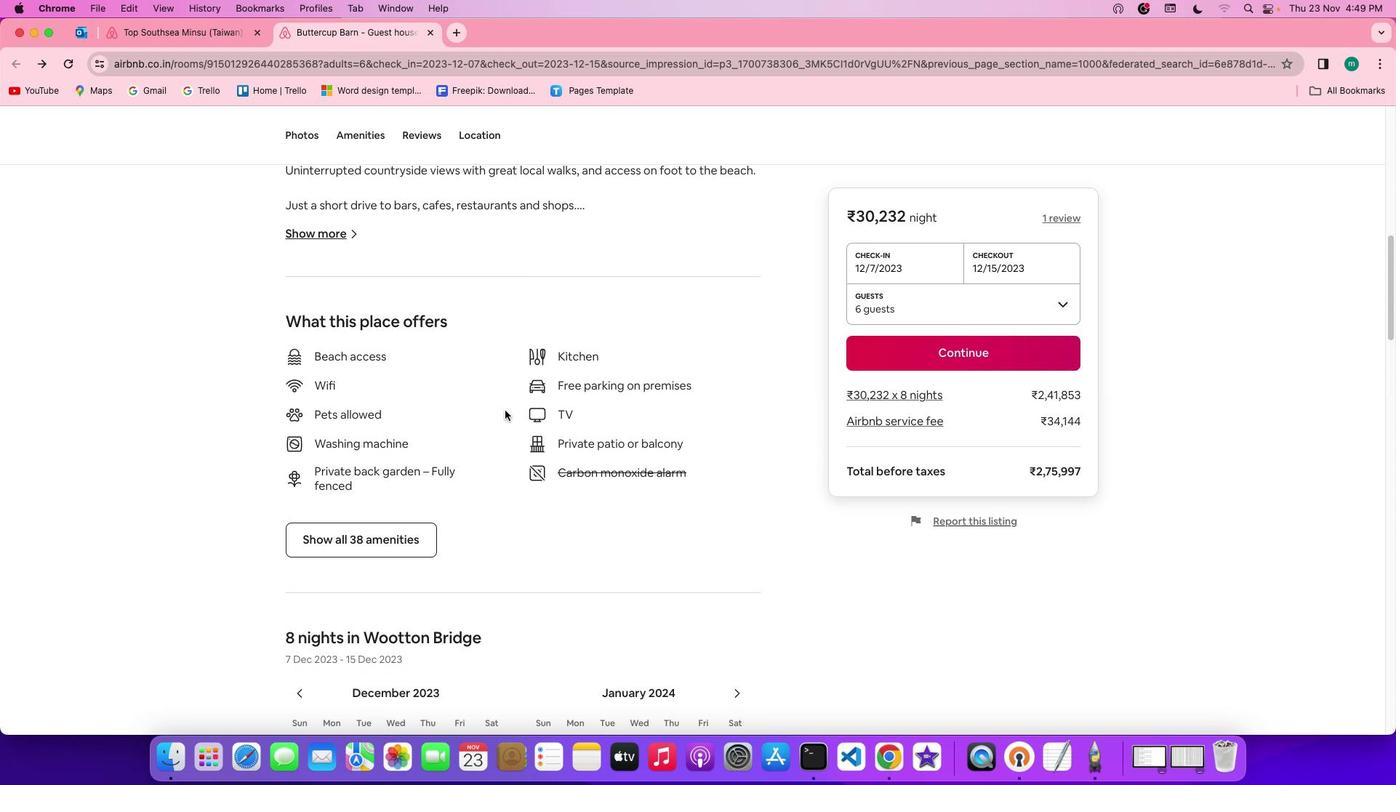 
Action: Mouse scrolled (504, 410) with delta (0, 0)
Screenshot: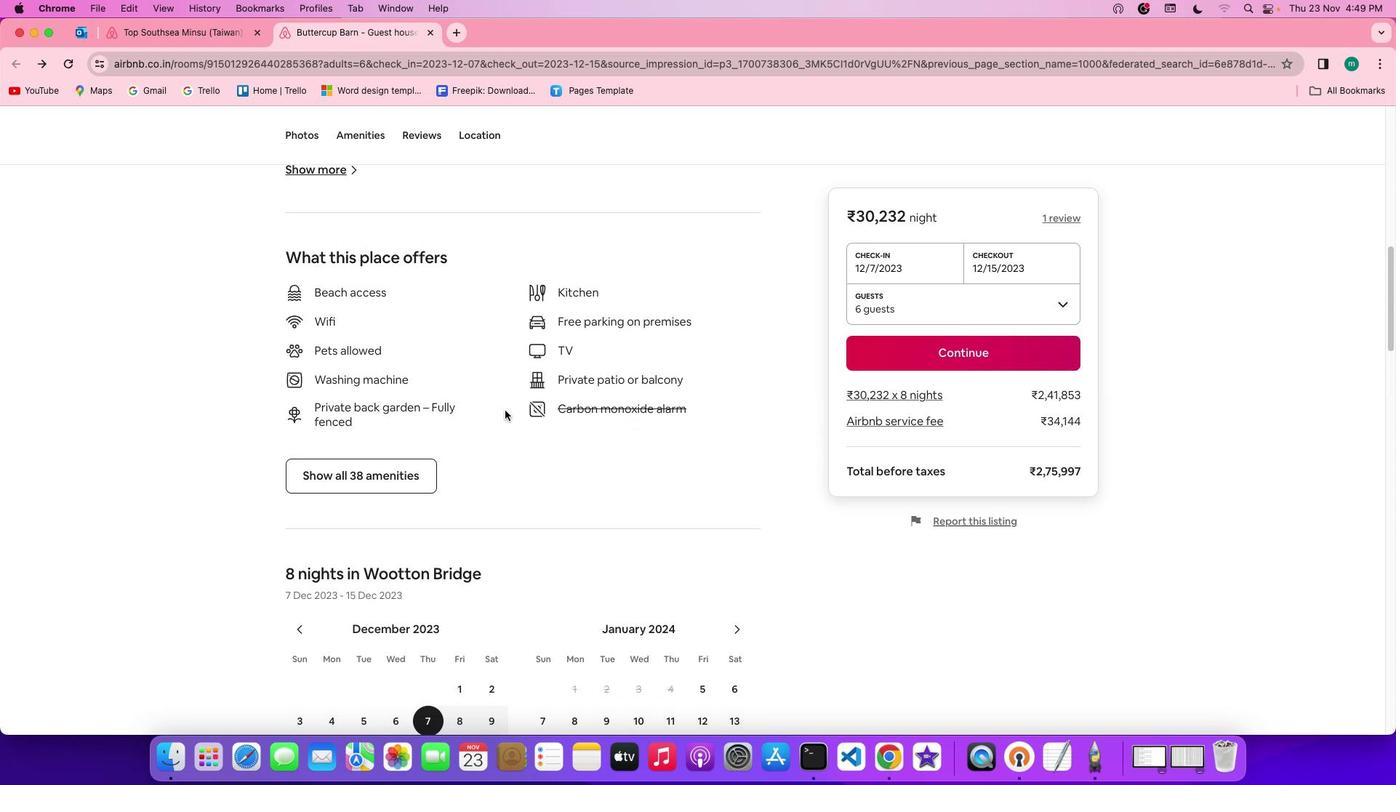
Action: Mouse scrolled (504, 410) with delta (0, 0)
Screenshot: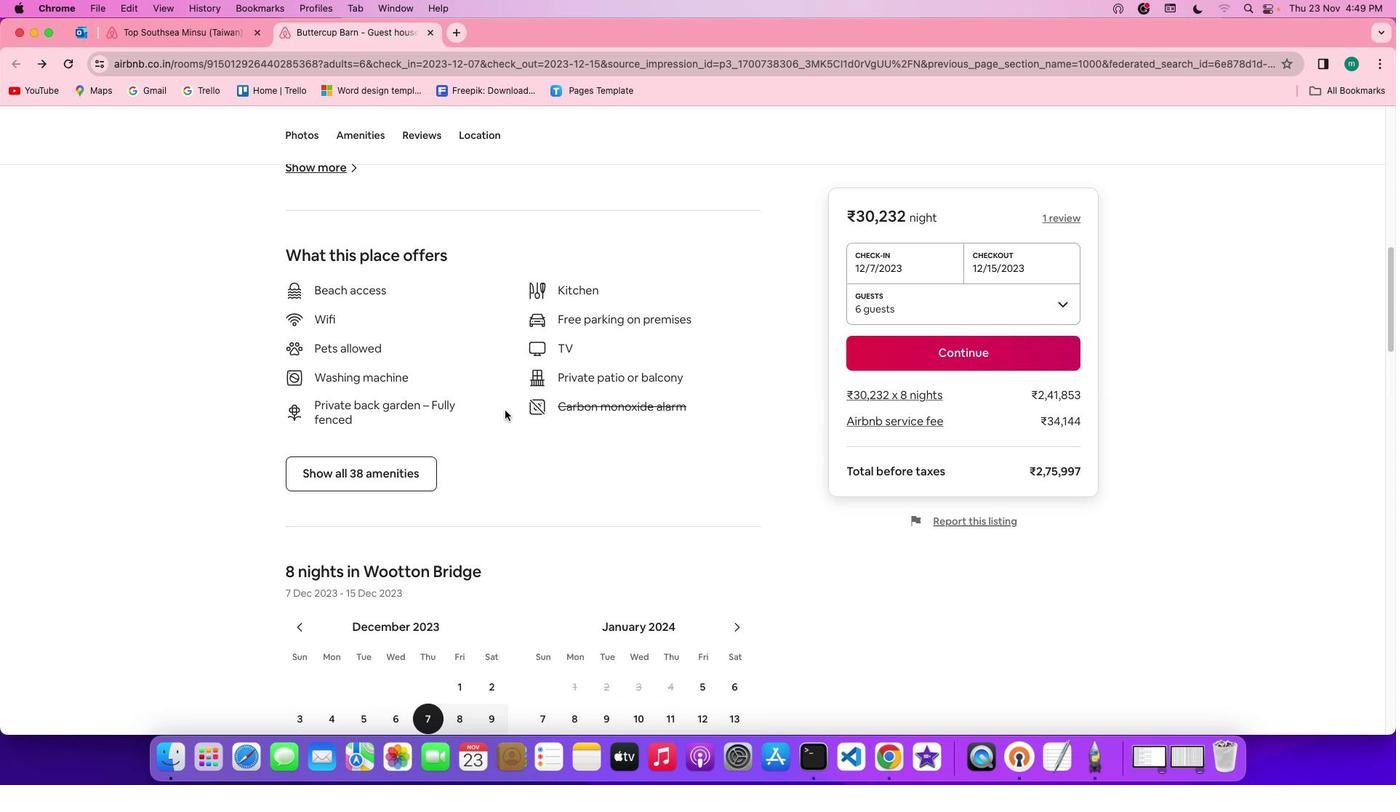 
Action: Mouse scrolled (504, 410) with delta (0, 0)
